 Task: Explore historical homes and inns , known for its witch trials history and preserved architecture.
Action: Mouse moved to (529, 78)
Screenshot: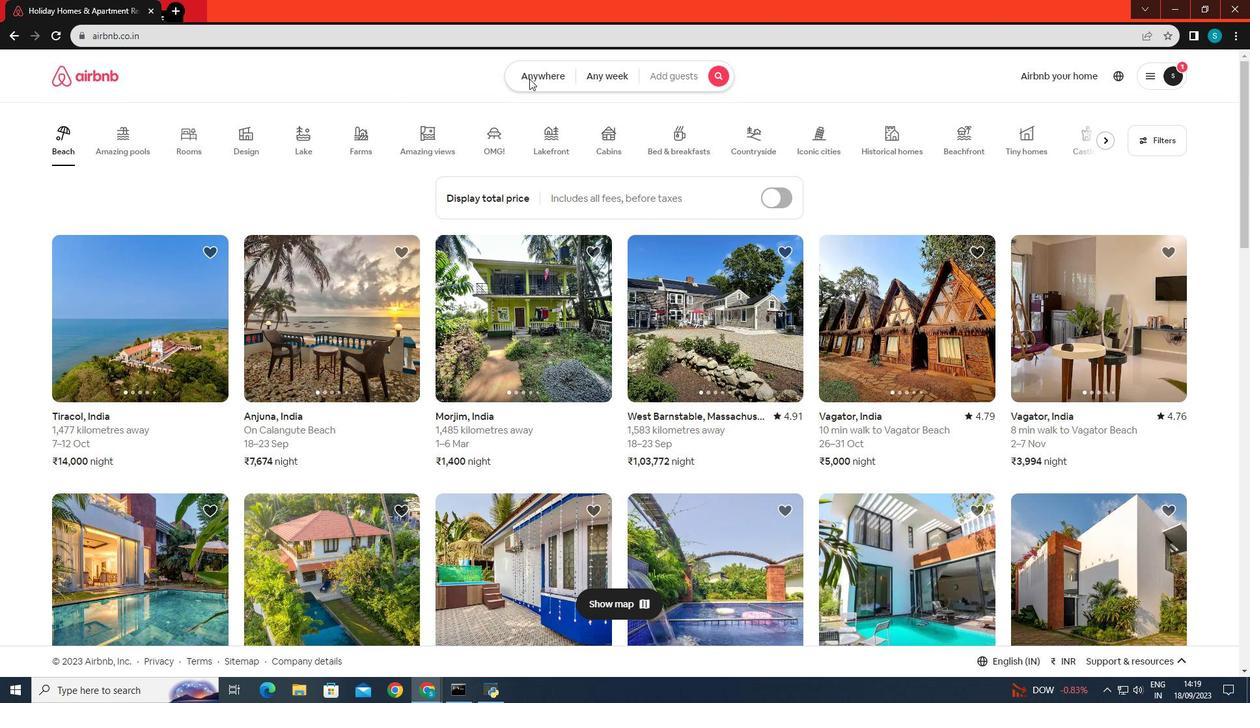 
Action: Mouse pressed left at (529, 78)
Screenshot: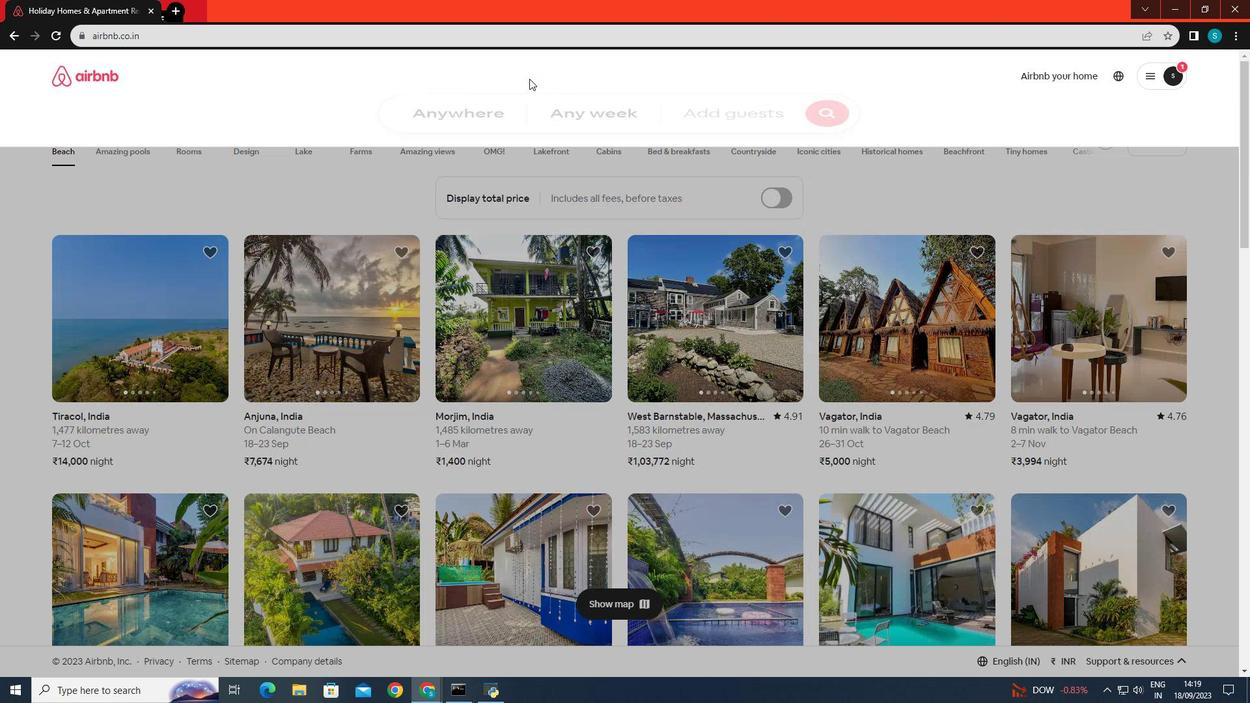 
Action: Mouse moved to (455, 108)
Screenshot: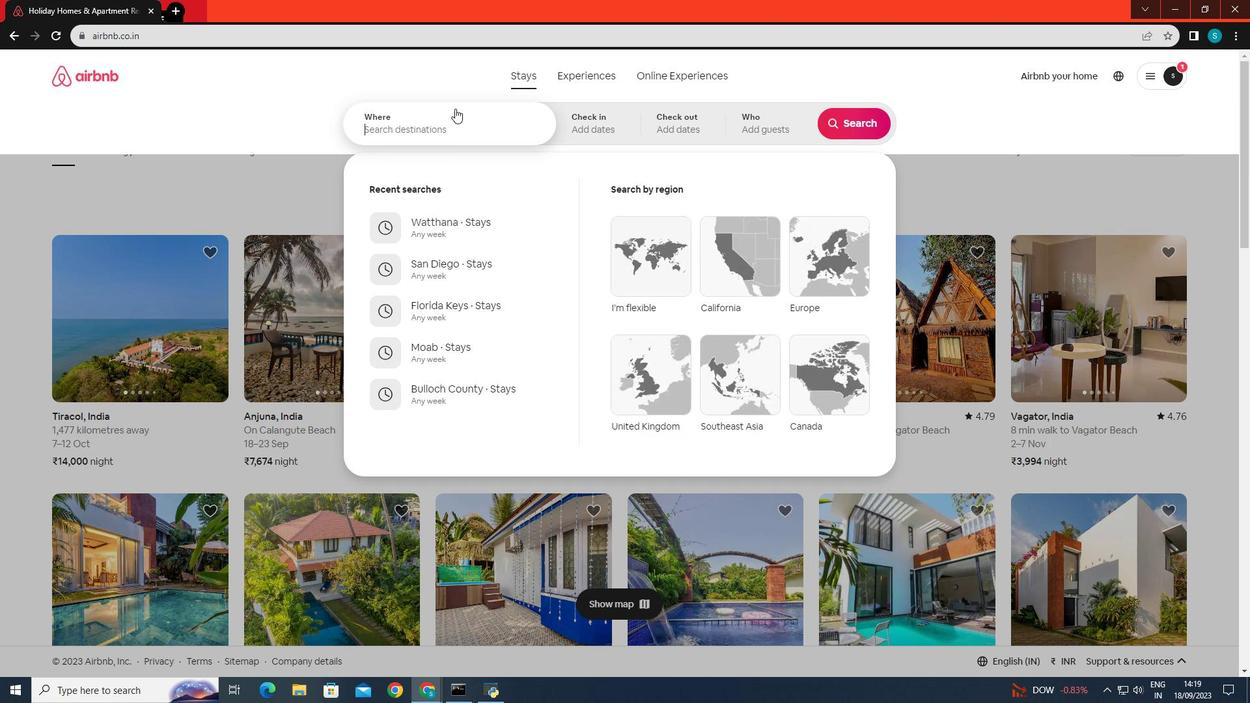 
Action: Mouse pressed left at (455, 108)
Screenshot: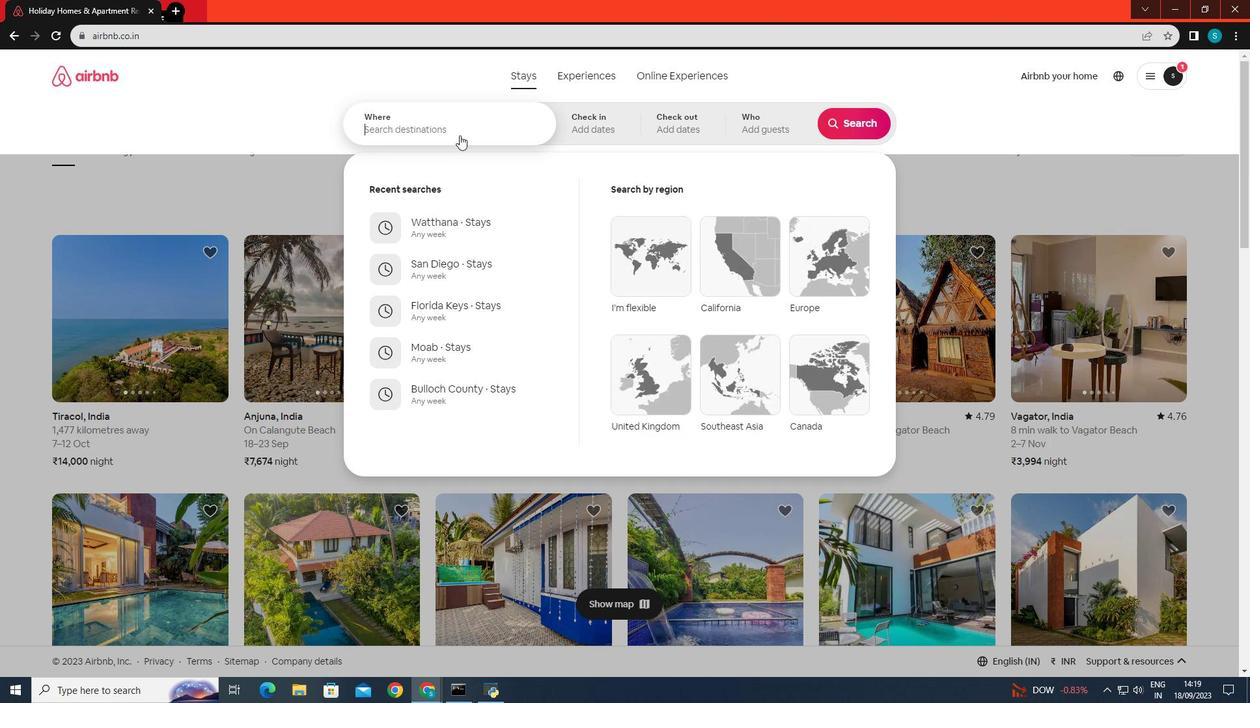 
Action: Mouse moved to (456, 128)
Screenshot: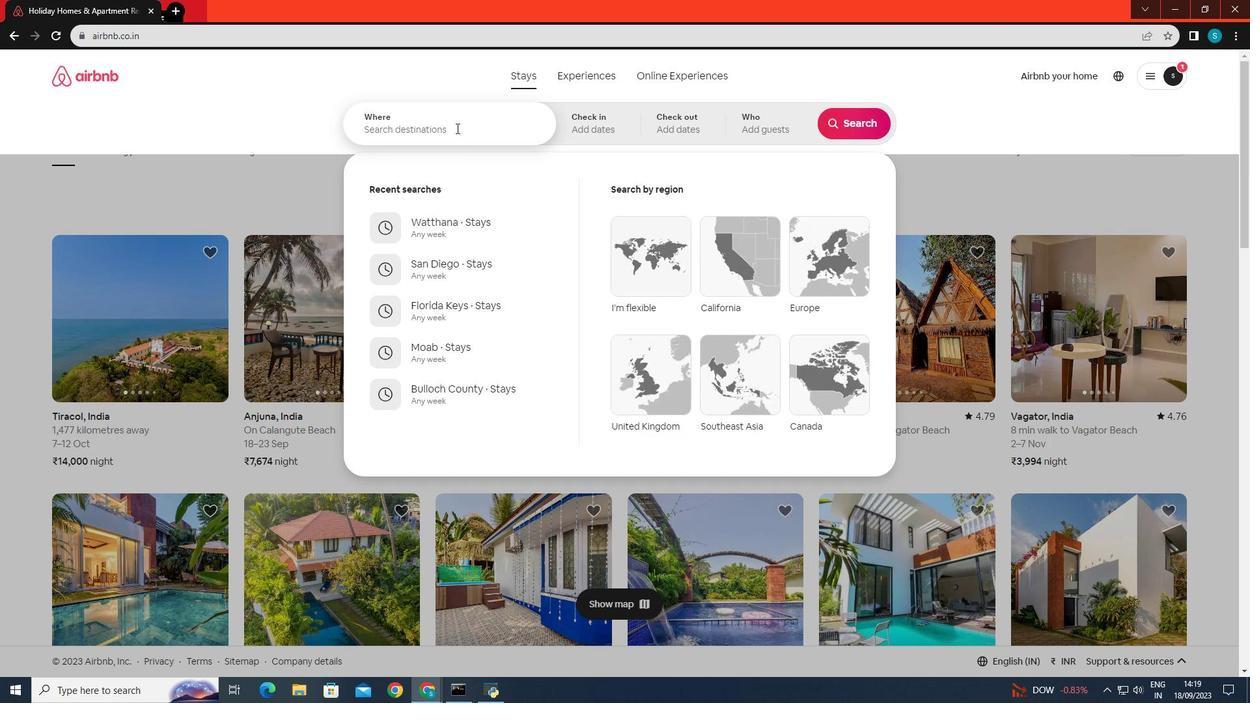 
Action: Mouse pressed left at (456, 128)
Screenshot: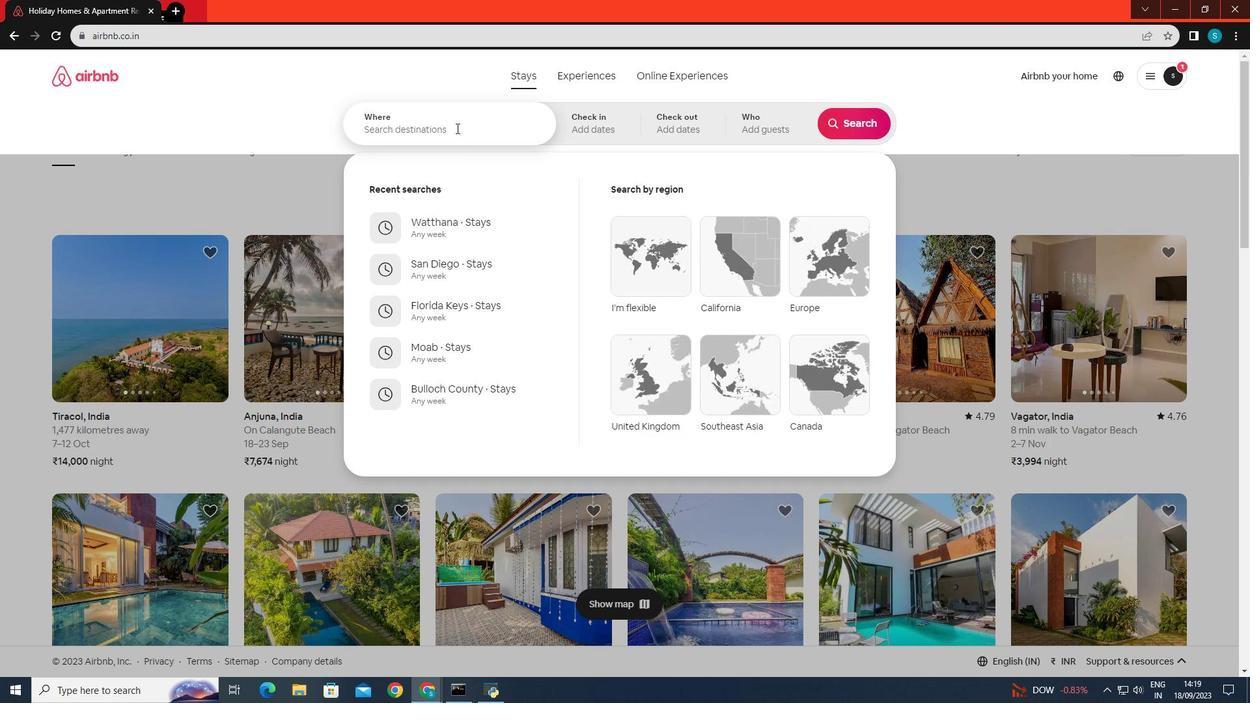 
Action: Key pressed massachusettts<Key.space>sal<Key.backspace><Key.backspace><Key.backspace><Key.backspace><Key.backspace><Key.backspace>s
Screenshot: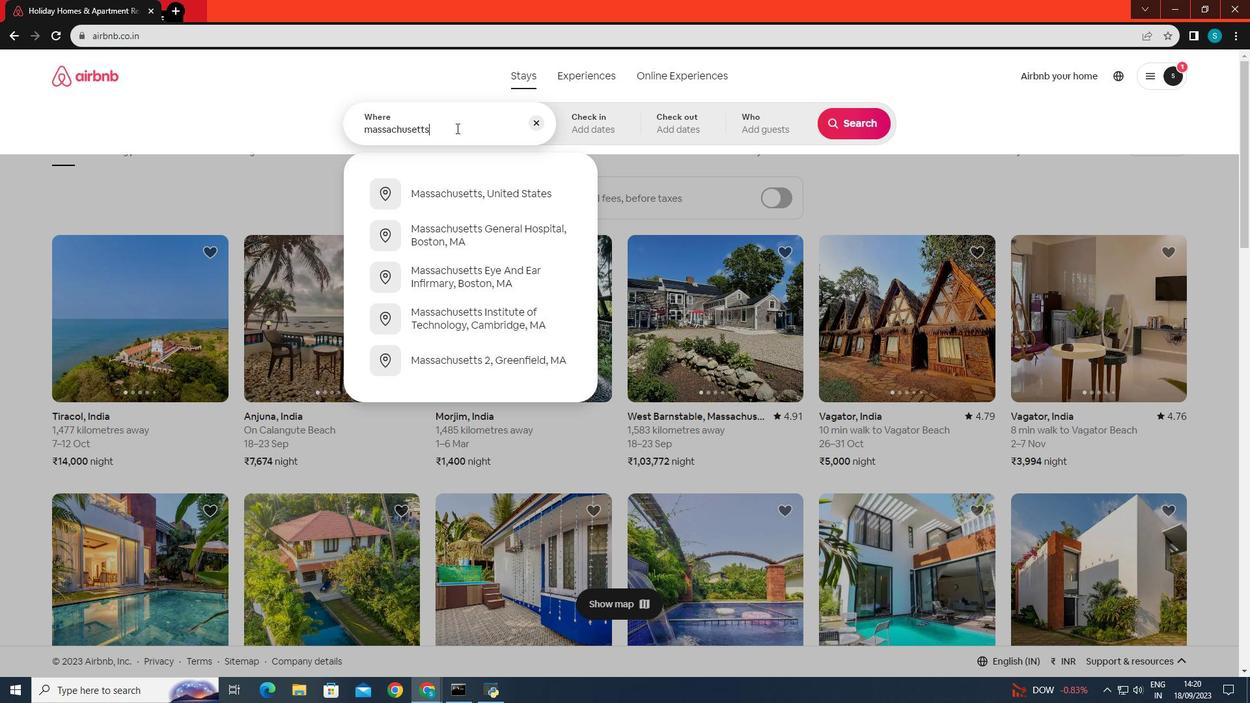 
Action: Mouse moved to (468, 179)
Screenshot: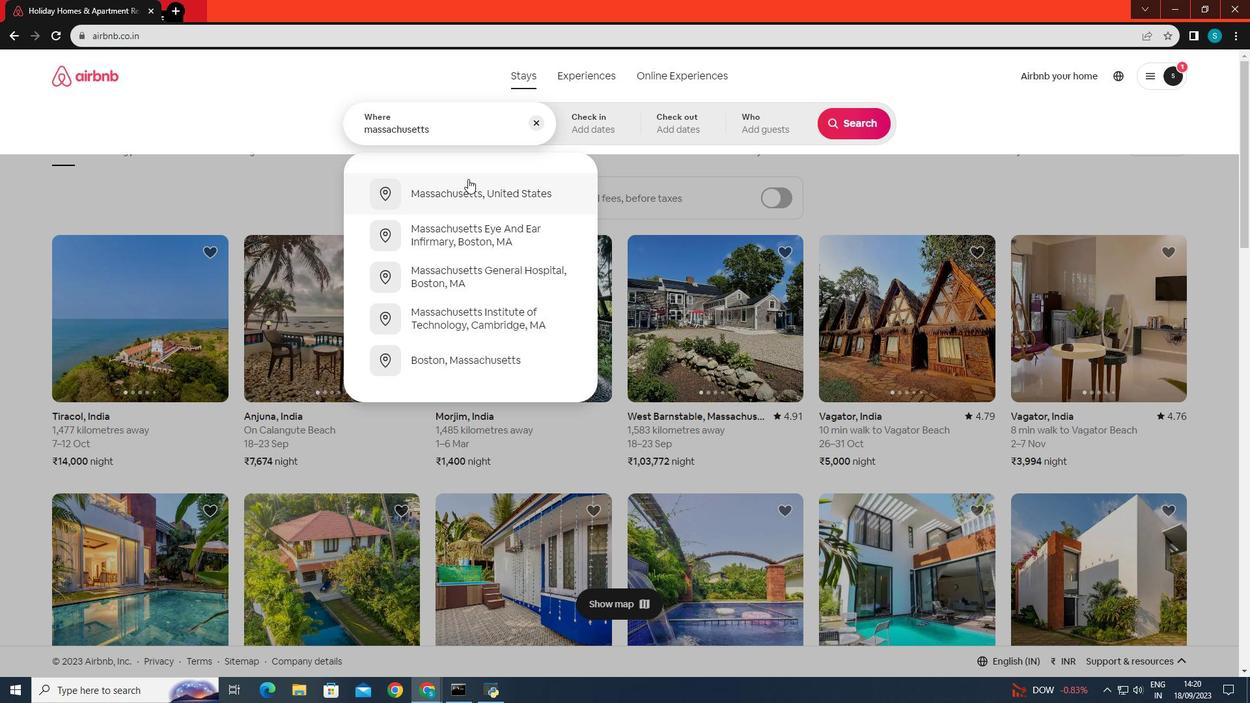 
Action: Mouse pressed left at (468, 179)
Screenshot: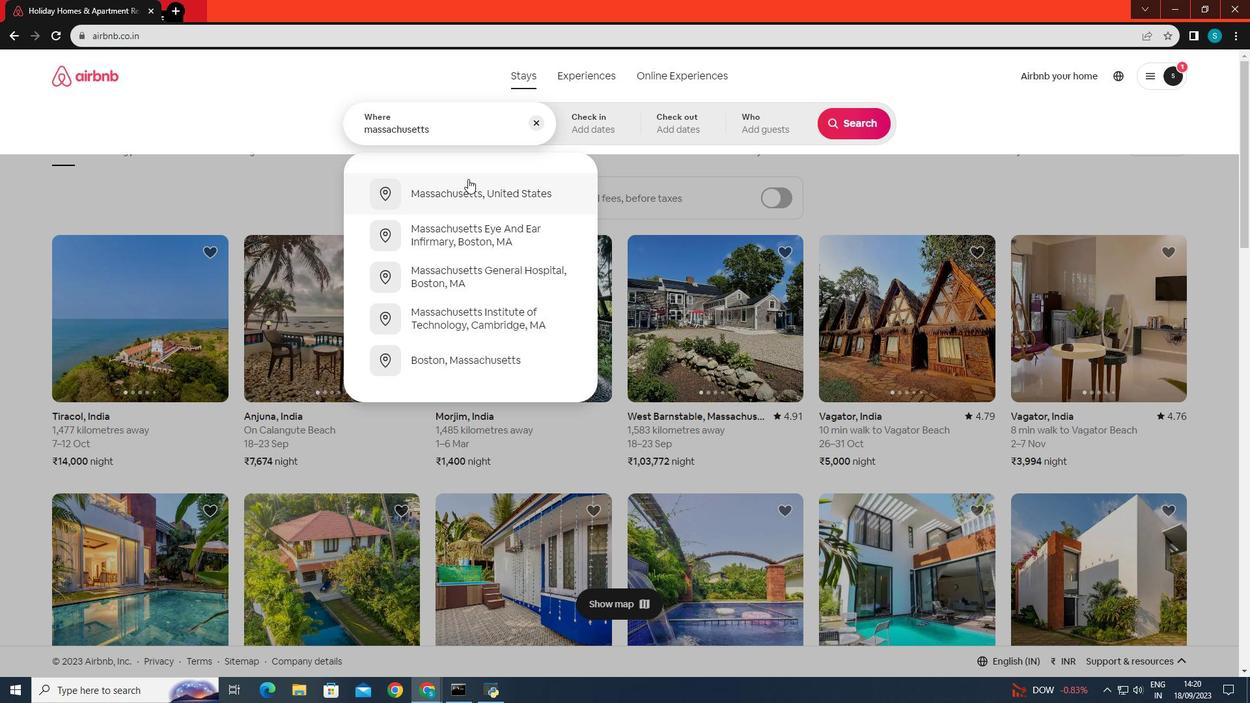 
Action: Mouse moved to (858, 126)
Screenshot: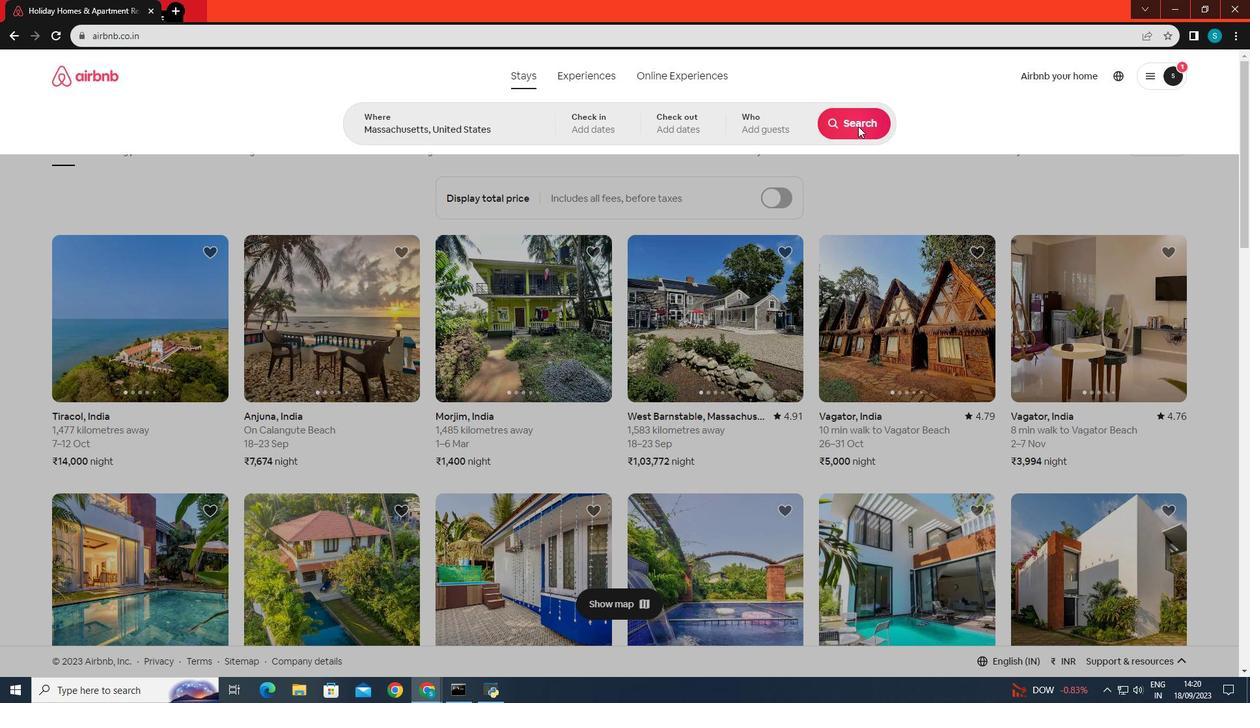 
Action: Mouse pressed left at (858, 126)
Screenshot: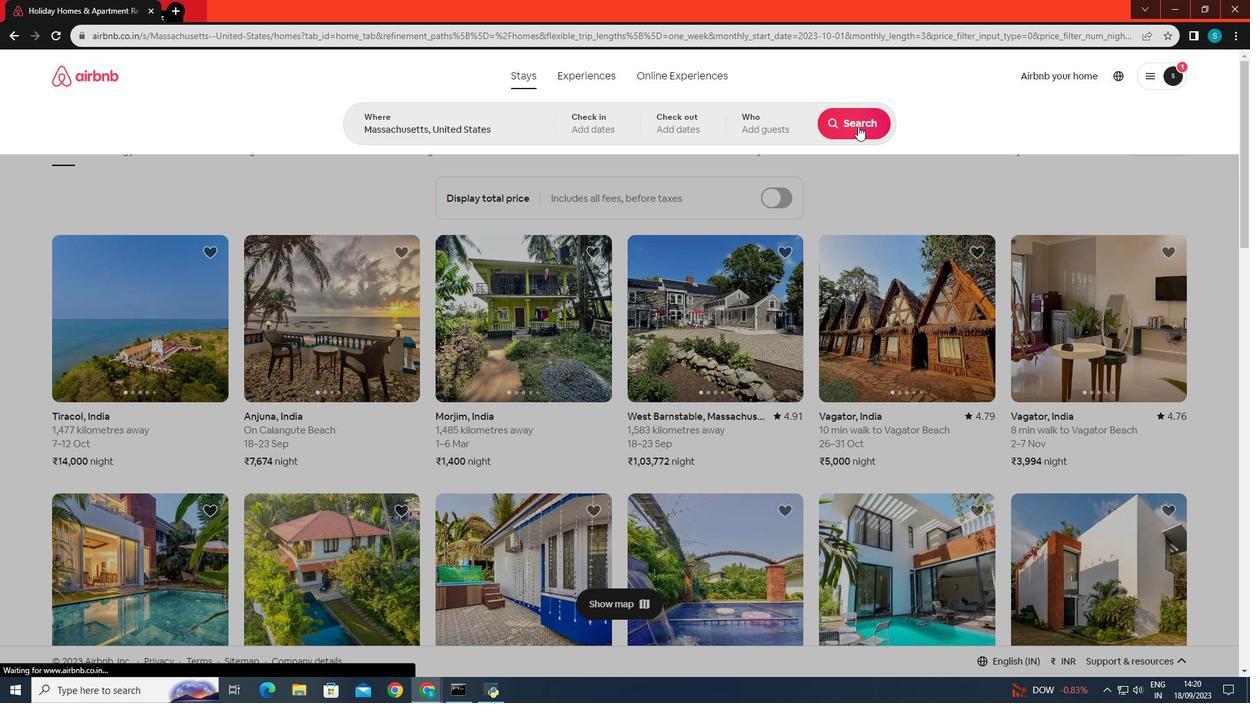 
Action: Mouse moved to (1142, 125)
Screenshot: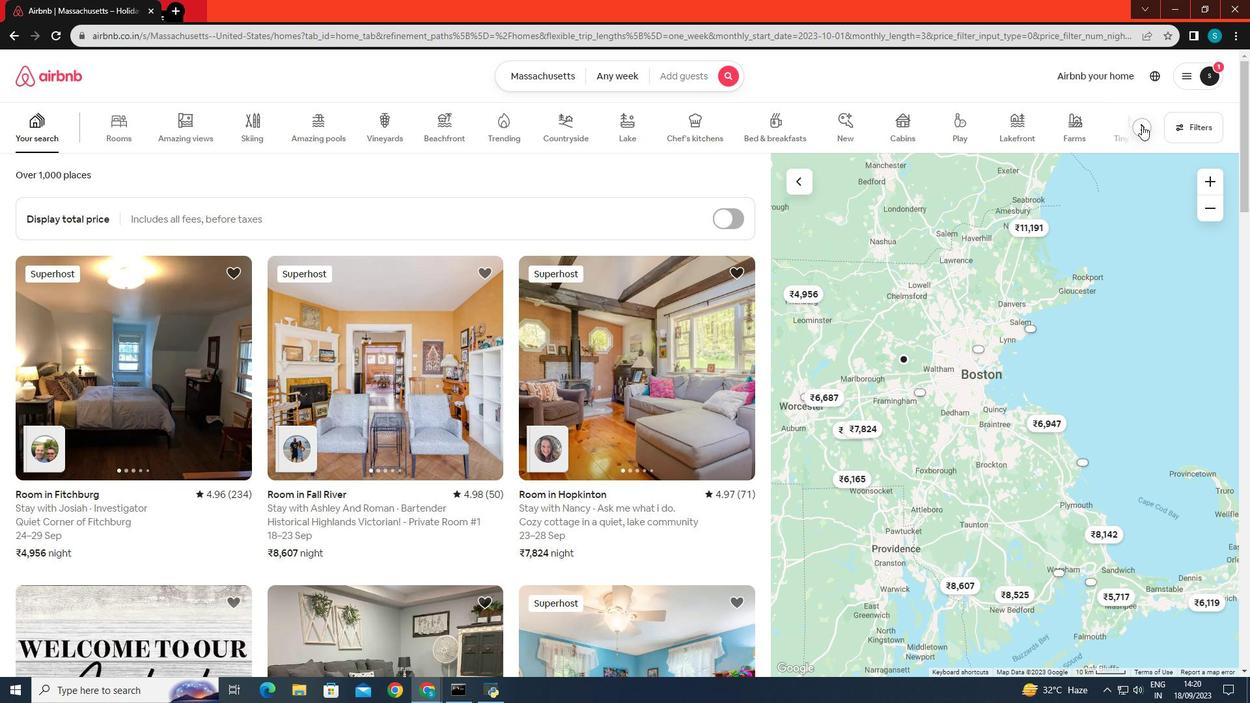 
Action: Mouse pressed left at (1142, 125)
Screenshot: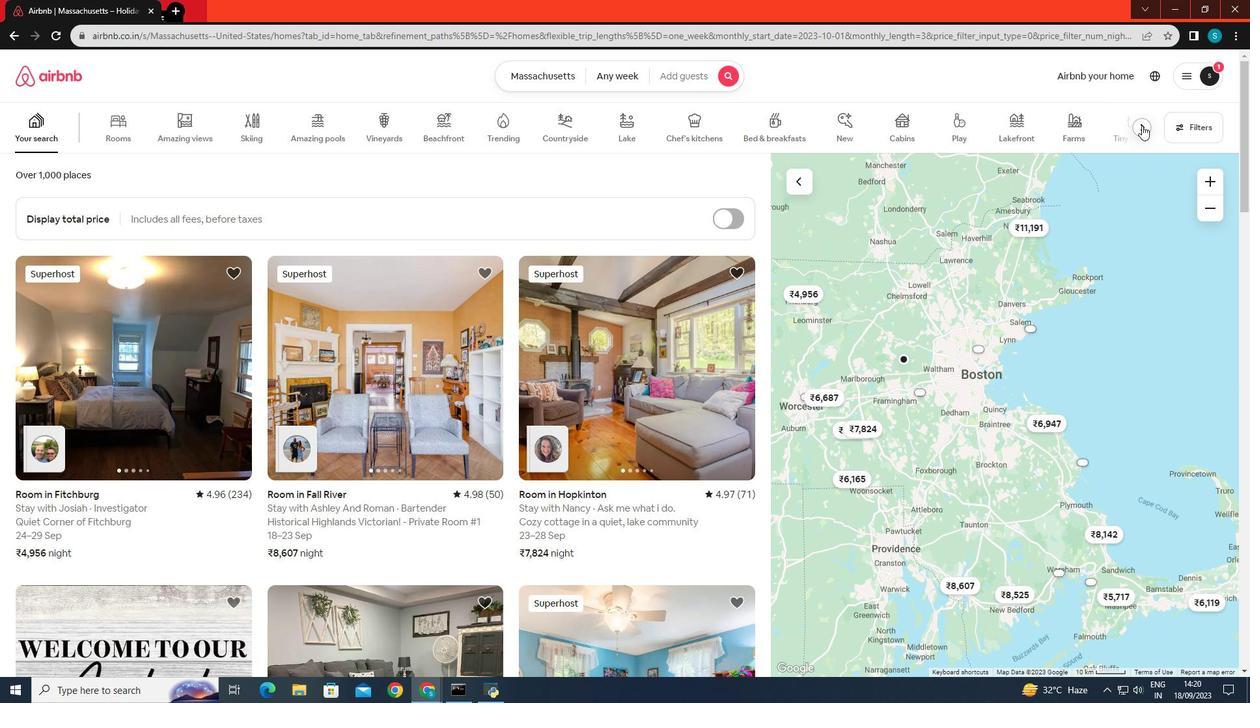 
Action: Mouse moved to (22, 134)
Screenshot: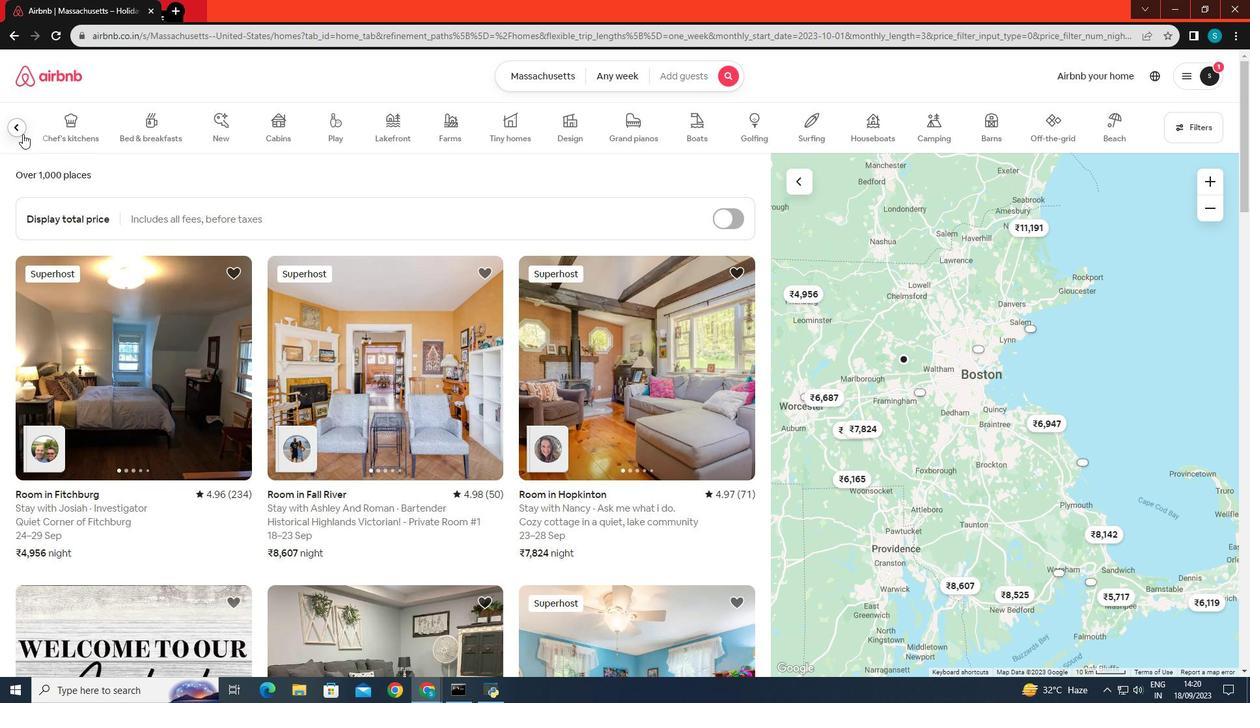 
Action: Mouse pressed left at (22, 134)
Screenshot: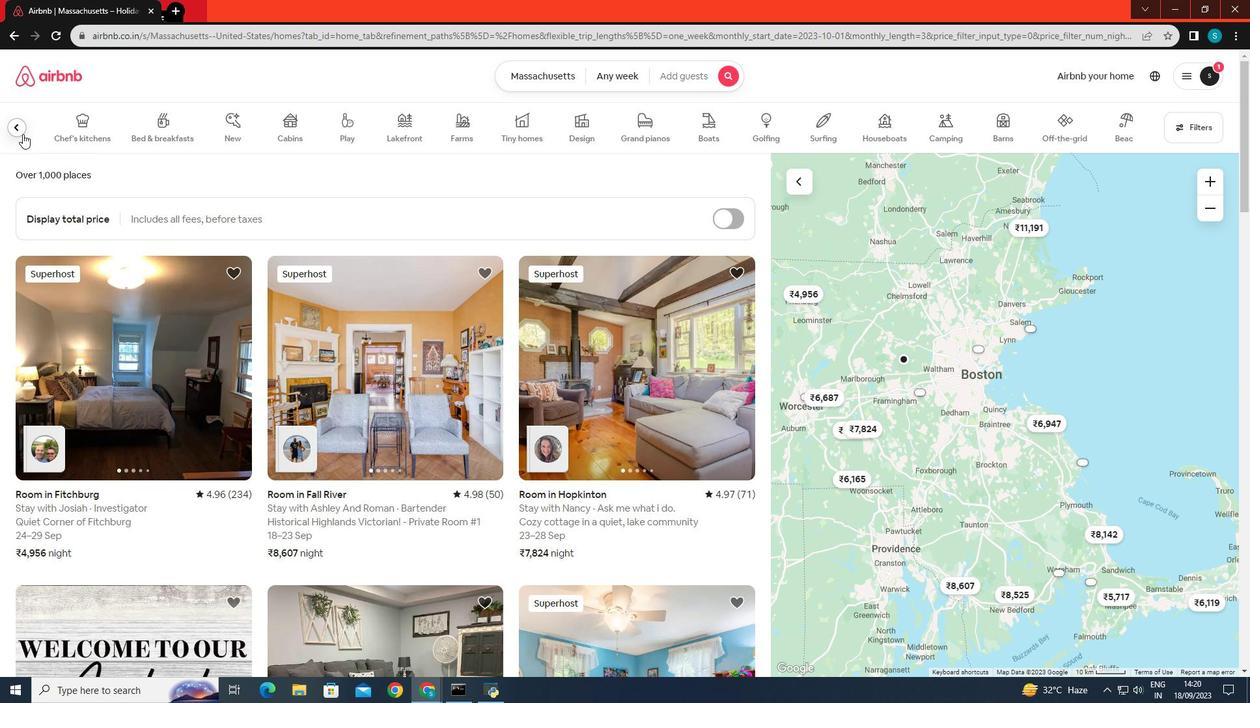 
Action: Mouse moved to (1147, 129)
Screenshot: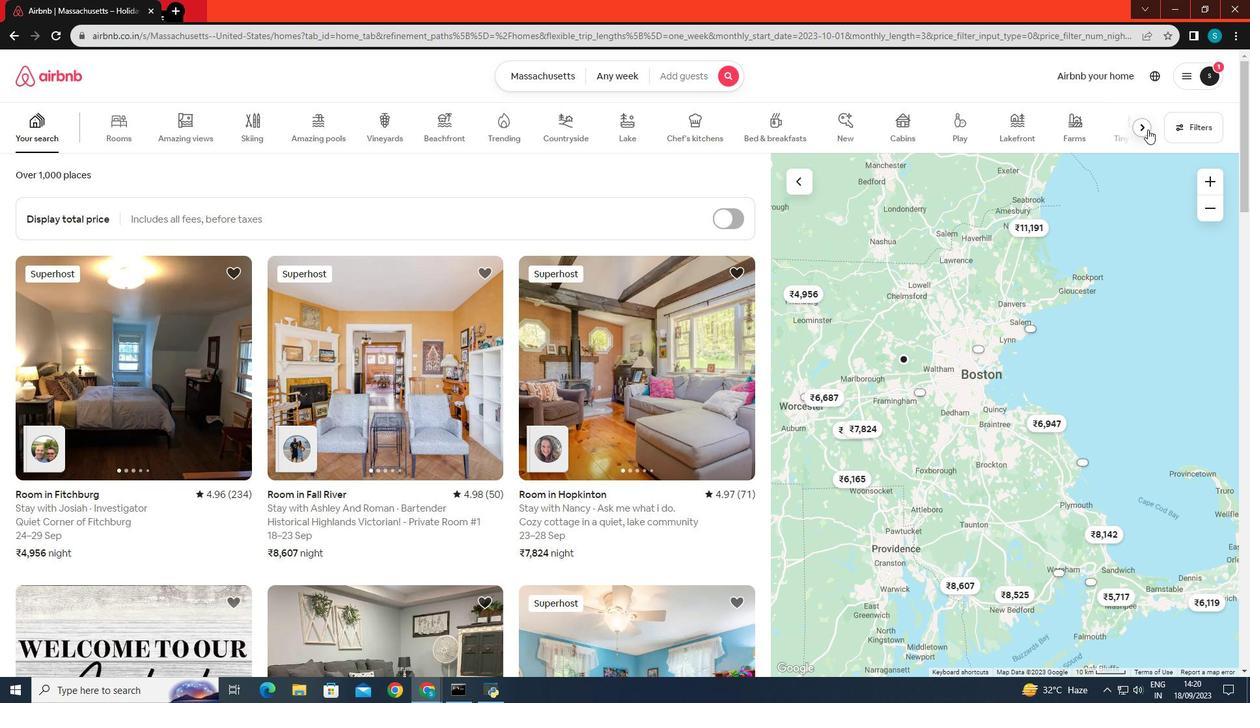 
Action: Mouse pressed left at (1147, 129)
Screenshot: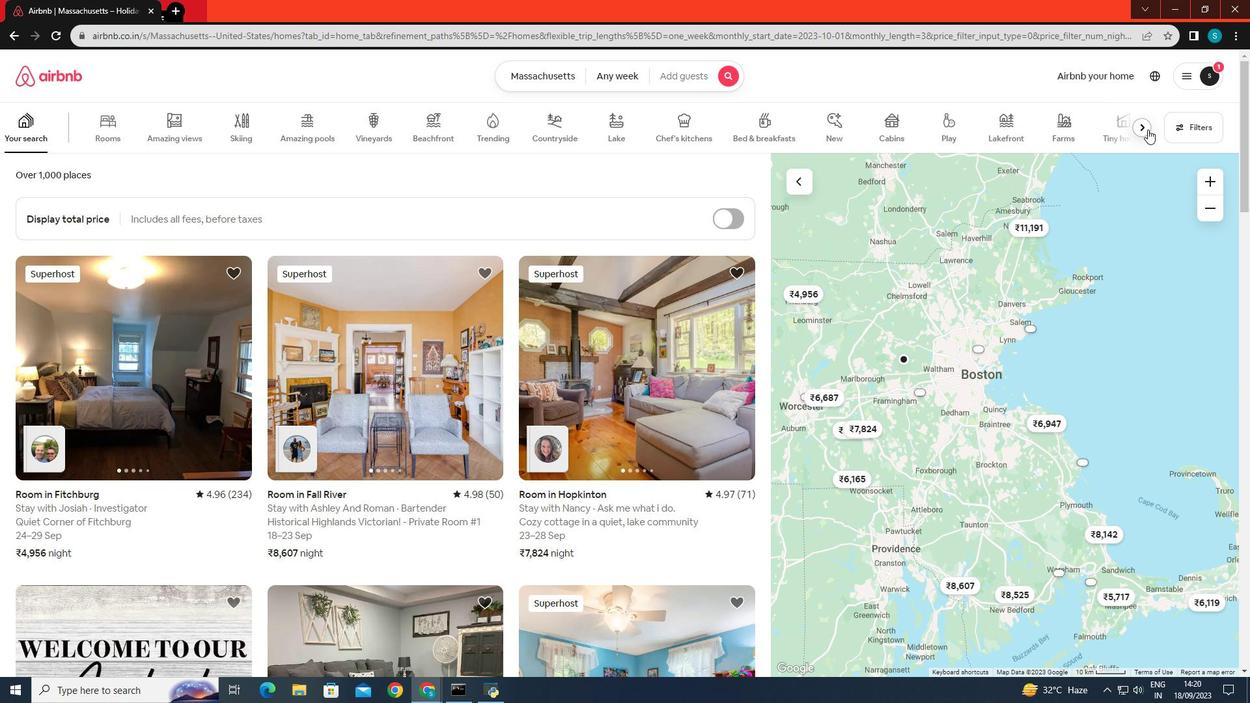 
Action: Mouse moved to (237, 386)
Screenshot: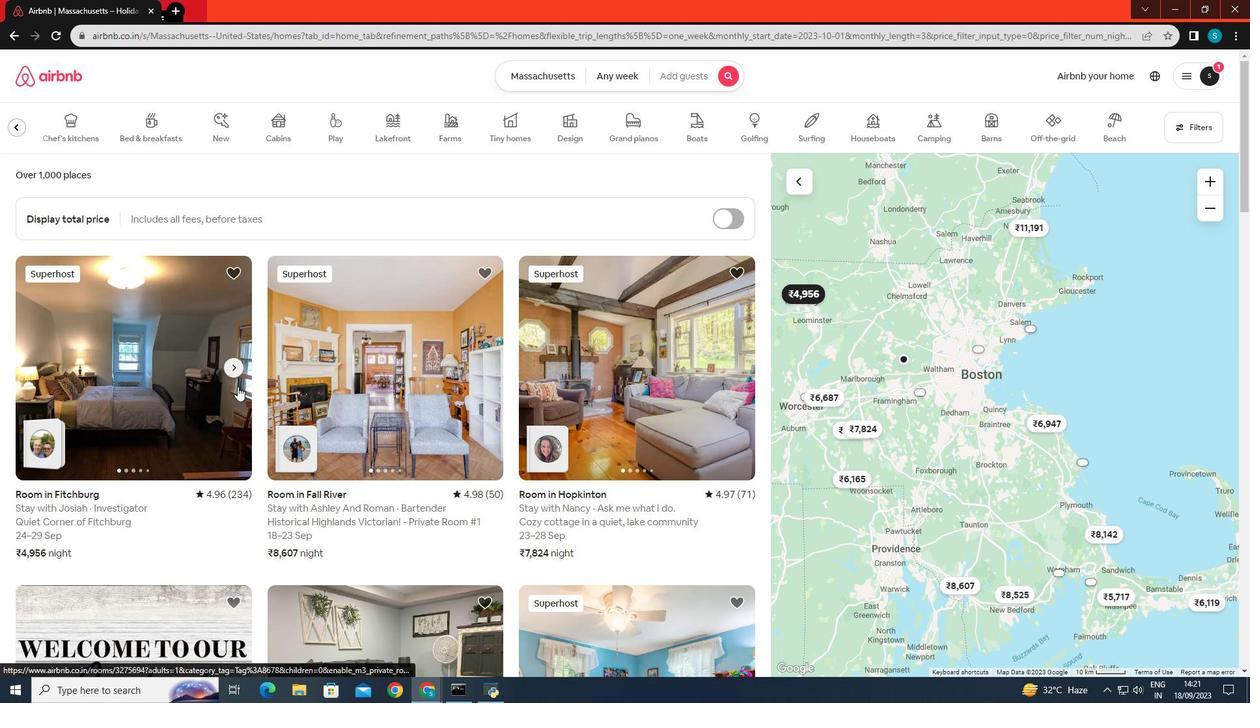 
Action: Mouse scrolled (237, 386) with delta (0, 0)
Screenshot: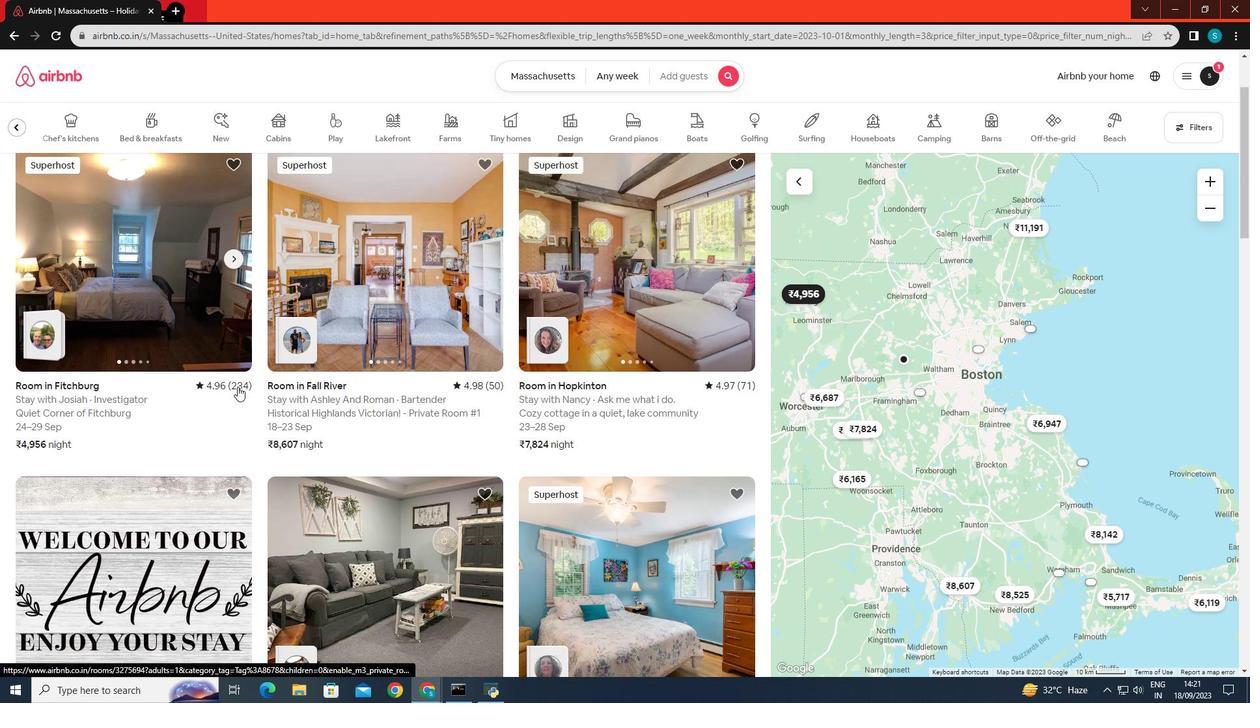 
Action: Mouse scrolled (237, 386) with delta (0, 0)
Screenshot: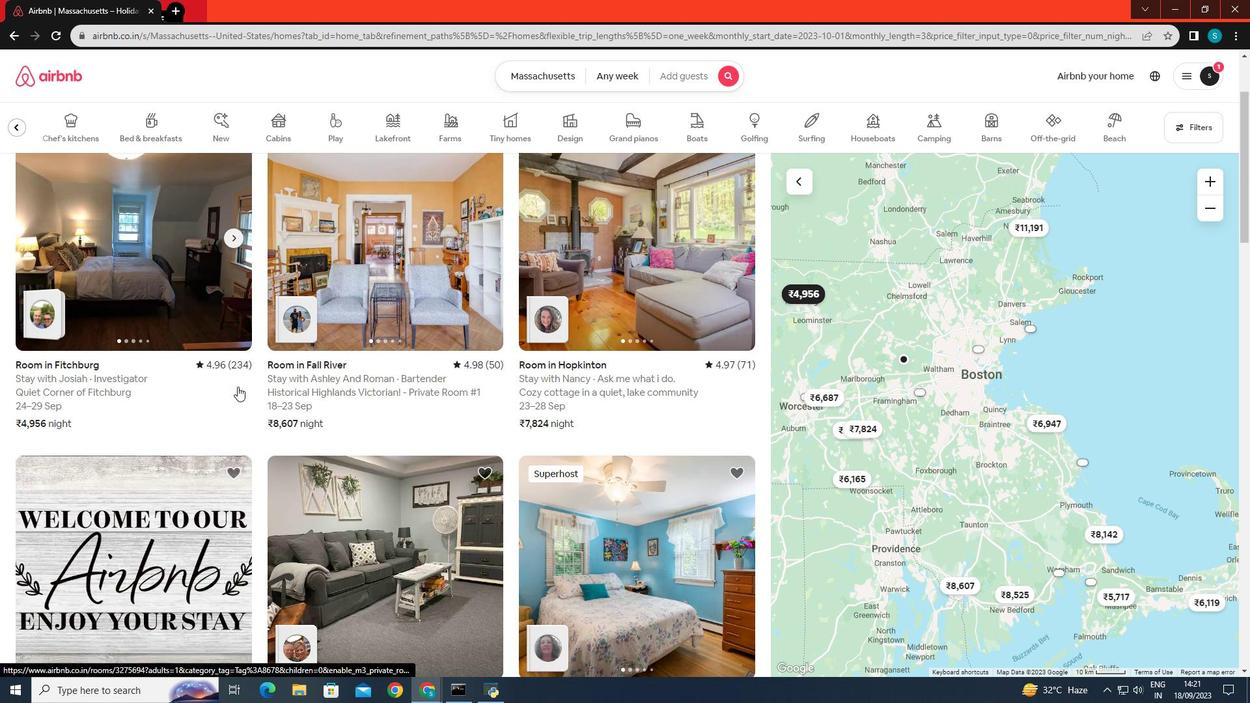 
Action: Mouse scrolled (237, 386) with delta (0, 0)
Screenshot: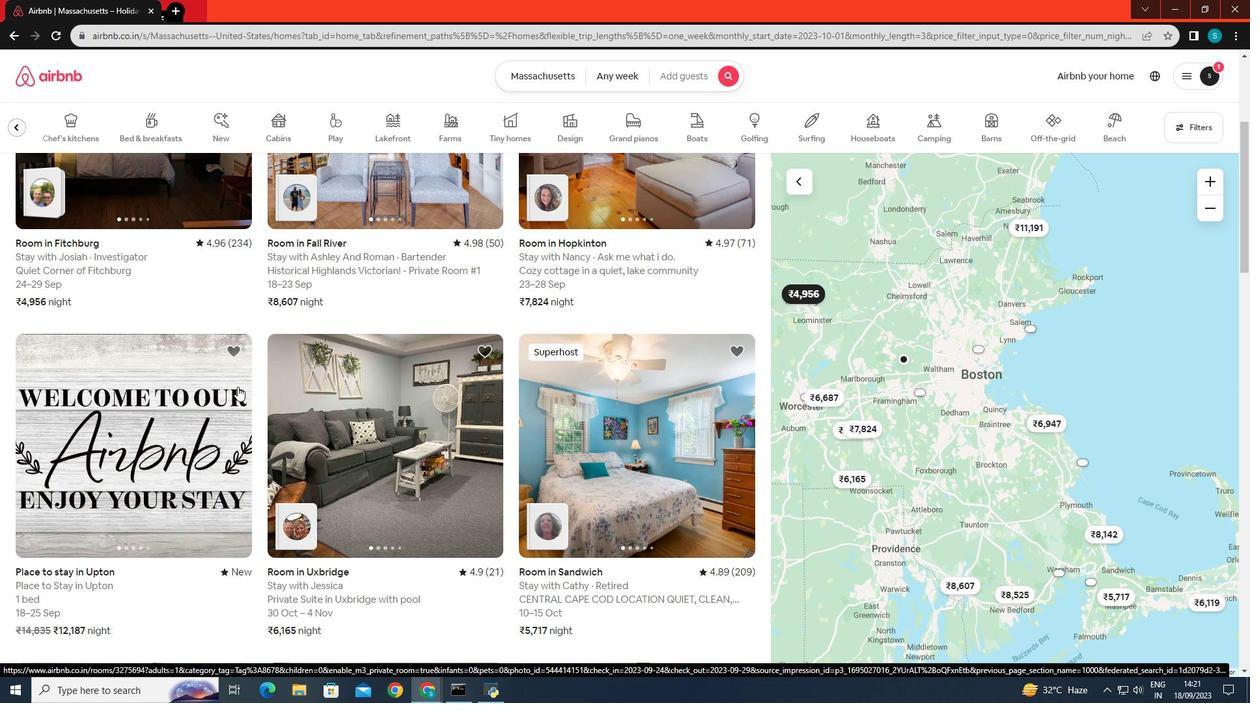 
Action: Mouse scrolled (237, 386) with delta (0, 0)
Screenshot: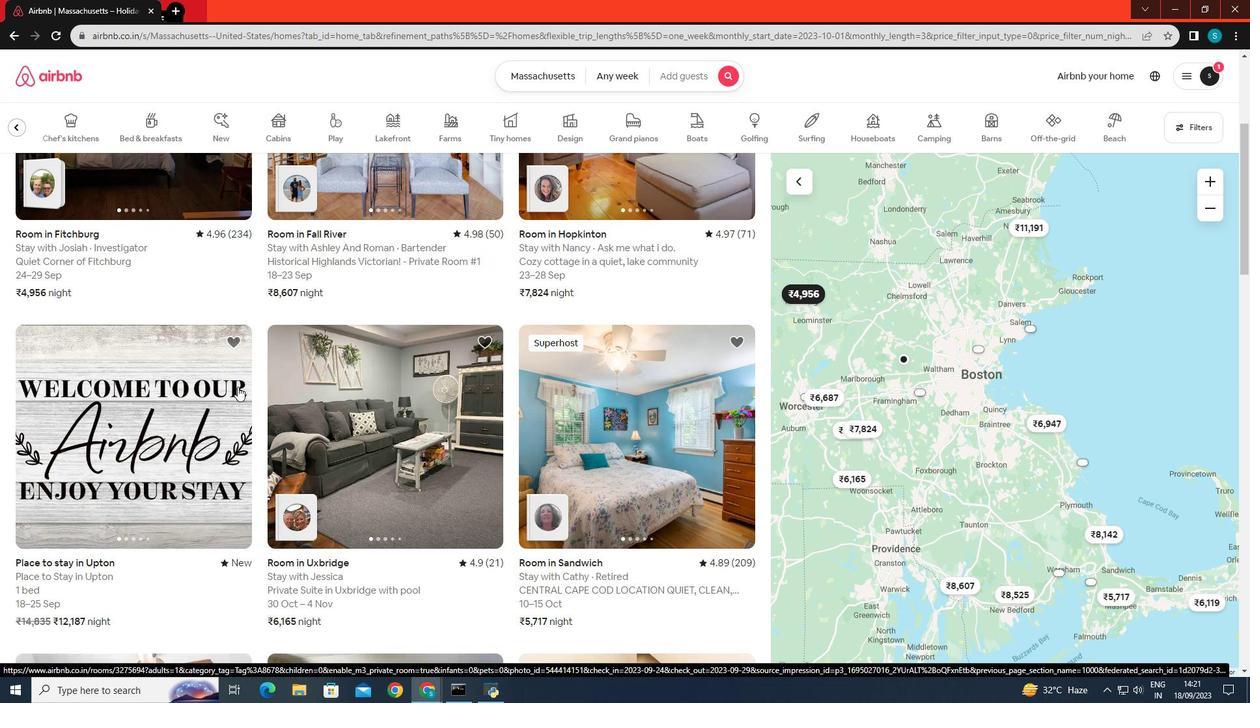 
Action: Mouse scrolled (237, 387) with delta (0, 0)
Screenshot: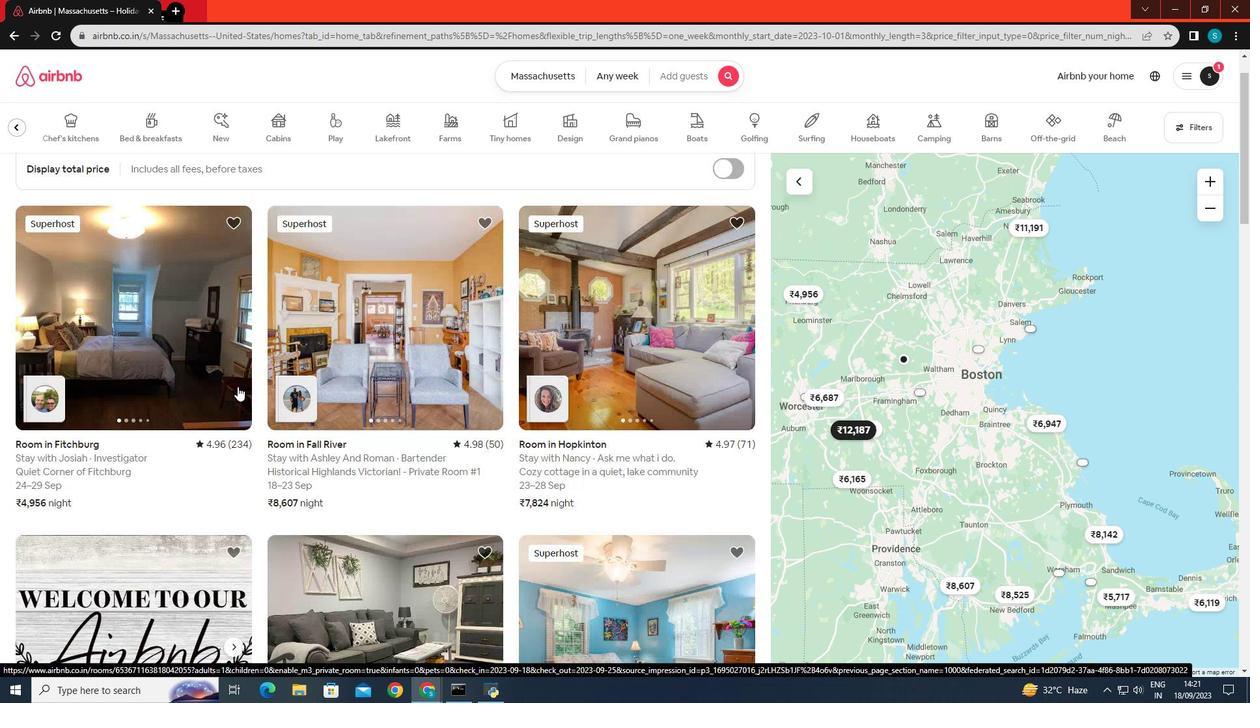 
Action: Mouse scrolled (237, 387) with delta (0, 0)
Screenshot: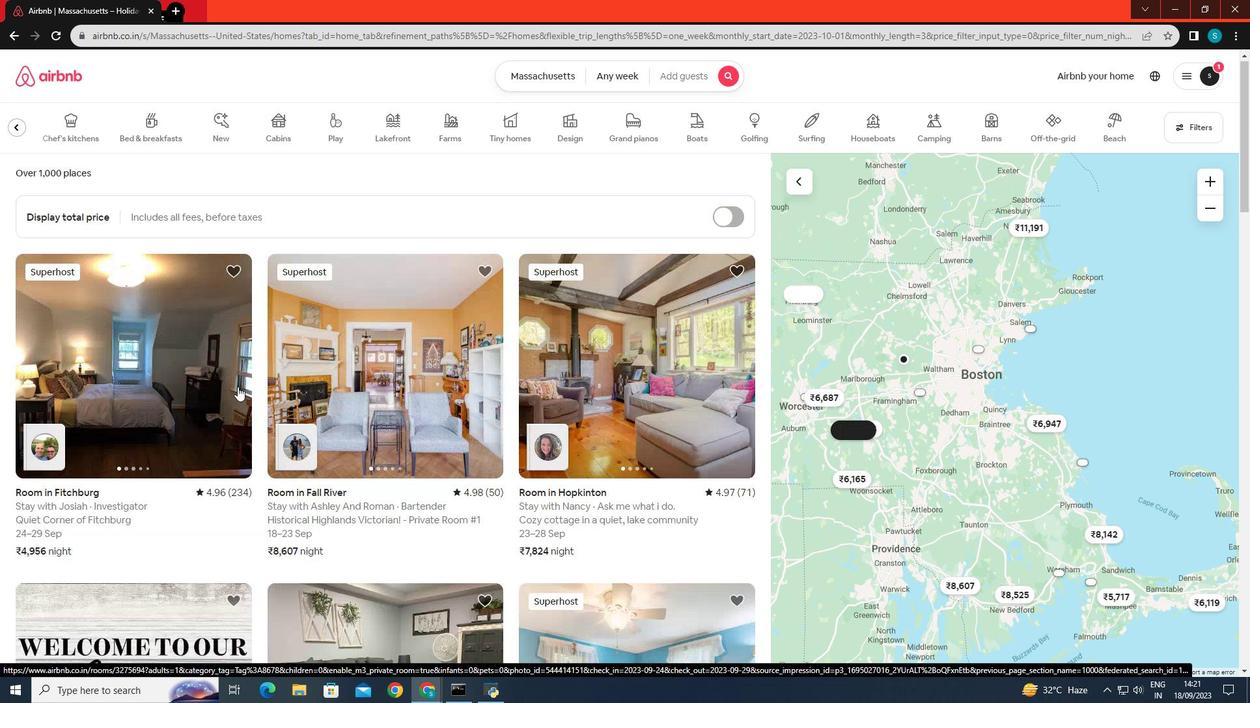 
Action: Mouse scrolled (237, 387) with delta (0, 0)
Screenshot: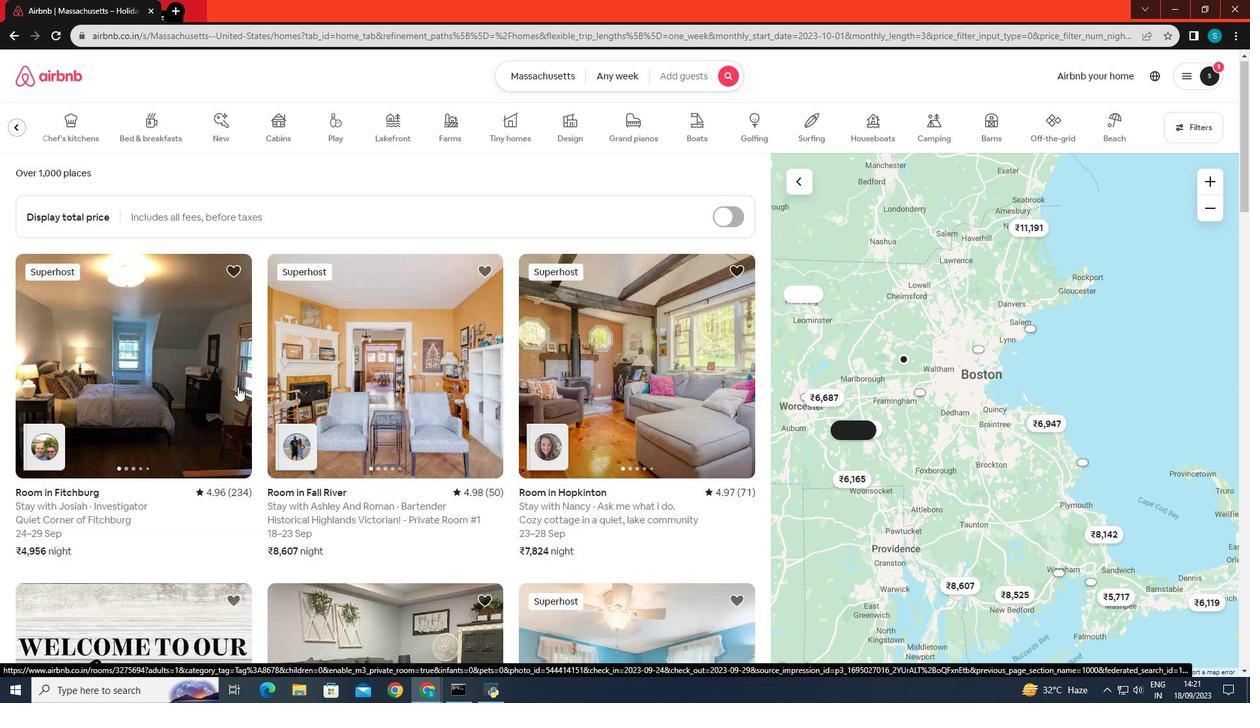 
Action: Mouse scrolled (237, 387) with delta (0, 0)
Screenshot: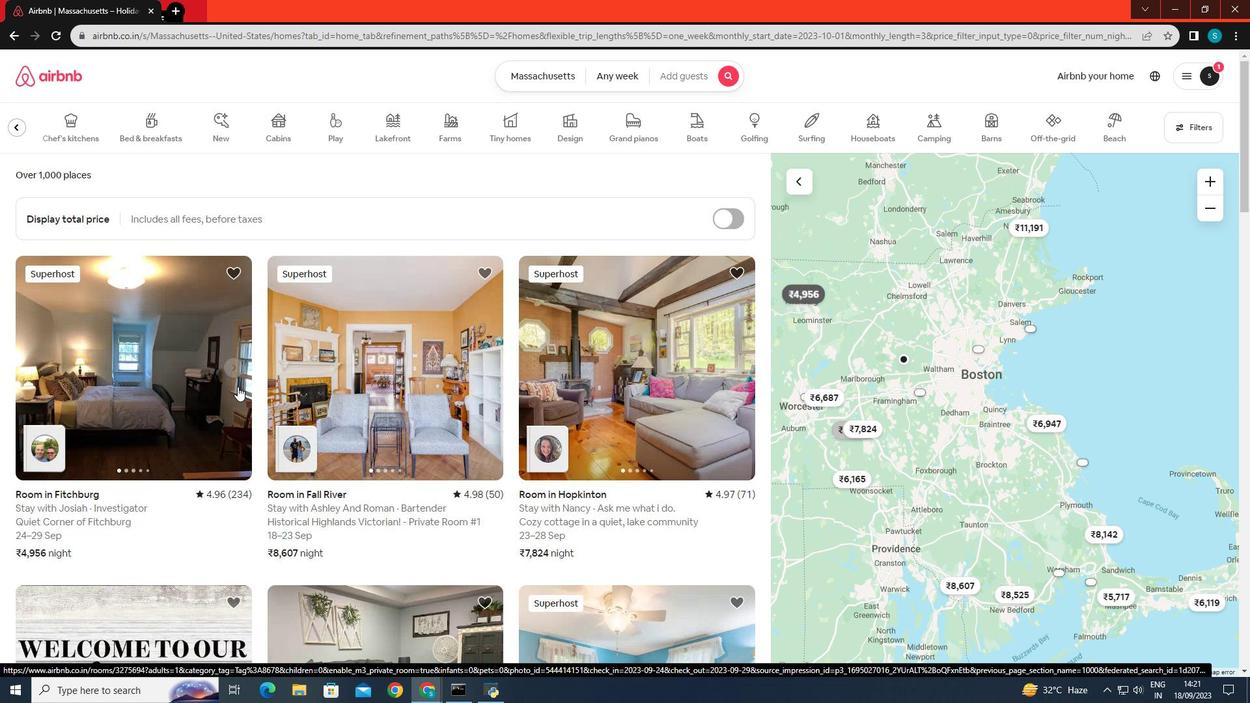 
Action: Mouse scrolled (237, 386) with delta (0, 0)
Screenshot: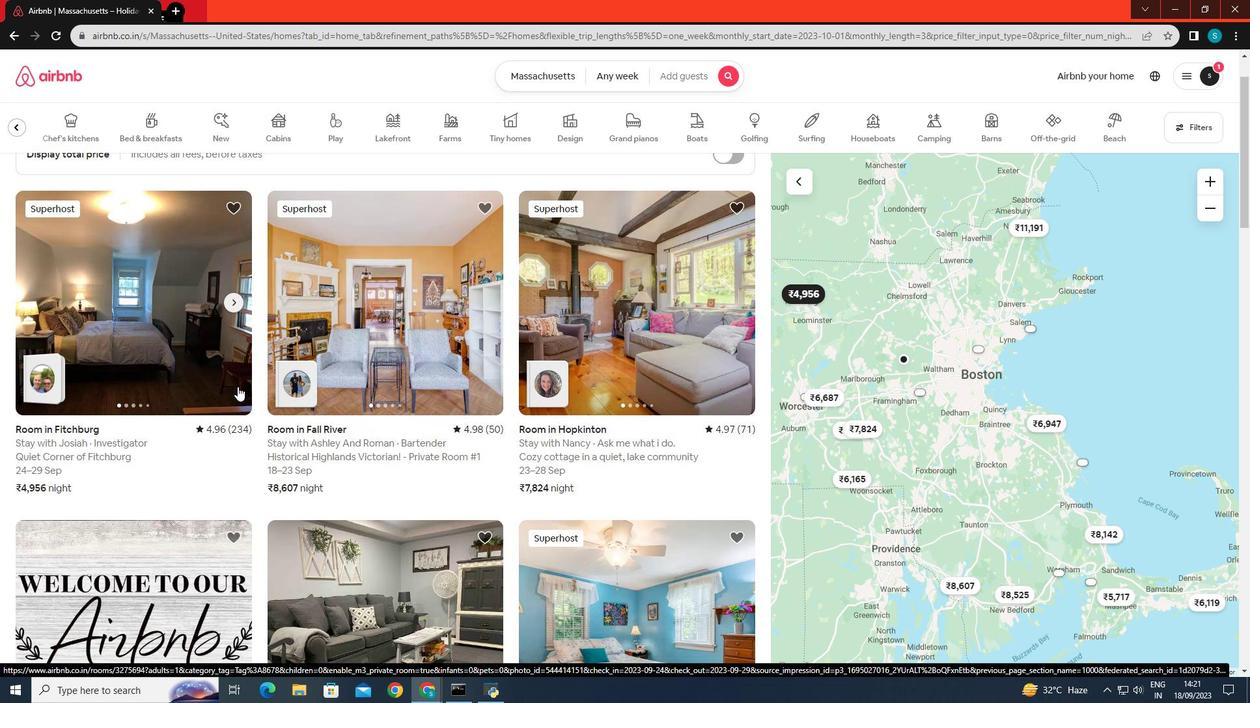 
Action: Mouse moved to (371, 387)
Screenshot: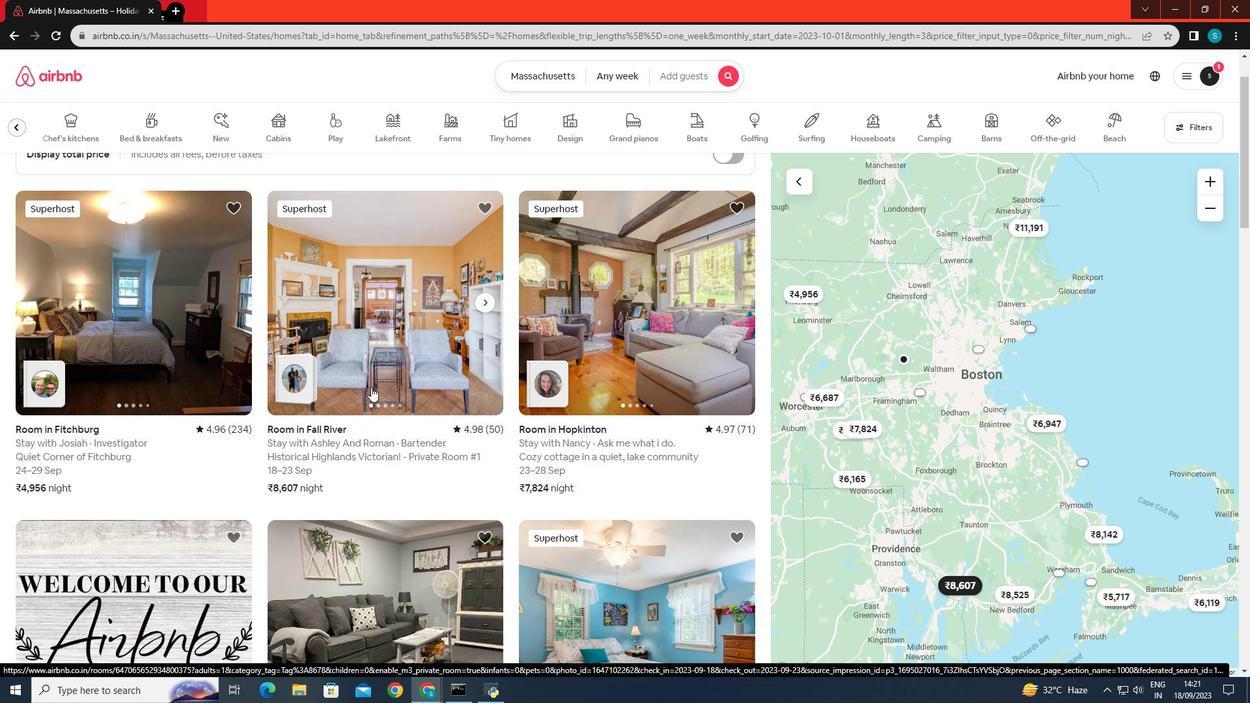
Action: Mouse pressed left at (371, 387)
Screenshot: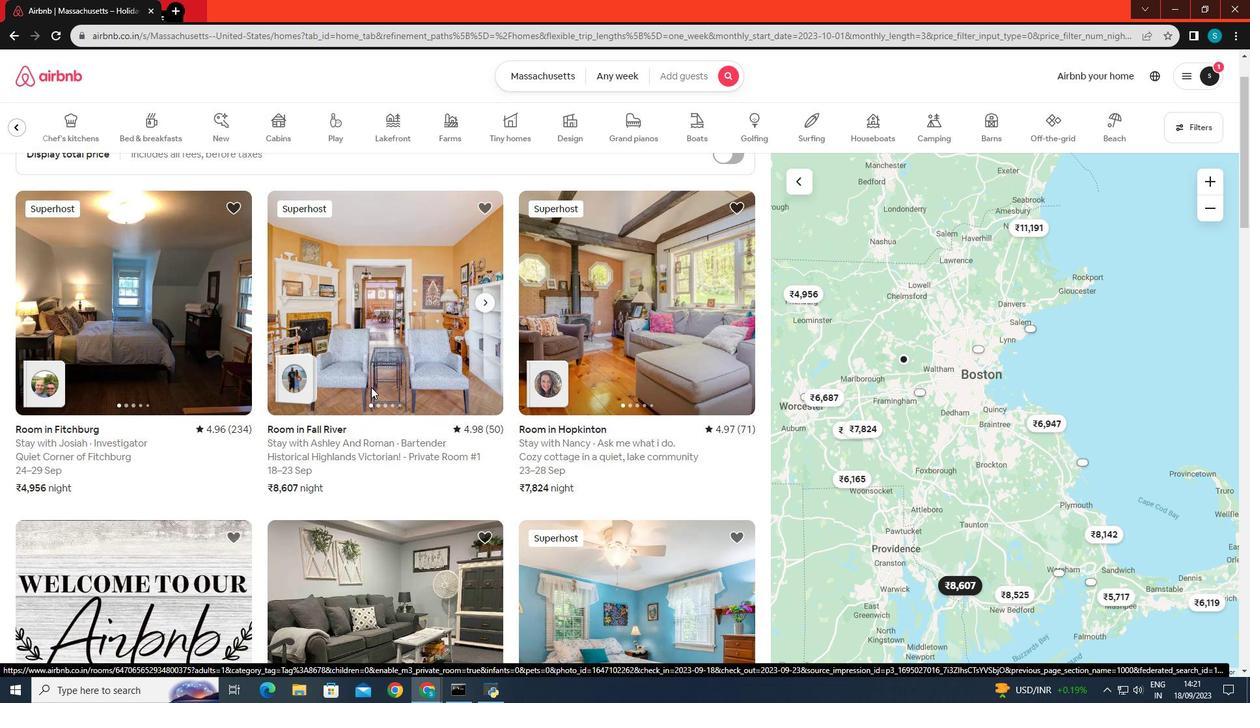 
Action: Mouse moved to (483, 234)
Screenshot: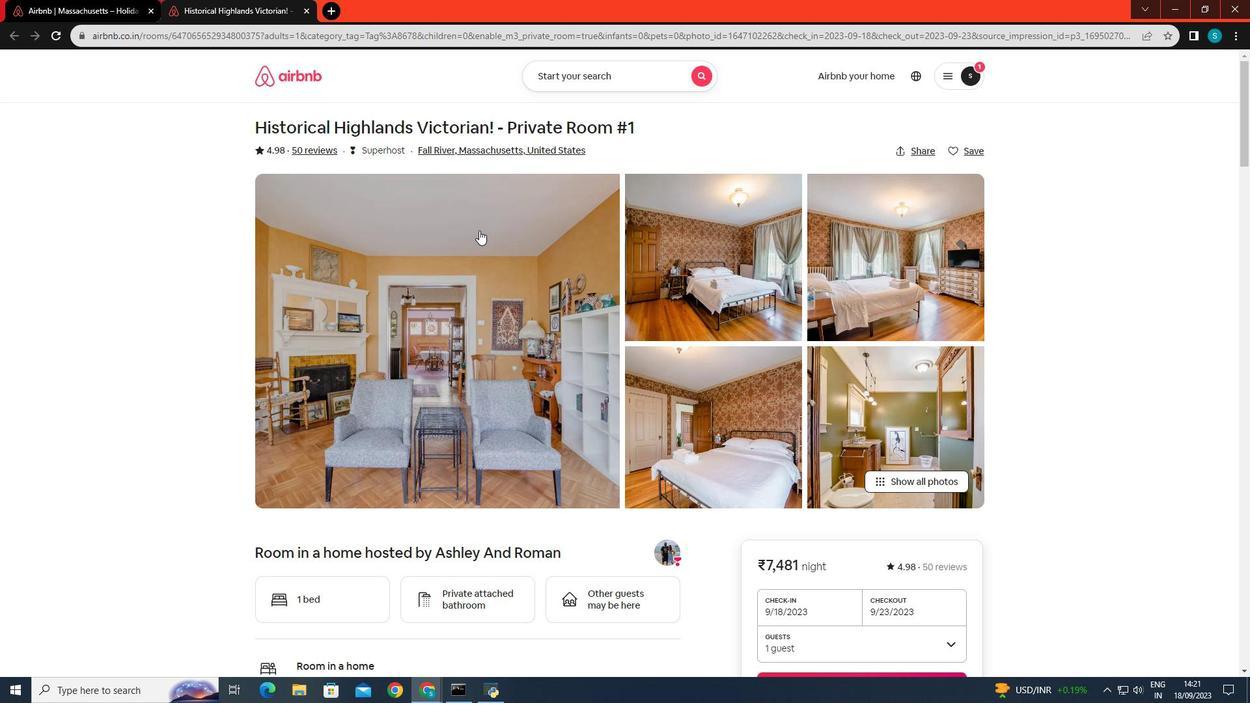 
Action: Mouse scrolled (483, 235) with delta (0, 0)
Screenshot: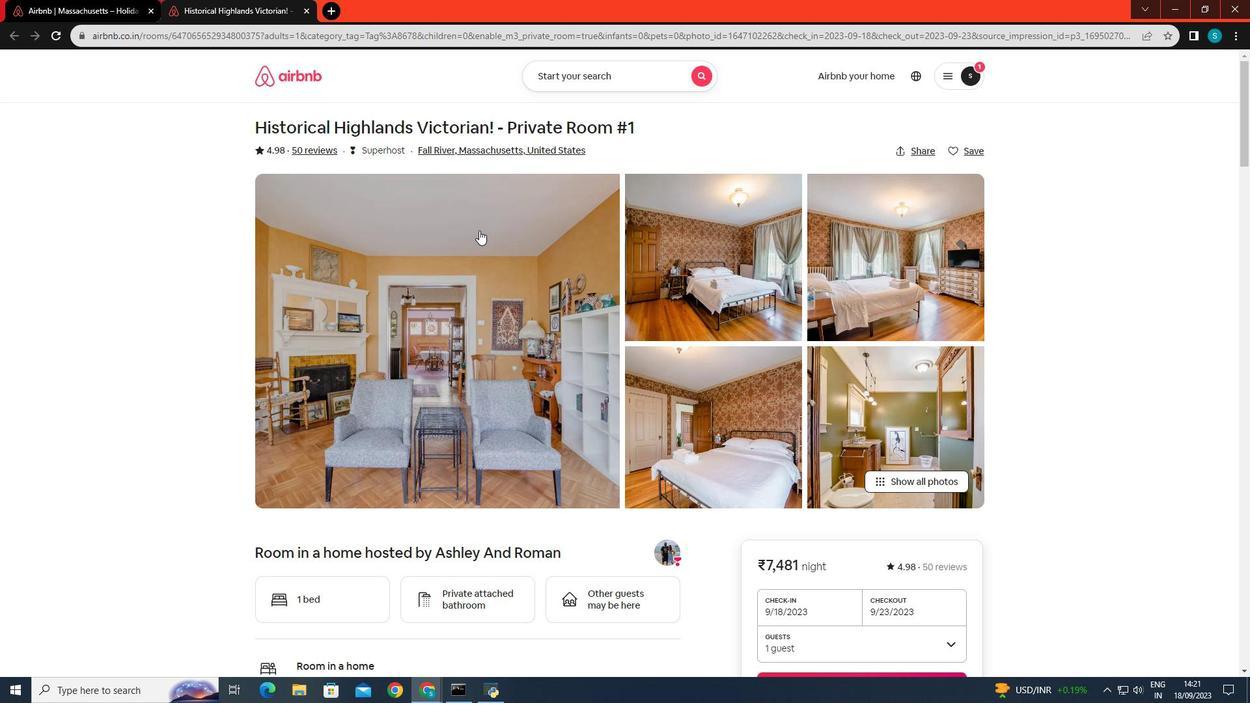 
Action: Mouse scrolled (483, 235) with delta (0, 0)
Screenshot: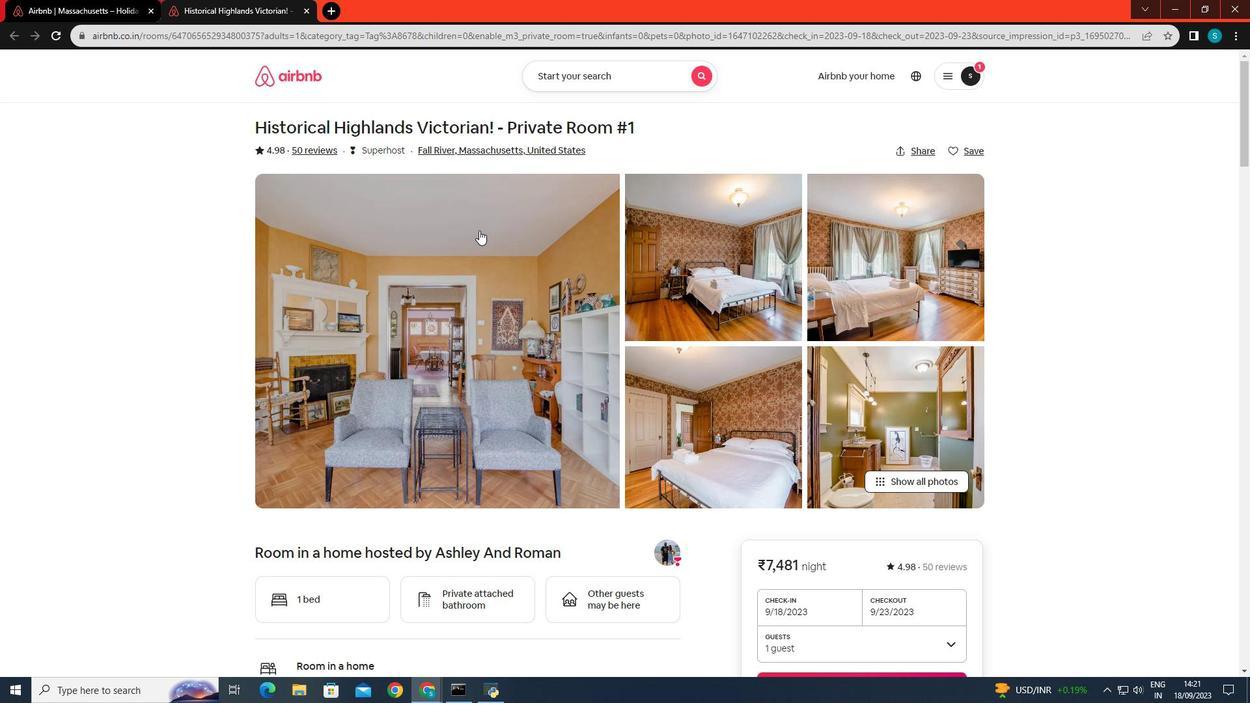 
Action: Mouse scrolled (483, 235) with delta (0, 0)
Screenshot: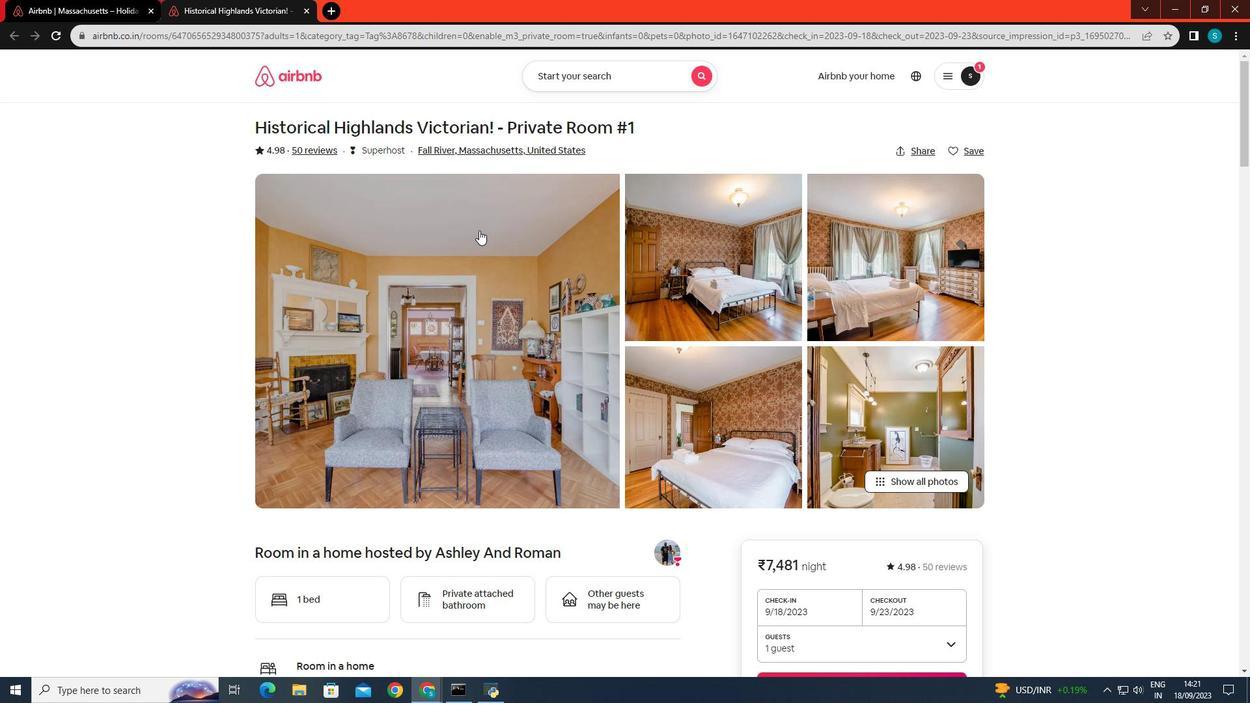 
Action: Mouse scrolled (483, 235) with delta (0, 0)
Screenshot: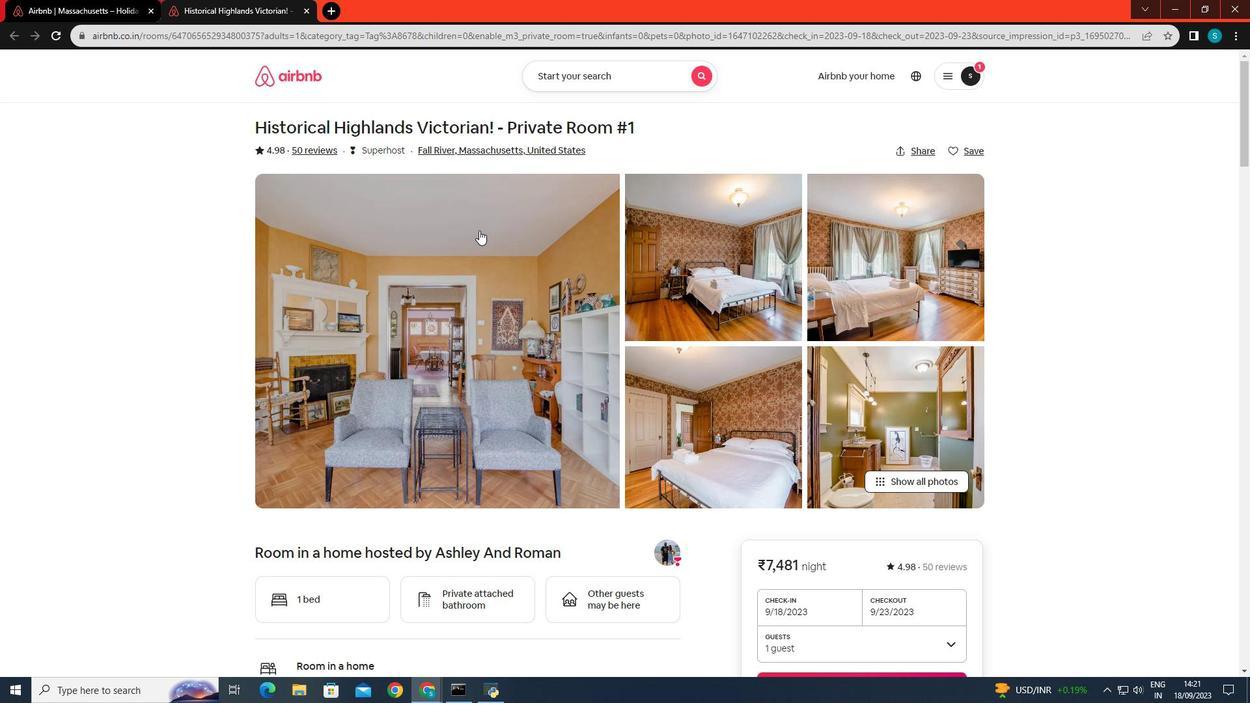 
Action: Mouse moved to (580, 70)
Screenshot: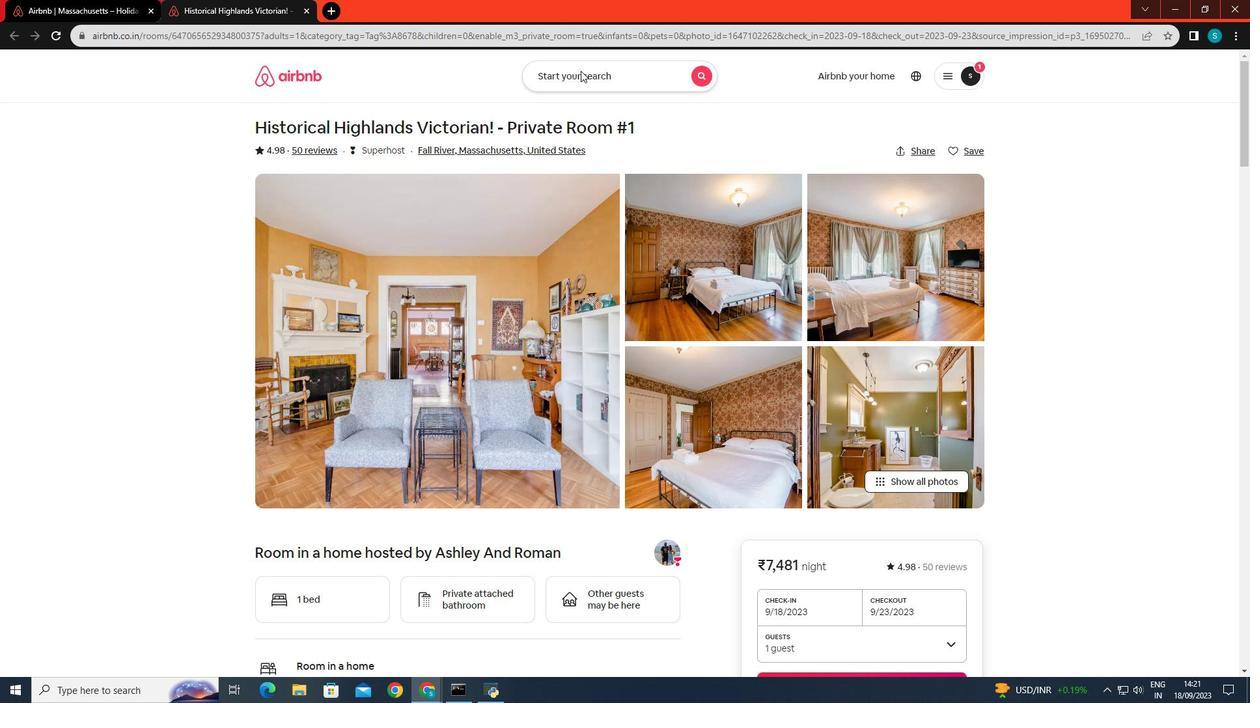 
Action: Mouse pressed left at (580, 70)
Screenshot: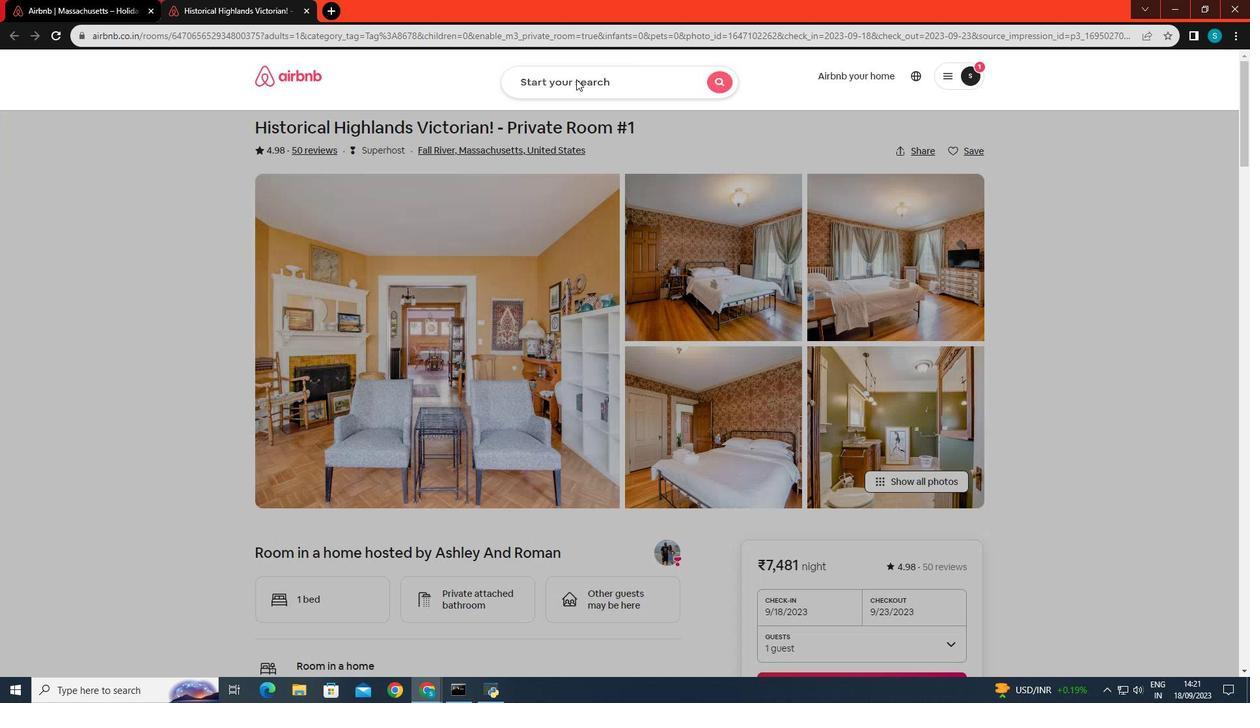 
Action: Mouse moved to (393, 131)
Screenshot: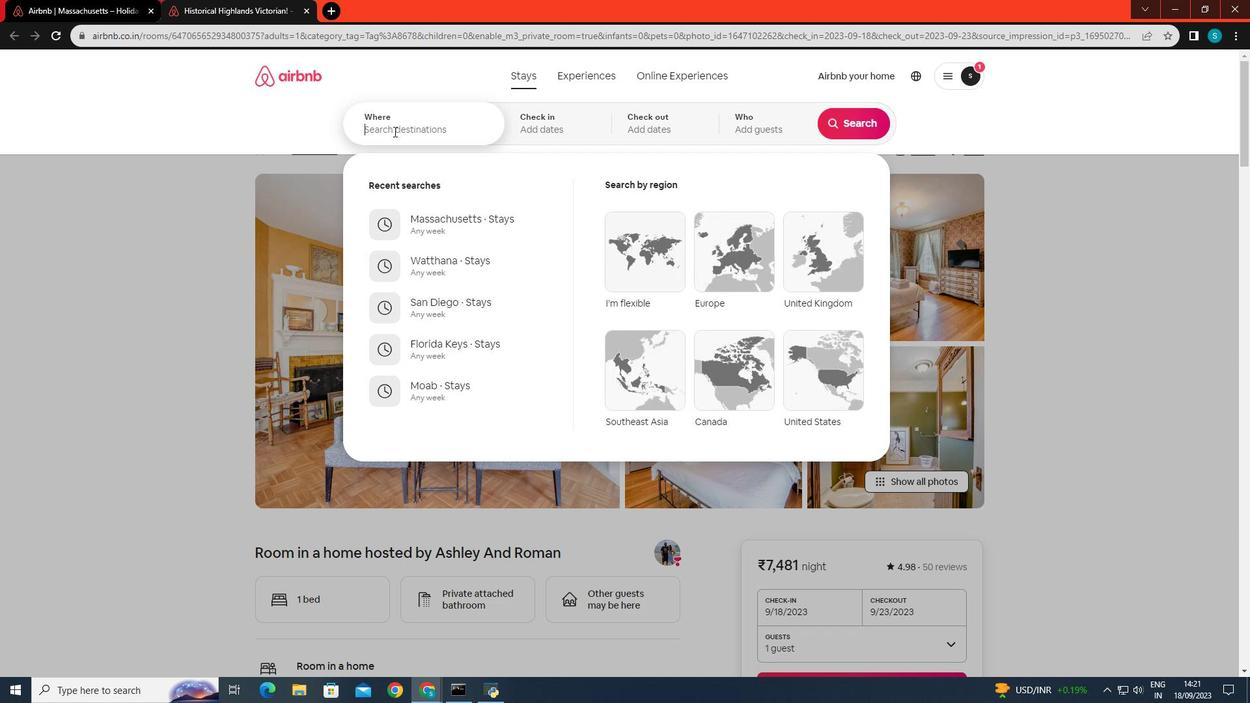 
Action: Mouse pressed left at (393, 131)
Screenshot: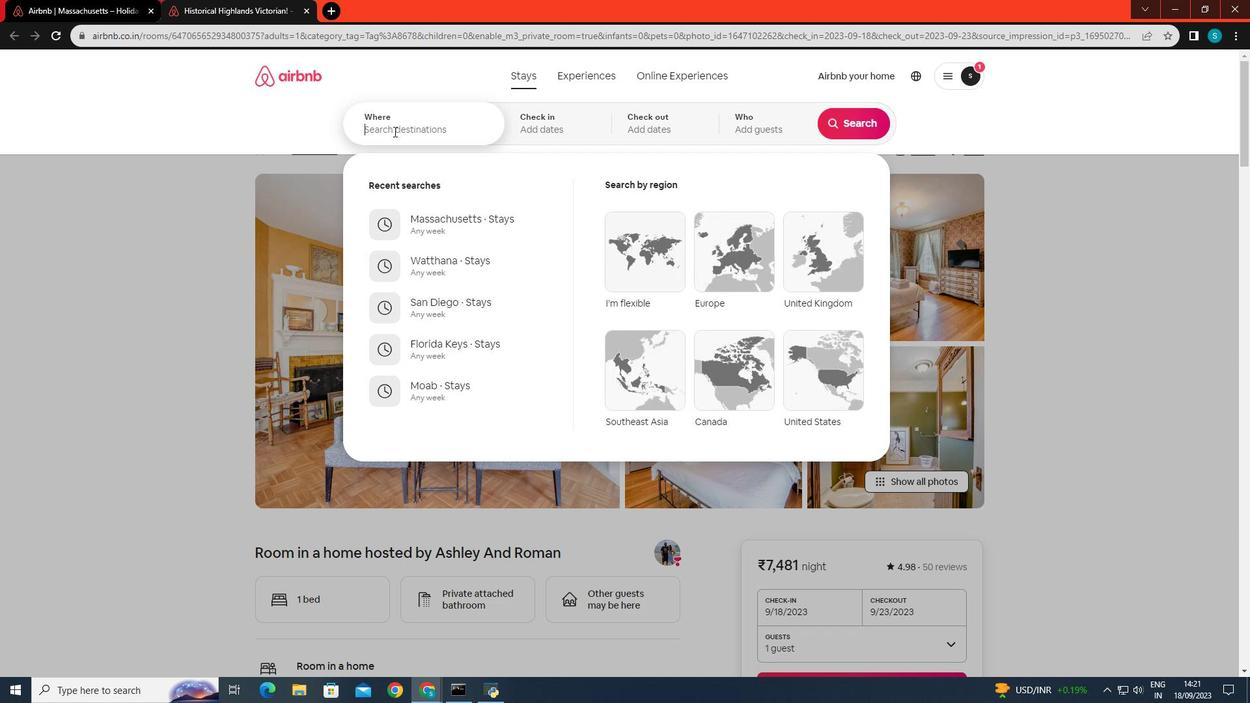 
Action: Key pressed historical<Key.space>home<Key.enter>
Screenshot: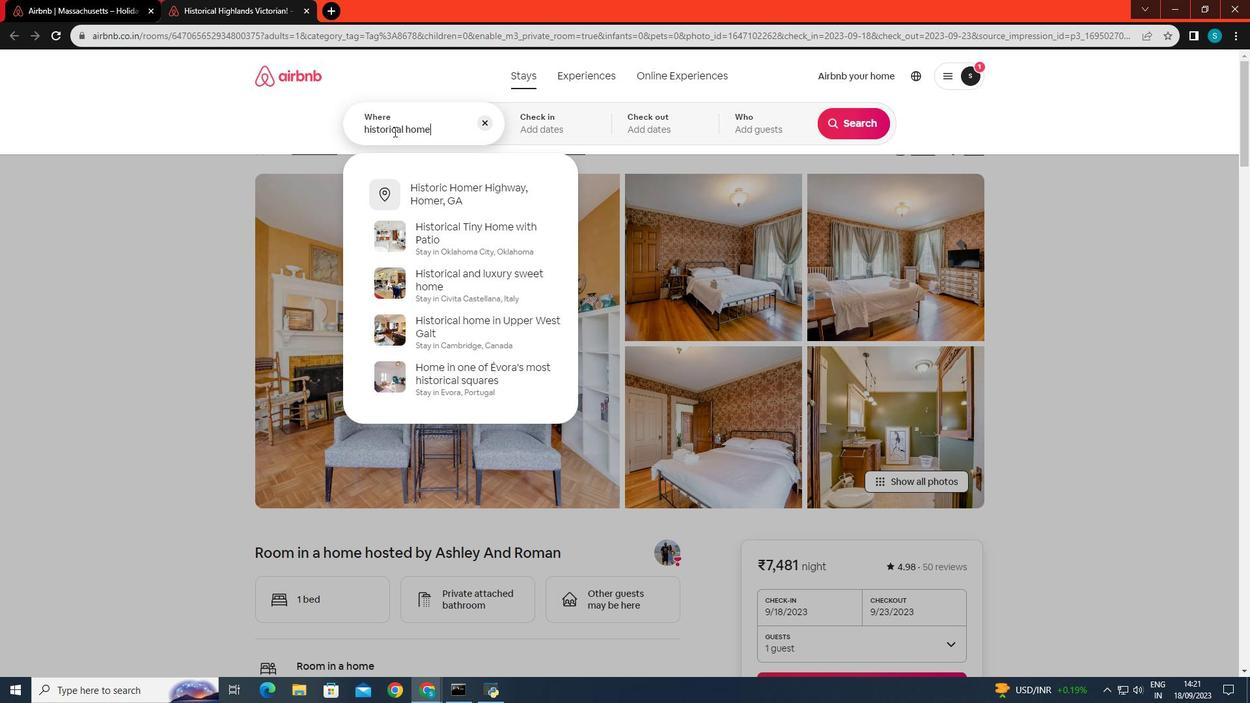 
Action: Mouse moved to (845, 122)
Screenshot: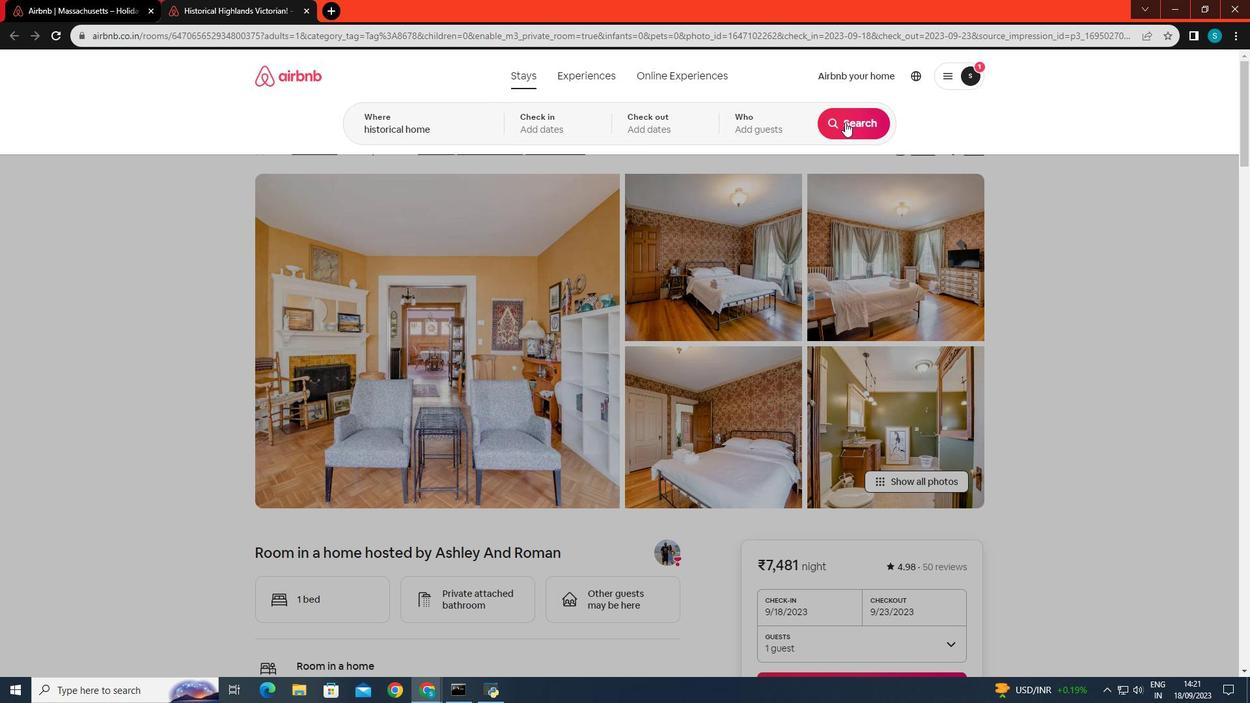 
Action: Mouse pressed left at (845, 122)
Screenshot: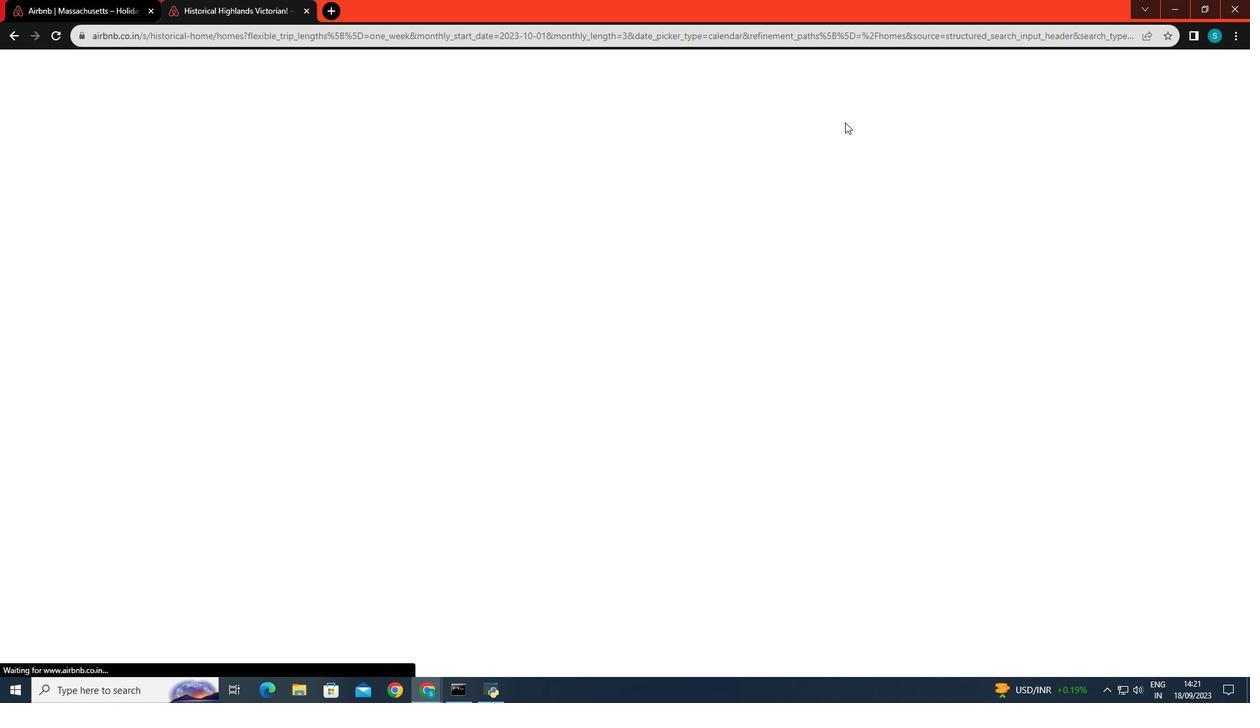 
Action: Mouse moved to (234, 352)
Screenshot: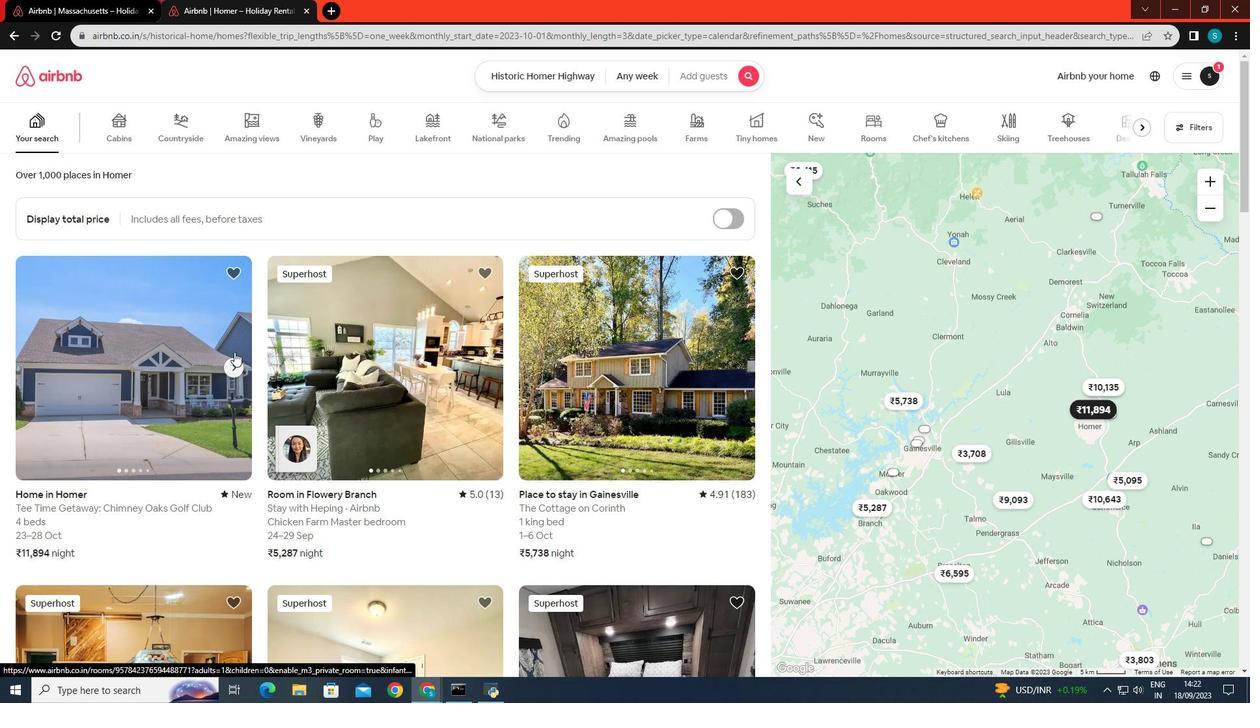 
Action: Mouse scrolled (234, 351) with delta (0, 0)
Screenshot: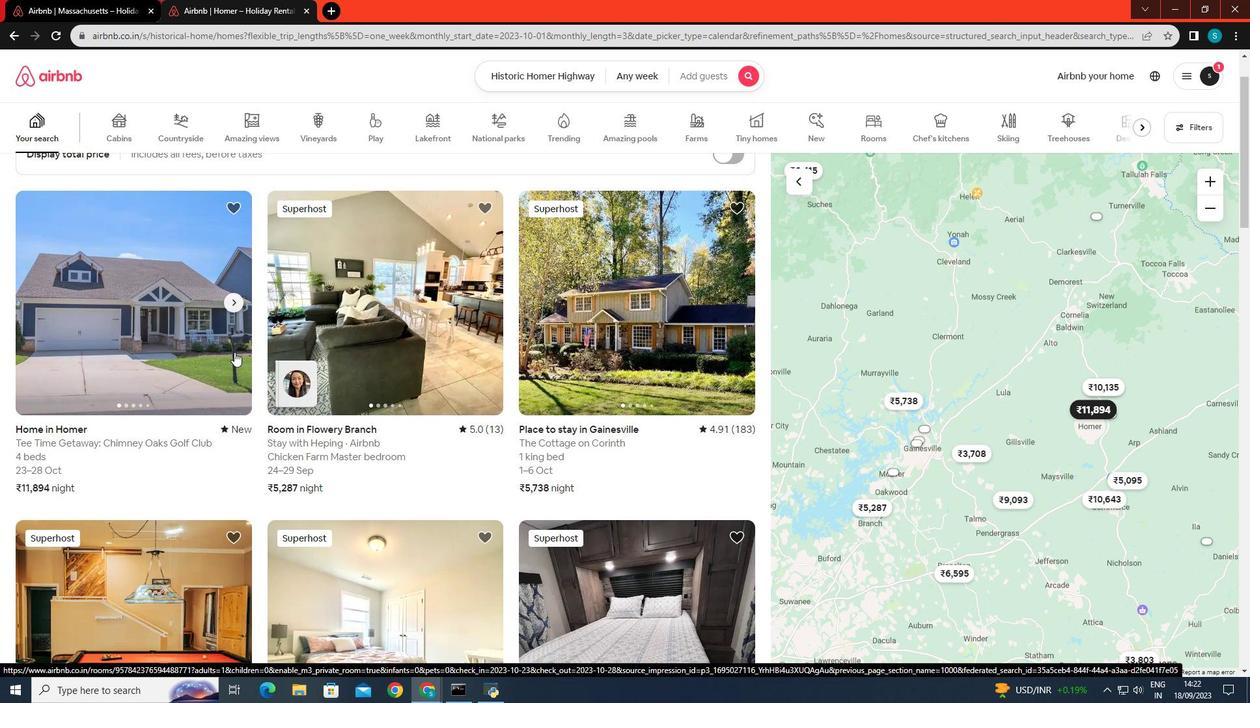 
Action: Mouse moved to (143, 331)
Screenshot: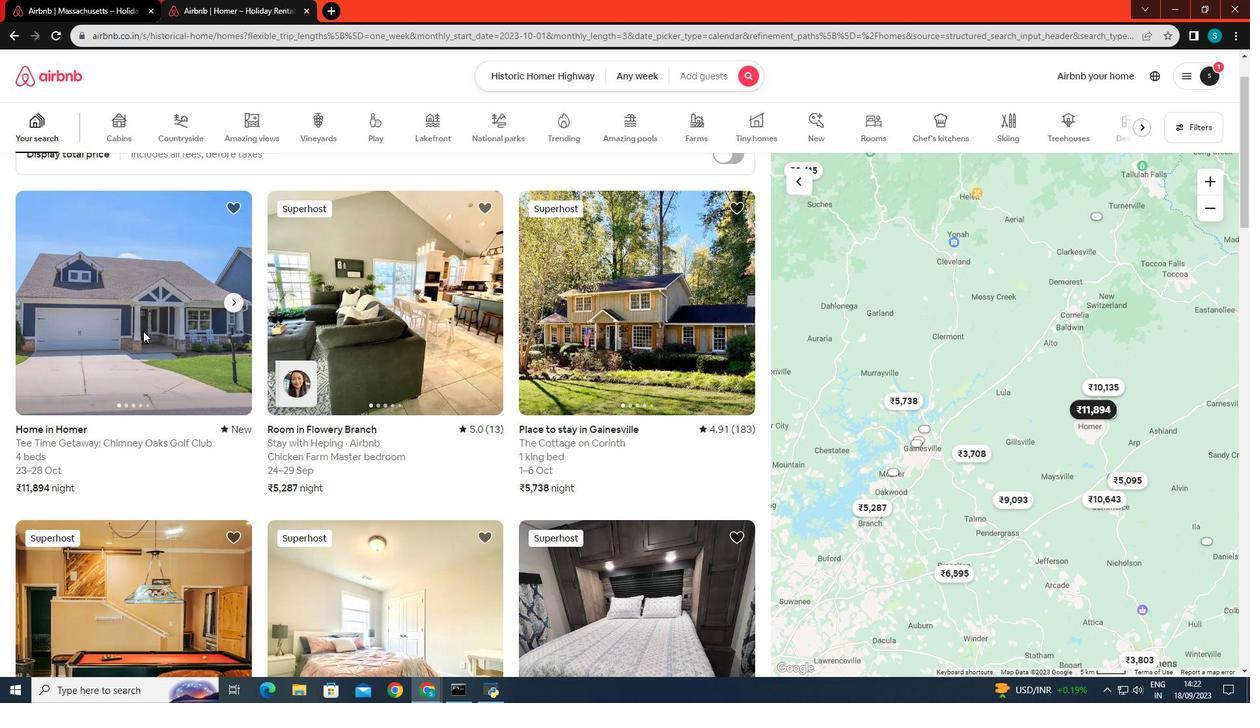 
Action: Mouse pressed left at (143, 331)
Screenshot: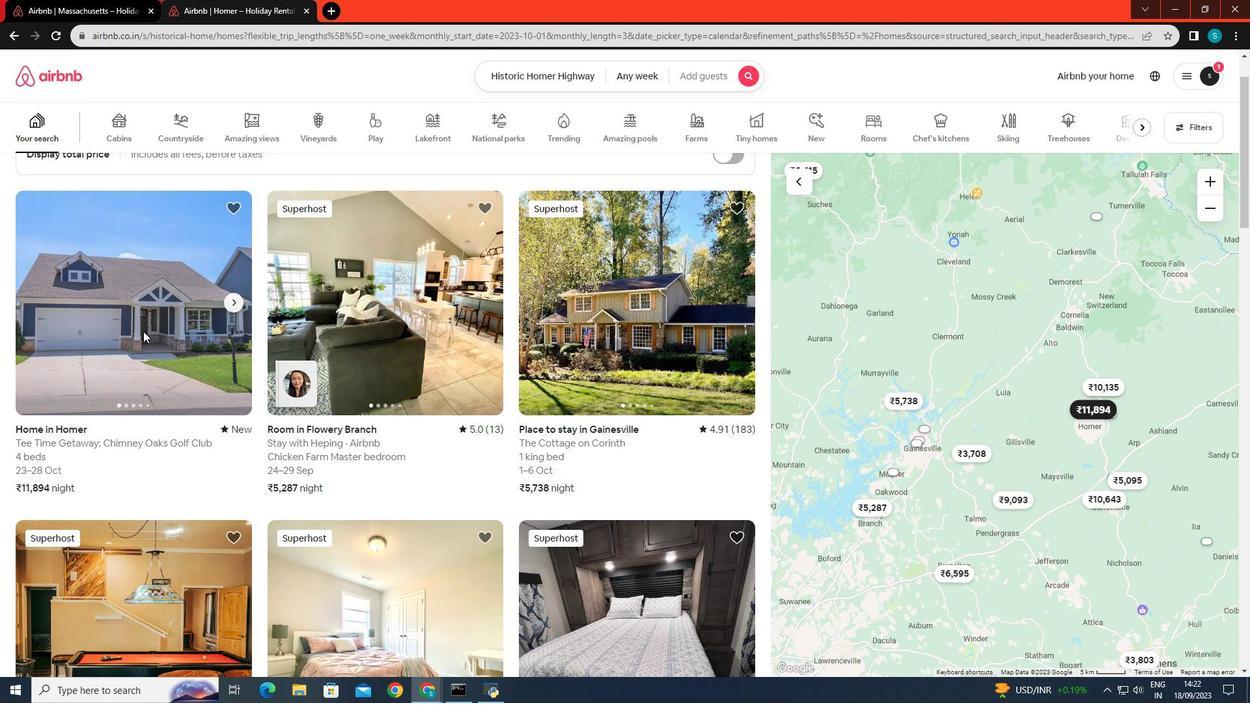 
Action: Mouse moved to (457, 305)
Screenshot: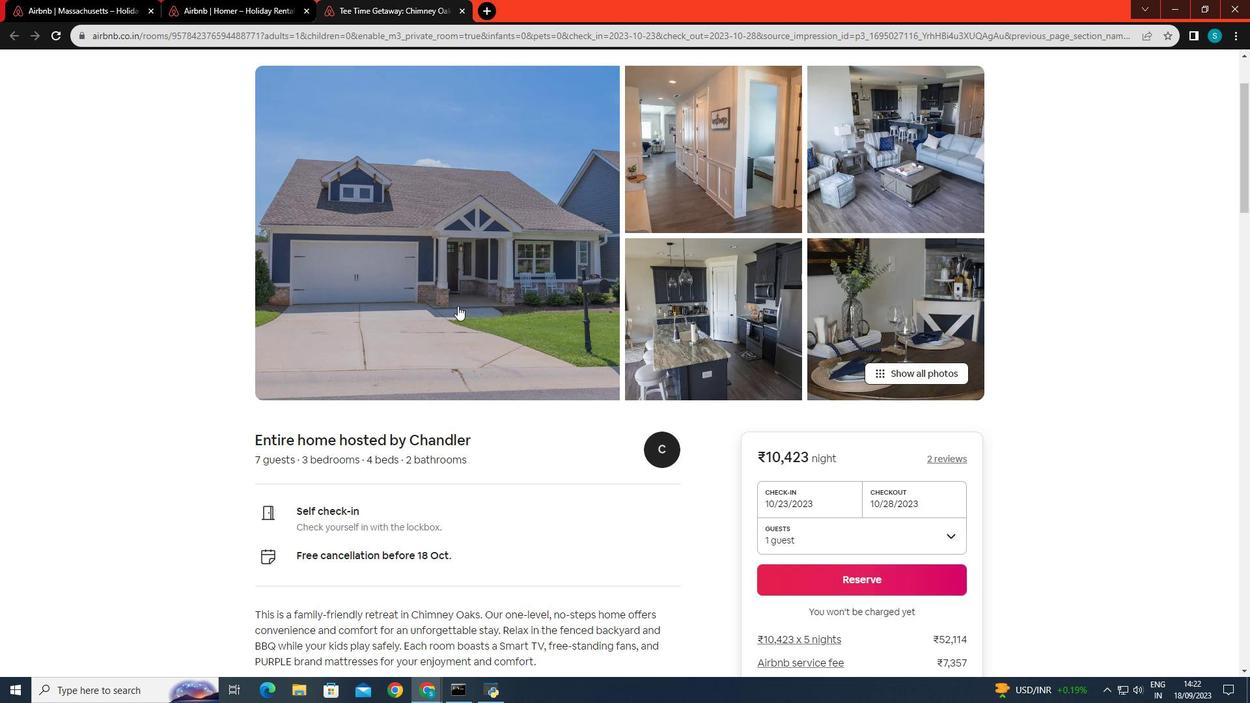 
Action: Mouse scrolled (457, 304) with delta (0, 0)
Screenshot: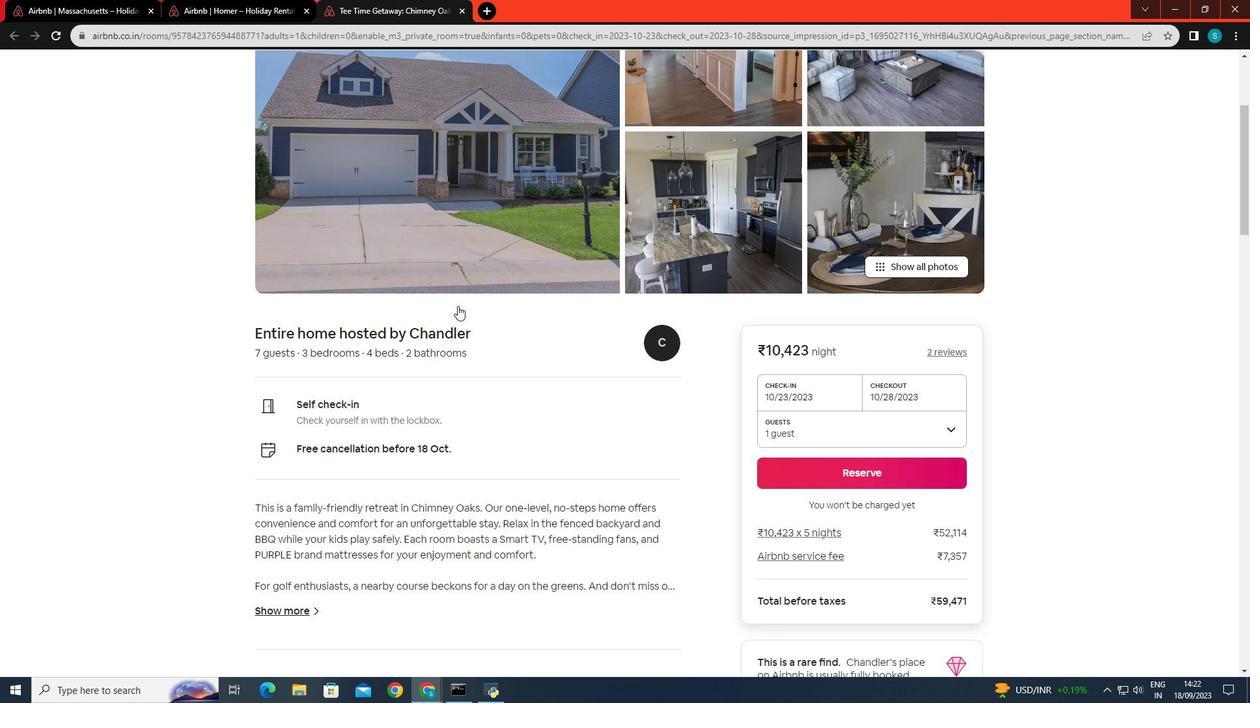 
Action: Mouse scrolled (457, 304) with delta (0, 0)
Screenshot: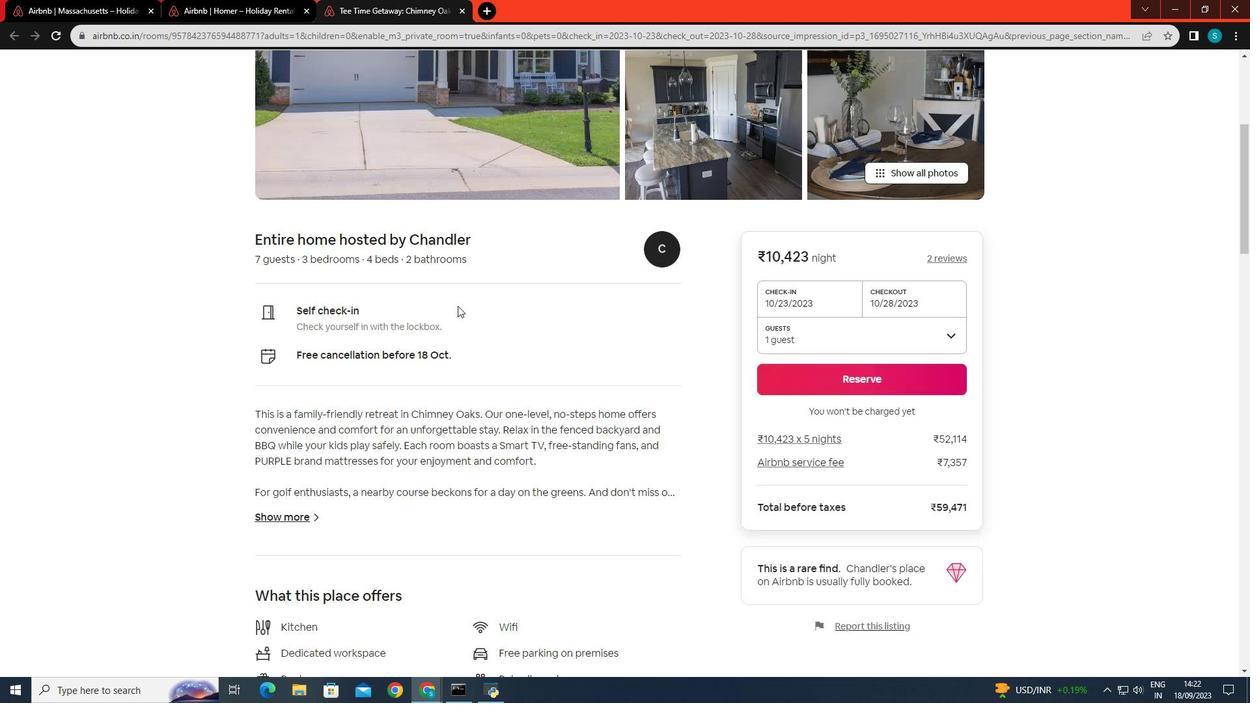 
Action: Mouse moved to (457, 306)
Screenshot: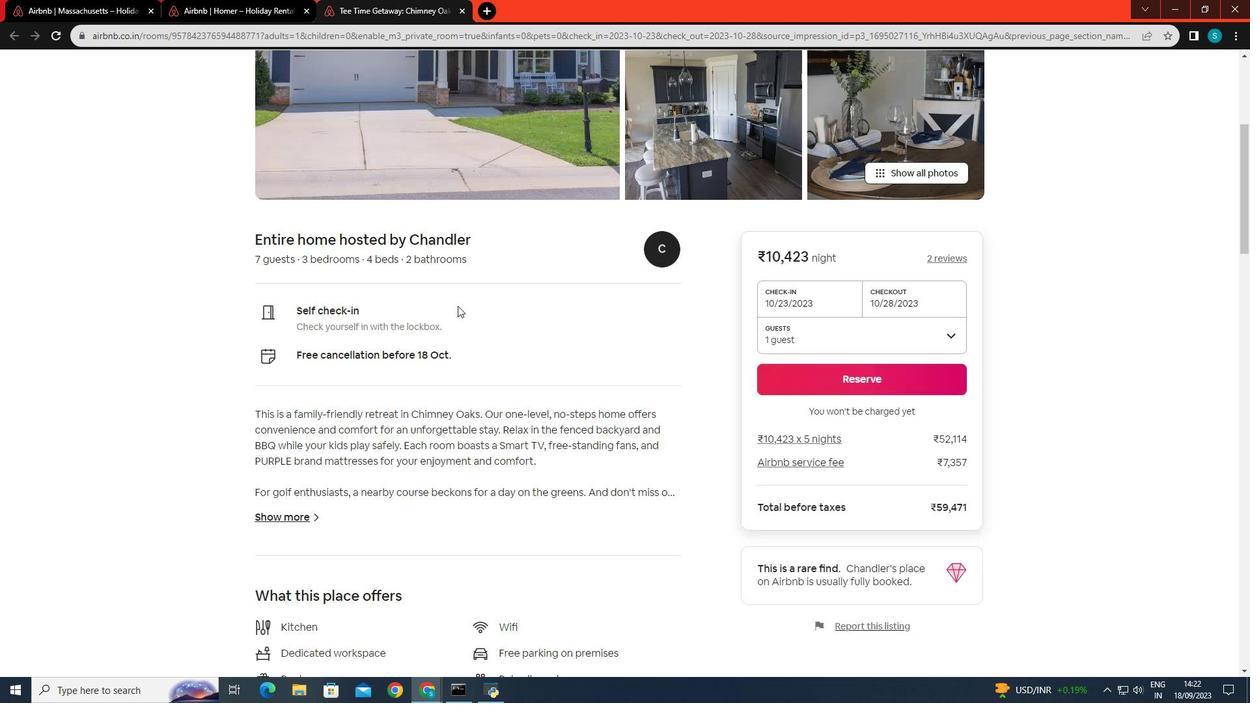 
Action: Mouse scrolled (457, 305) with delta (0, 0)
Screenshot: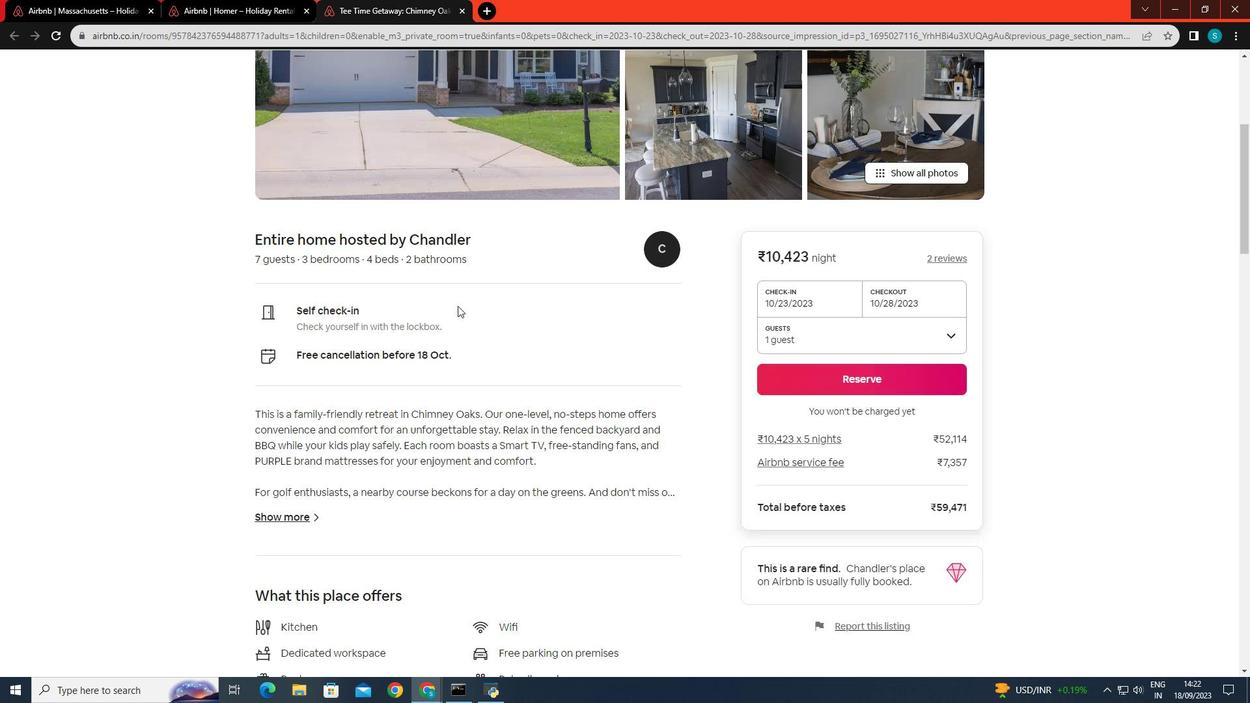 
Action: Mouse scrolled (457, 305) with delta (0, 0)
Screenshot: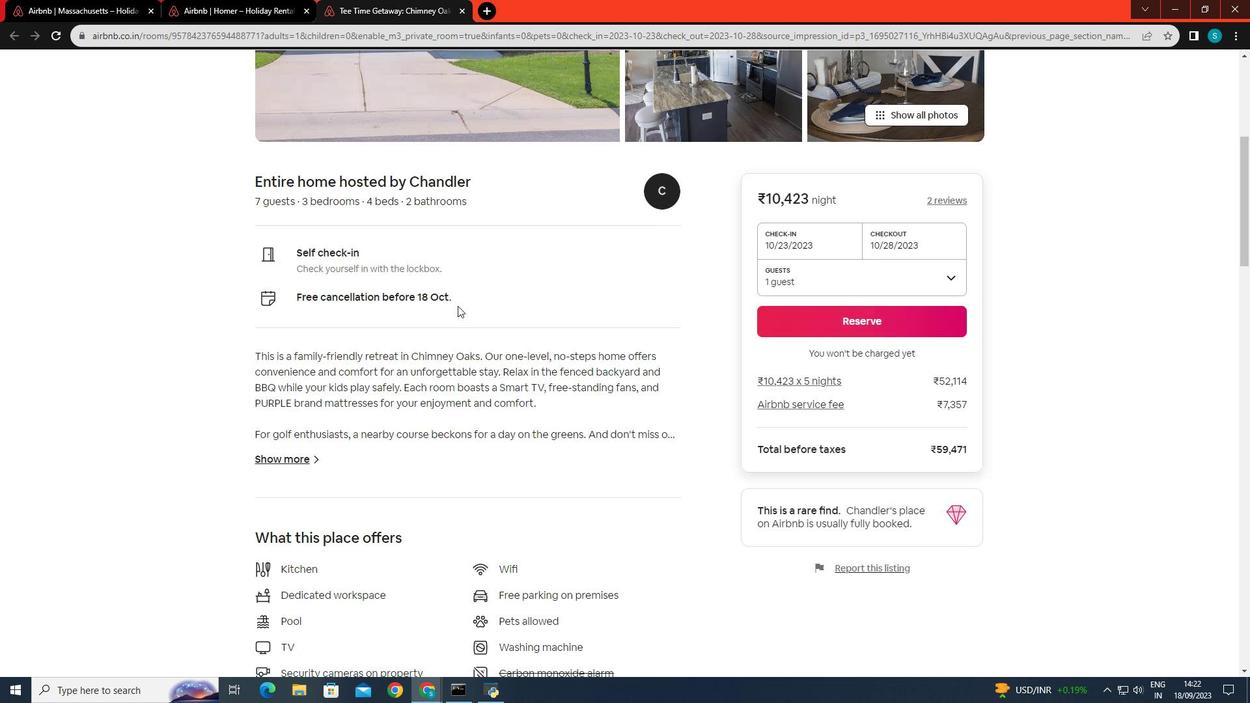 
Action: Mouse scrolled (457, 305) with delta (0, 0)
Screenshot: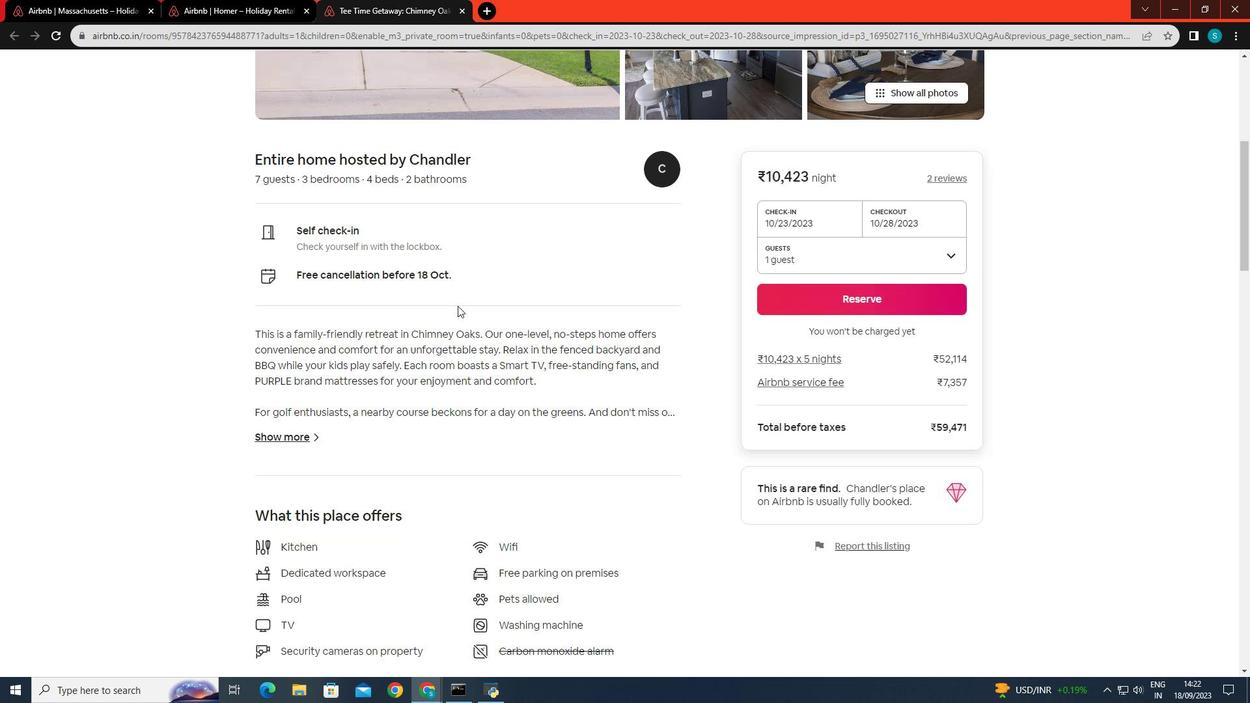 
Action: Mouse scrolled (457, 305) with delta (0, 0)
Screenshot: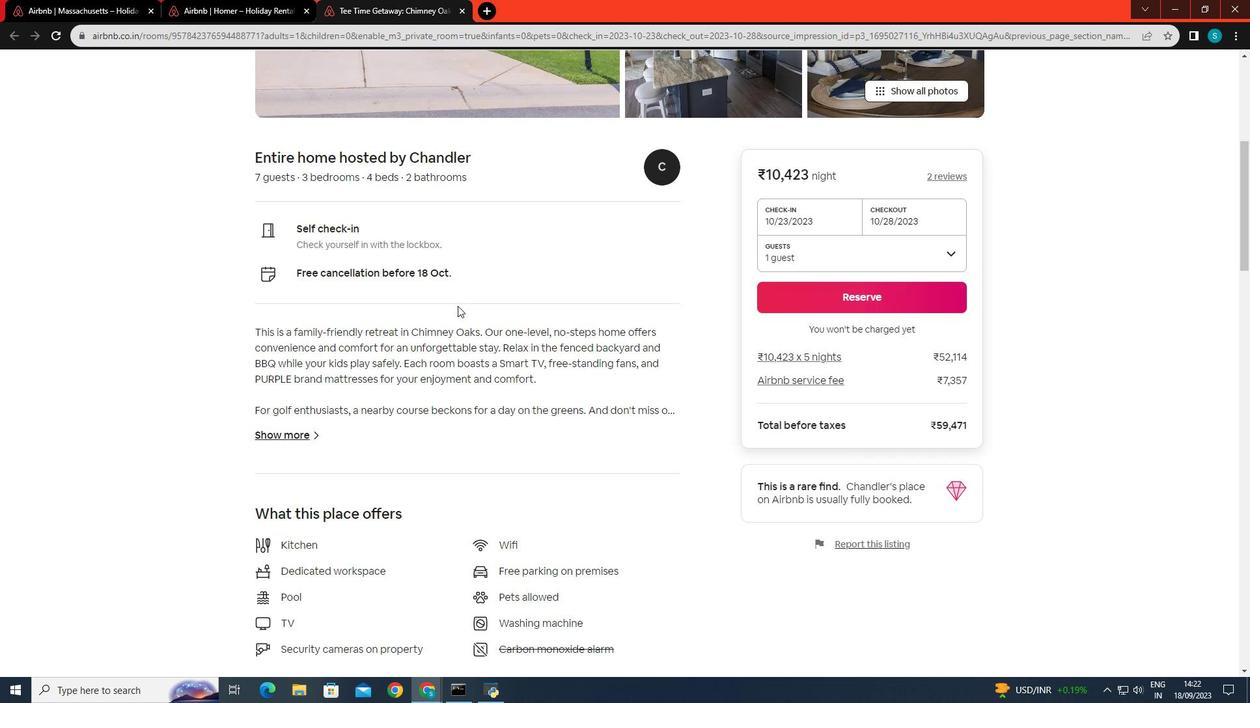 
Action: Mouse scrolled (457, 305) with delta (0, 0)
Screenshot: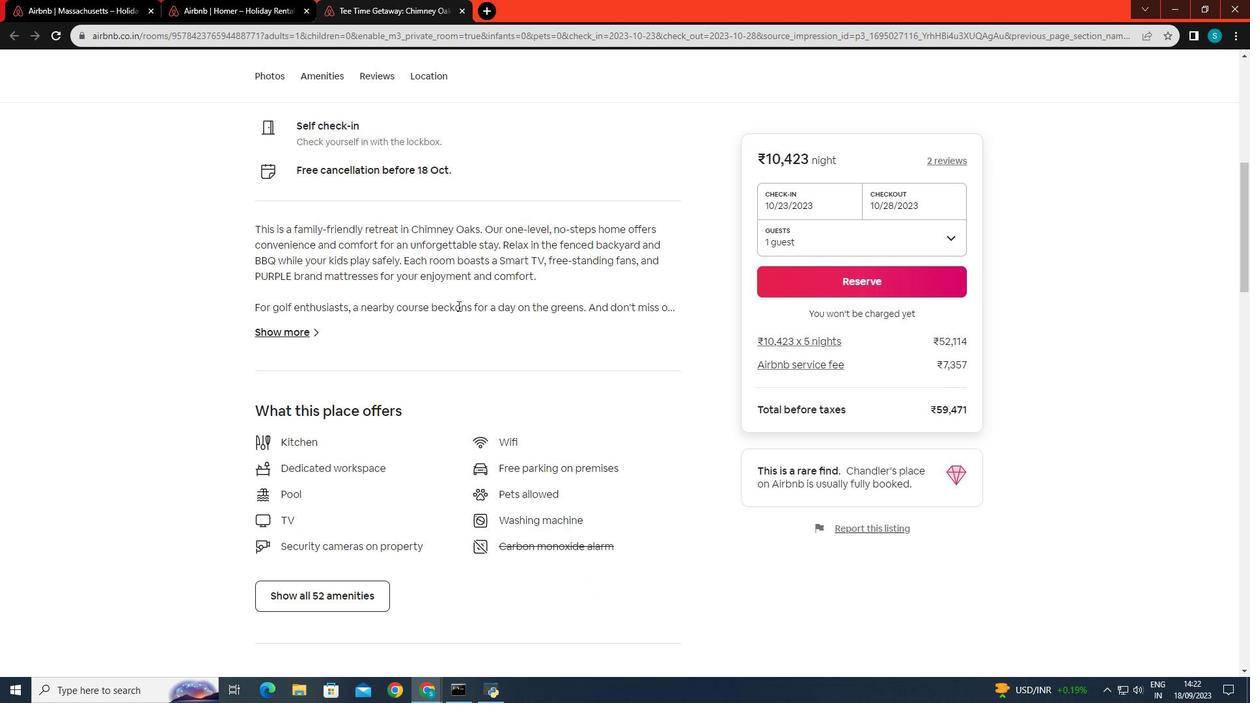 
Action: Mouse scrolled (457, 305) with delta (0, 0)
Screenshot: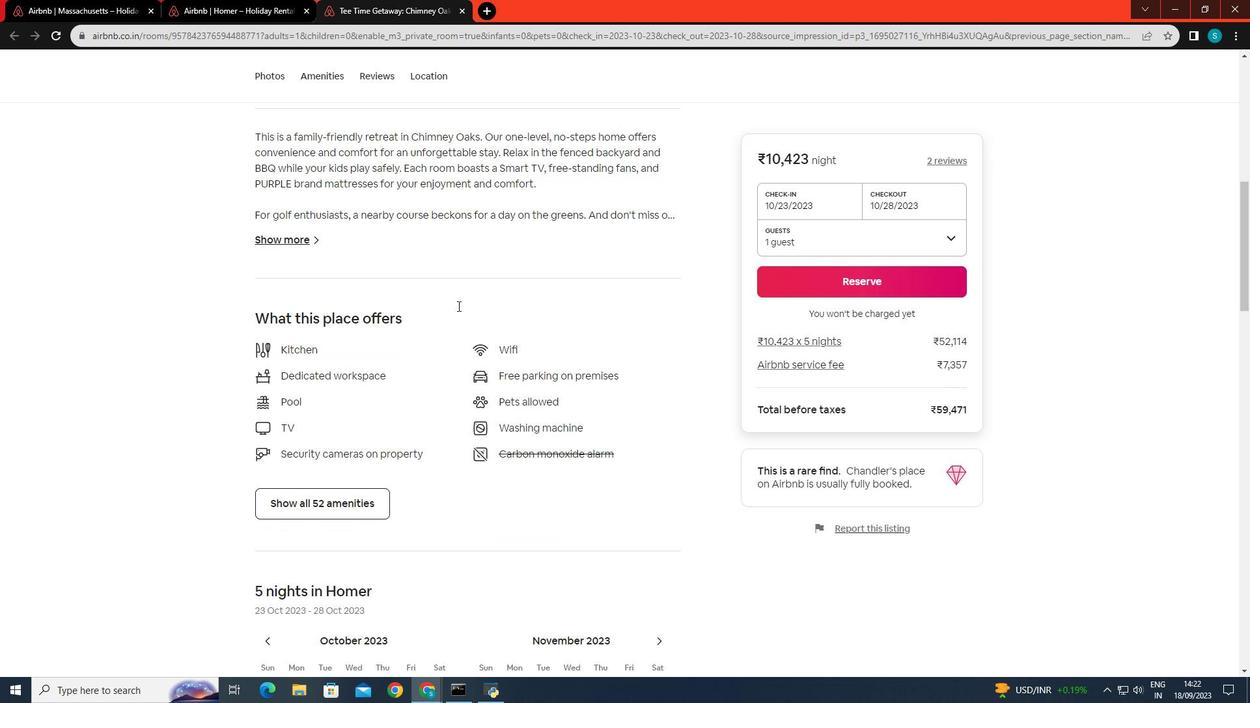 
Action: Mouse scrolled (457, 305) with delta (0, 0)
Screenshot: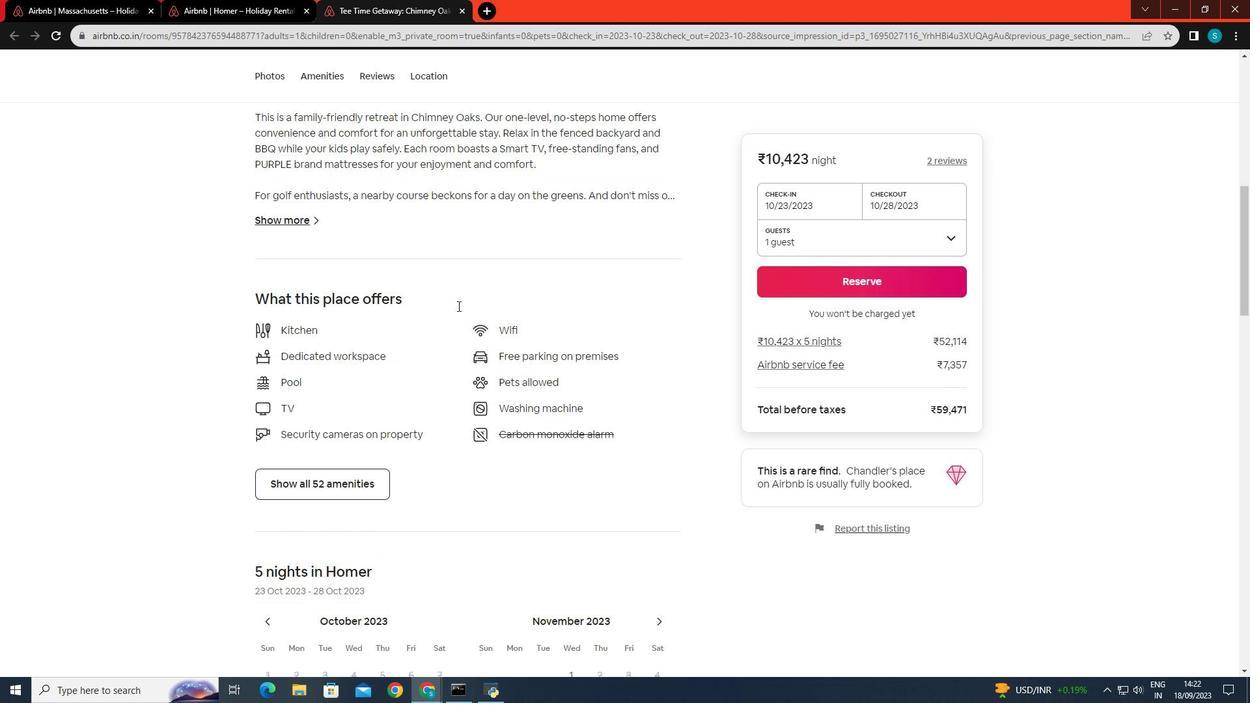 
Action: Mouse scrolled (457, 305) with delta (0, 0)
Screenshot: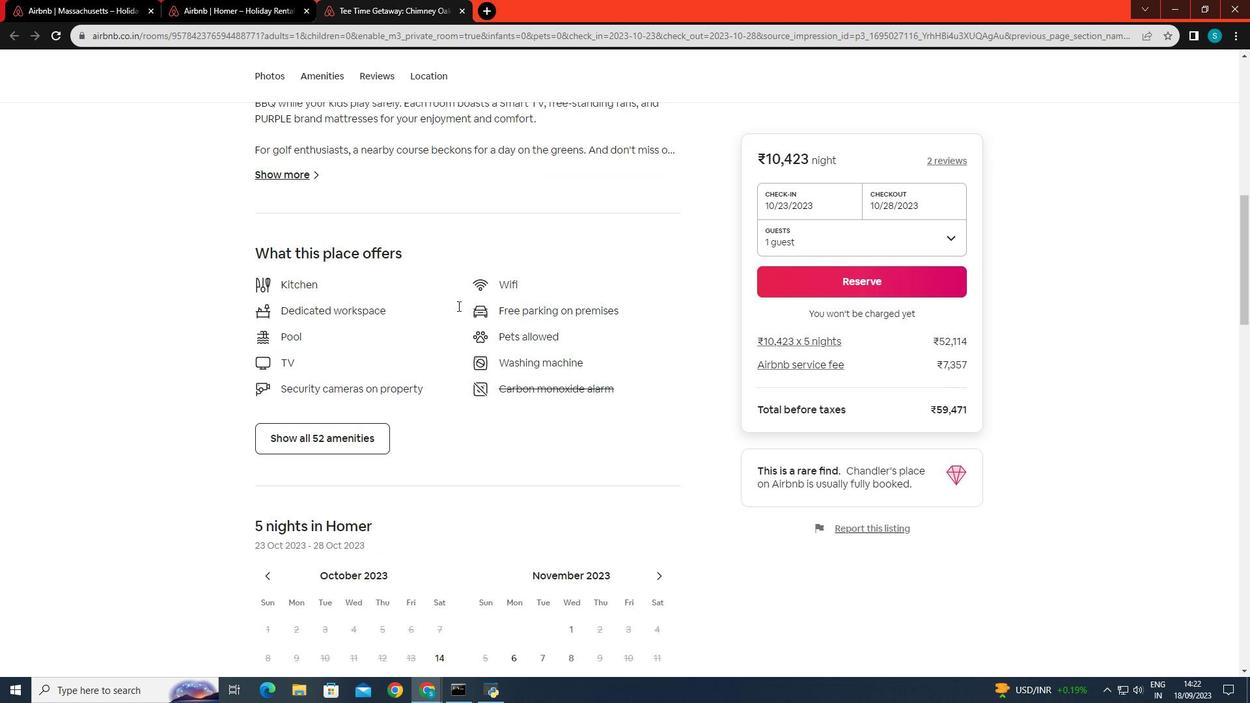 
Action: Mouse scrolled (457, 305) with delta (0, 0)
Screenshot: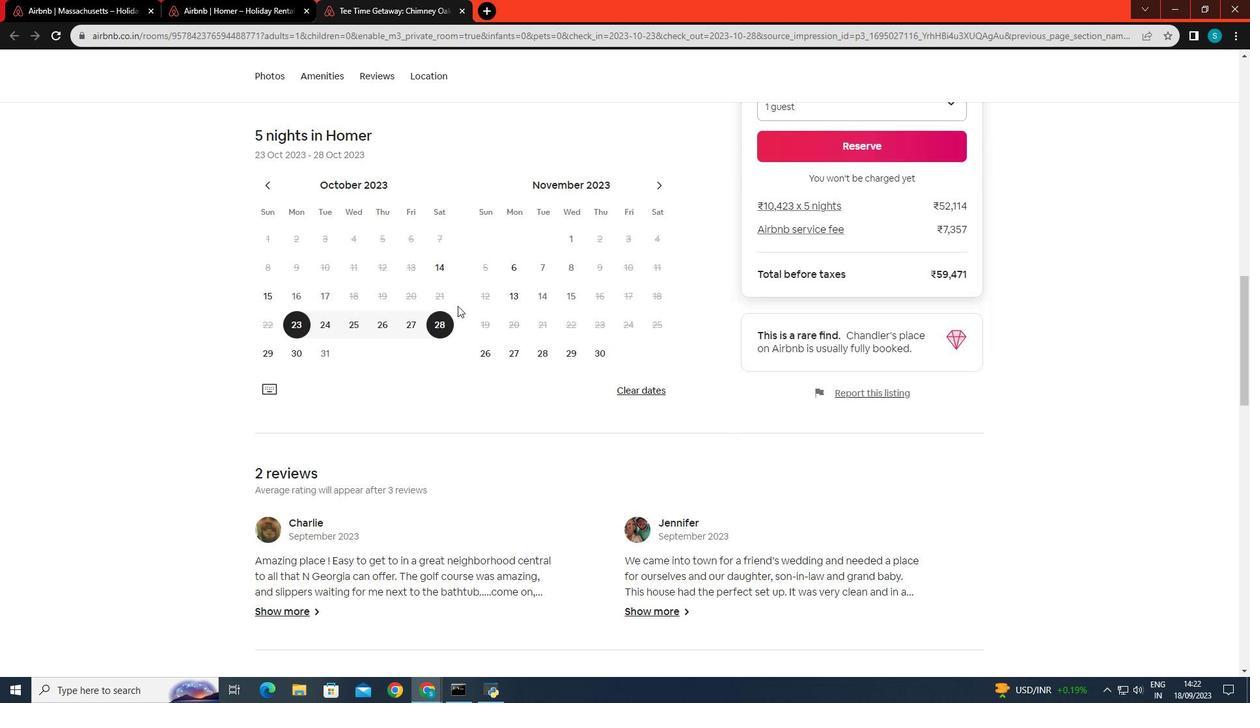 
Action: Mouse scrolled (457, 305) with delta (0, 0)
Screenshot: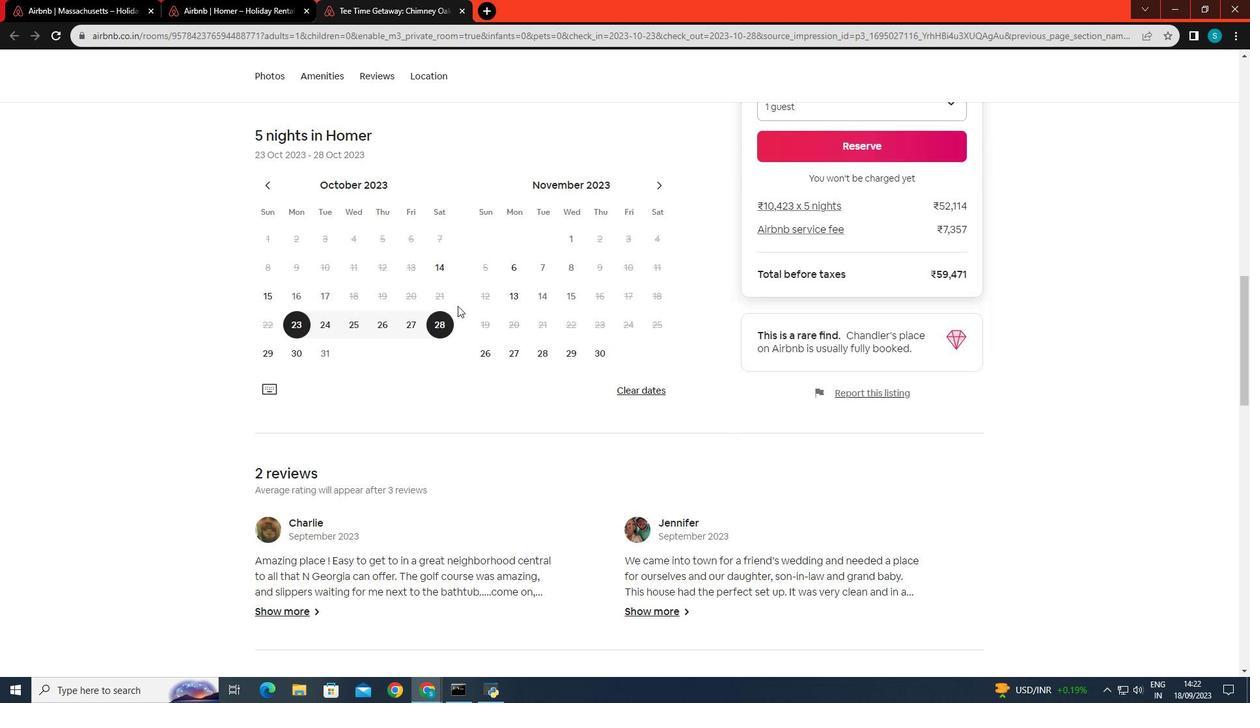 
Action: Mouse scrolled (457, 305) with delta (0, 0)
Screenshot: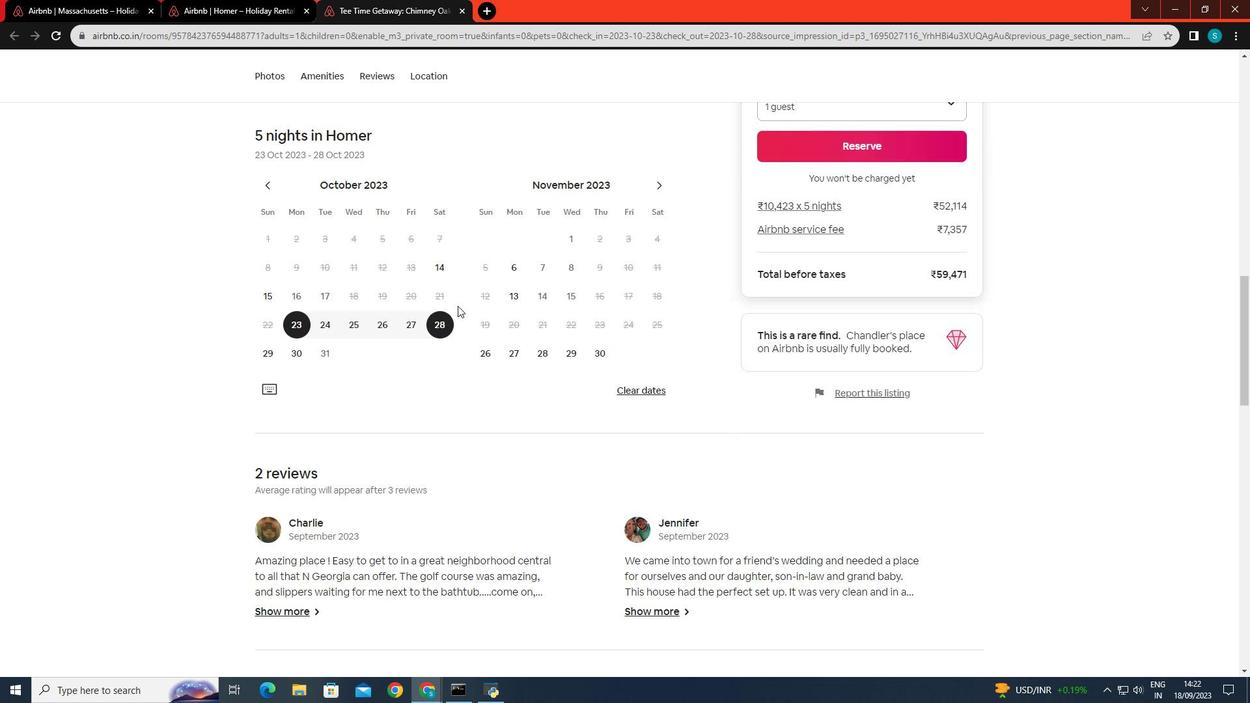 
Action: Mouse scrolled (457, 305) with delta (0, 0)
Screenshot: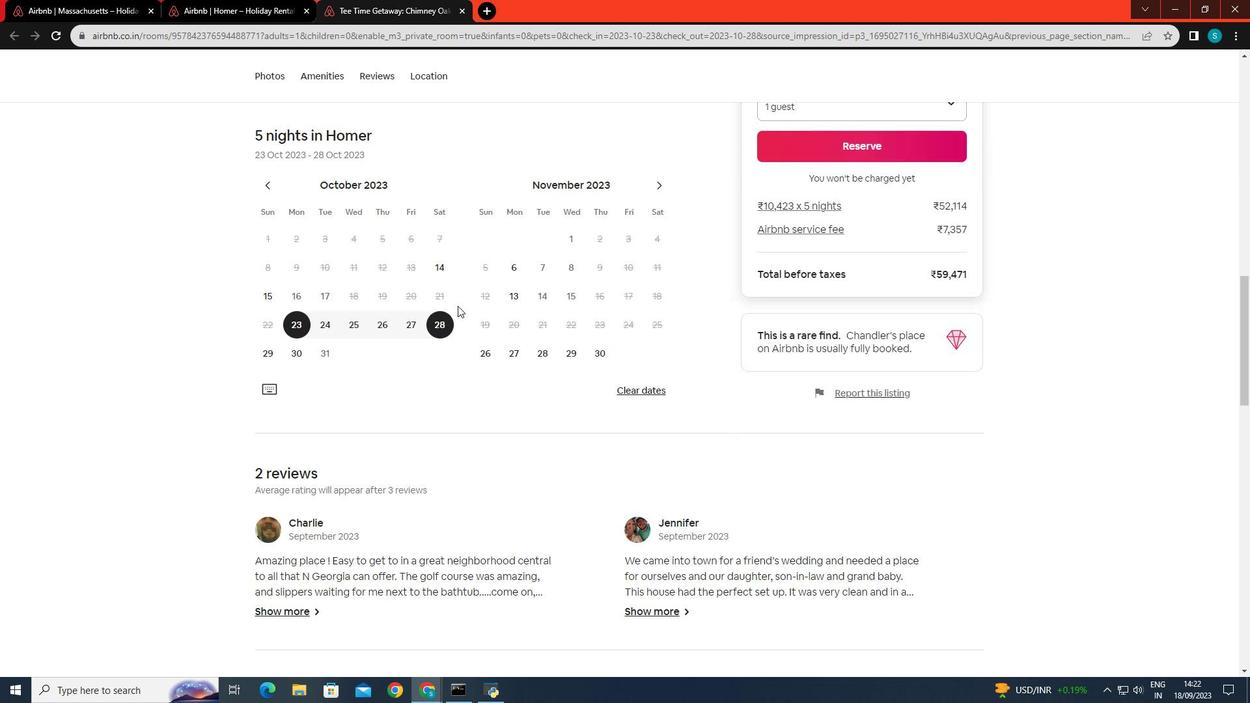 
Action: Mouse scrolled (457, 305) with delta (0, 0)
Screenshot: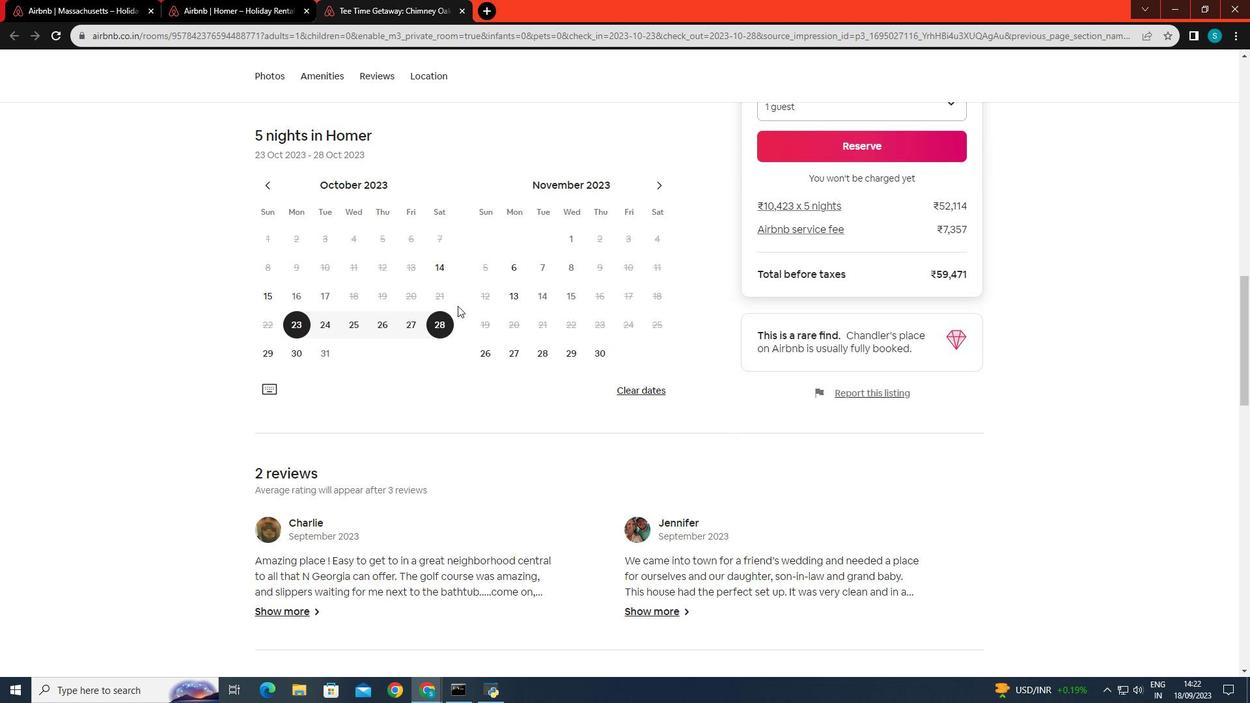 
Action: Mouse scrolled (457, 305) with delta (0, 0)
Screenshot: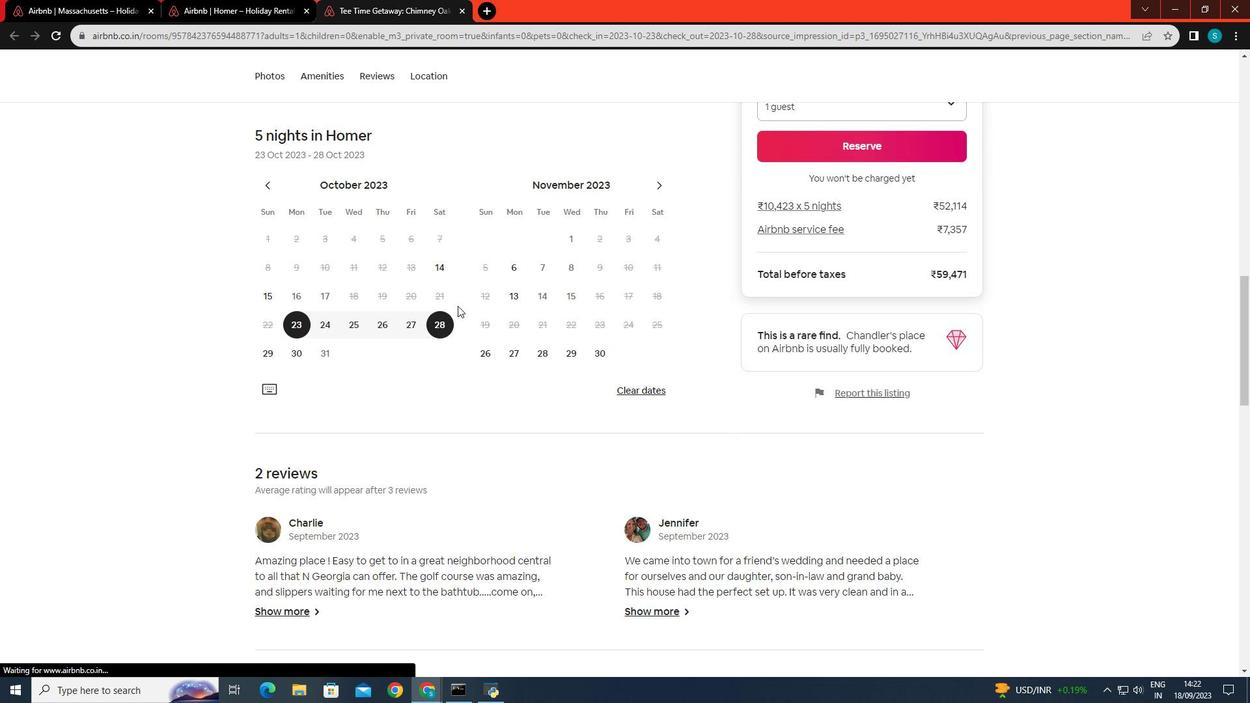 
Action: Mouse scrolled (457, 305) with delta (0, 0)
Screenshot: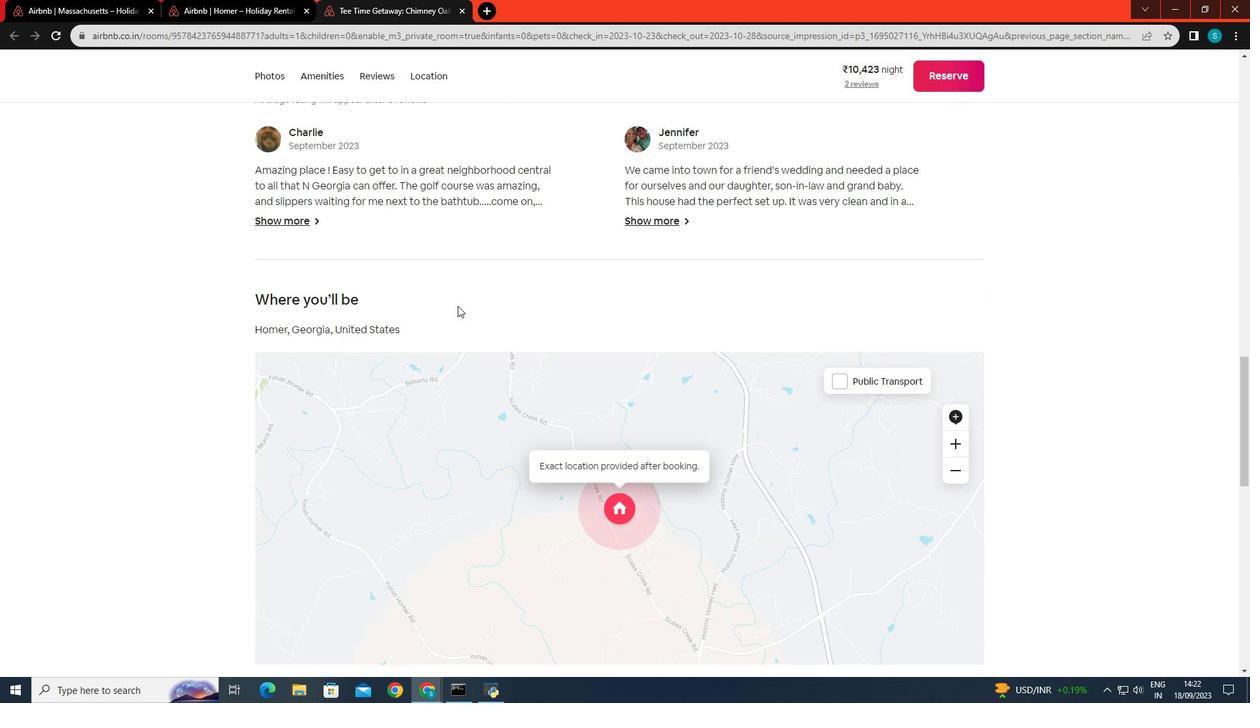 
Action: Mouse scrolled (457, 305) with delta (0, 0)
Screenshot: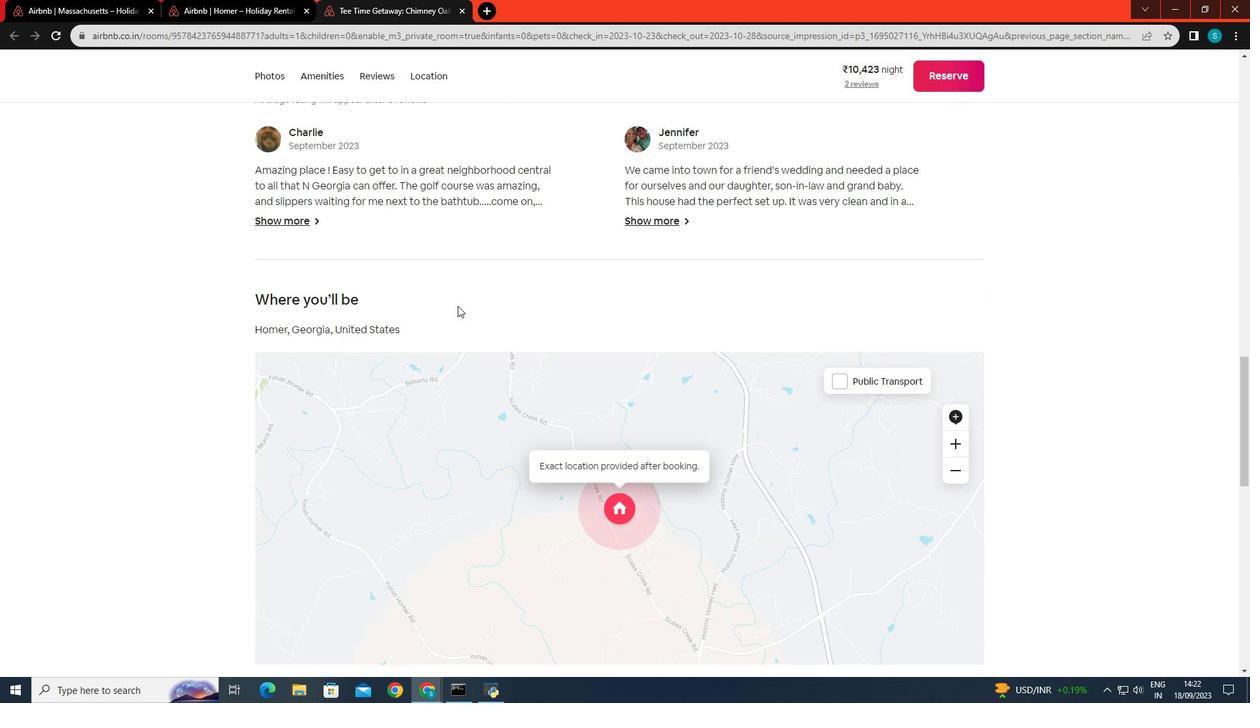 
Action: Mouse scrolled (457, 305) with delta (0, 0)
Screenshot: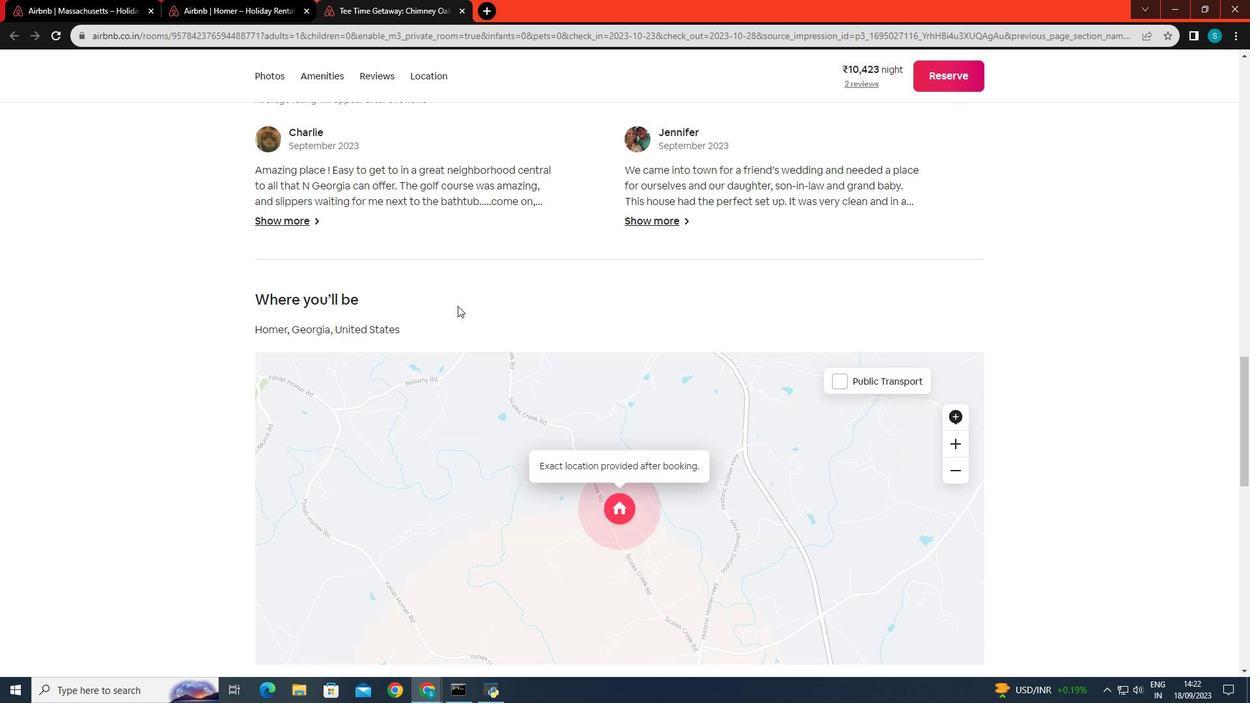 
Action: Mouse scrolled (457, 305) with delta (0, 0)
Screenshot: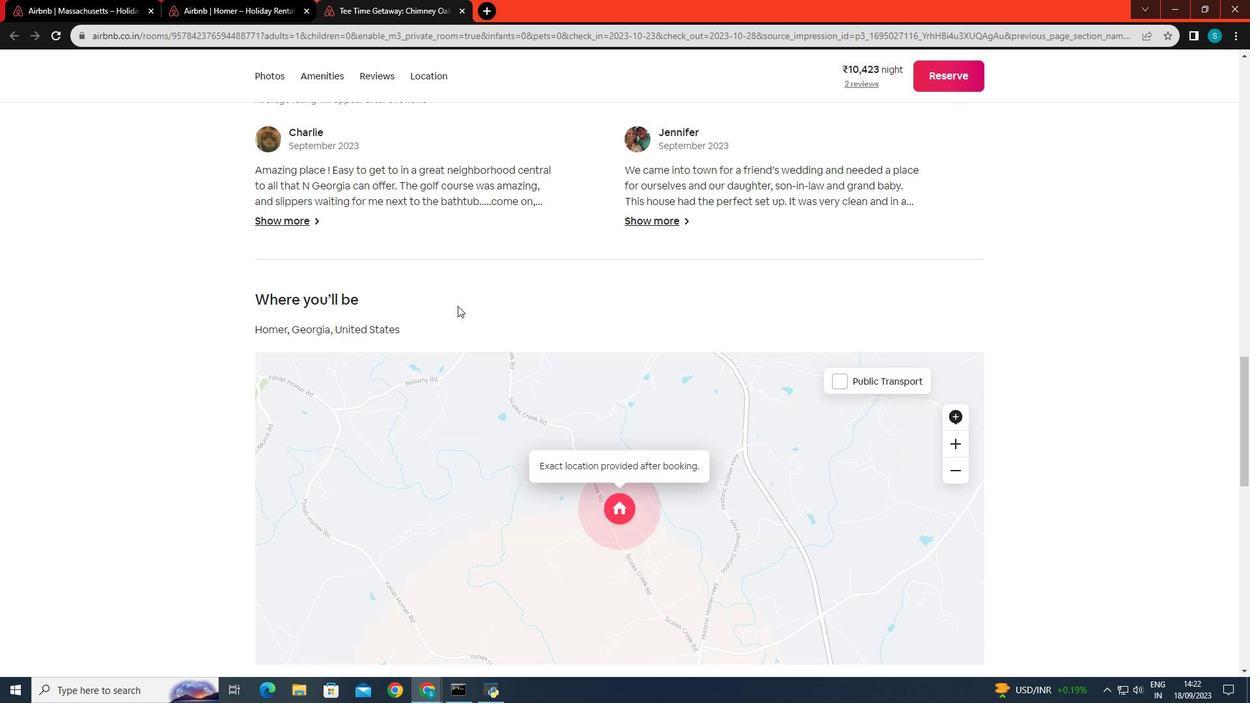 
Action: Mouse scrolled (457, 305) with delta (0, 0)
Screenshot: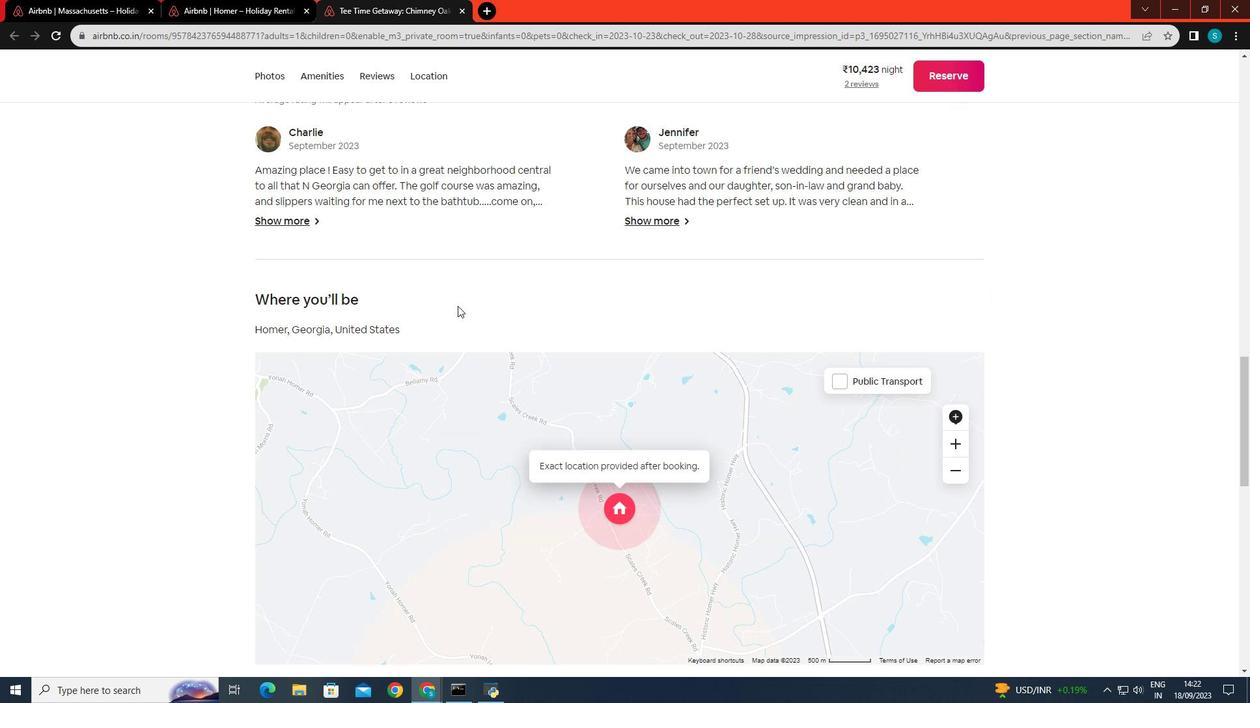 
Action: Mouse scrolled (457, 305) with delta (0, 0)
Screenshot: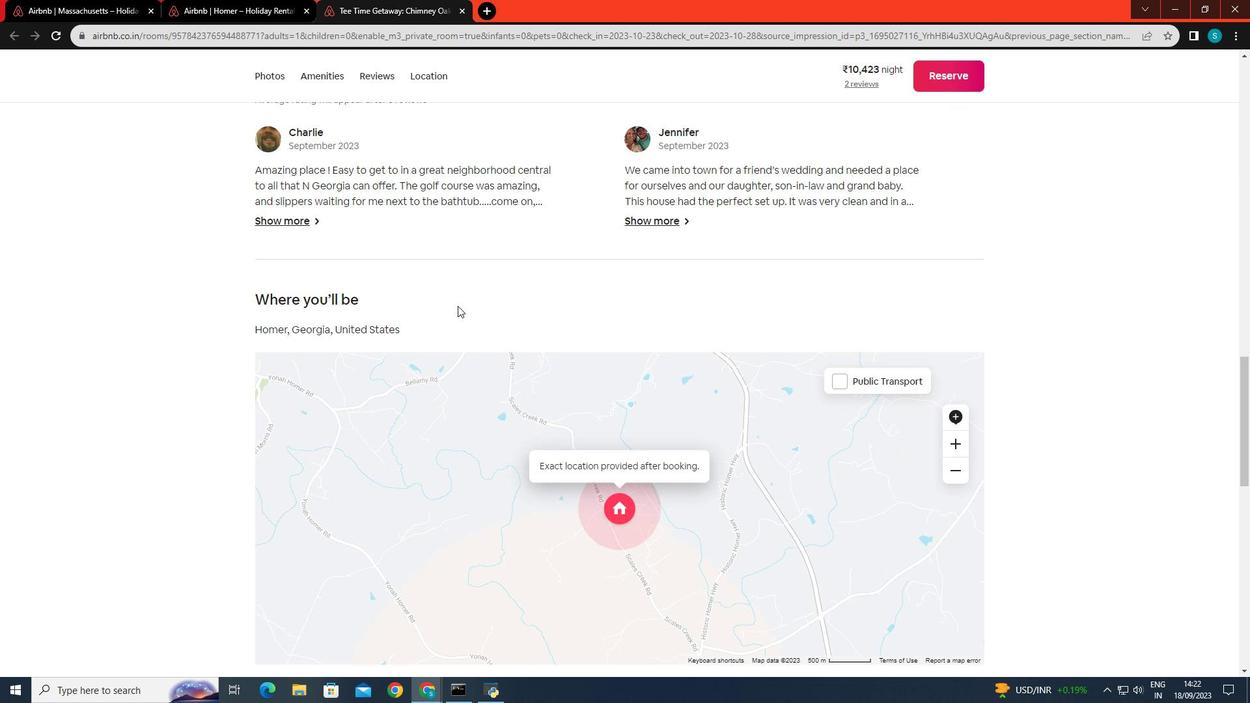 
Action: Mouse scrolled (457, 306) with delta (0, 0)
Screenshot: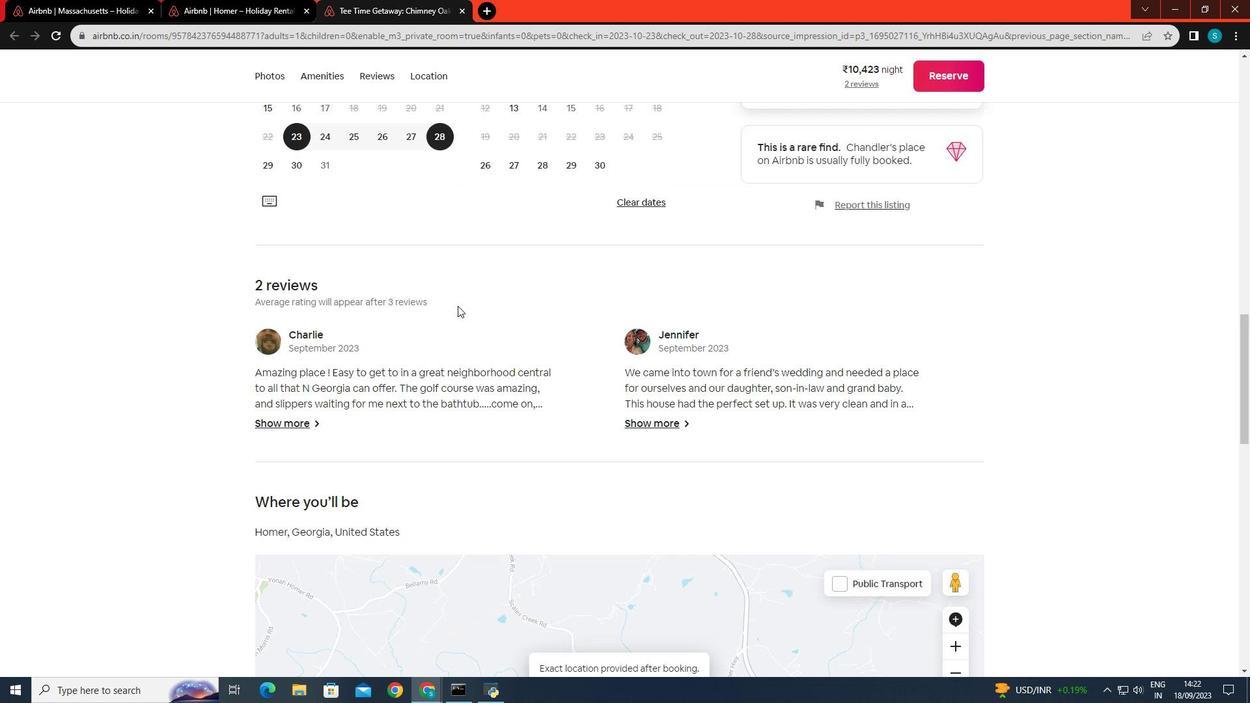 
Action: Mouse scrolled (457, 306) with delta (0, 0)
Screenshot: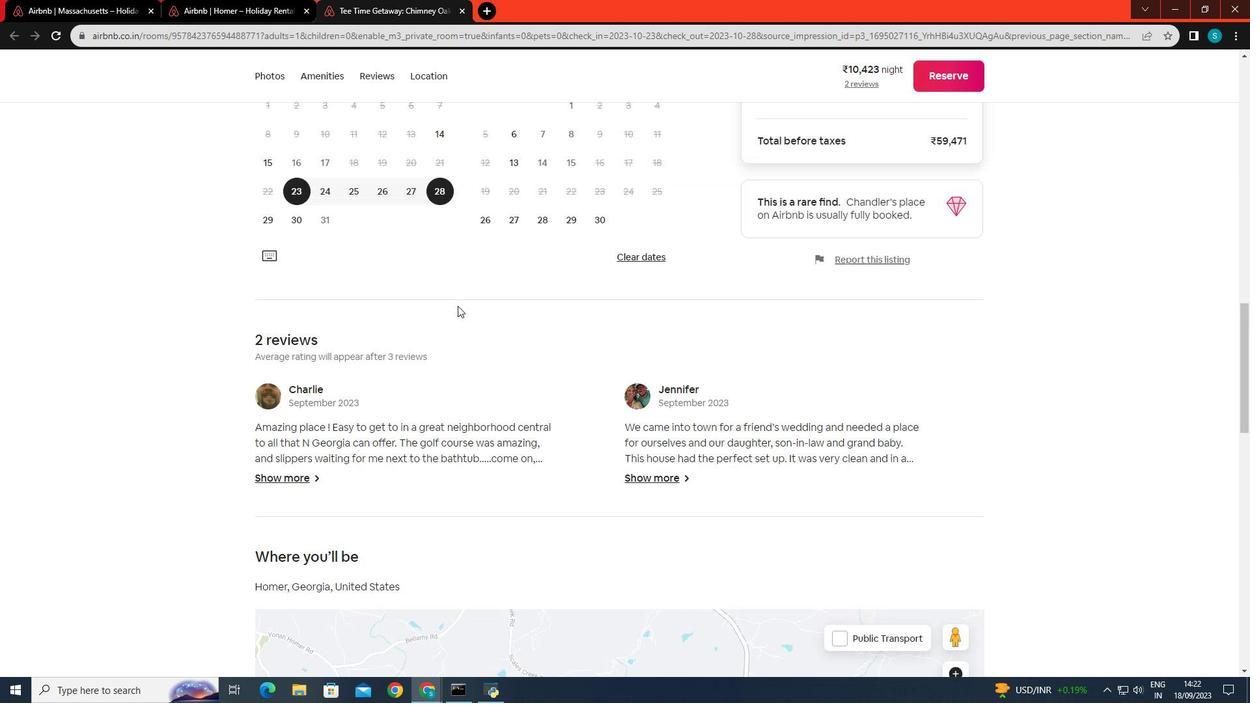
Action: Mouse scrolled (457, 306) with delta (0, 0)
Screenshot: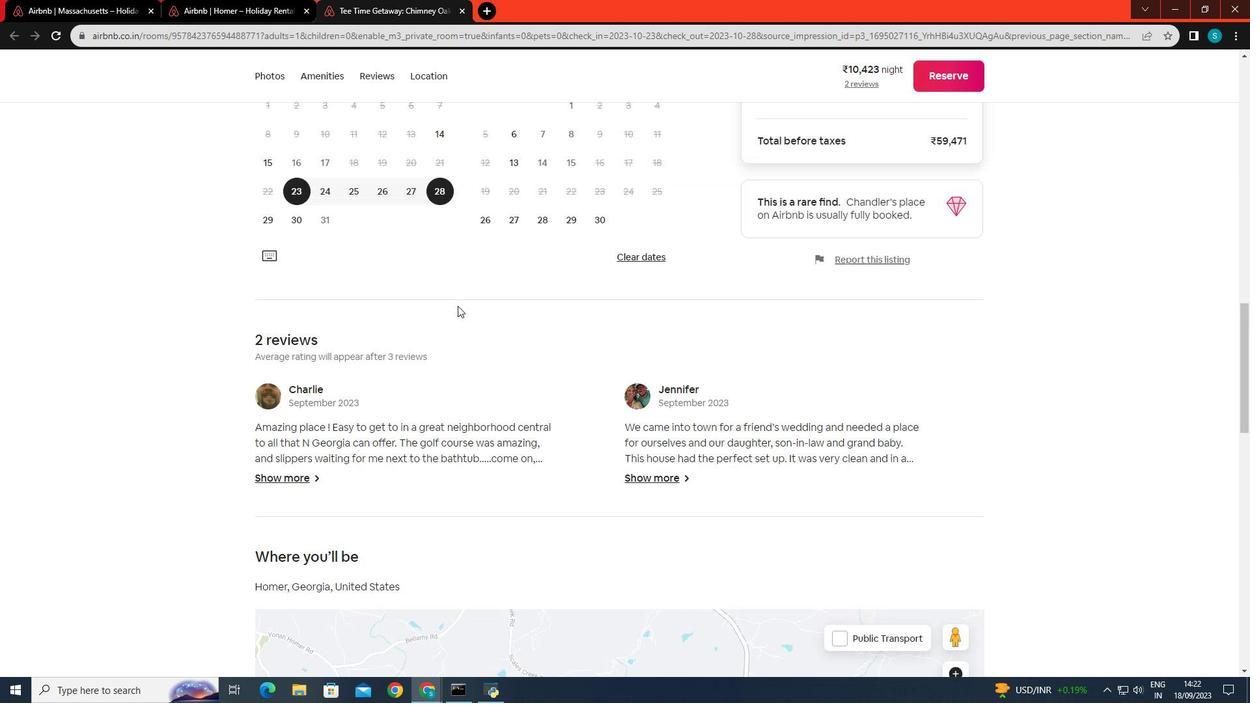 
Action: Mouse scrolled (457, 306) with delta (0, 0)
Screenshot: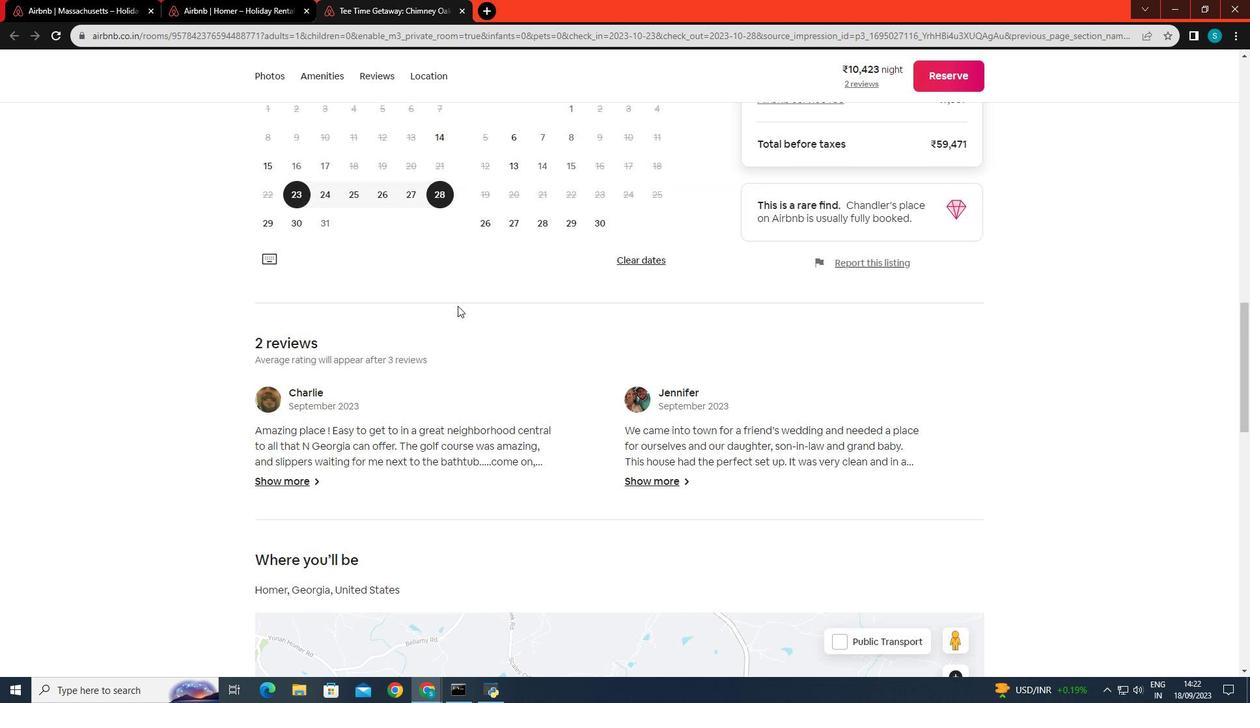 
Action: Mouse scrolled (457, 305) with delta (0, 0)
Screenshot: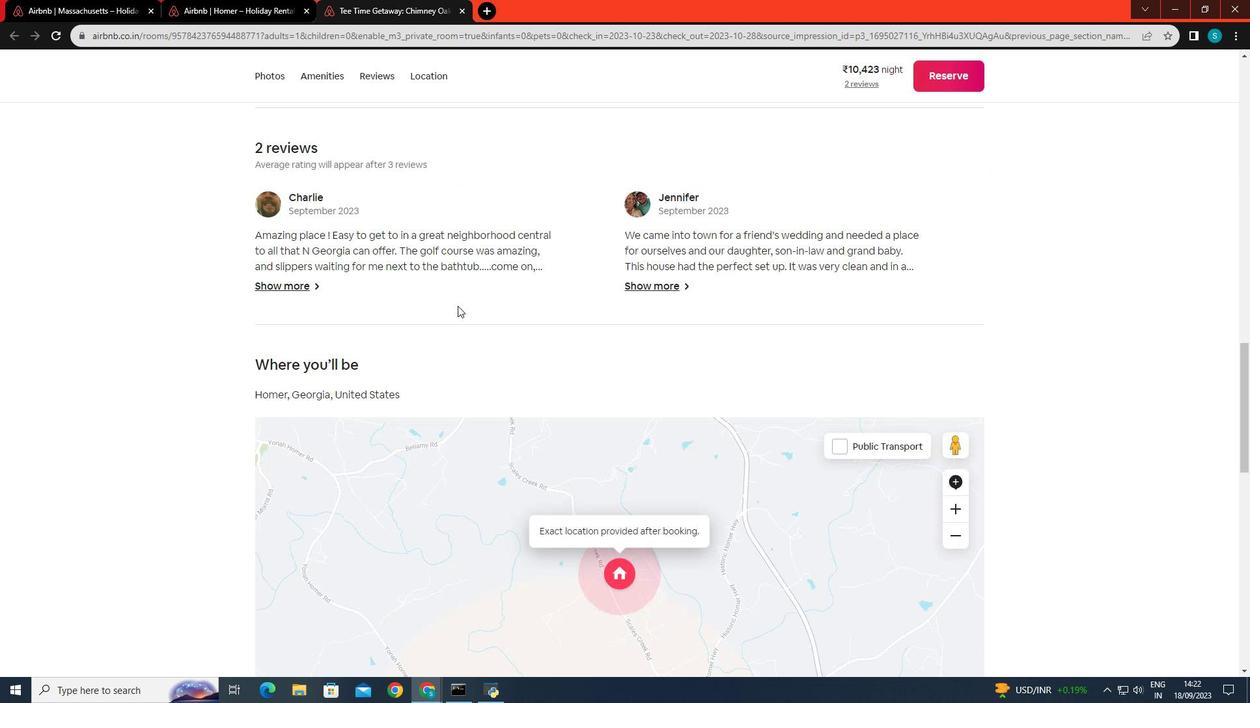 
Action: Mouse scrolled (457, 305) with delta (0, 0)
Screenshot: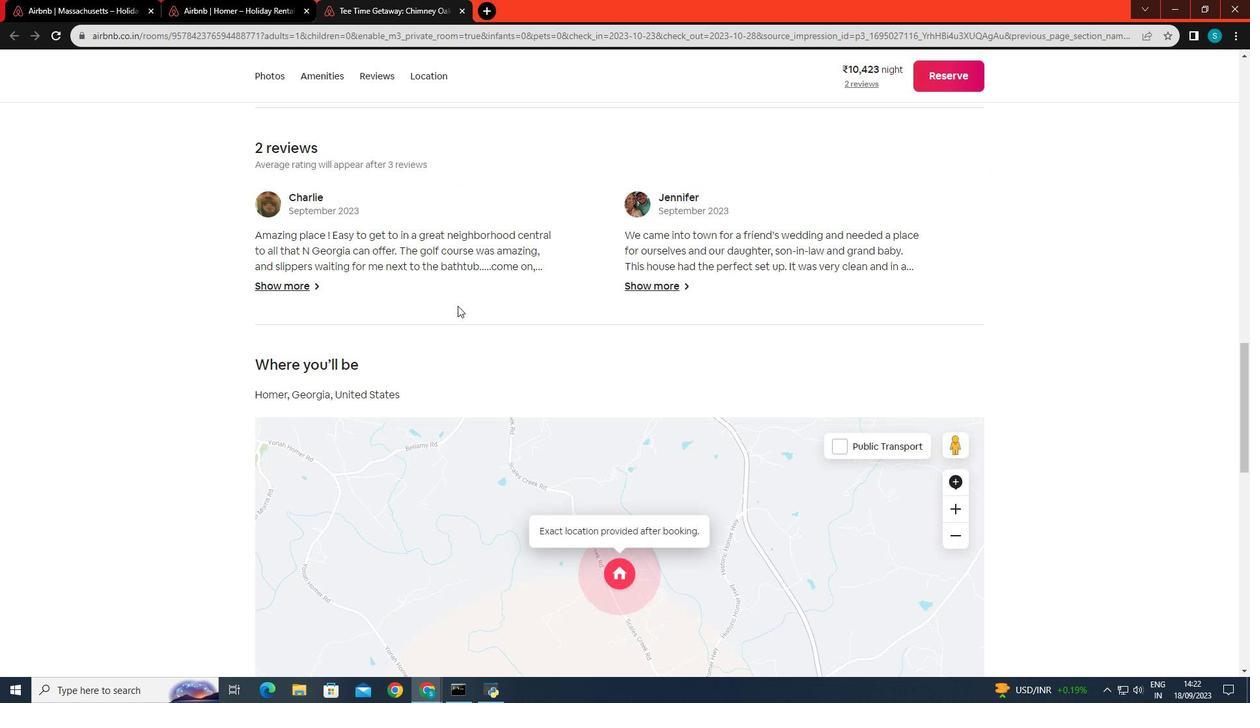 
Action: Mouse scrolled (457, 305) with delta (0, 0)
Screenshot: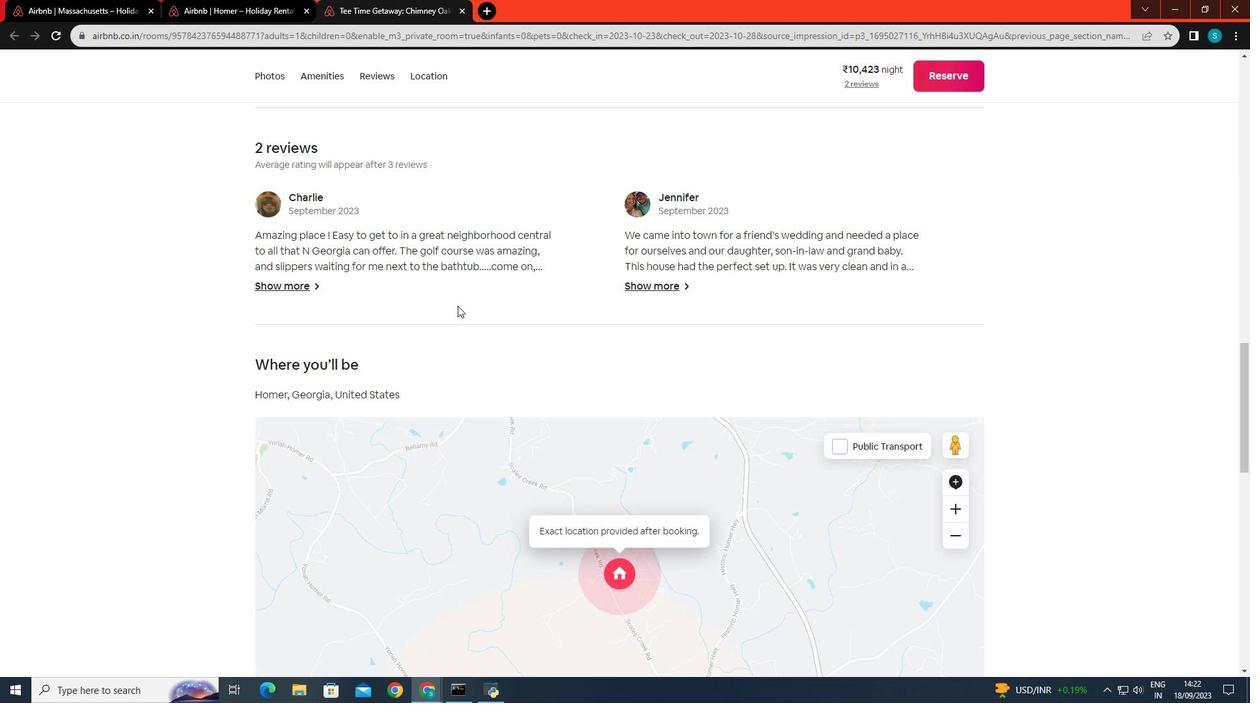 
Action: Mouse scrolled (457, 305) with delta (0, 0)
Screenshot: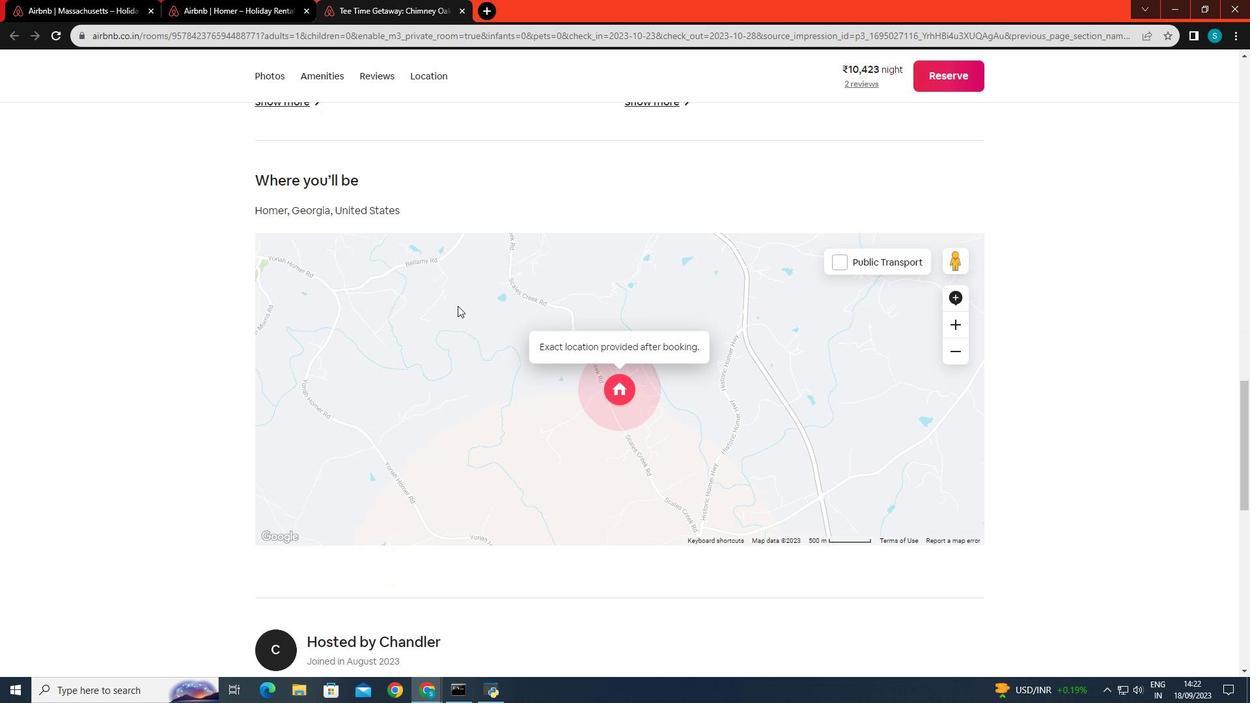 
Action: Mouse scrolled (457, 305) with delta (0, 0)
Screenshot: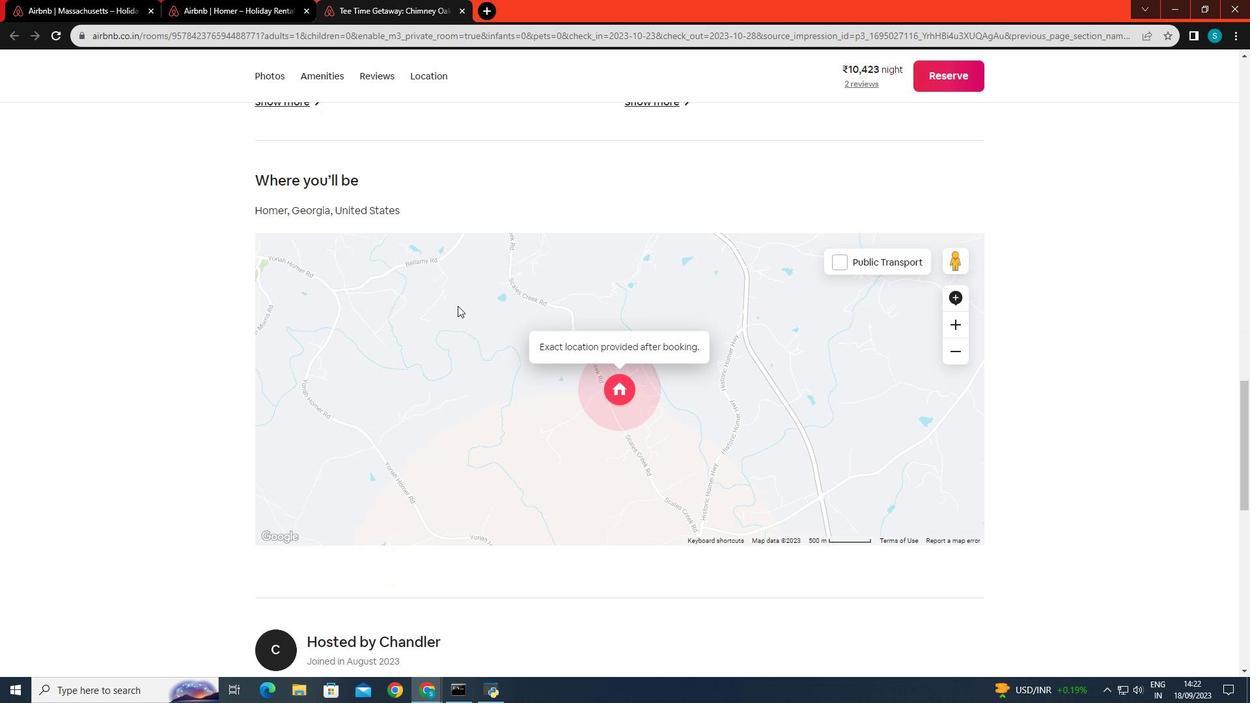 
Action: Mouse scrolled (457, 305) with delta (0, 0)
Screenshot: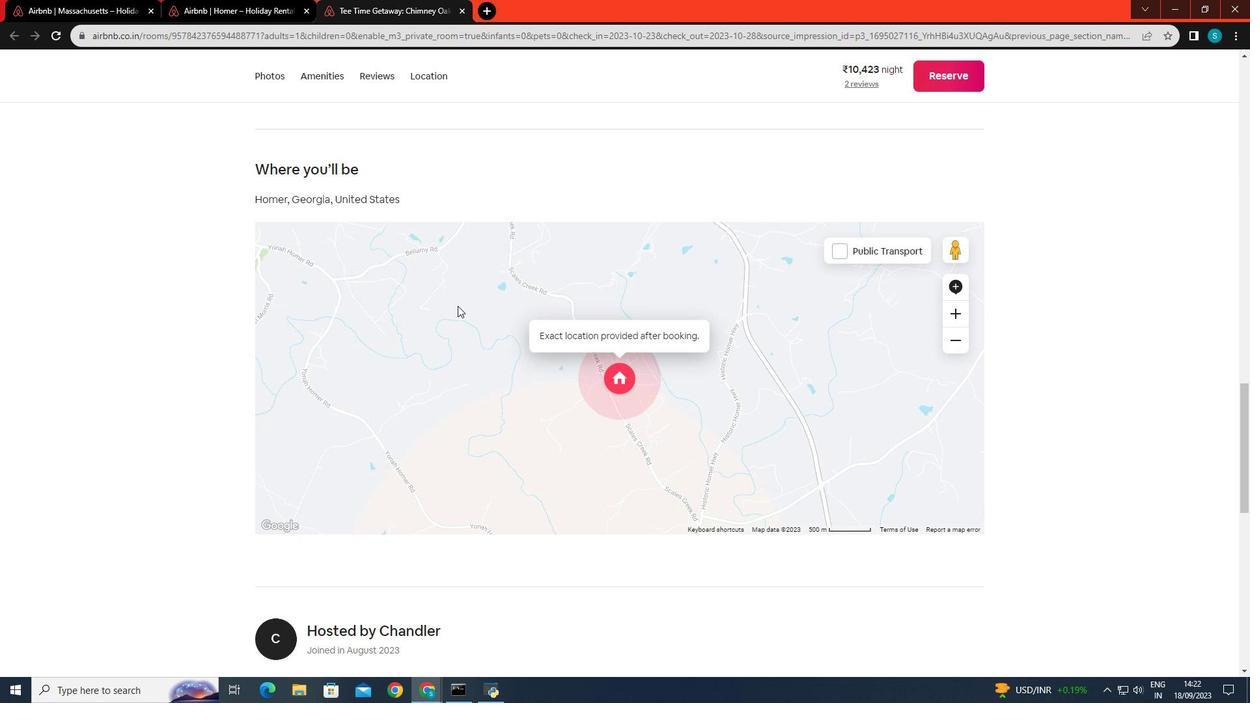
Action: Mouse scrolled (457, 305) with delta (0, 0)
Screenshot: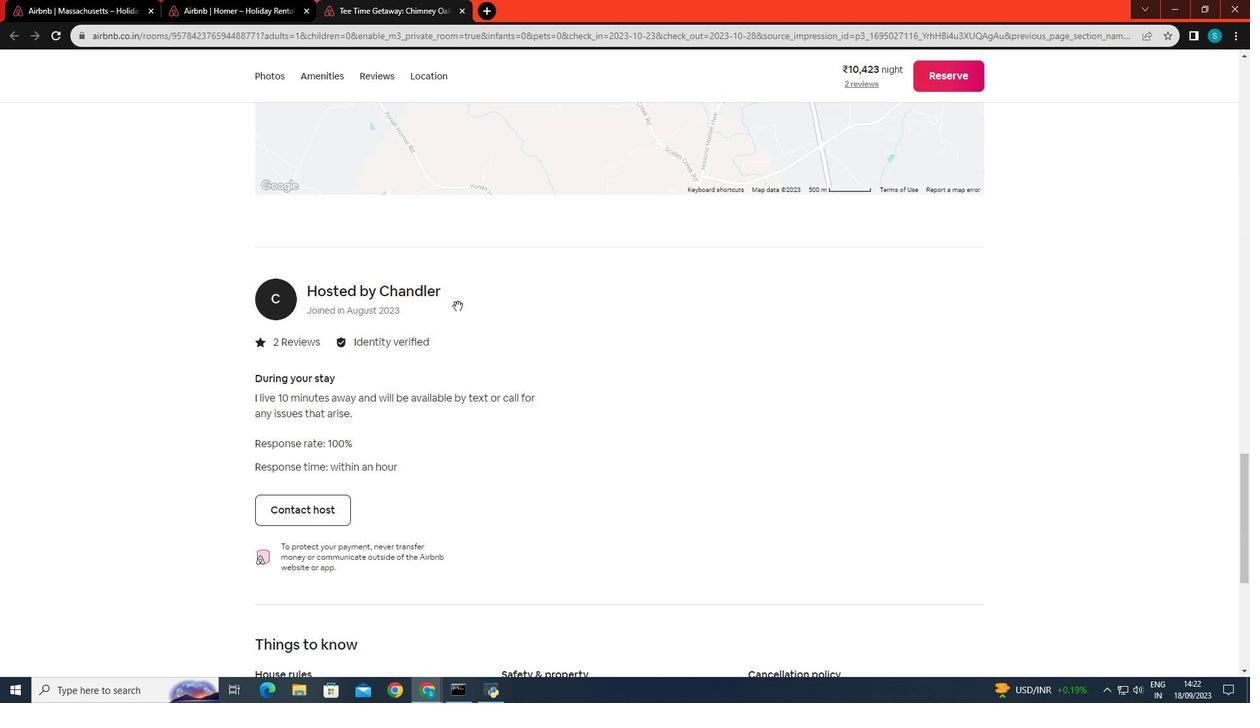 
Action: Mouse scrolled (457, 305) with delta (0, 0)
Screenshot: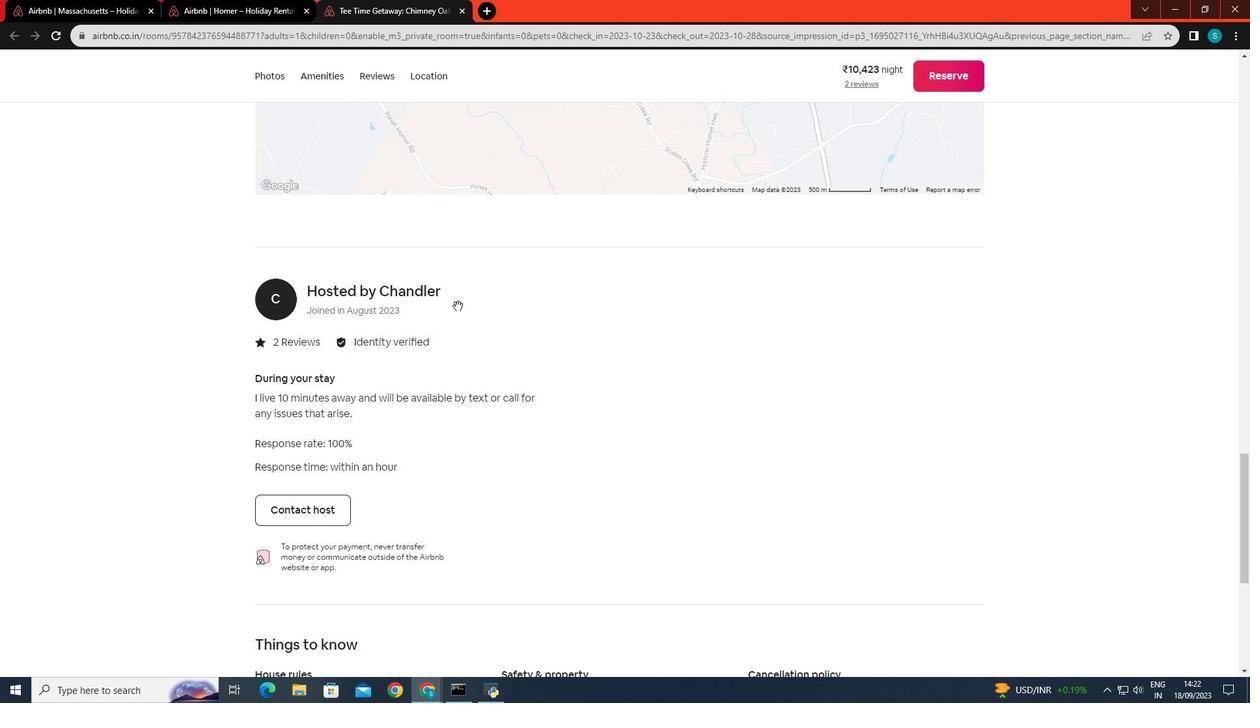
Action: Mouse scrolled (457, 305) with delta (0, 0)
Screenshot: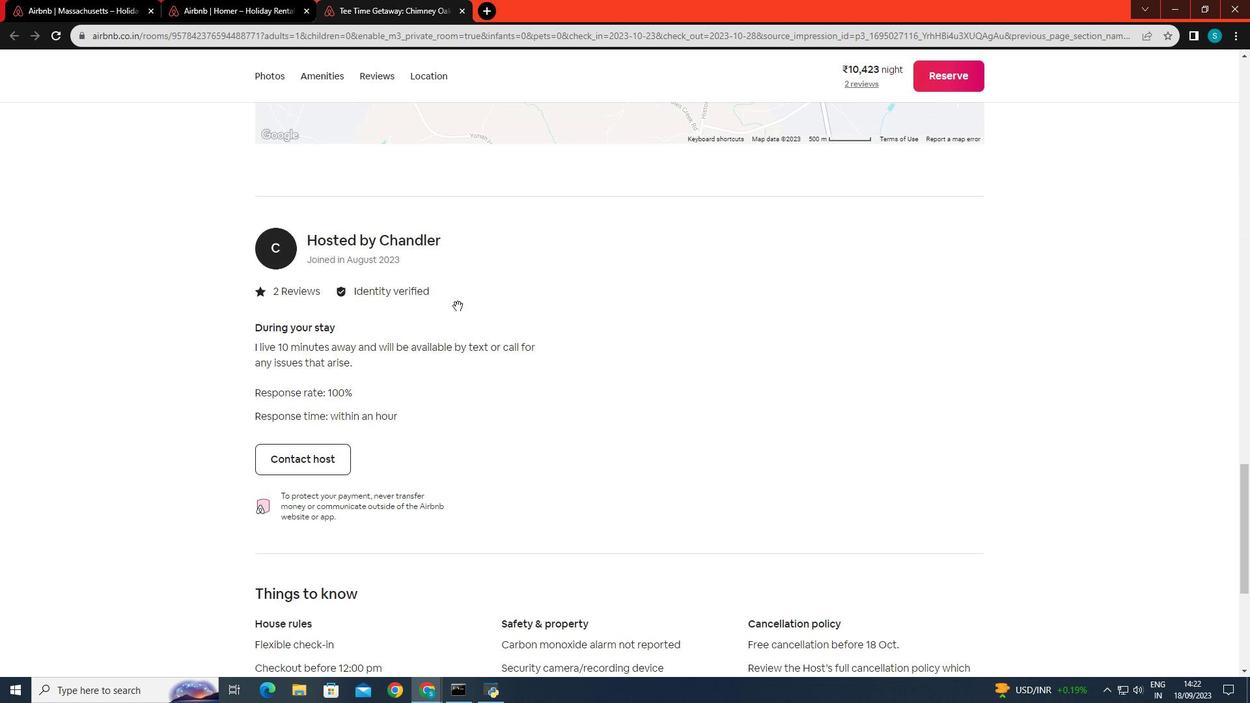 
Action: Mouse scrolled (457, 305) with delta (0, 0)
Screenshot: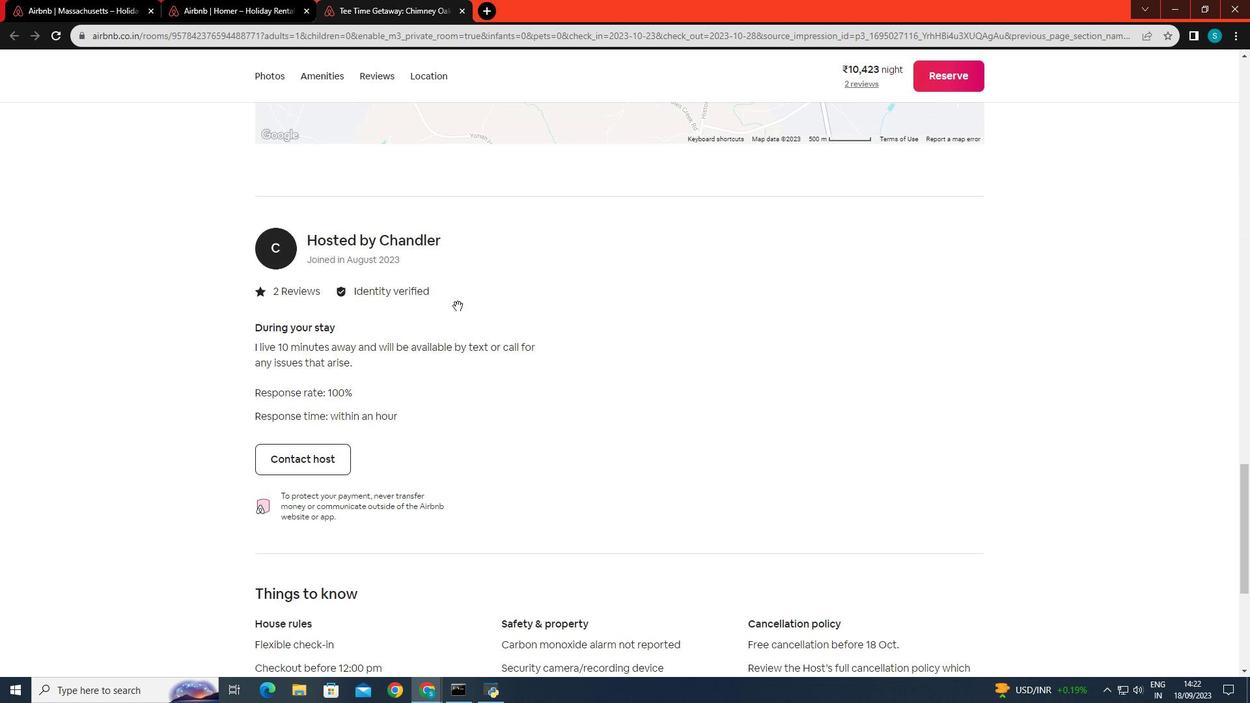 
Action: Mouse scrolled (457, 305) with delta (0, 0)
Screenshot: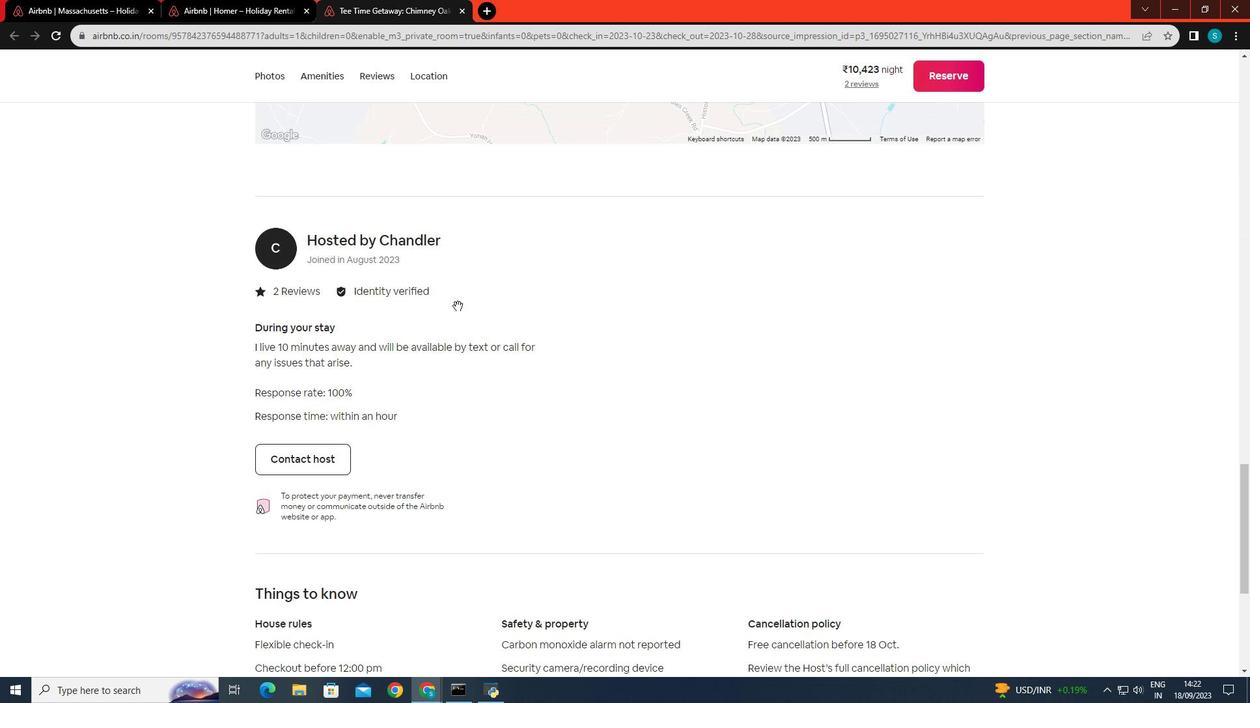 
Action: Mouse scrolled (457, 305) with delta (0, 0)
Screenshot: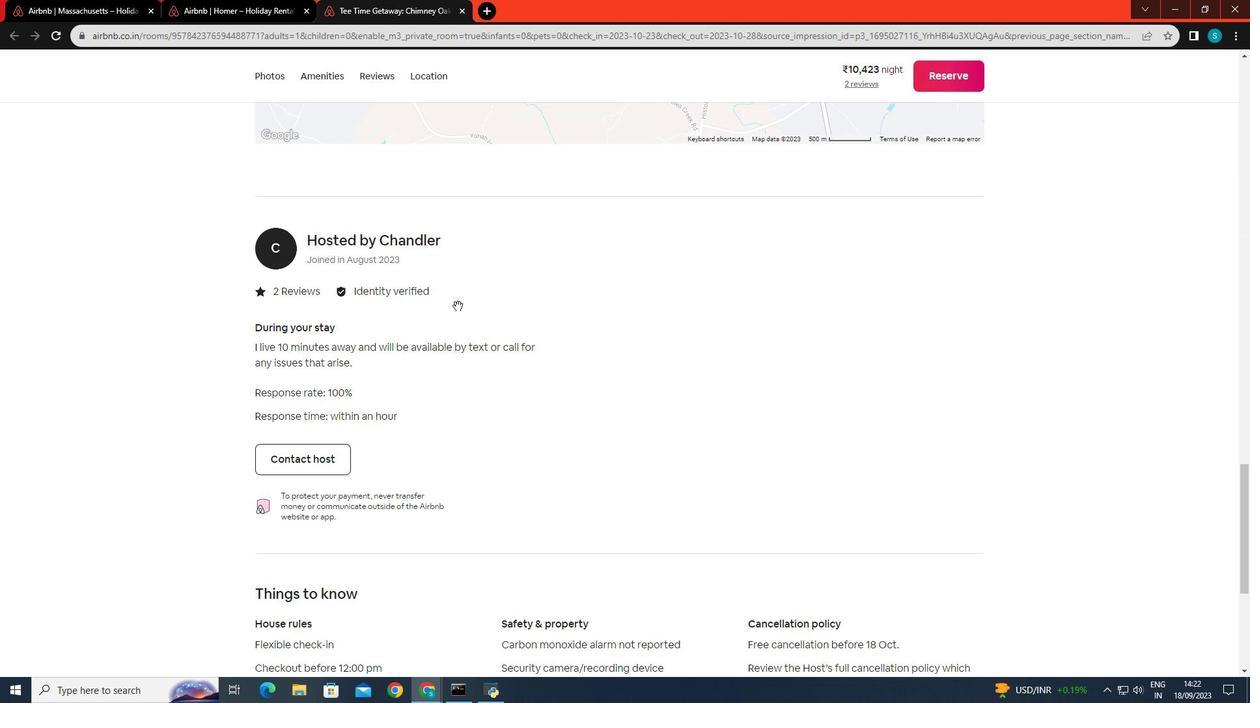 
Action: Mouse scrolled (457, 306) with delta (0, 0)
Screenshot: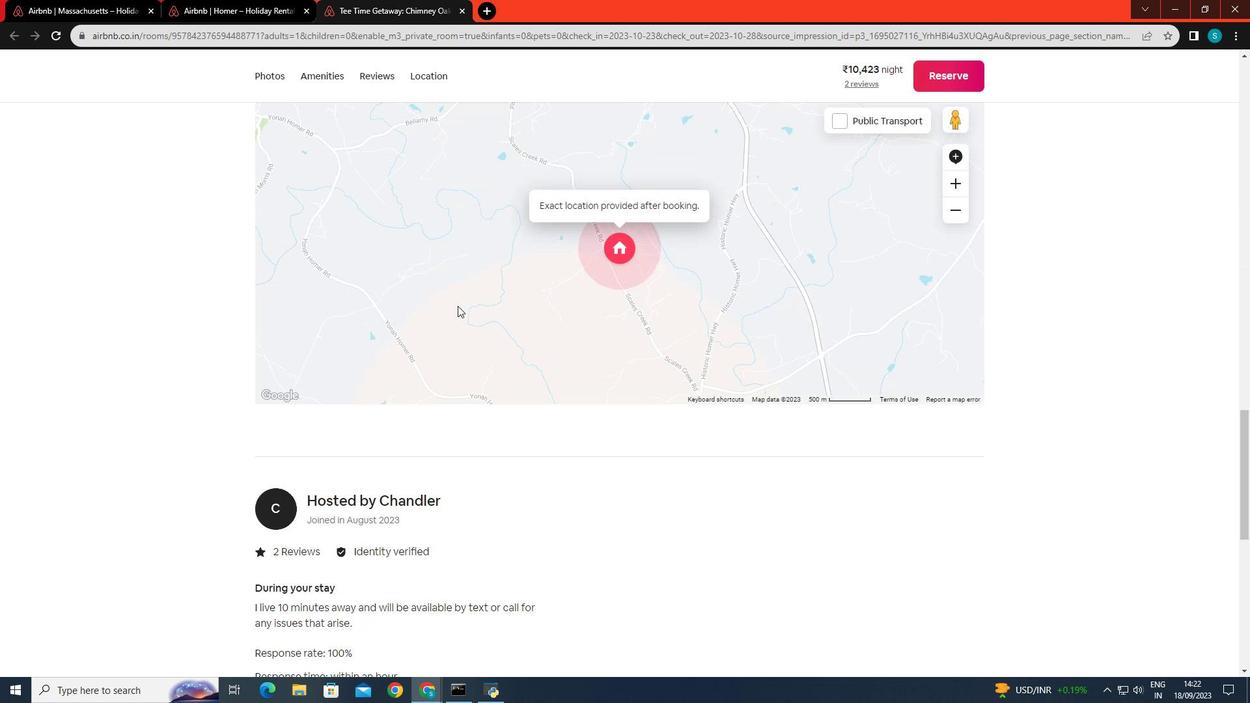 
Action: Mouse scrolled (457, 306) with delta (0, 0)
Screenshot: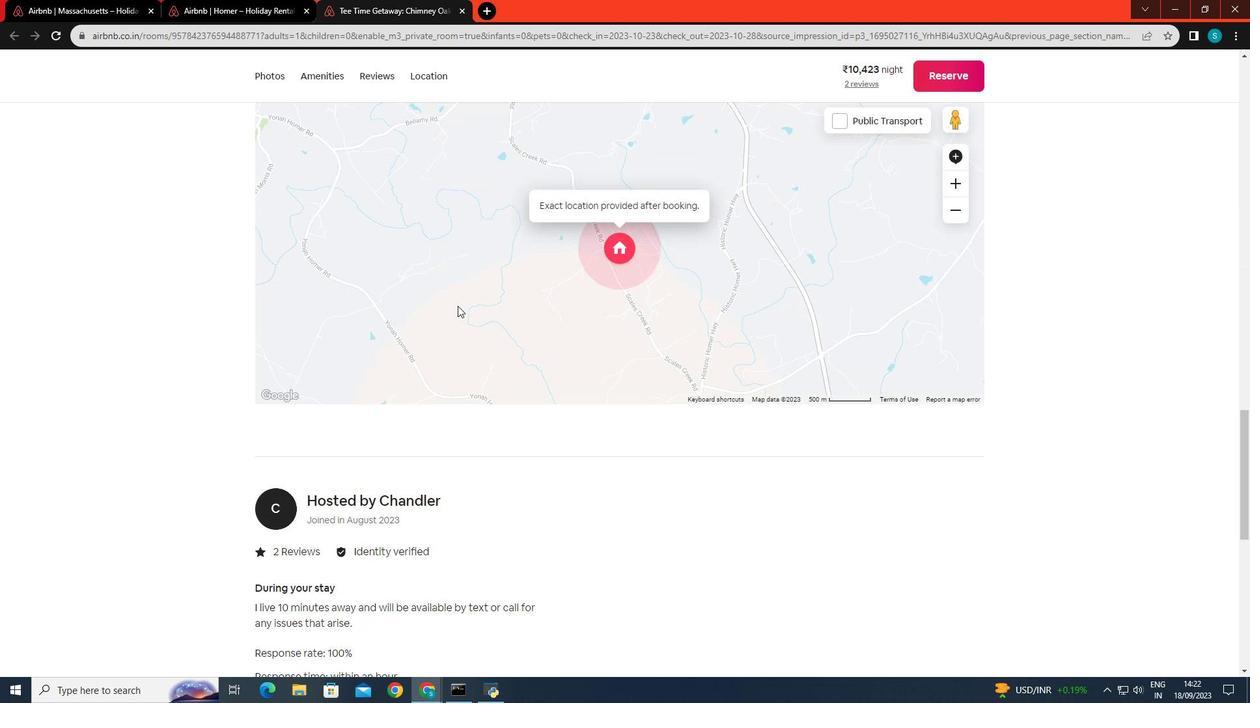 
Action: Mouse scrolled (457, 306) with delta (0, 0)
Screenshot: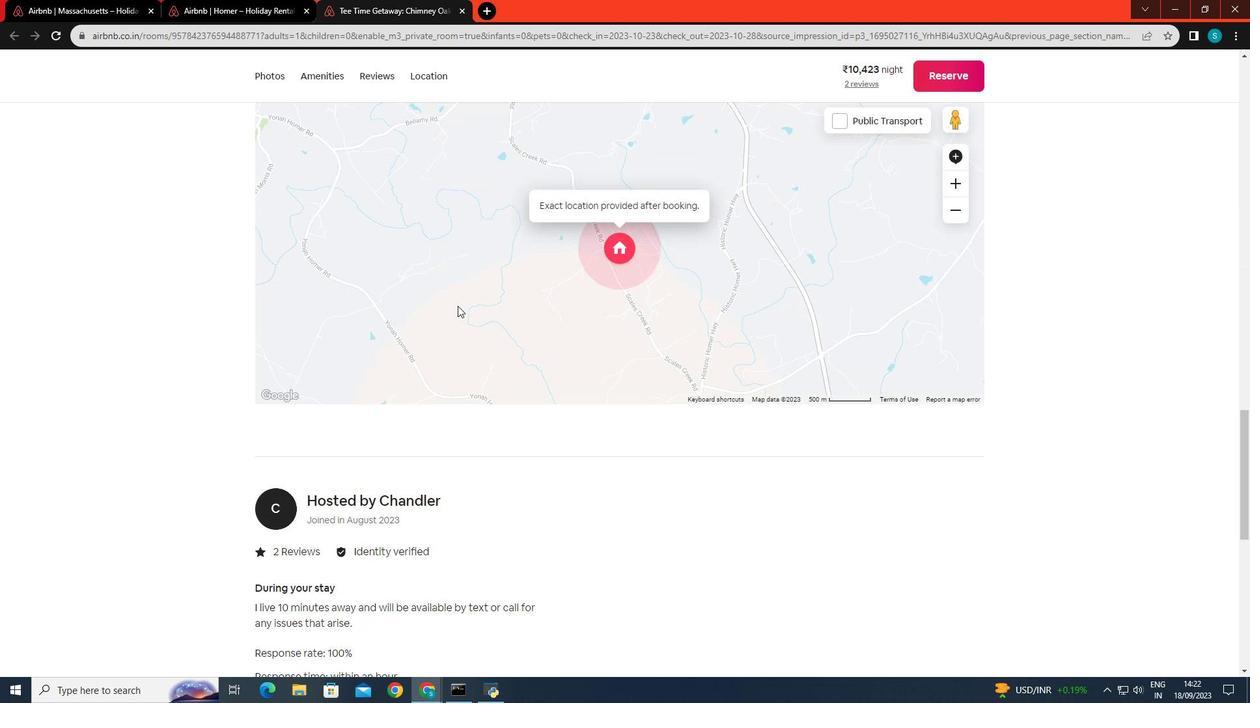 
Action: Mouse scrolled (457, 306) with delta (0, 0)
Screenshot: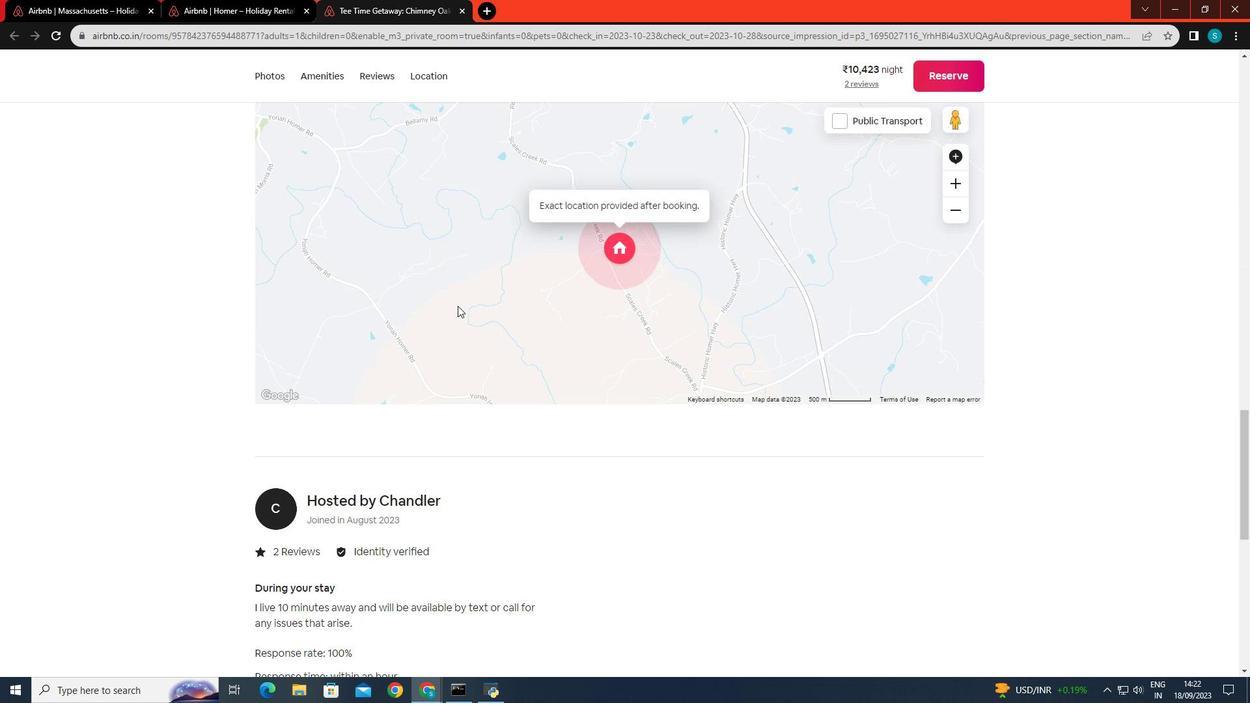 
Action: Mouse scrolled (457, 306) with delta (0, 0)
Screenshot: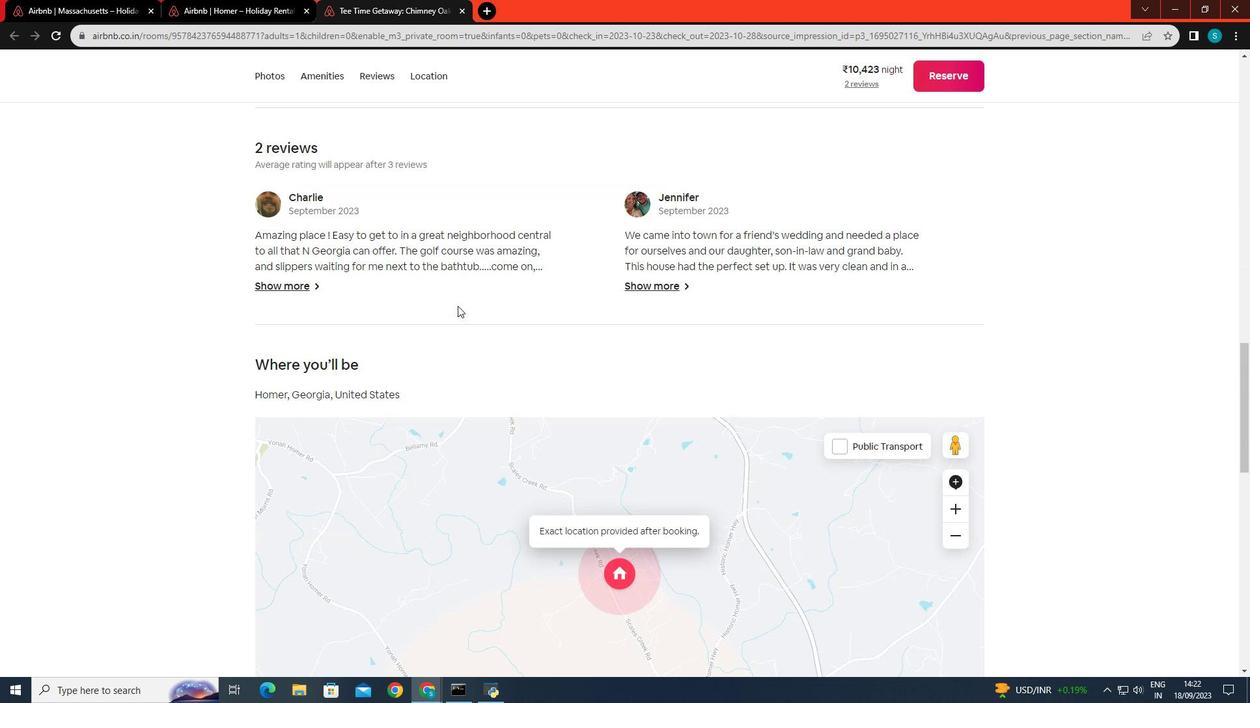 
Action: Mouse scrolled (457, 306) with delta (0, 0)
Screenshot: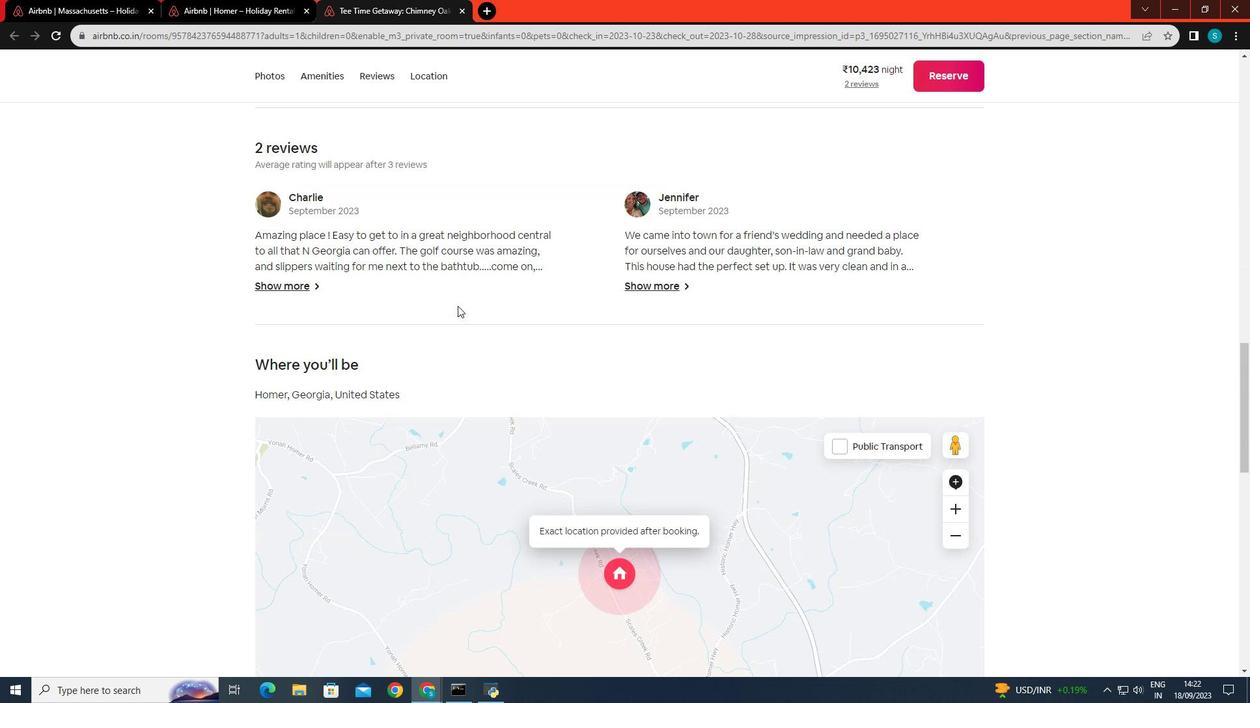 
Action: Mouse scrolled (457, 306) with delta (0, 0)
Screenshot: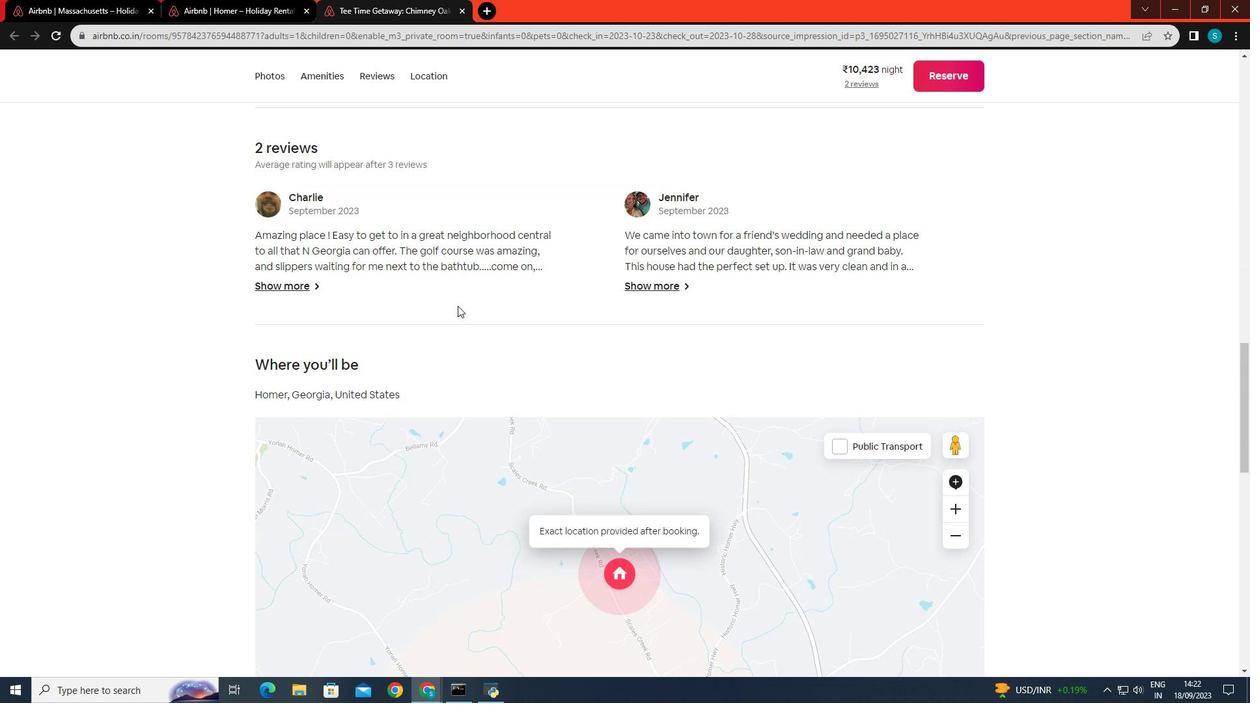 
Action: Mouse scrolled (457, 306) with delta (0, 0)
Screenshot: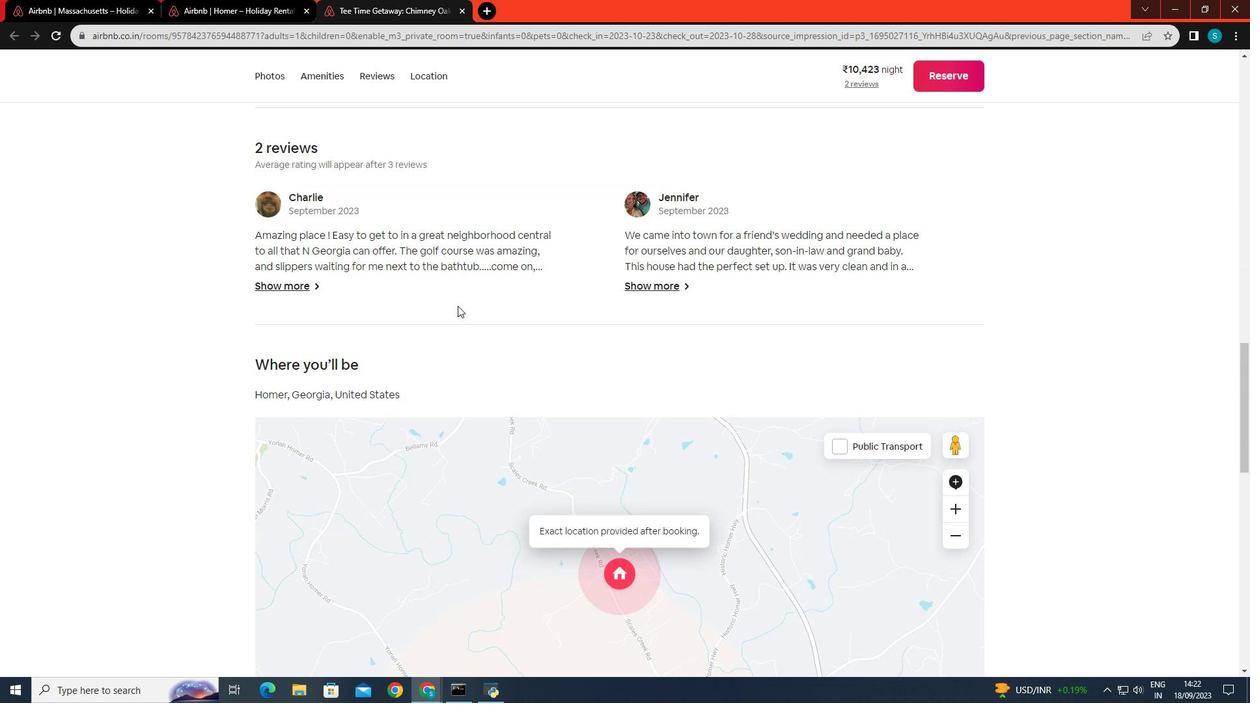 
Action: Mouse scrolled (457, 306) with delta (0, 0)
Screenshot: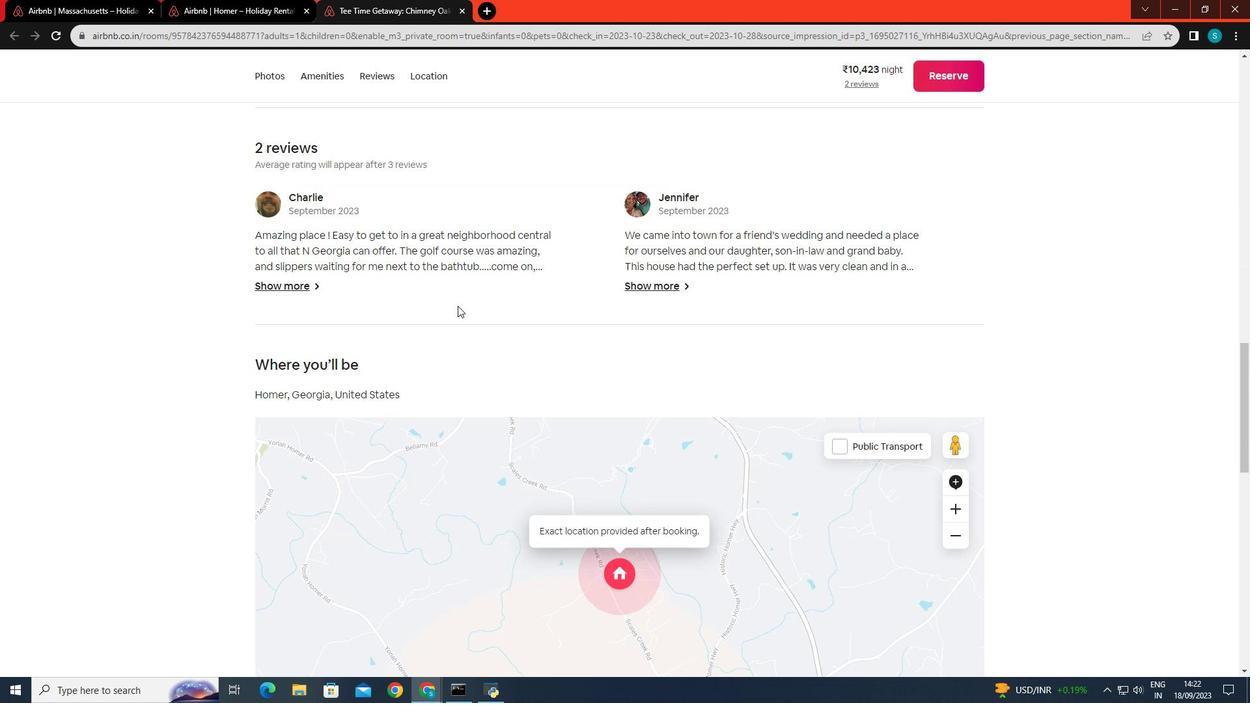 
Action: Mouse scrolled (457, 306) with delta (0, 0)
Screenshot: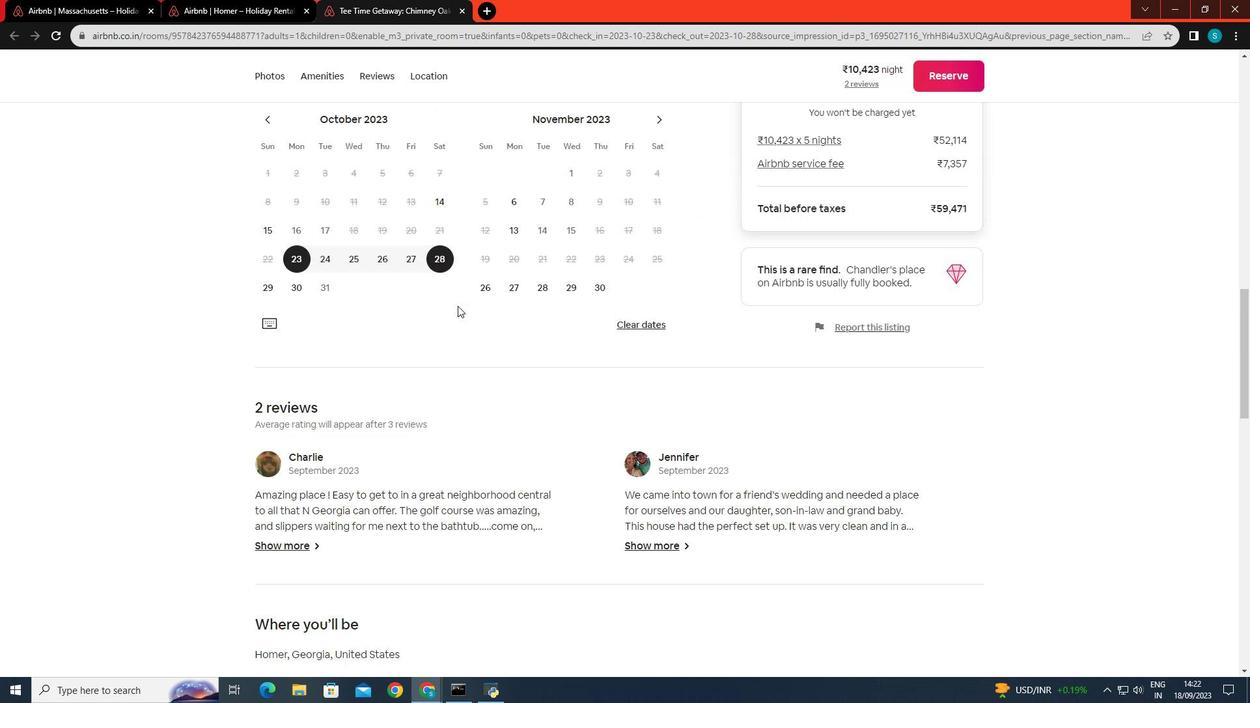 
Action: Mouse scrolled (457, 306) with delta (0, 0)
Screenshot: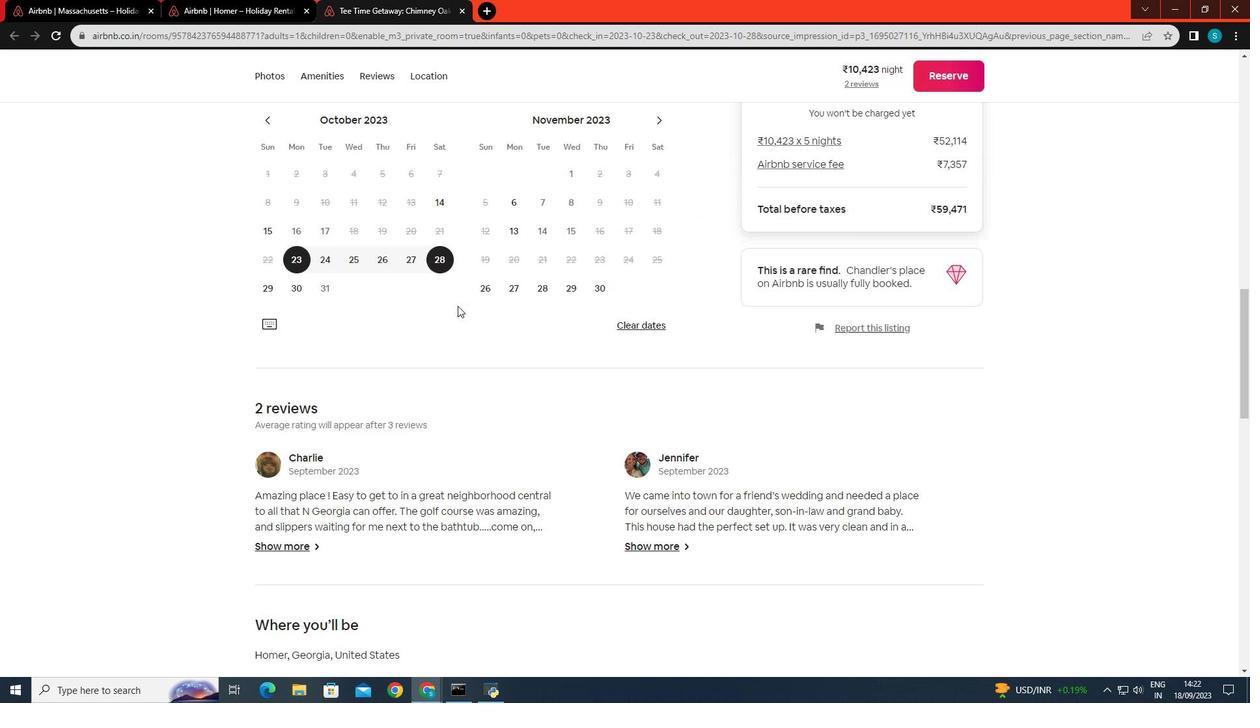 
Action: Mouse scrolled (457, 306) with delta (0, 0)
Screenshot: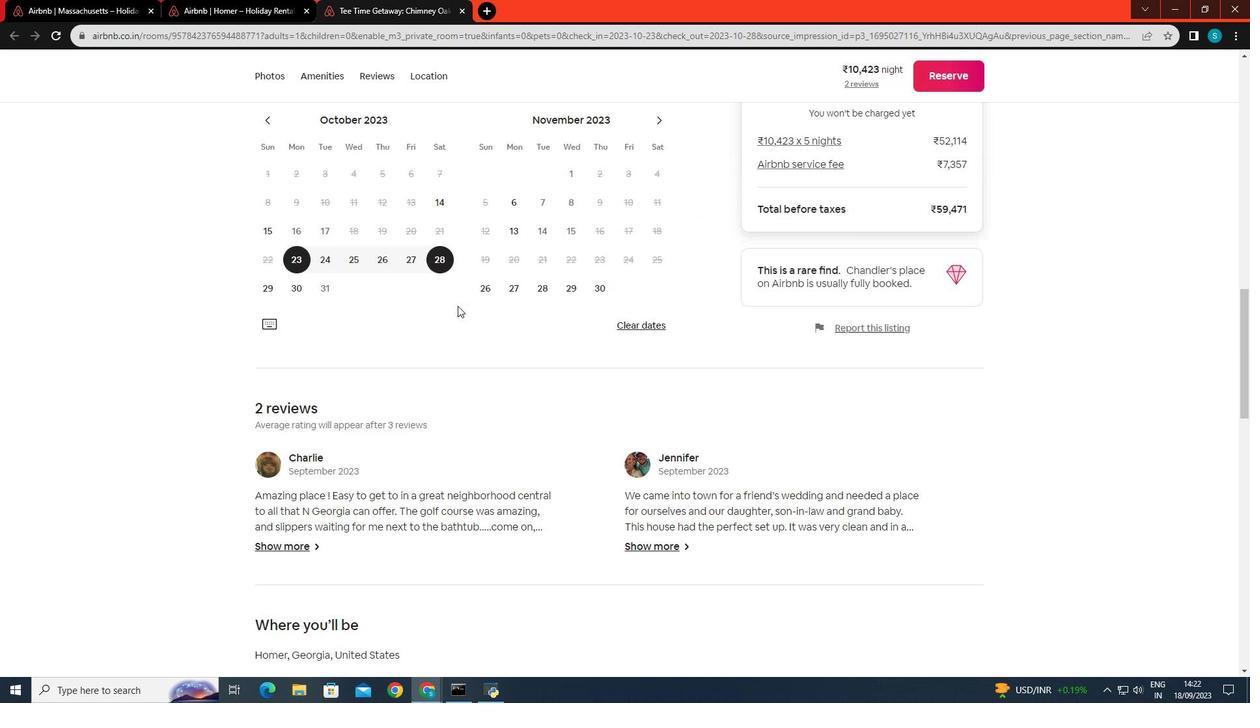
Action: Mouse scrolled (457, 306) with delta (0, 0)
Screenshot: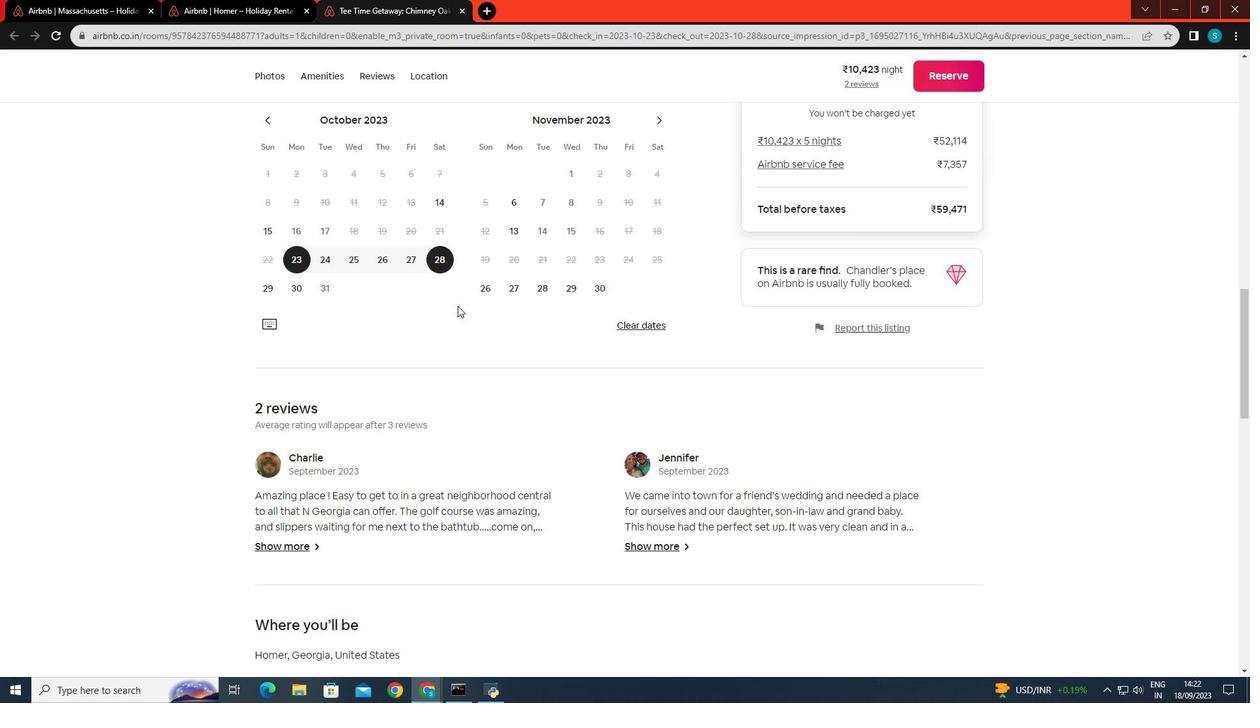 
Action: Mouse scrolled (457, 306) with delta (0, 0)
Screenshot: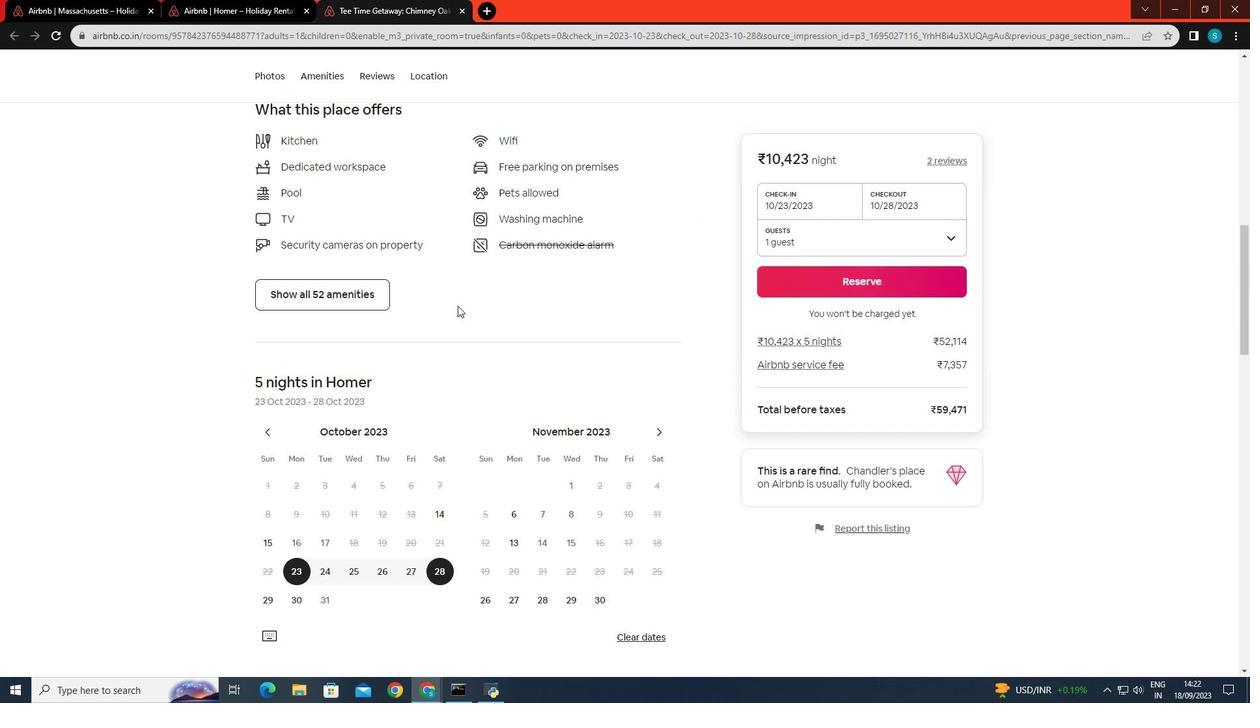 
Action: Mouse scrolled (457, 306) with delta (0, 0)
Screenshot: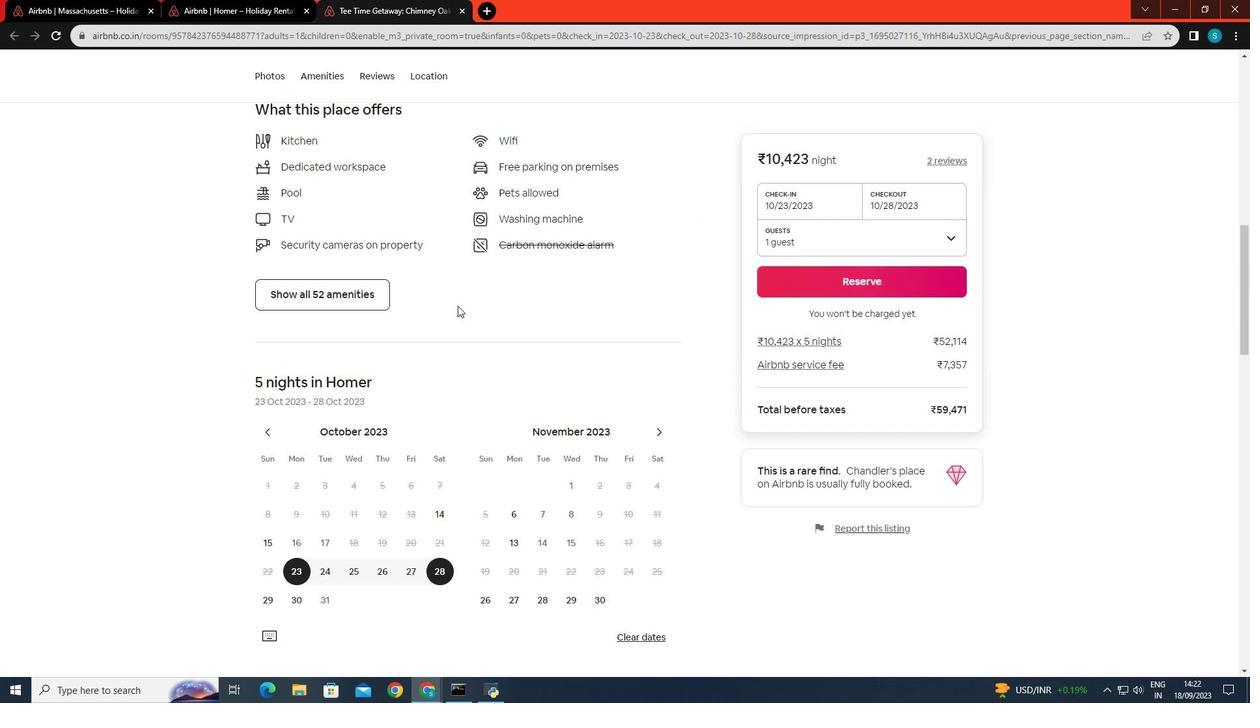
Action: Mouse scrolled (457, 306) with delta (0, 0)
Screenshot: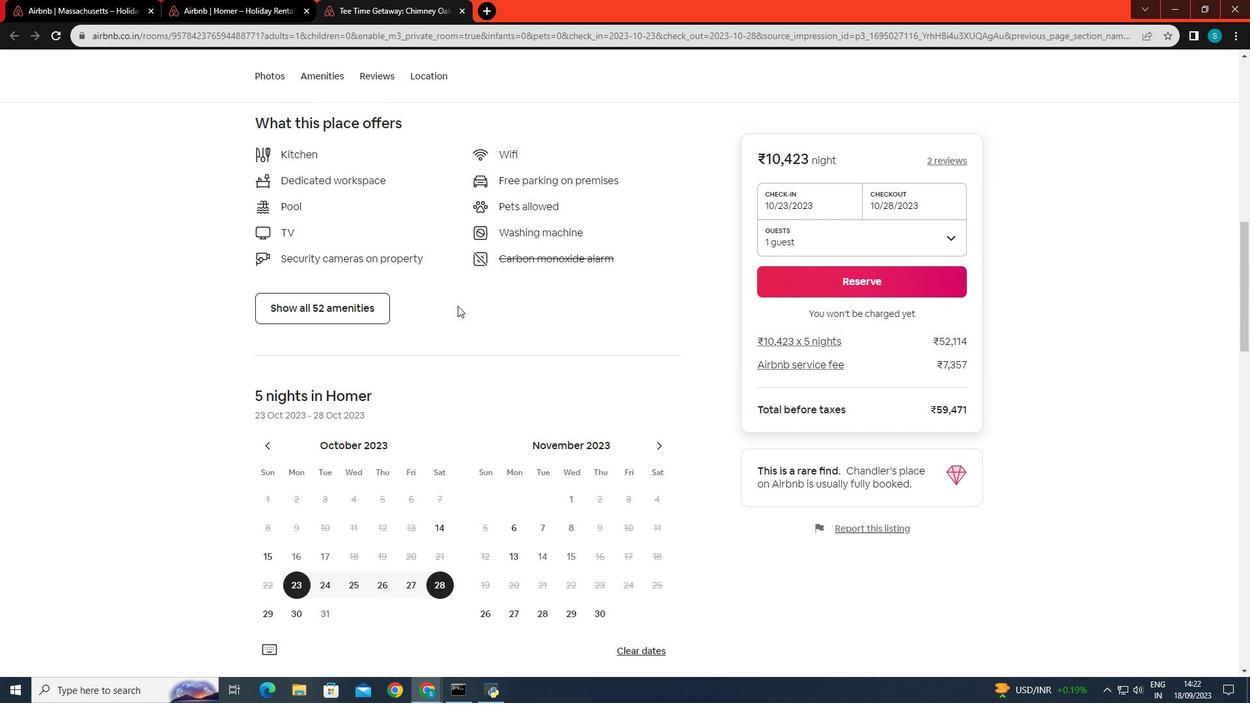 
Action: Mouse scrolled (457, 306) with delta (0, 0)
Screenshot: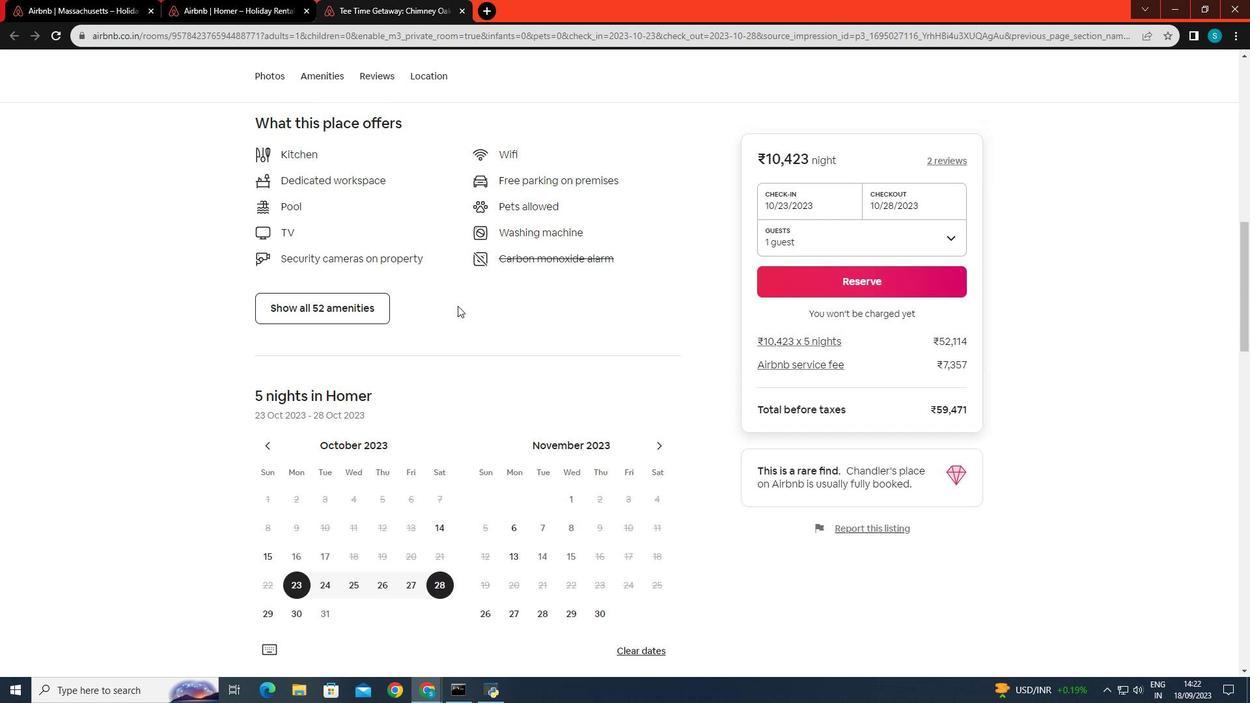 
Action: Mouse scrolled (457, 306) with delta (0, 0)
Screenshot: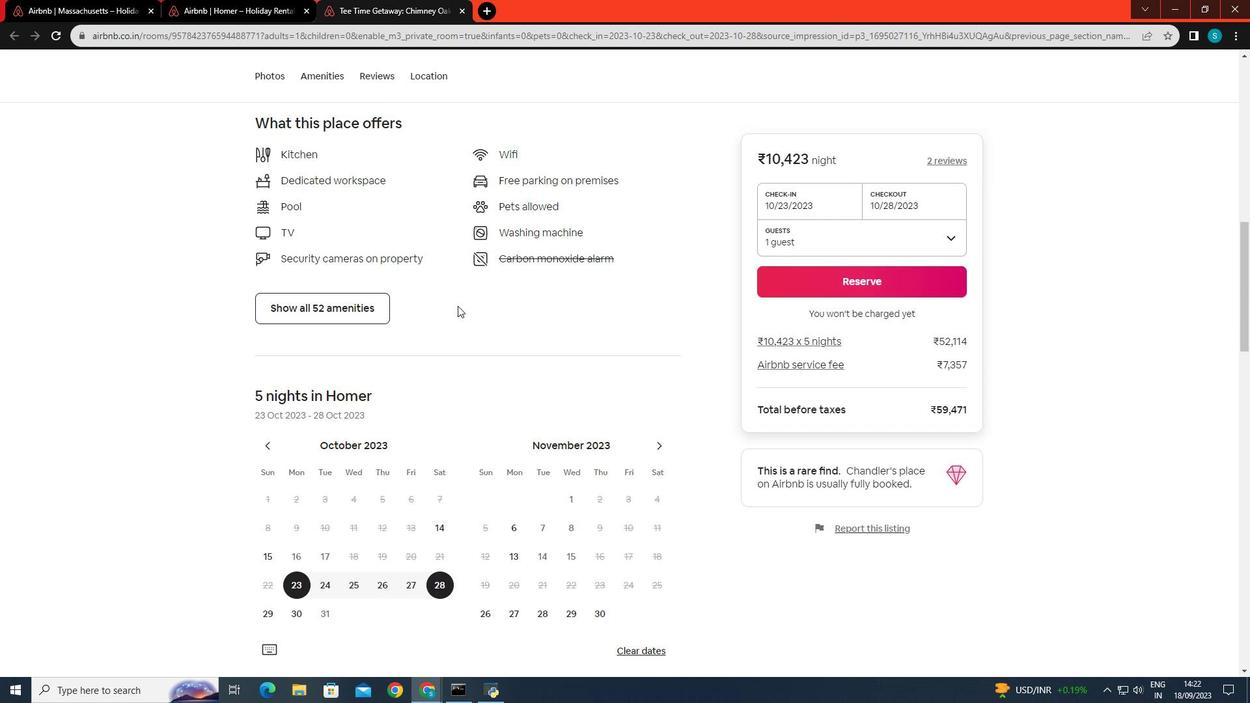 
Action: Mouse scrolled (457, 306) with delta (0, 0)
Screenshot: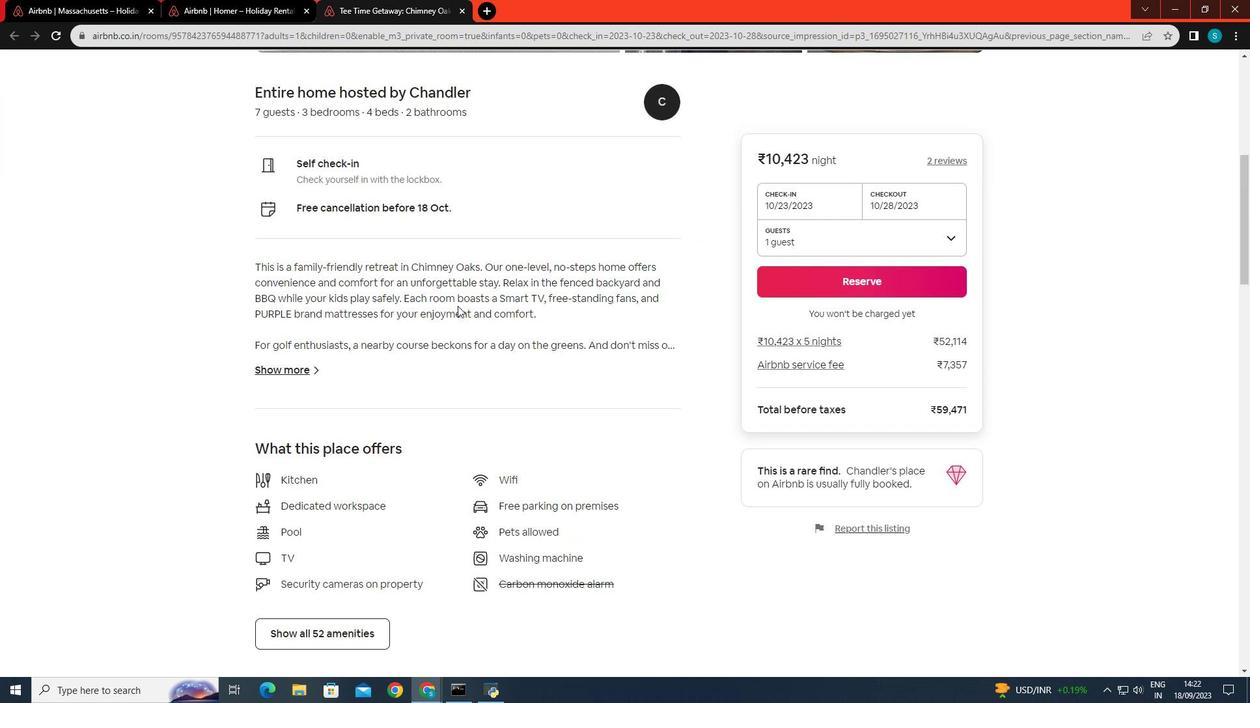 
Action: Mouse scrolled (457, 306) with delta (0, 0)
Screenshot: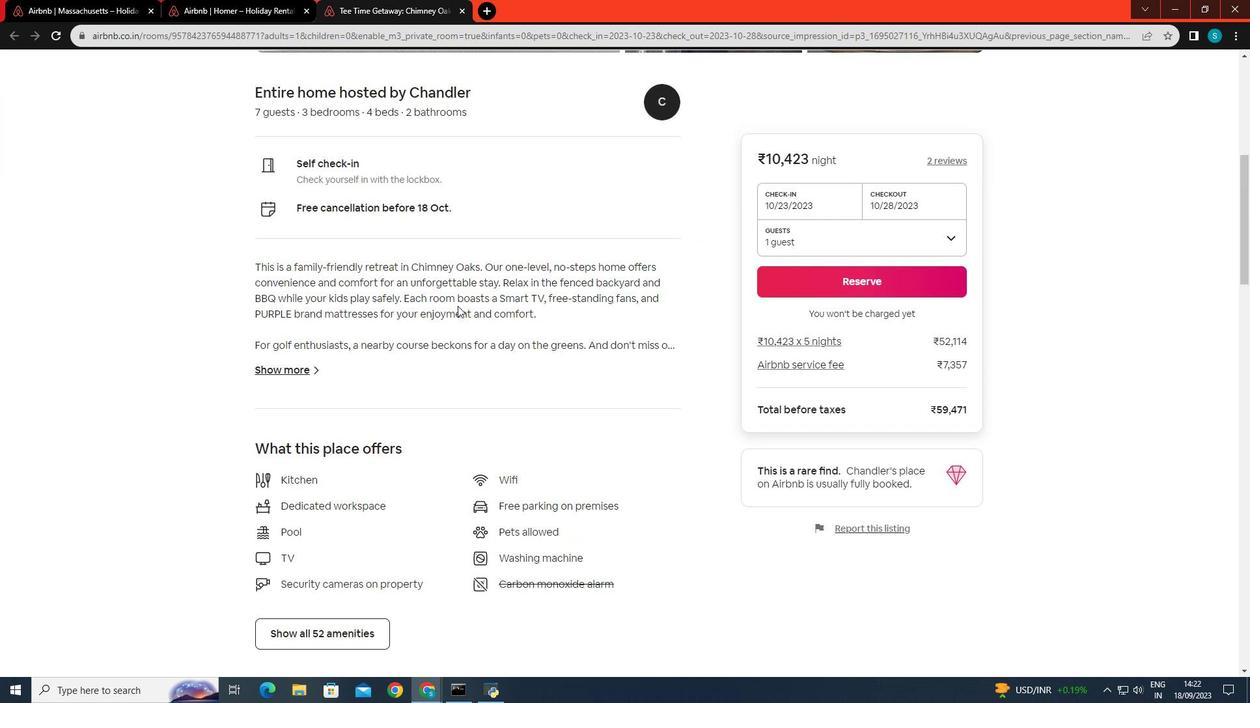 
Action: Mouse scrolled (457, 306) with delta (0, 0)
Screenshot: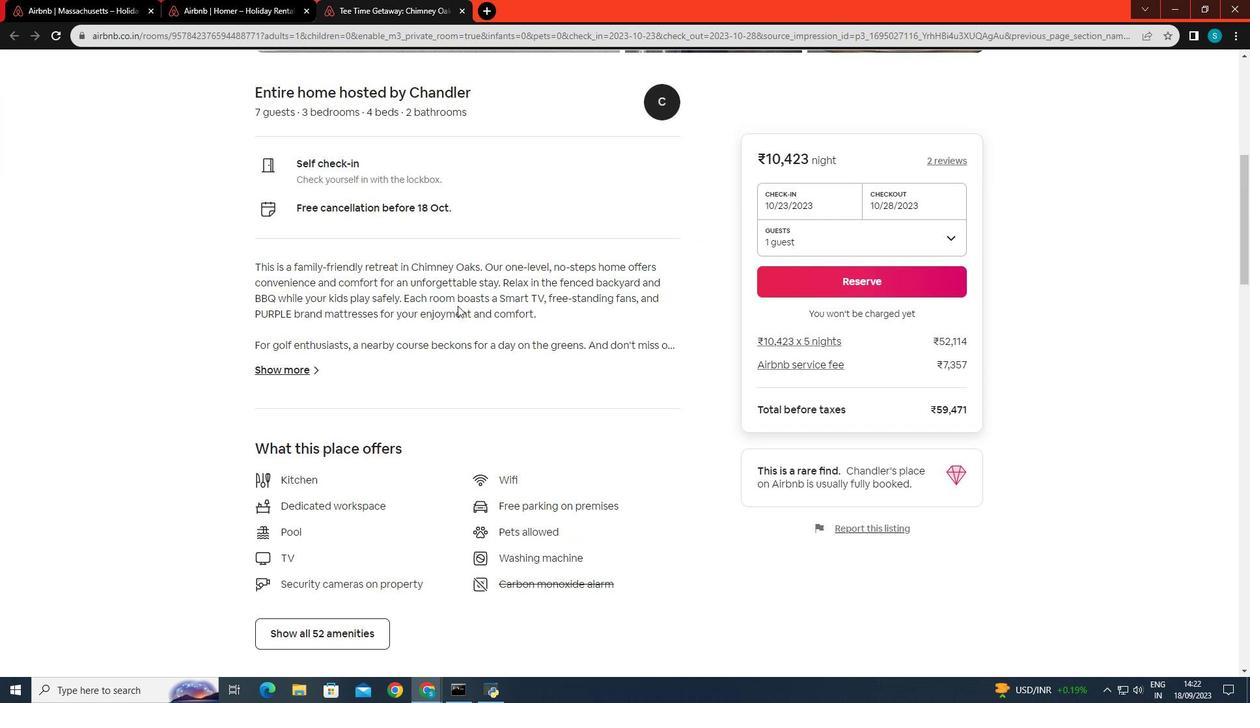 
Action: Mouse scrolled (457, 306) with delta (0, 0)
Screenshot: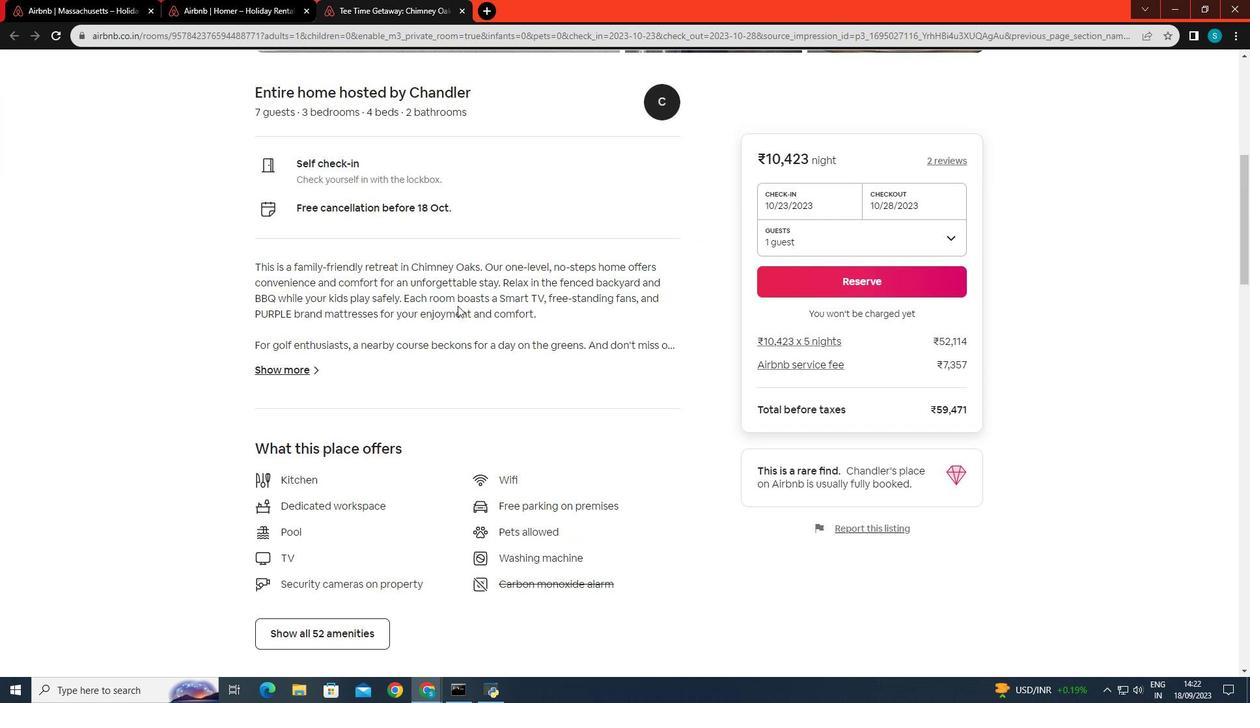 
Action: Mouse scrolled (457, 306) with delta (0, 0)
Screenshot: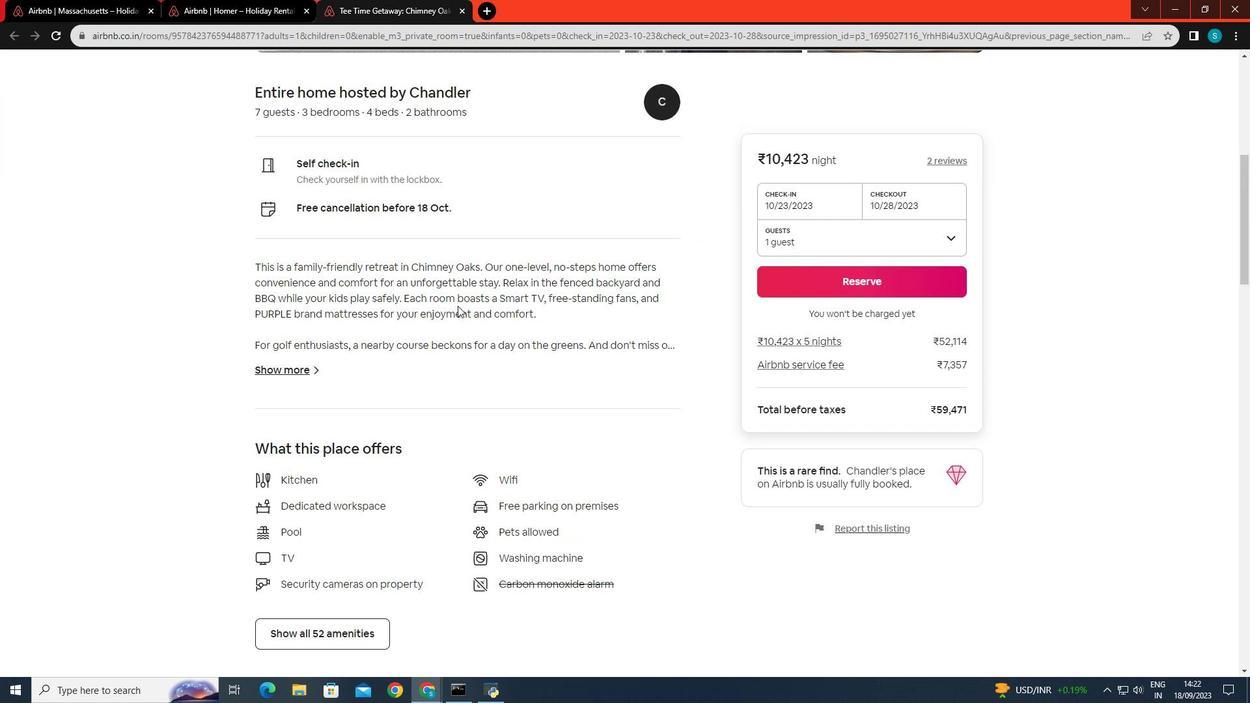 
Action: Mouse scrolled (457, 306) with delta (0, 0)
Screenshot: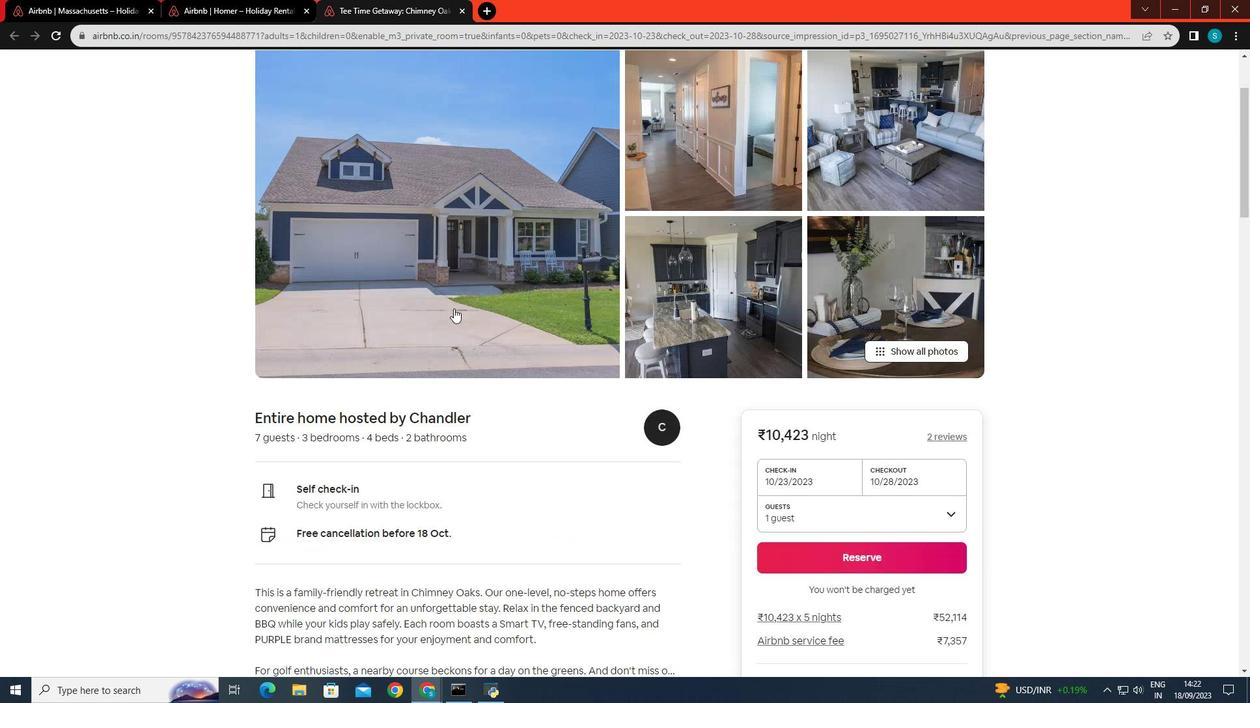 
Action: Mouse scrolled (457, 306) with delta (0, 0)
Screenshot: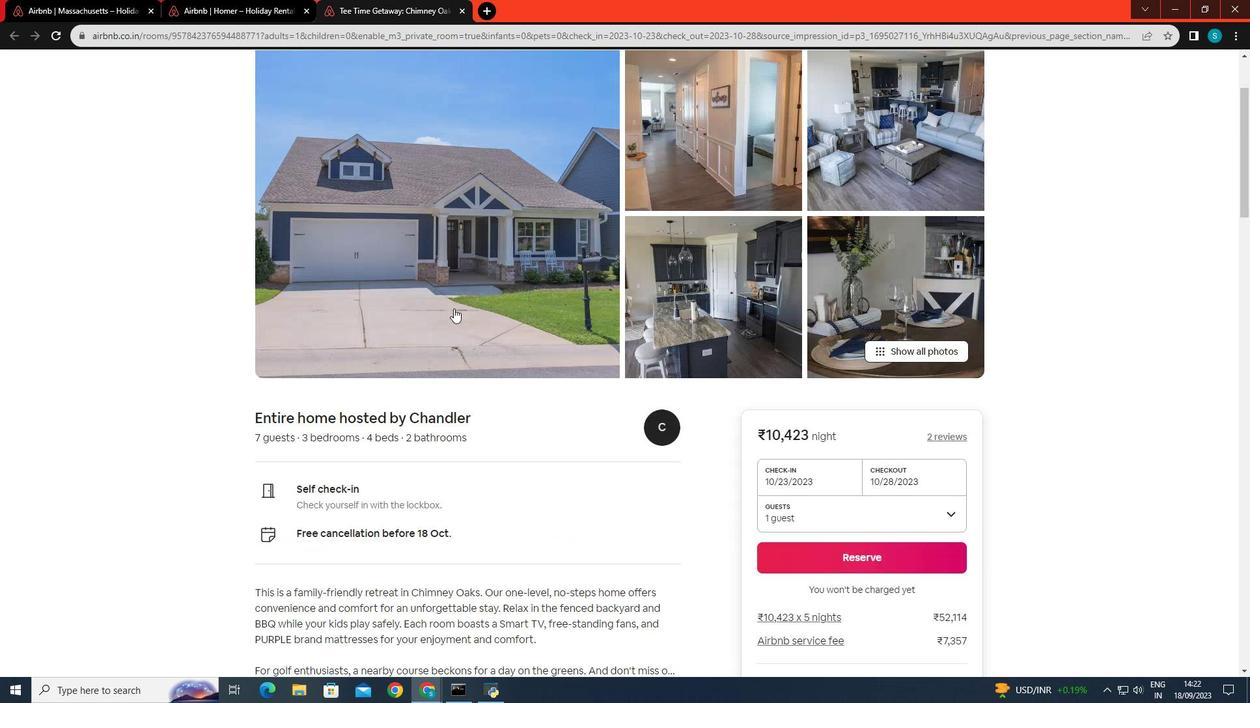 
Action: Mouse scrolled (457, 306) with delta (0, 0)
Screenshot: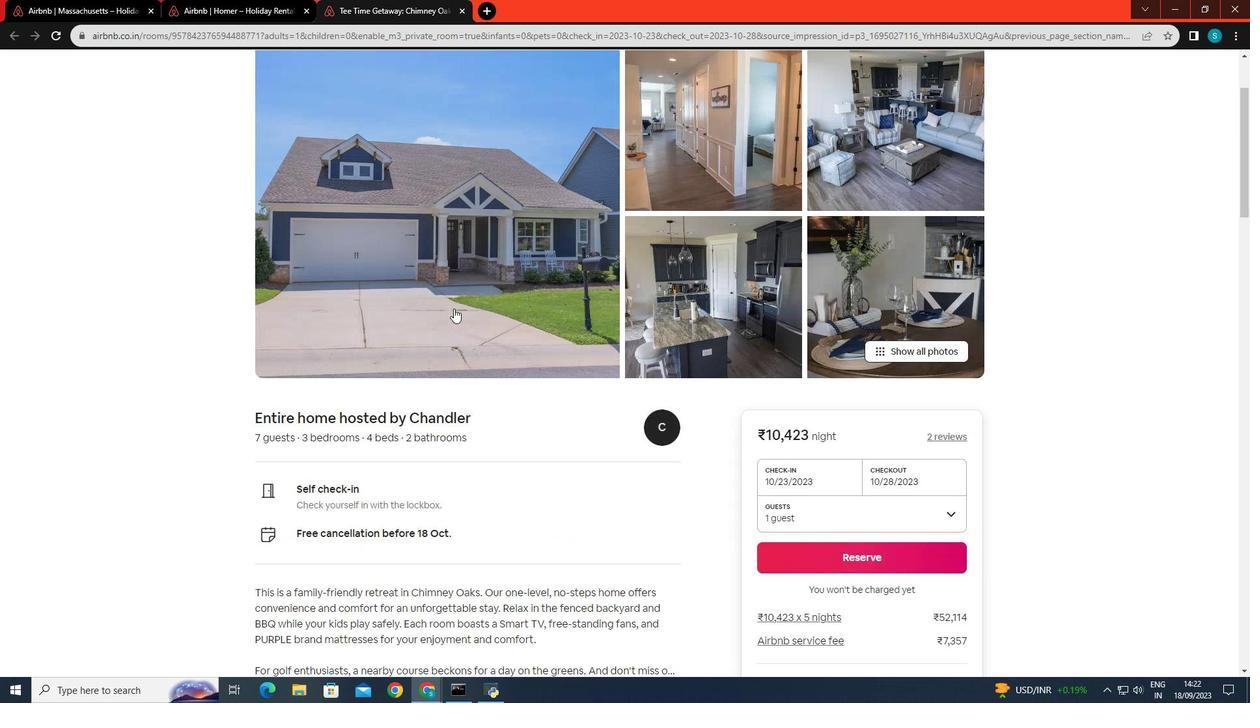 
Action: Mouse scrolled (457, 306) with delta (0, 0)
Screenshot: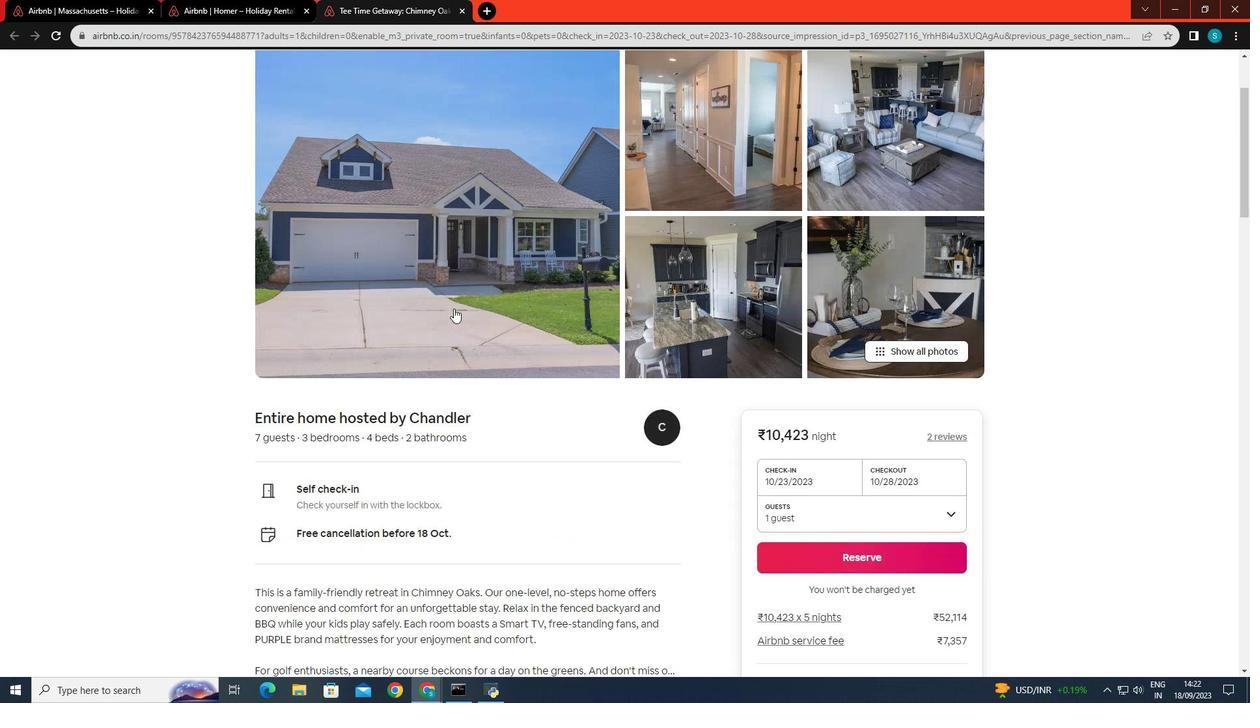 
Action: Mouse scrolled (457, 306) with delta (0, 0)
Screenshot: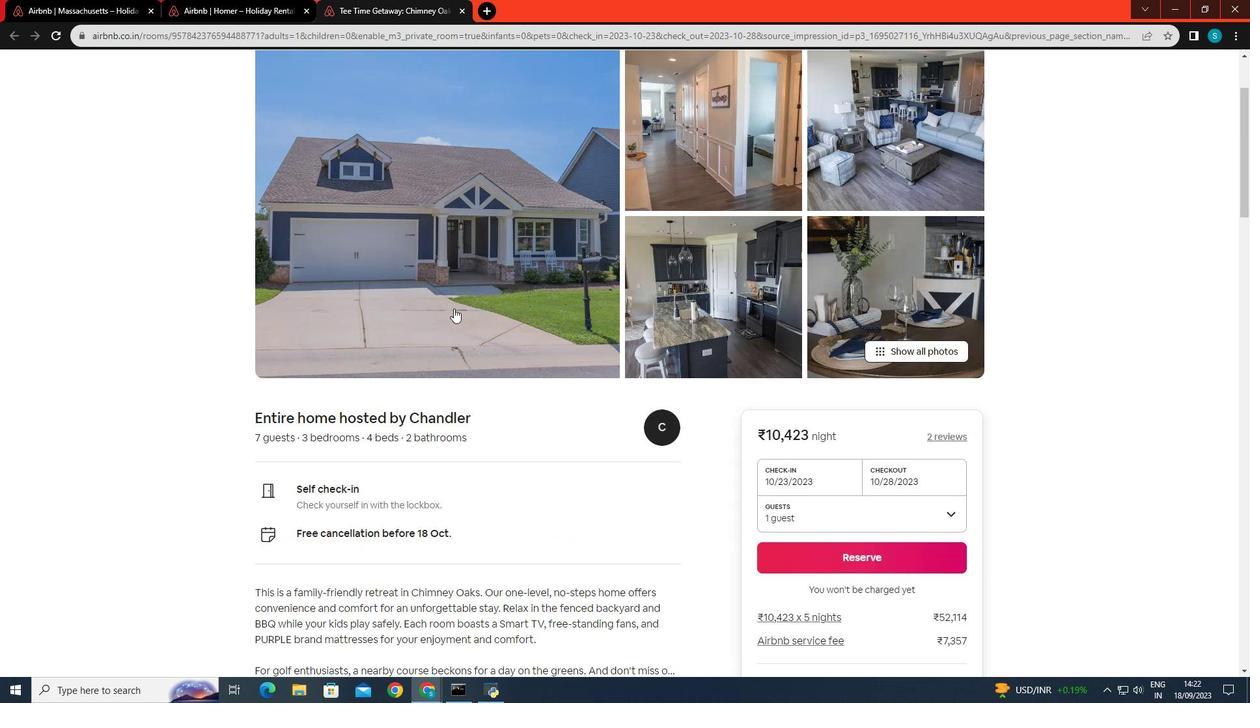 
Action: Mouse moved to (453, 308)
Screenshot: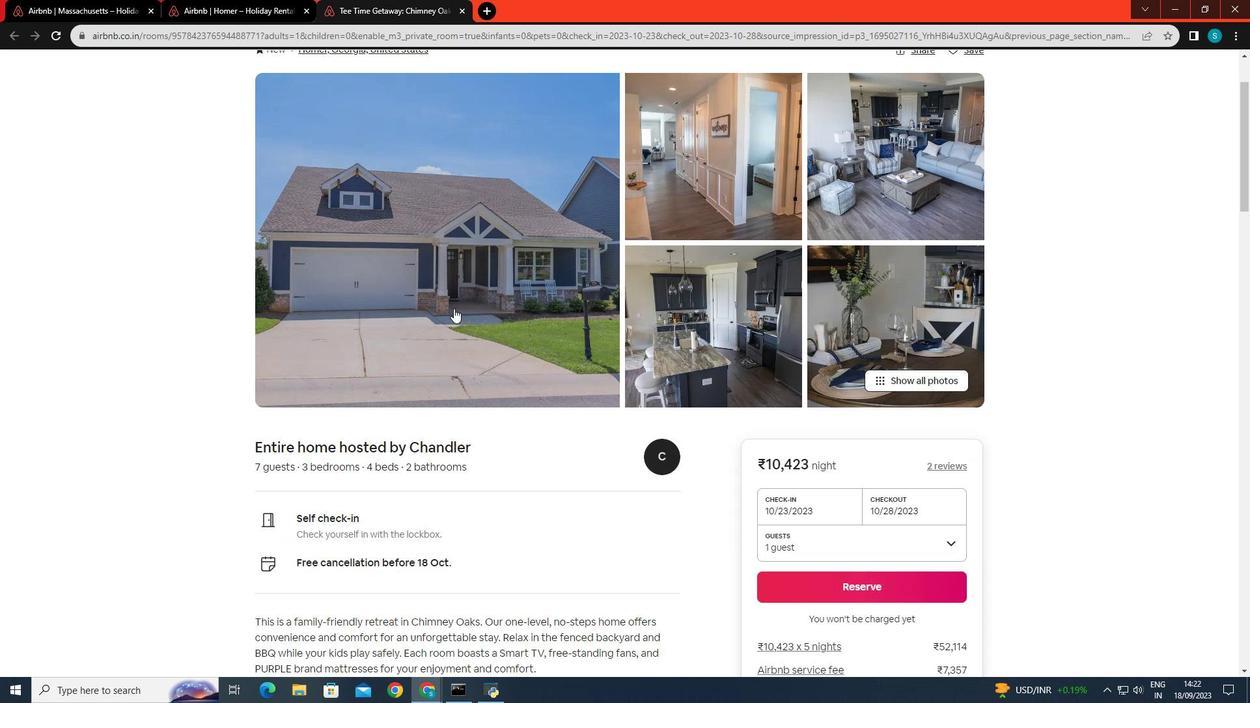 
Action: Mouse scrolled (453, 309) with delta (0, 0)
Screenshot: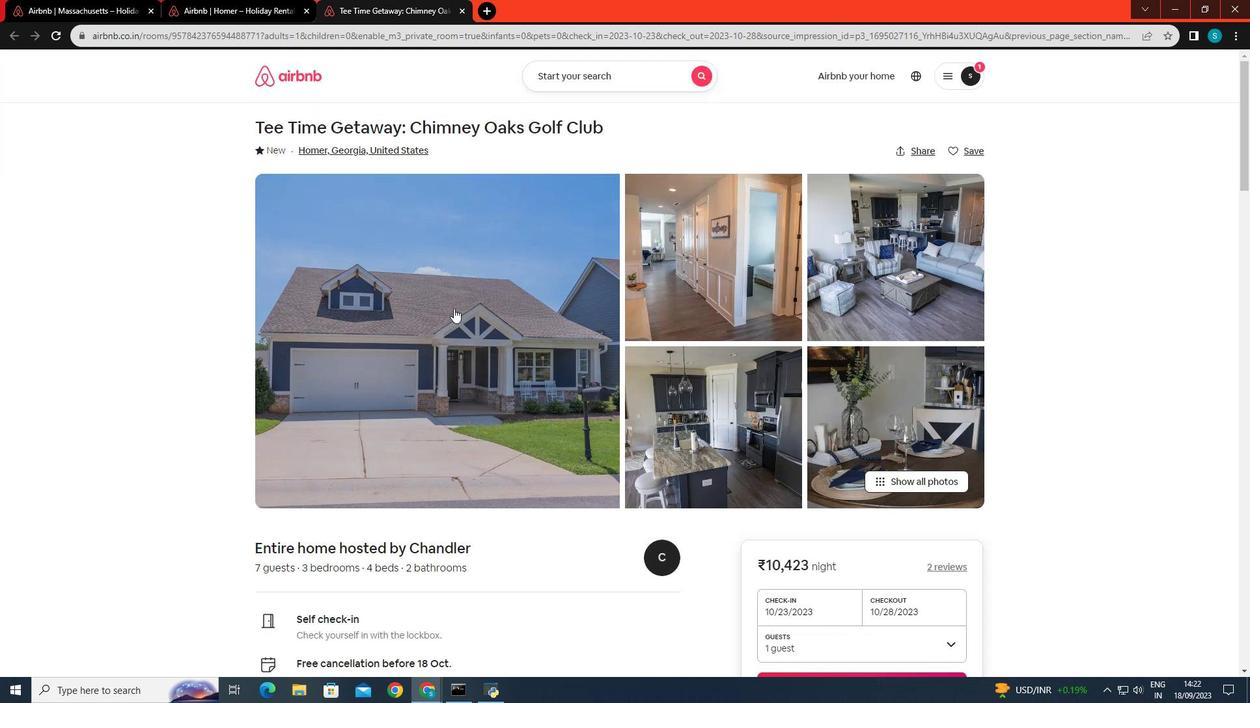 
Action: Mouse scrolled (453, 309) with delta (0, 0)
Screenshot: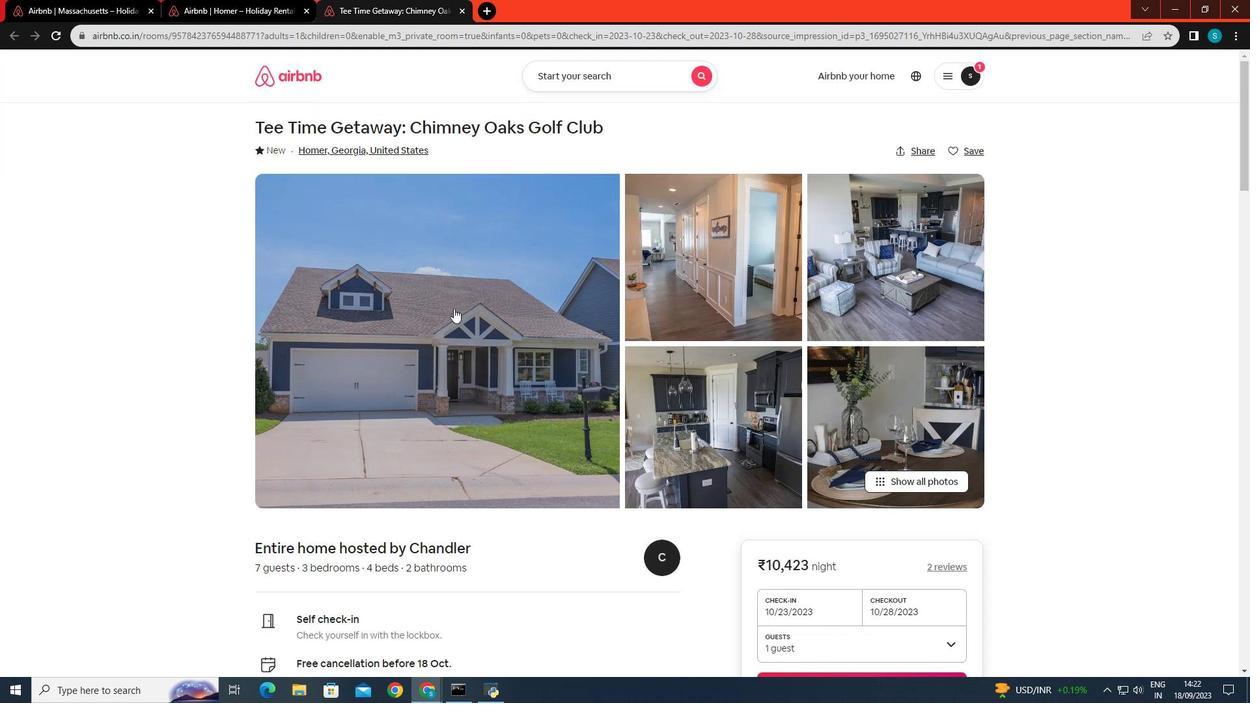 
Action: Mouse scrolled (453, 309) with delta (0, 0)
Screenshot: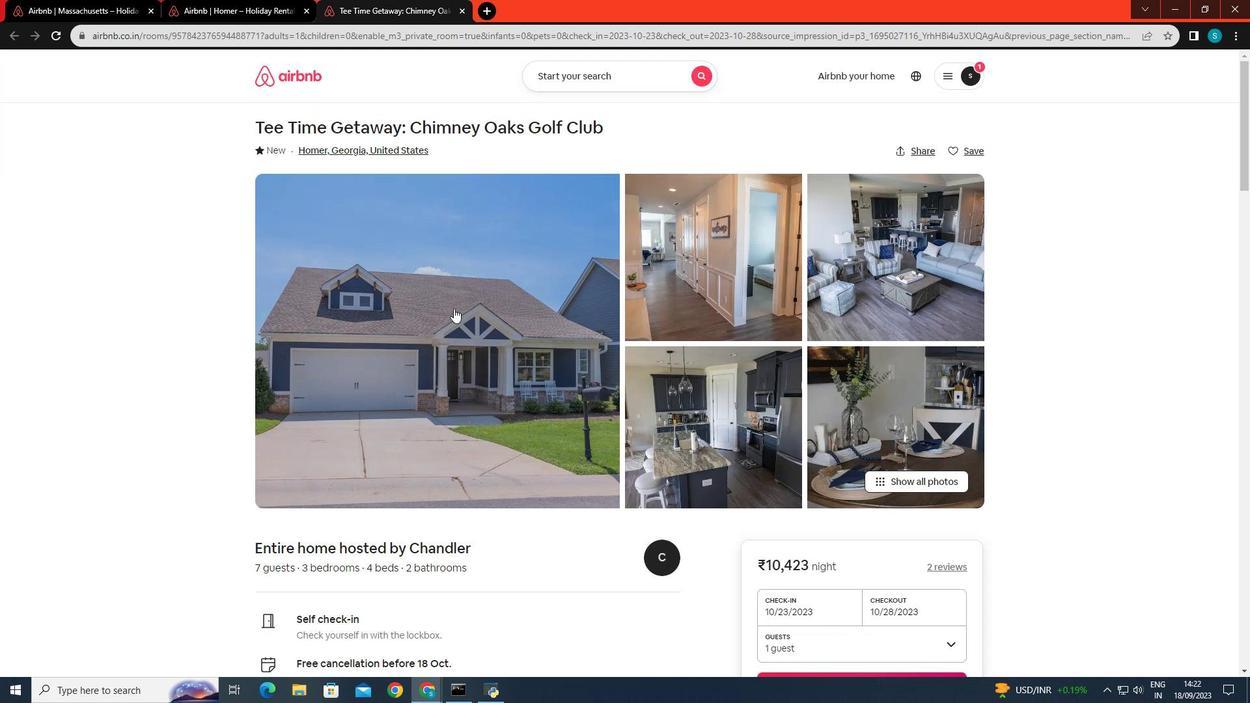 
Action: Mouse moved to (884, 486)
Screenshot: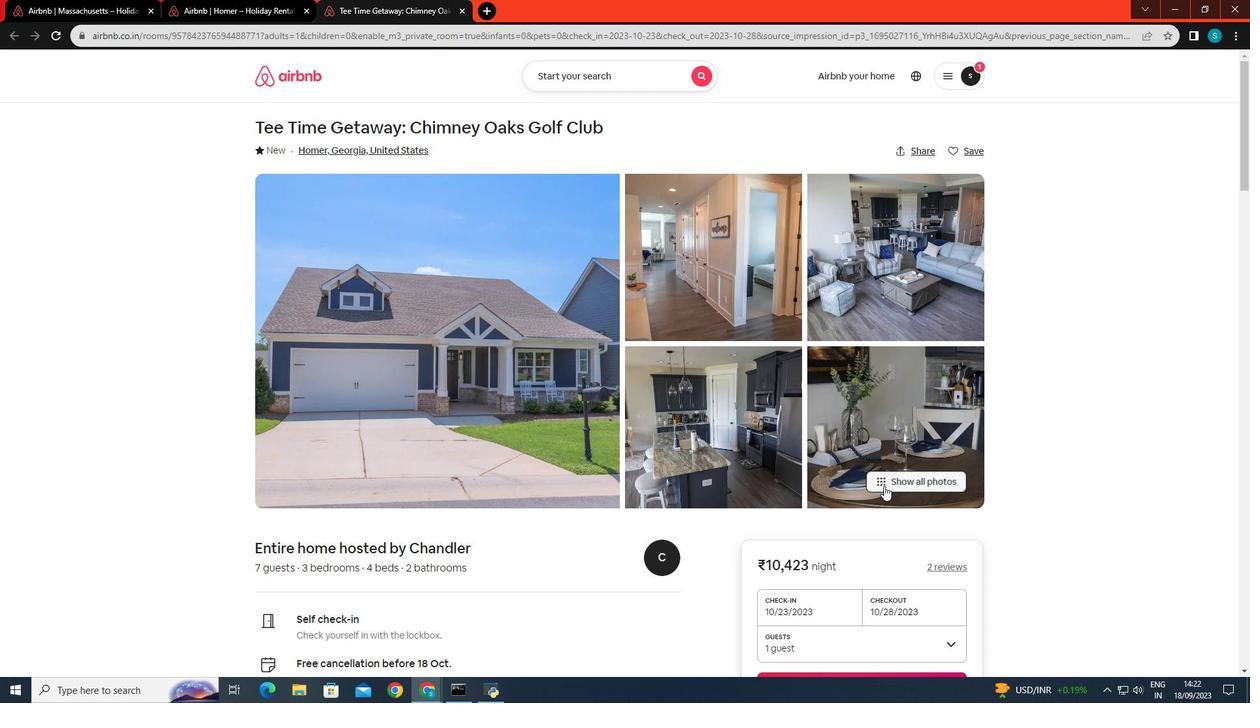 
Action: Mouse pressed left at (884, 486)
Screenshot: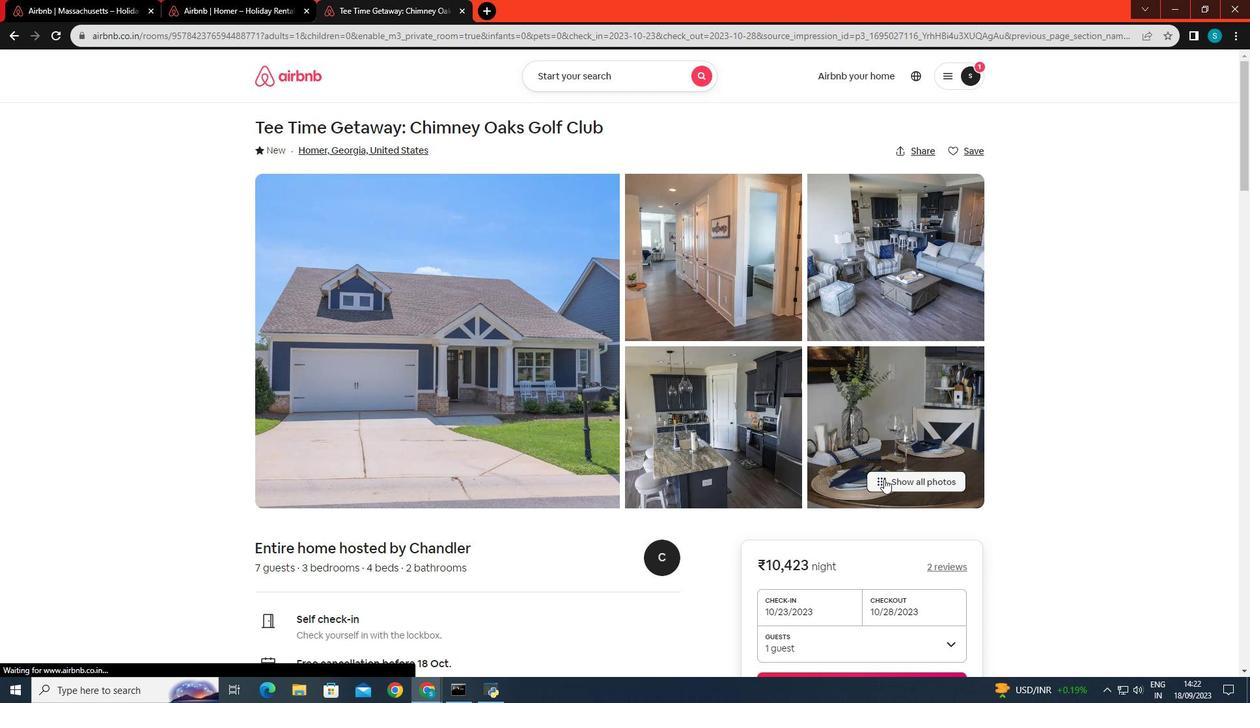 
Action: Mouse moved to (461, 393)
Screenshot: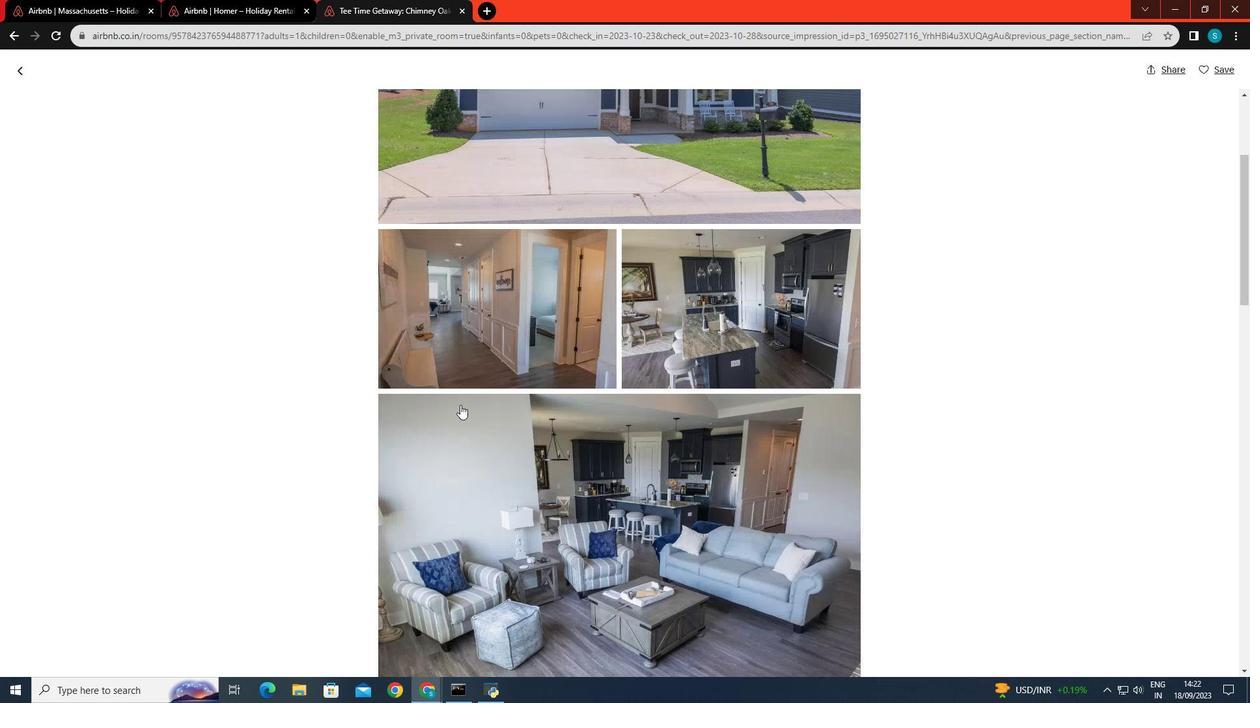 
Action: Mouse scrolled (461, 393) with delta (0, 0)
Screenshot: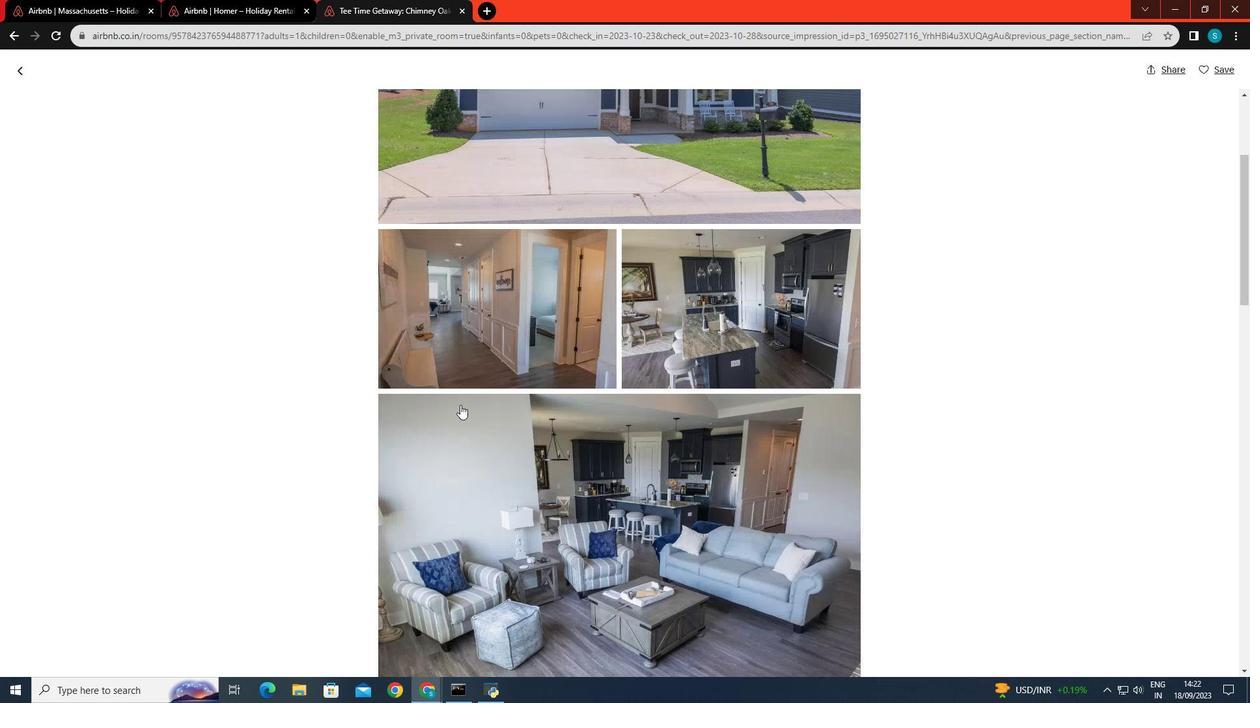 
Action: Mouse moved to (461, 401)
Screenshot: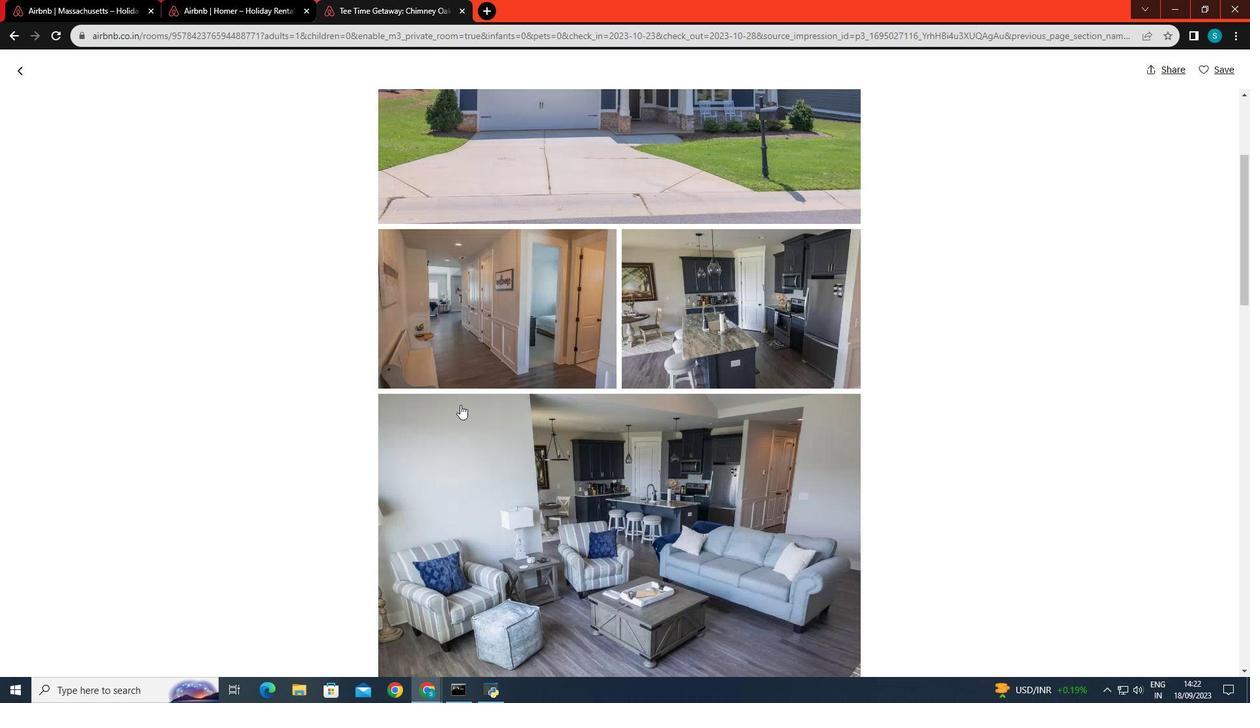 
Action: Mouse scrolled (461, 401) with delta (0, 0)
Screenshot: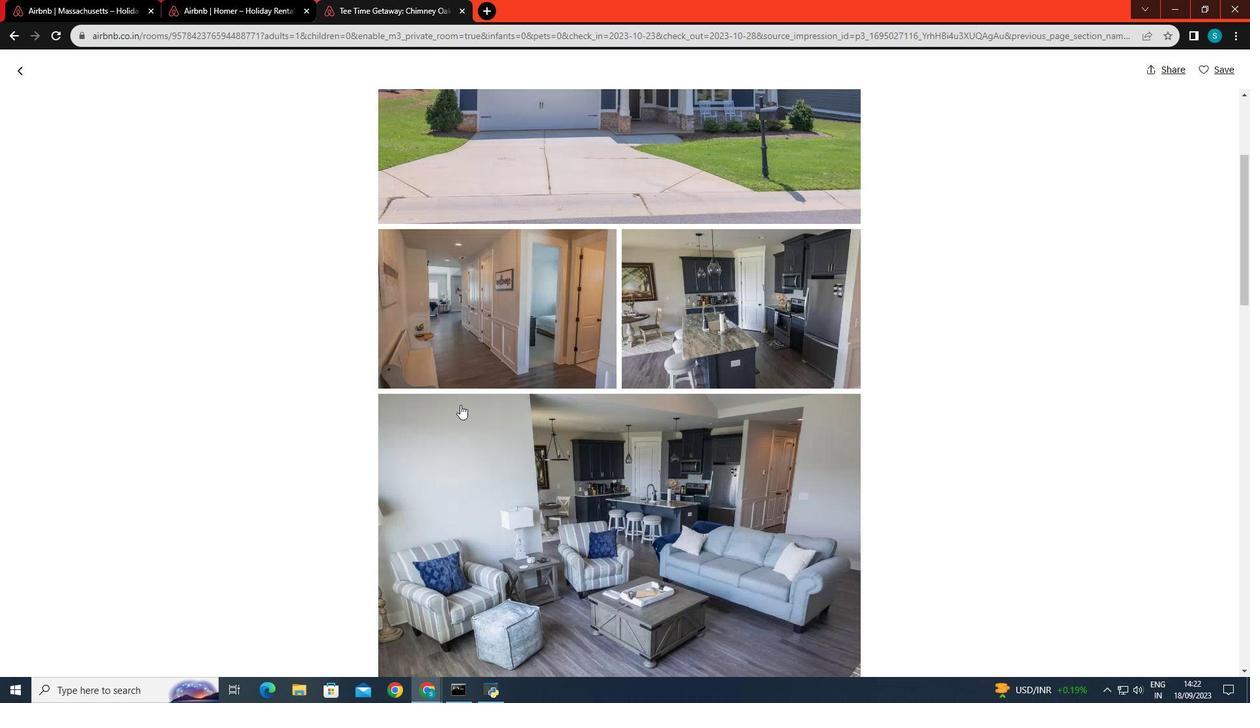 
Action: Mouse moved to (460, 404)
Screenshot: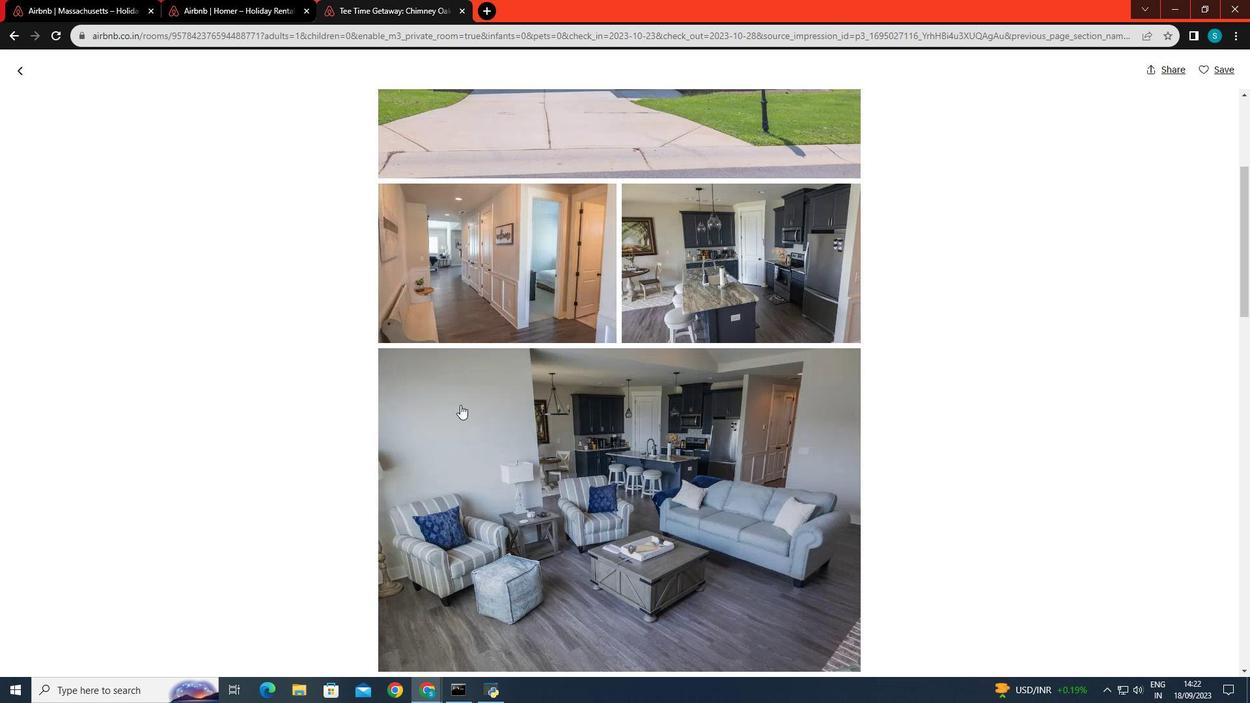 
Action: Mouse scrolled (460, 404) with delta (0, 0)
Screenshot: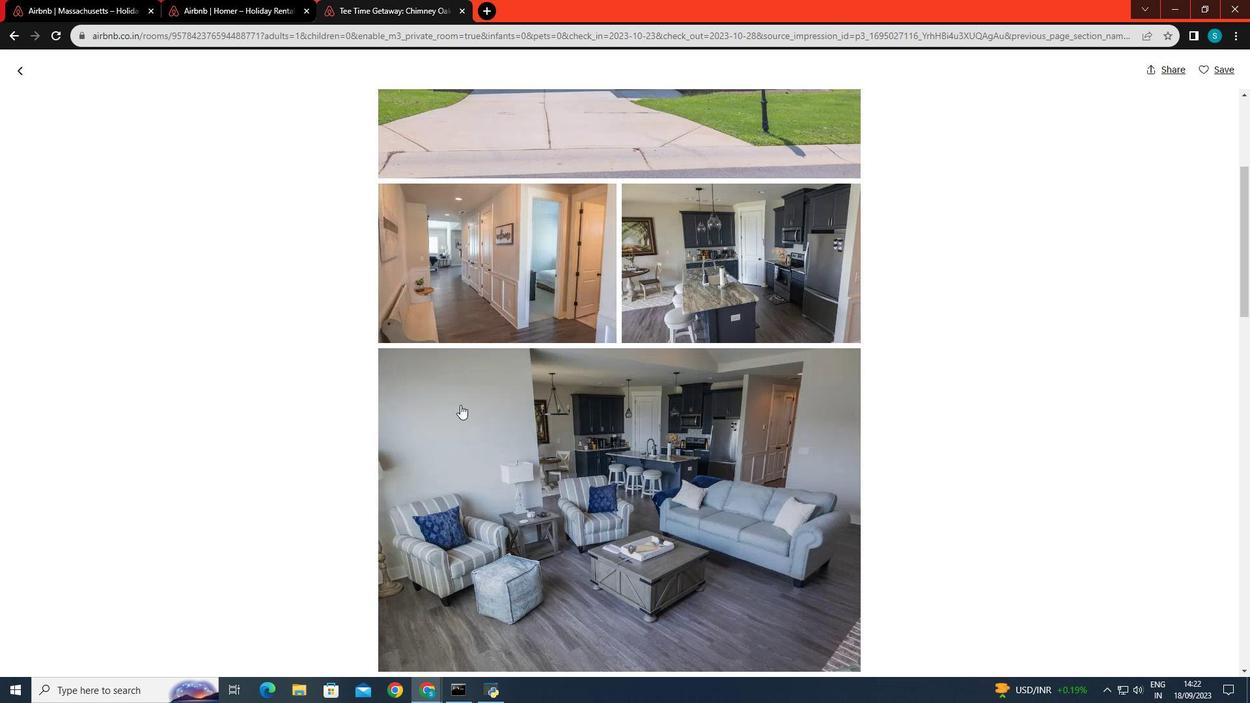 
Action: Mouse scrolled (460, 404) with delta (0, 0)
Screenshot: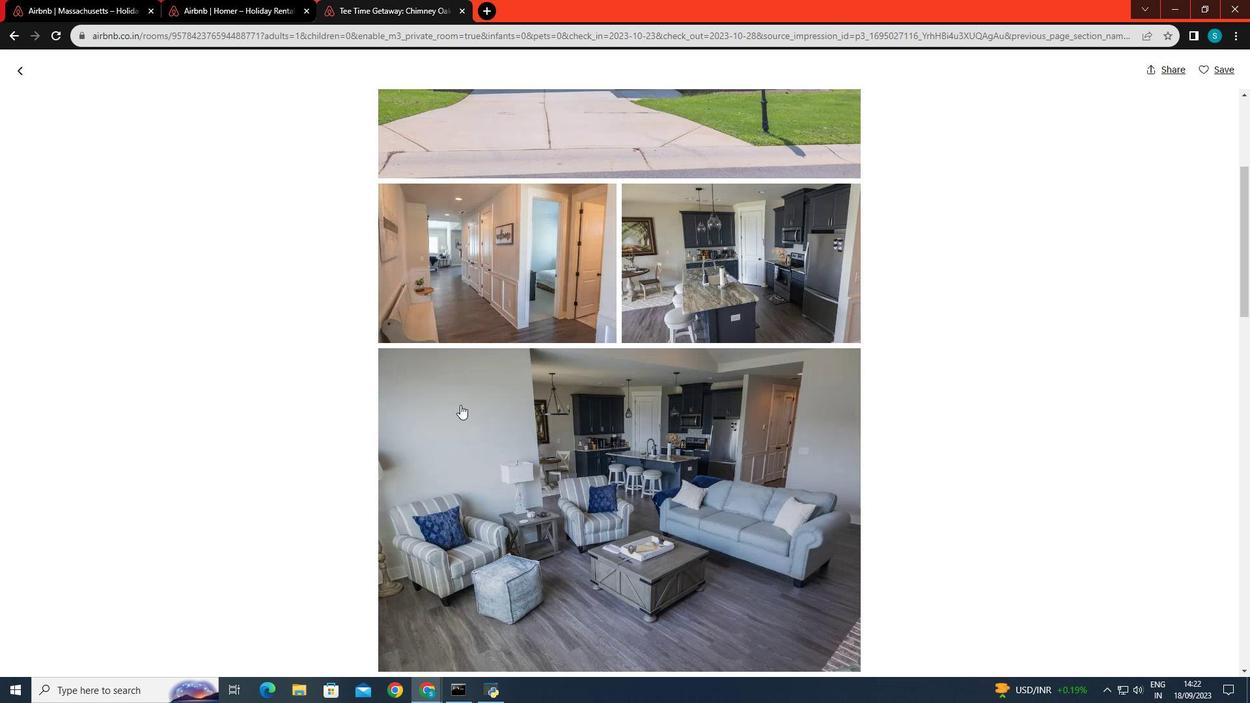 
Action: Mouse scrolled (460, 404) with delta (0, 0)
Screenshot: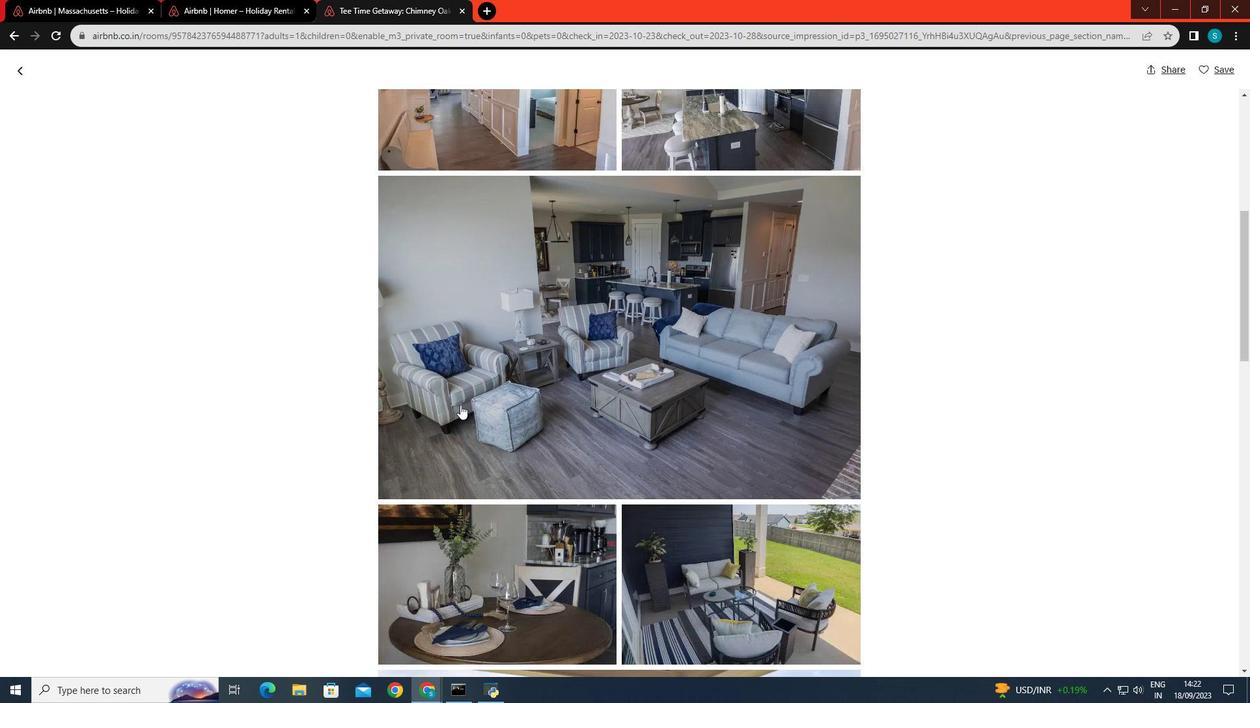 
Action: Mouse scrolled (460, 404) with delta (0, 0)
Screenshot: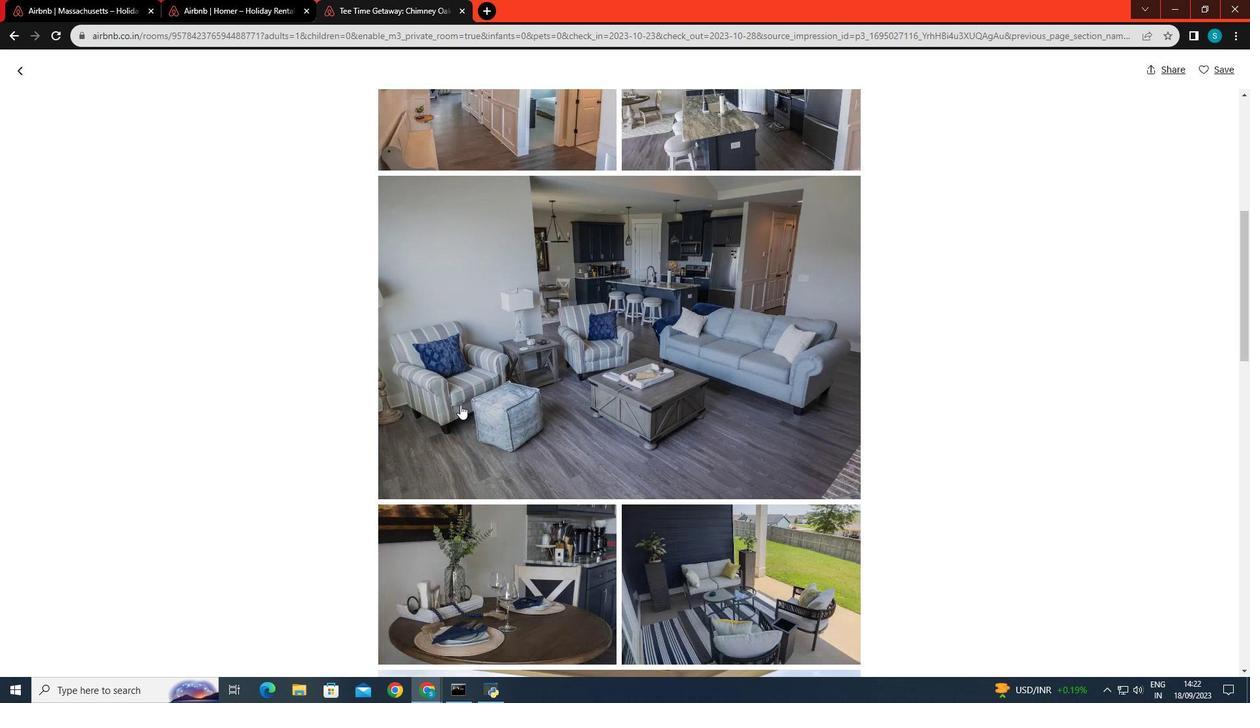 
Action: Mouse scrolled (460, 404) with delta (0, 0)
Screenshot: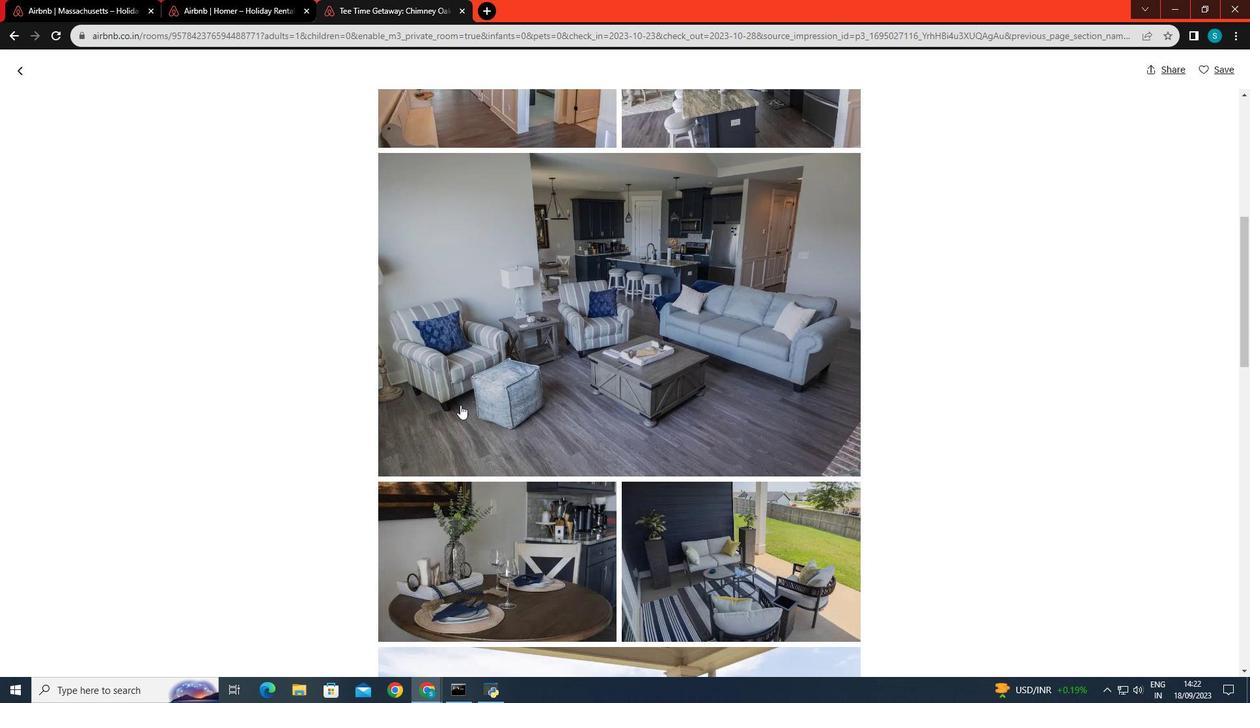 
Action: Mouse scrolled (460, 404) with delta (0, 0)
Screenshot: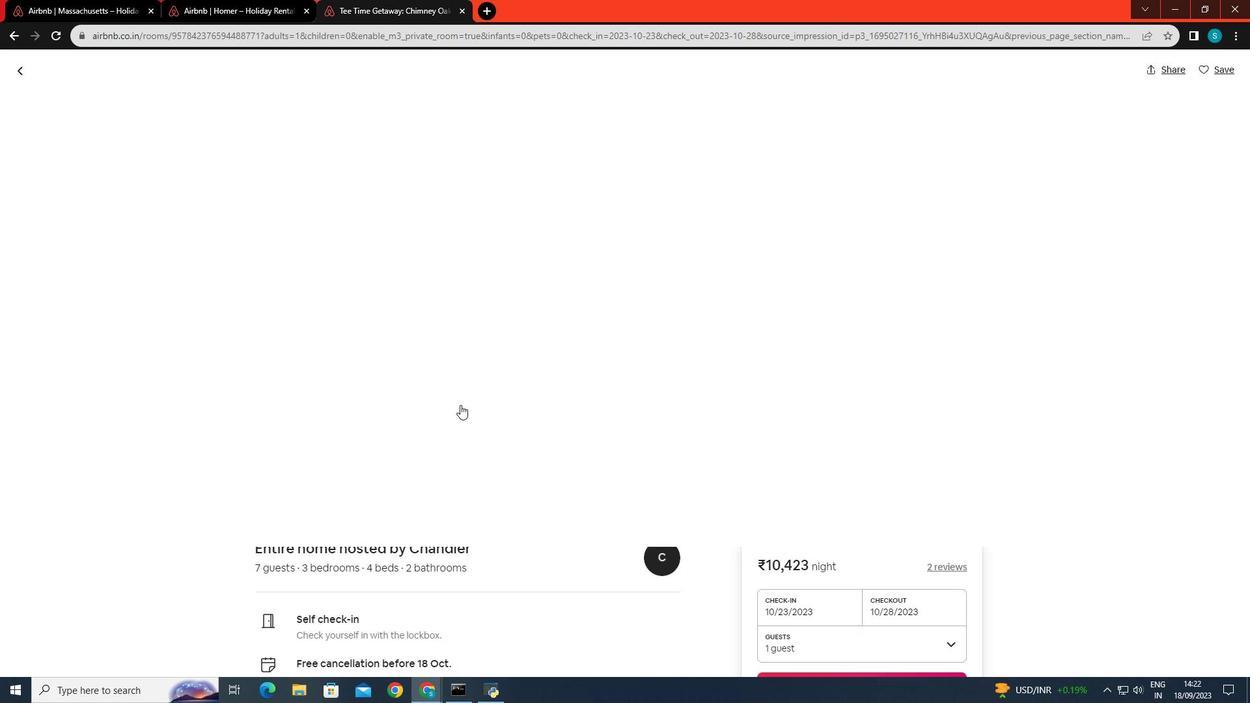 
Action: Mouse scrolled (460, 404) with delta (0, 0)
Screenshot: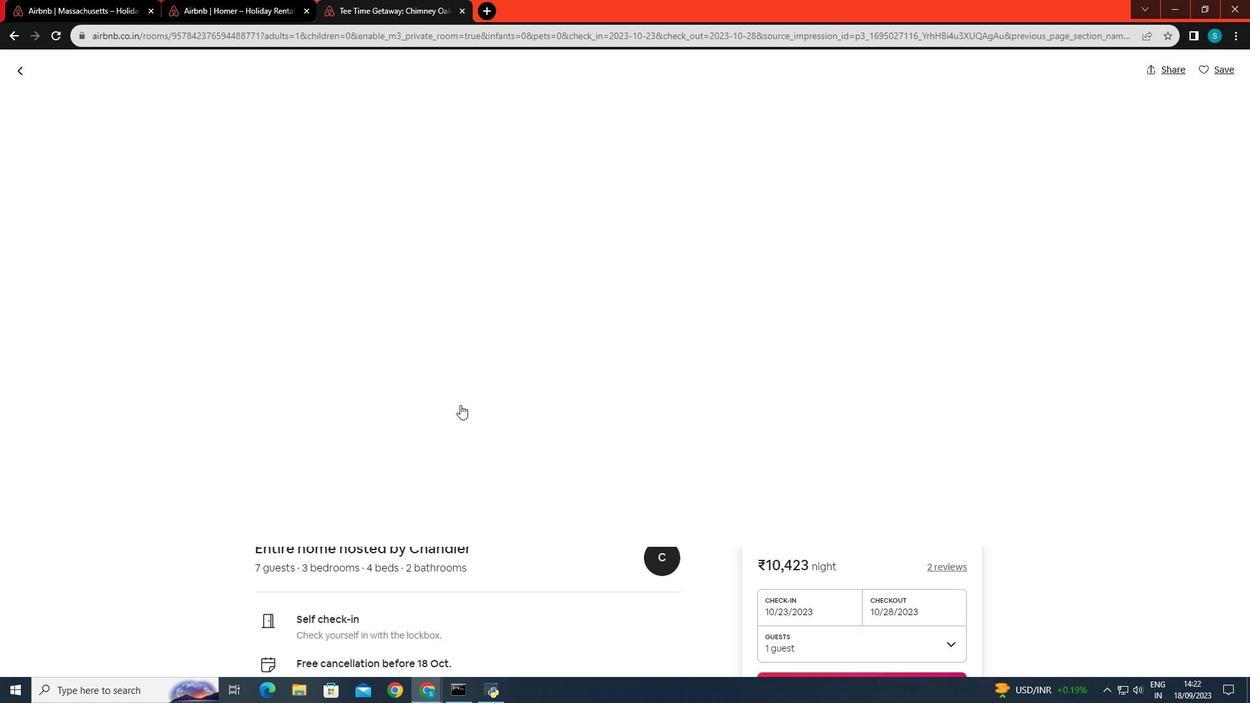 
Action: Mouse scrolled (460, 404) with delta (0, 0)
Screenshot: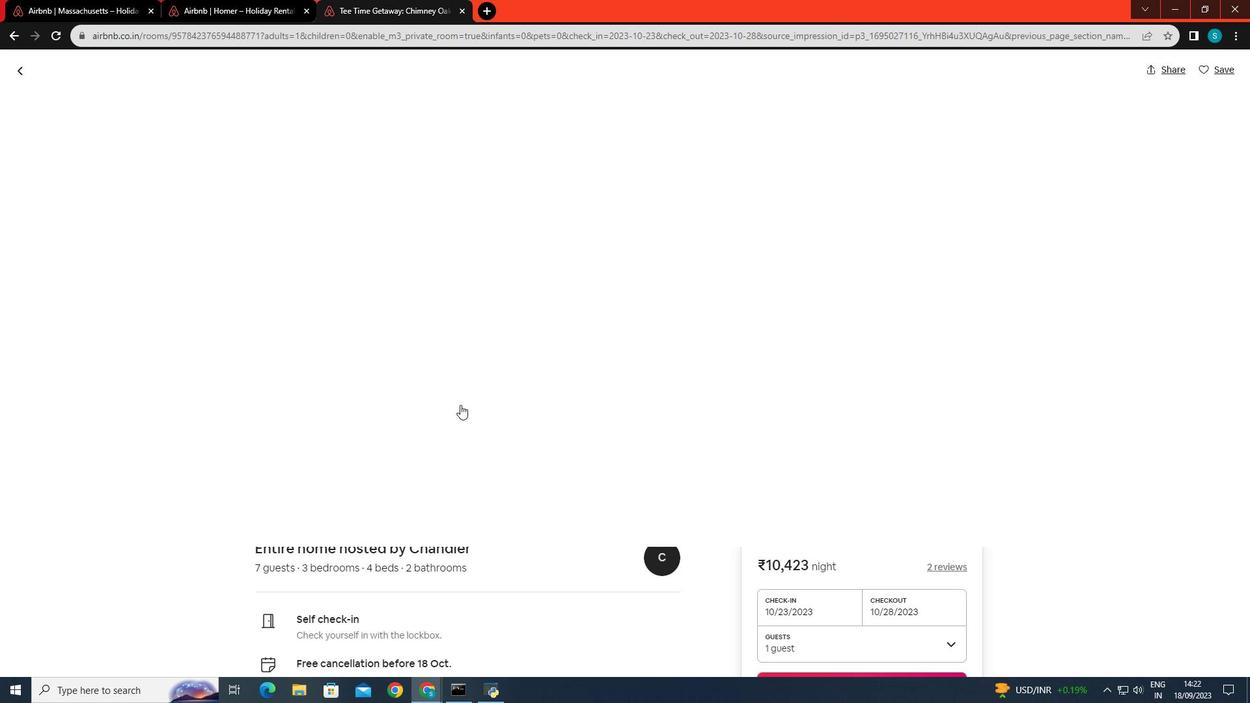 
Action: Mouse scrolled (460, 404) with delta (0, 0)
Screenshot: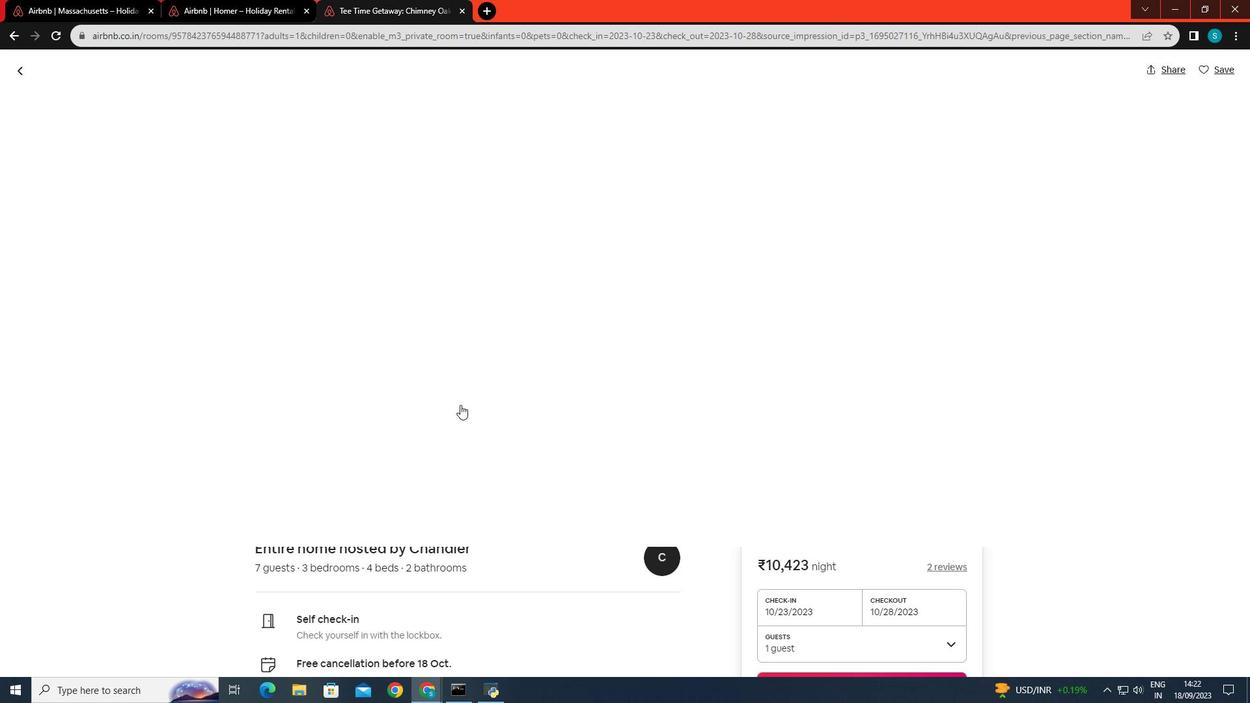 
Action: Mouse scrolled (460, 404) with delta (0, 0)
Screenshot: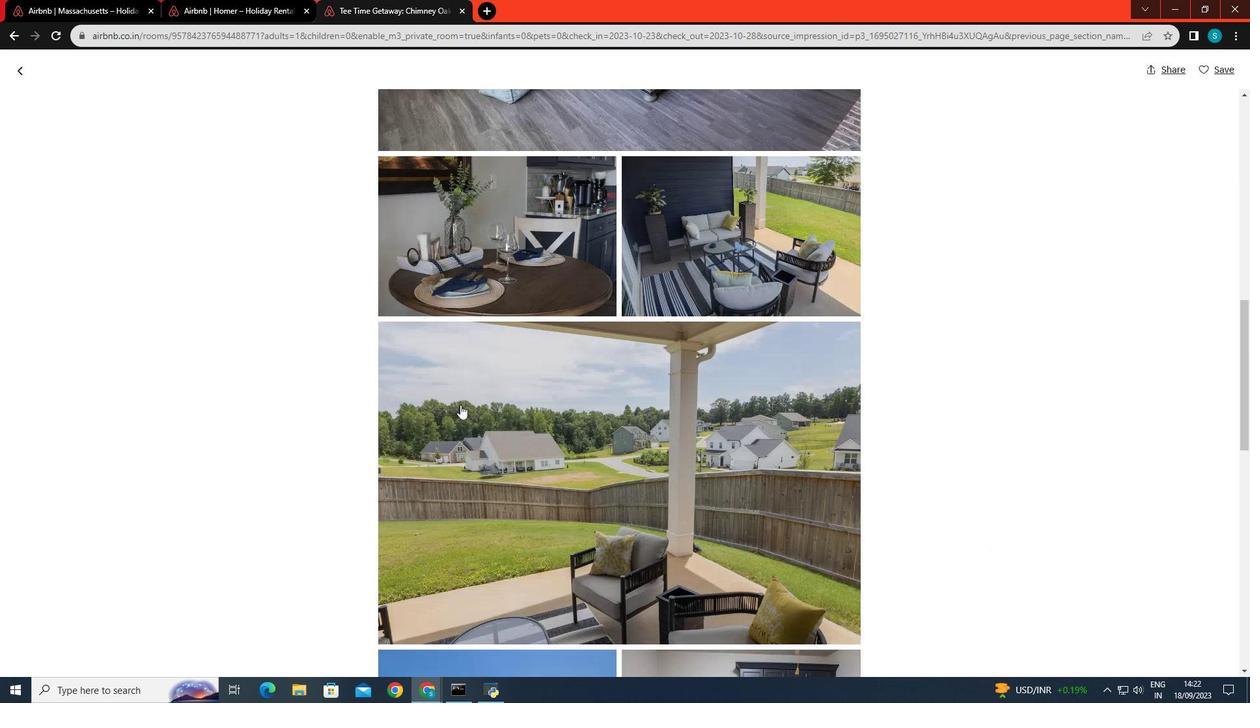 
Action: Mouse scrolled (460, 404) with delta (0, 0)
Screenshot: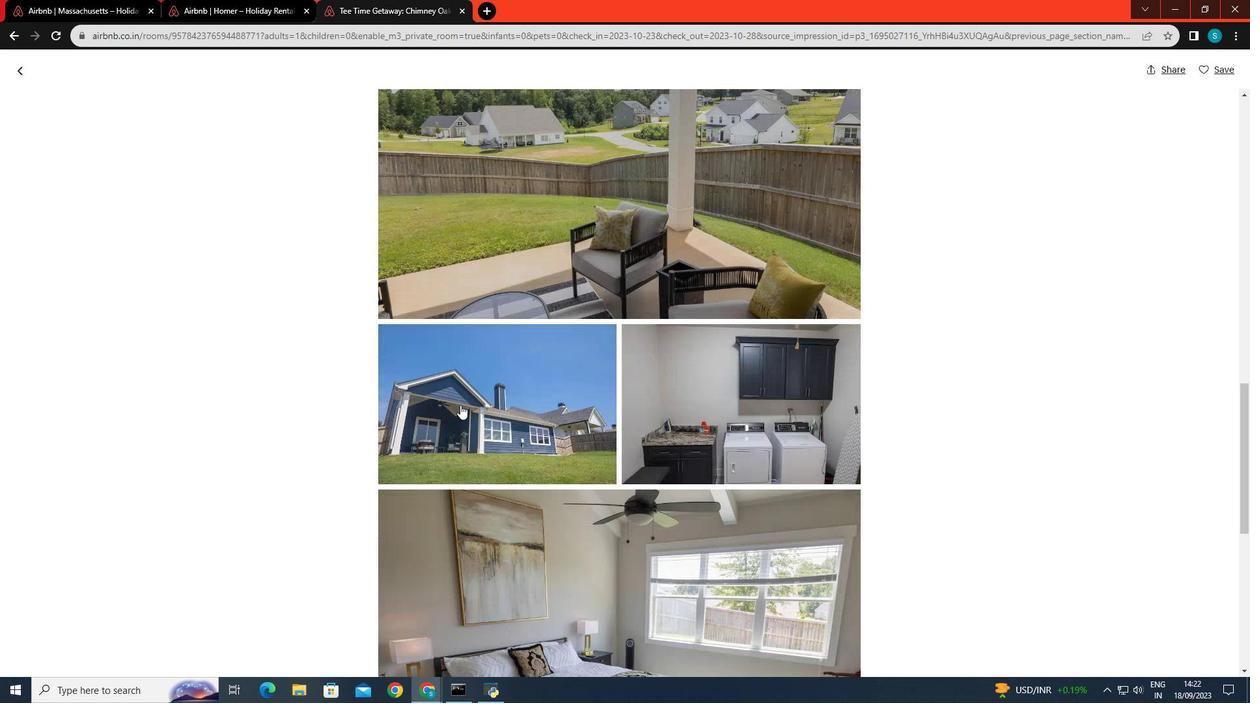 
Action: Mouse scrolled (460, 404) with delta (0, 0)
Screenshot: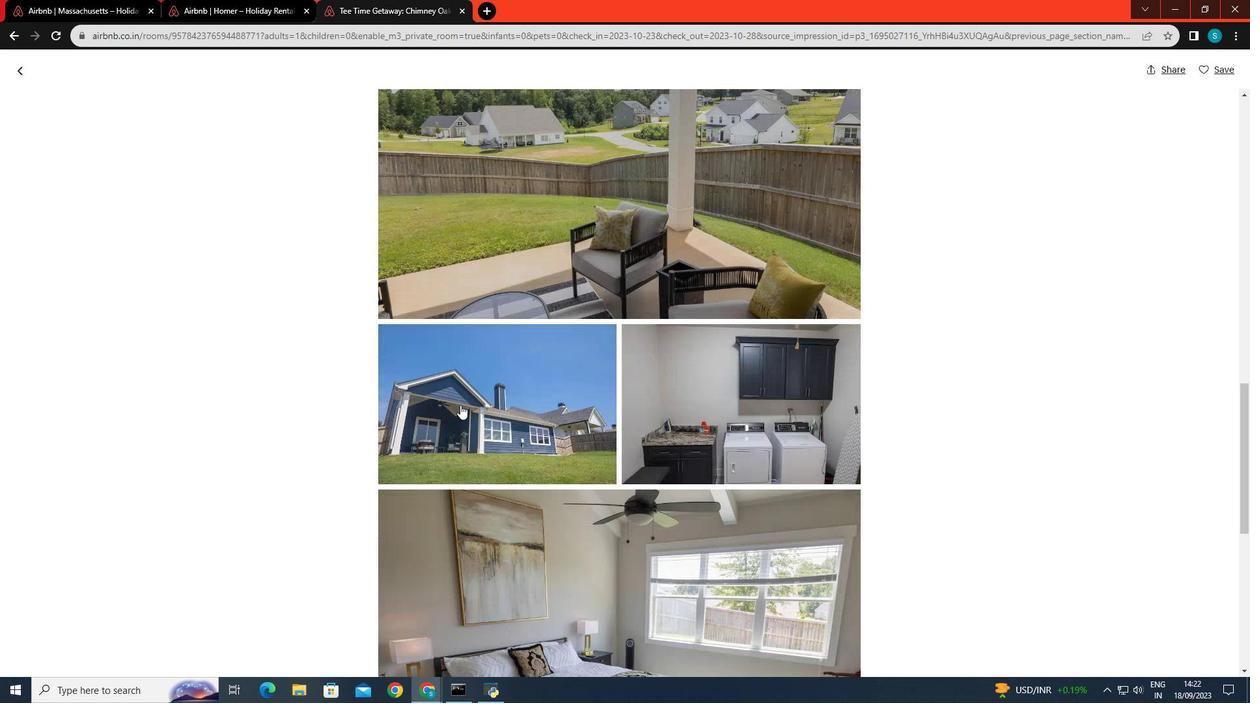 
Action: Mouse scrolled (460, 404) with delta (0, 0)
Screenshot: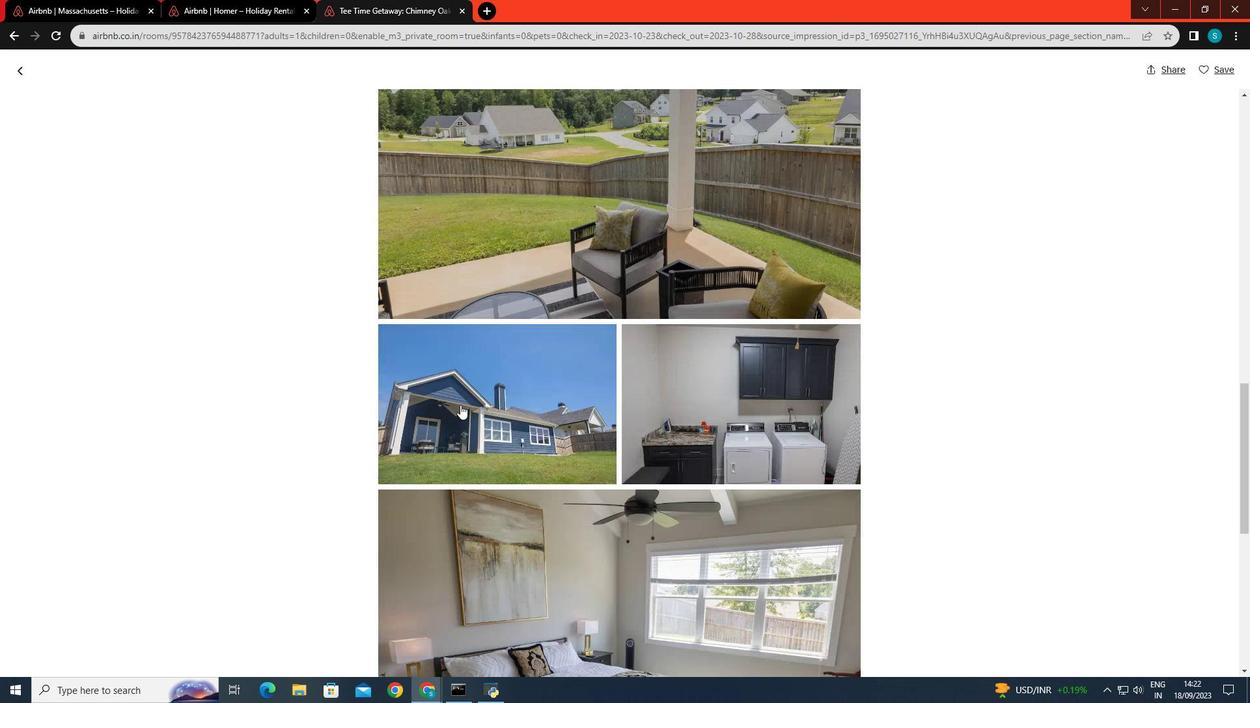 
Action: Mouse scrolled (460, 404) with delta (0, 0)
Screenshot: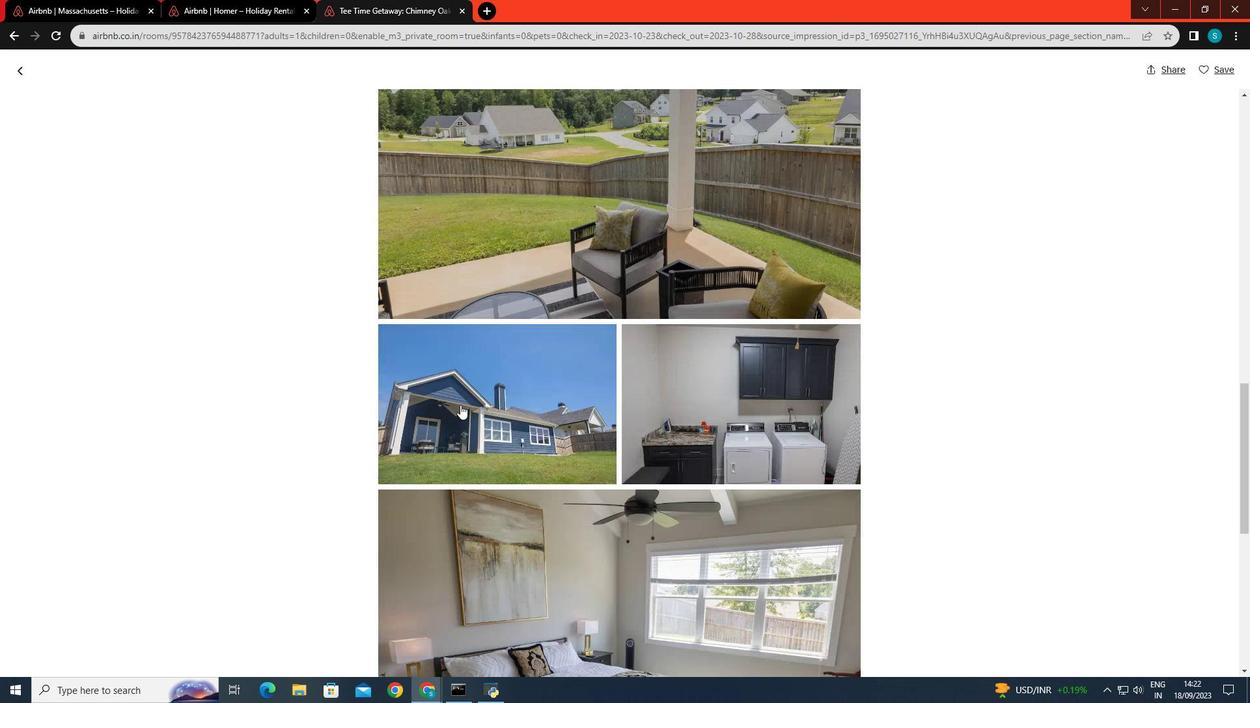 
Action: Mouse scrolled (460, 404) with delta (0, 0)
Screenshot: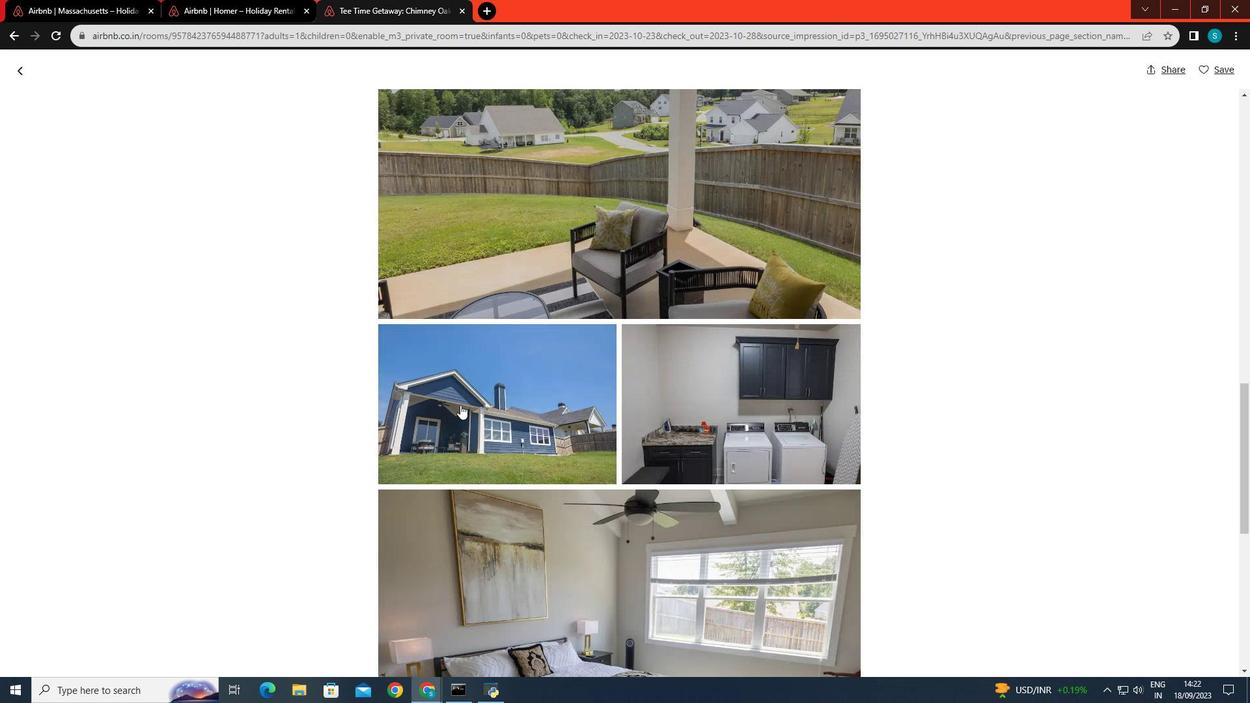 
Action: Mouse scrolled (460, 404) with delta (0, 0)
Screenshot: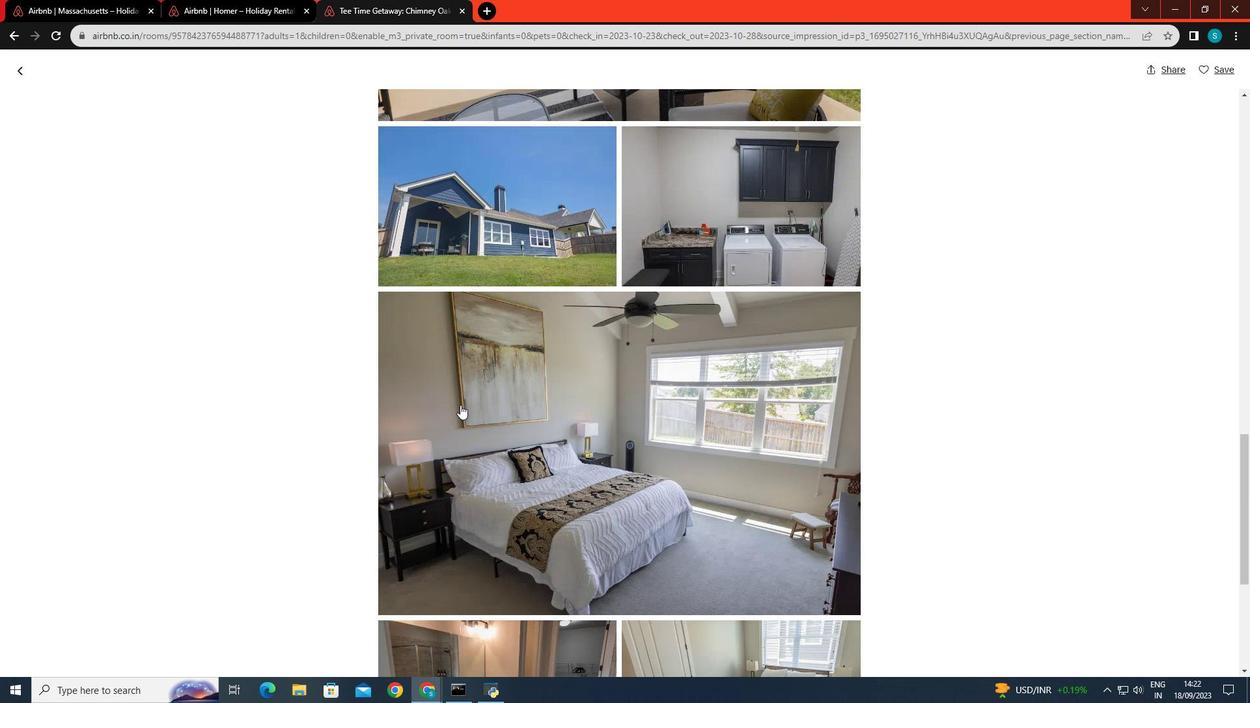 
Action: Mouse scrolled (460, 404) with delta (0, 0)
Screenshot: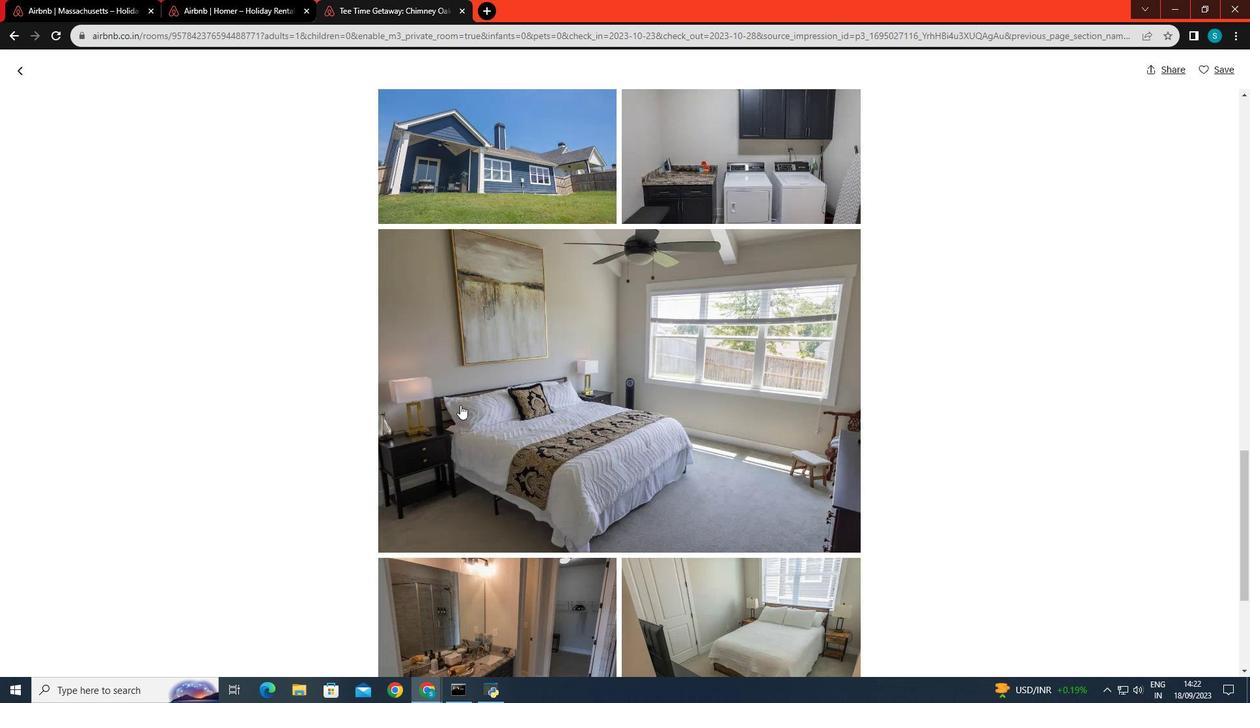 
Action: Mouse scrolled (460, 404) with delta (0, 0)
Screenshot: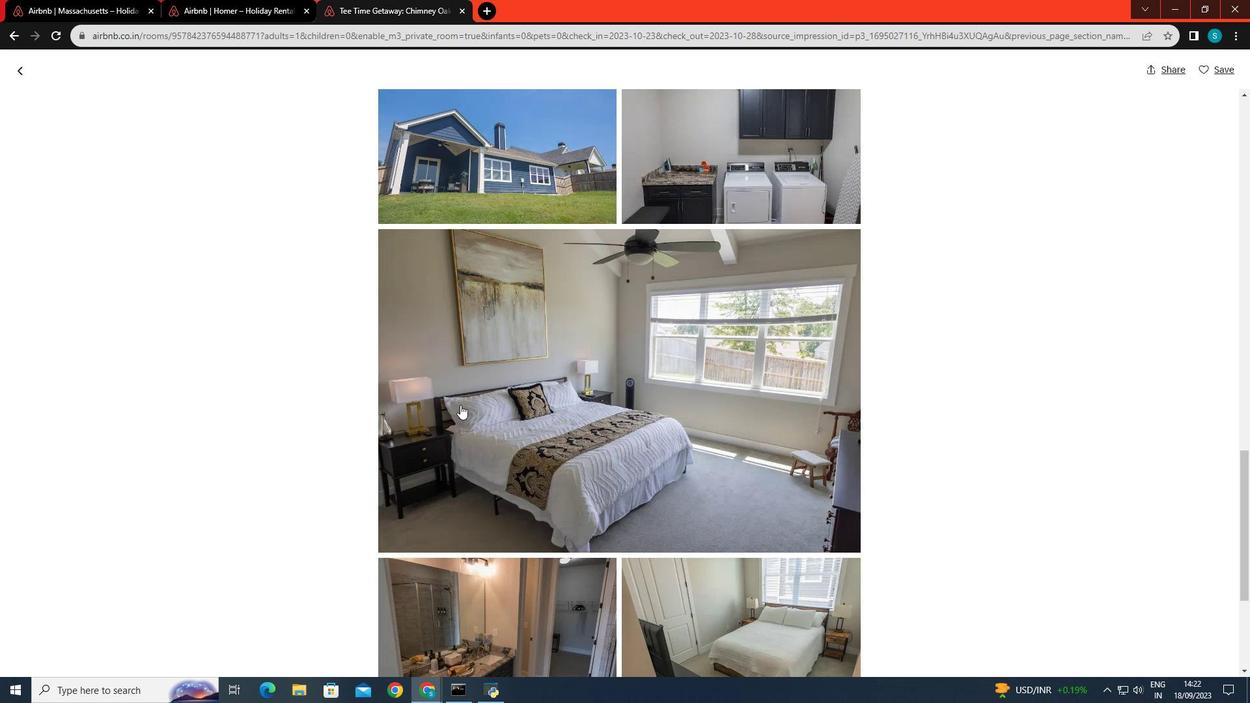 
Action: Mouse scrolled (460, 404) with delta (0, 0)
Screenshot: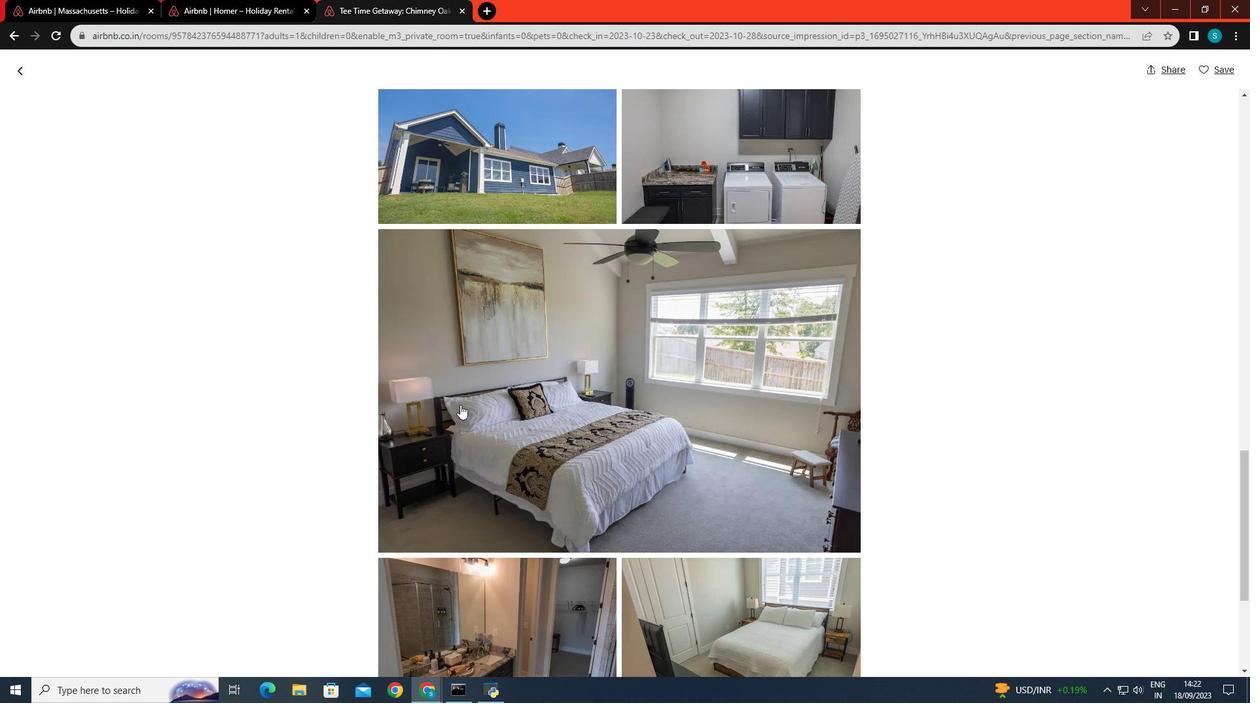 
Action: Mouse scrolled (460, 404) with delta (0, 0)
Screenshot: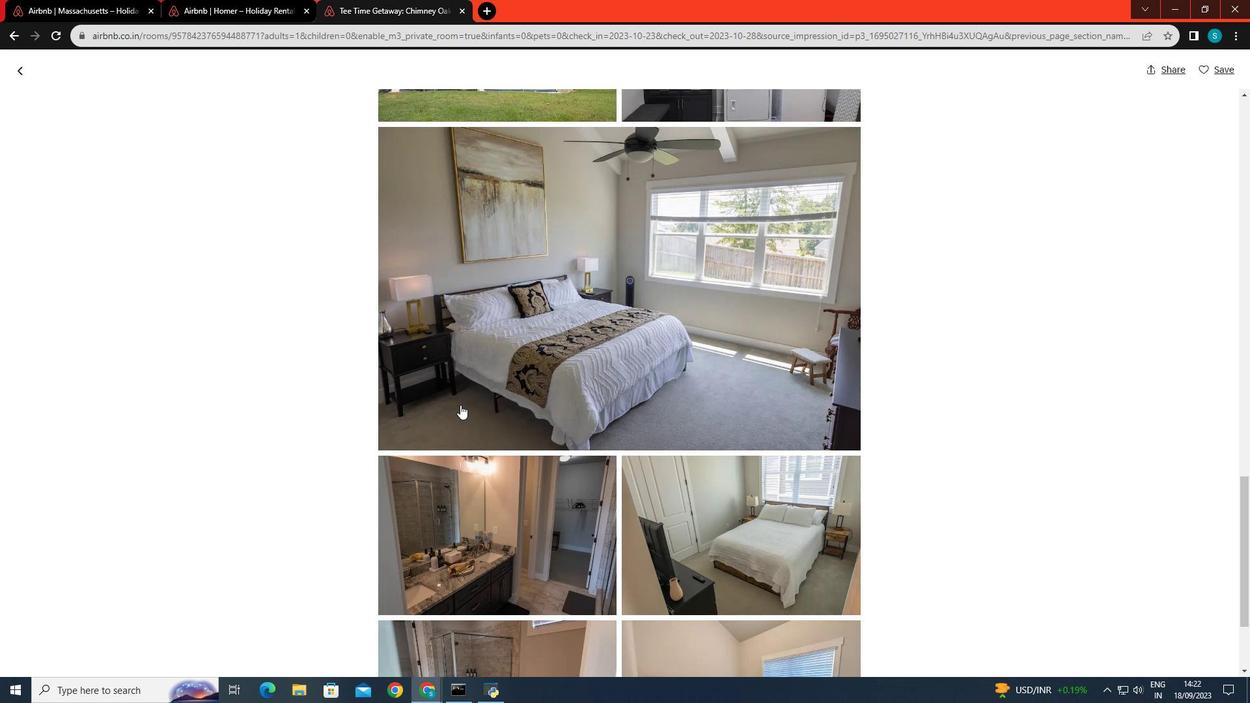 
Action: Mouse scrolled (460, 404) with delta (0, 0)
Screenshot: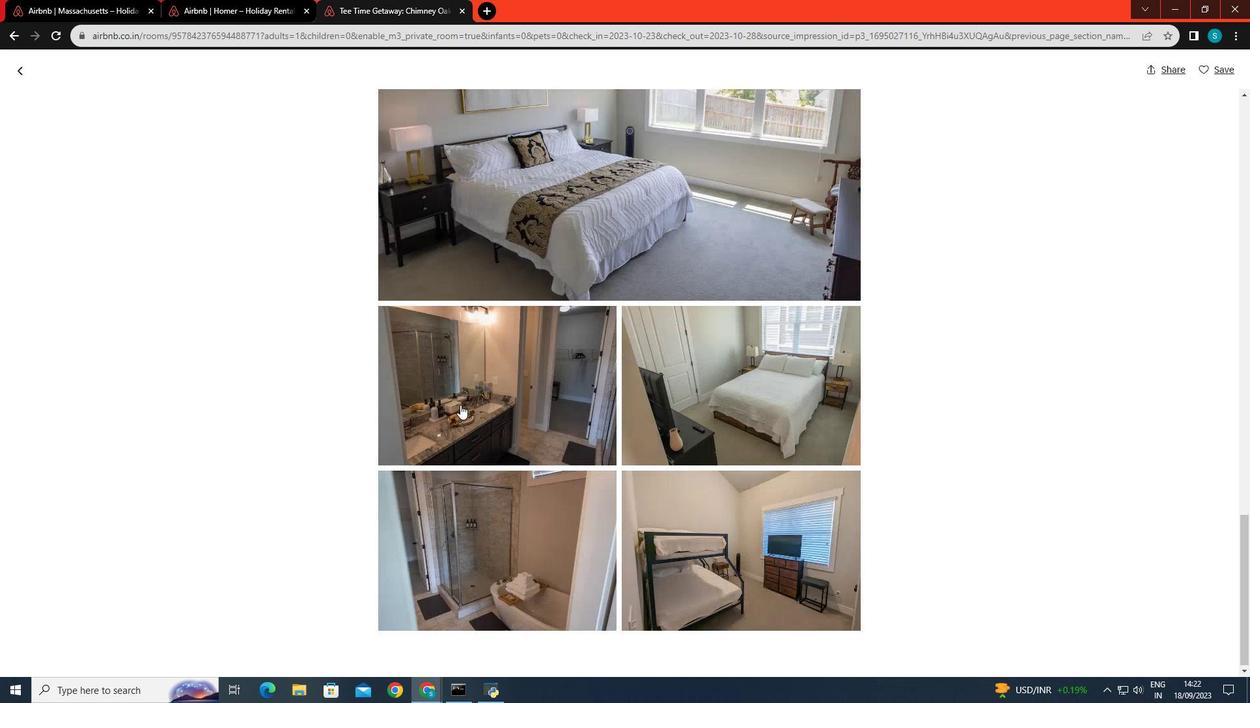 
Action: Mouse scrolled (460, 404) with delta (0, 0)
Screenshot: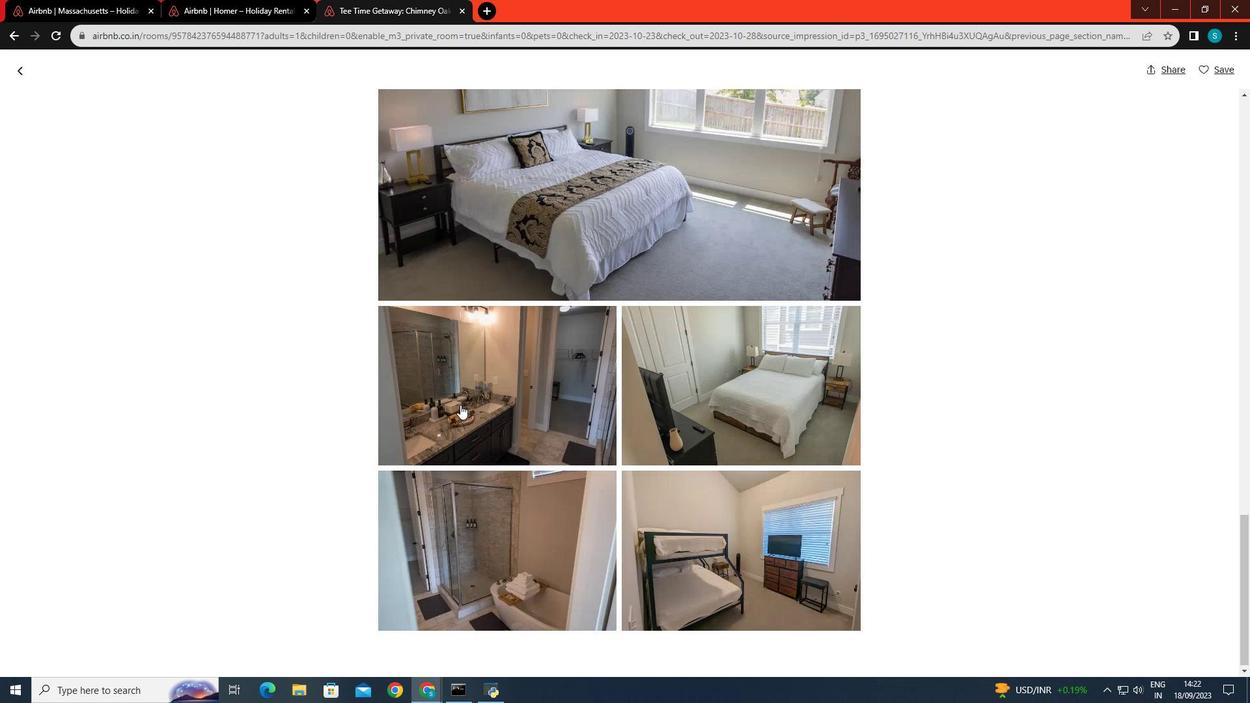 
Action: Mouse scrolled (460, 404) with delta (0, 0)
Screenshot: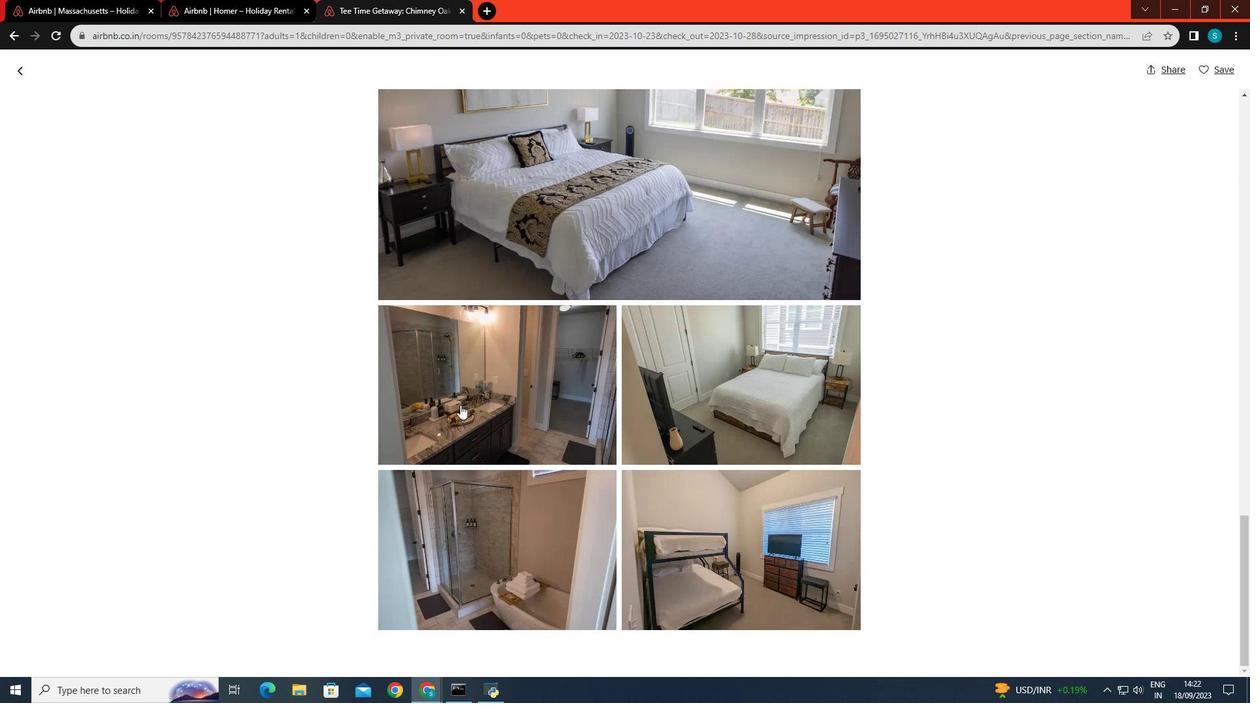 
Action: Mouse scrolled (460, 404) with delta (0, 0)
Screenshot: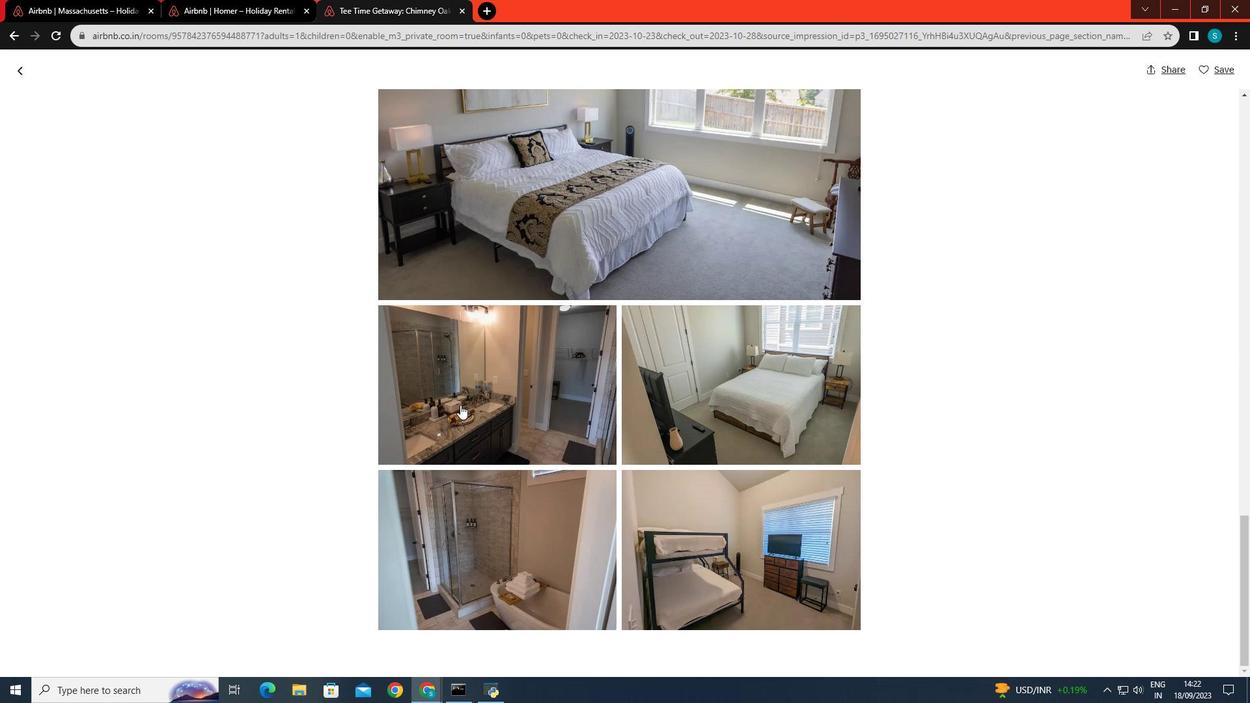 
Action: Mouse scrolled (460, 404) with delta (0, 0)
Screenshot: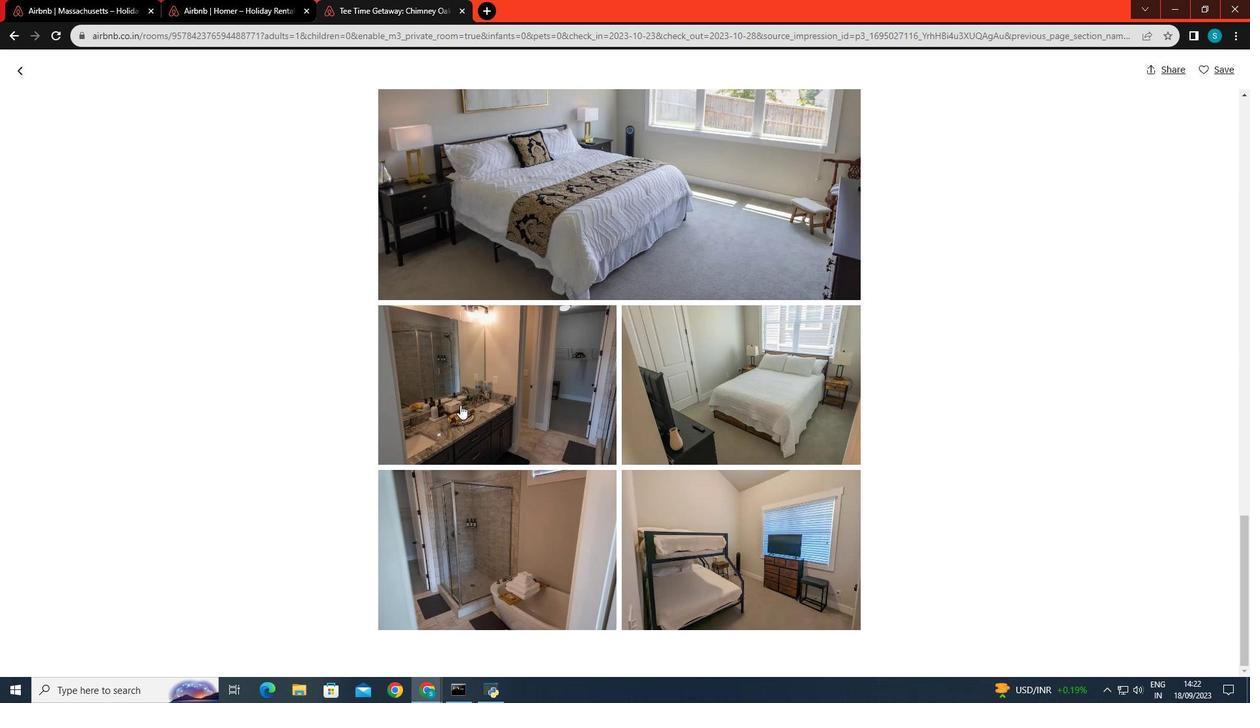 
Action: Mouse scrolled (460, 404) with delta (0, 0)
Screenshot: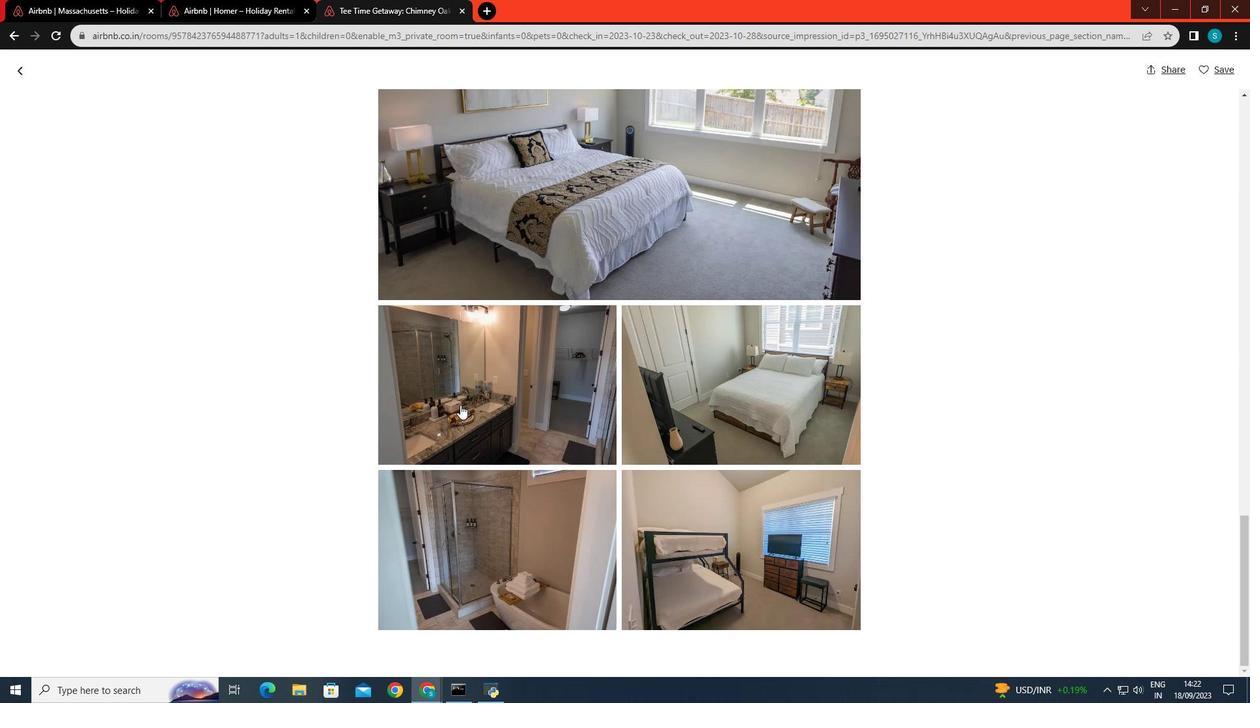 
Action: Mouse scrolled (460, 404) with delta (0, 0)
Screenshot: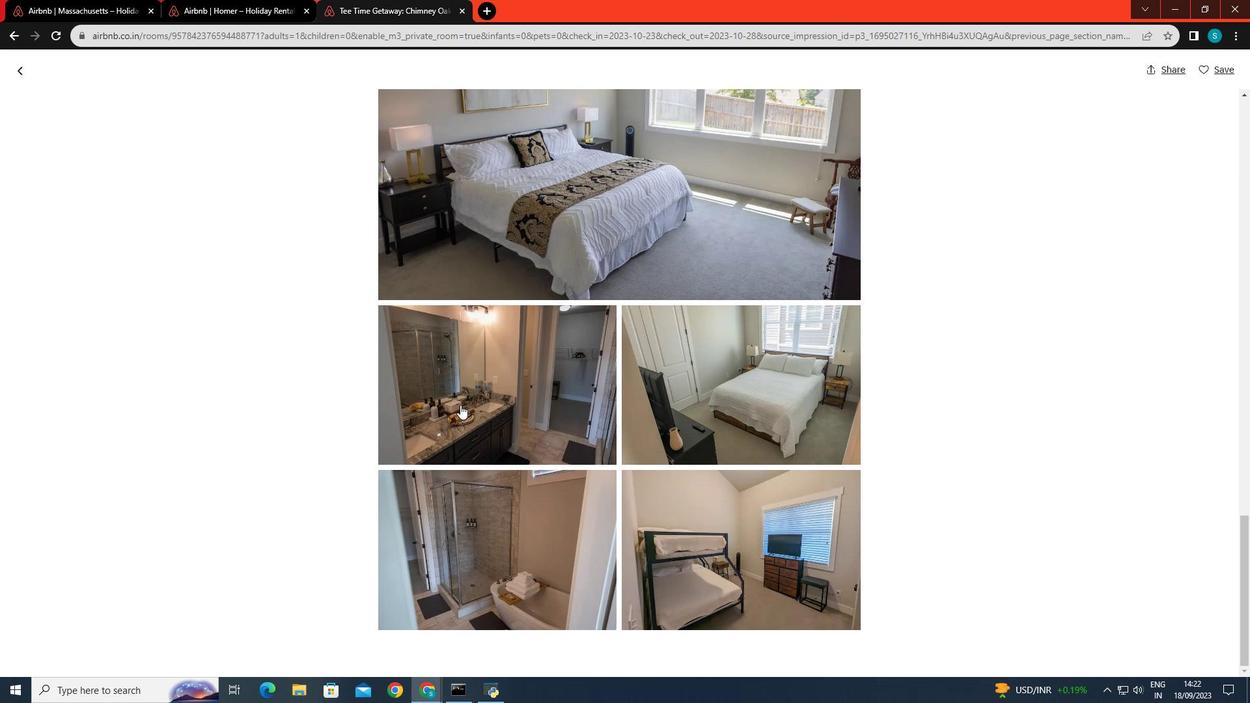 
Action: Mouse scrolled (460, 404) with delta (0, 0)
Screenshot: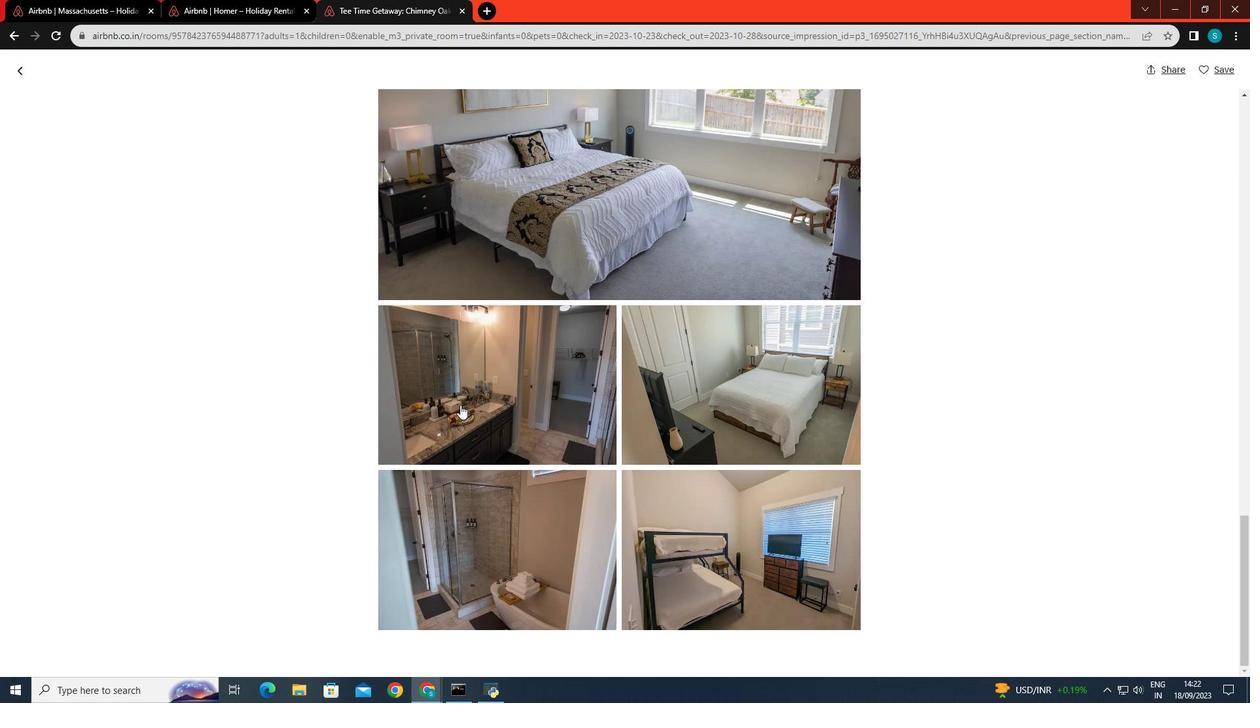 
Action: Mouse scrolled (460, 404) with delta (0, 0)
Screenshot: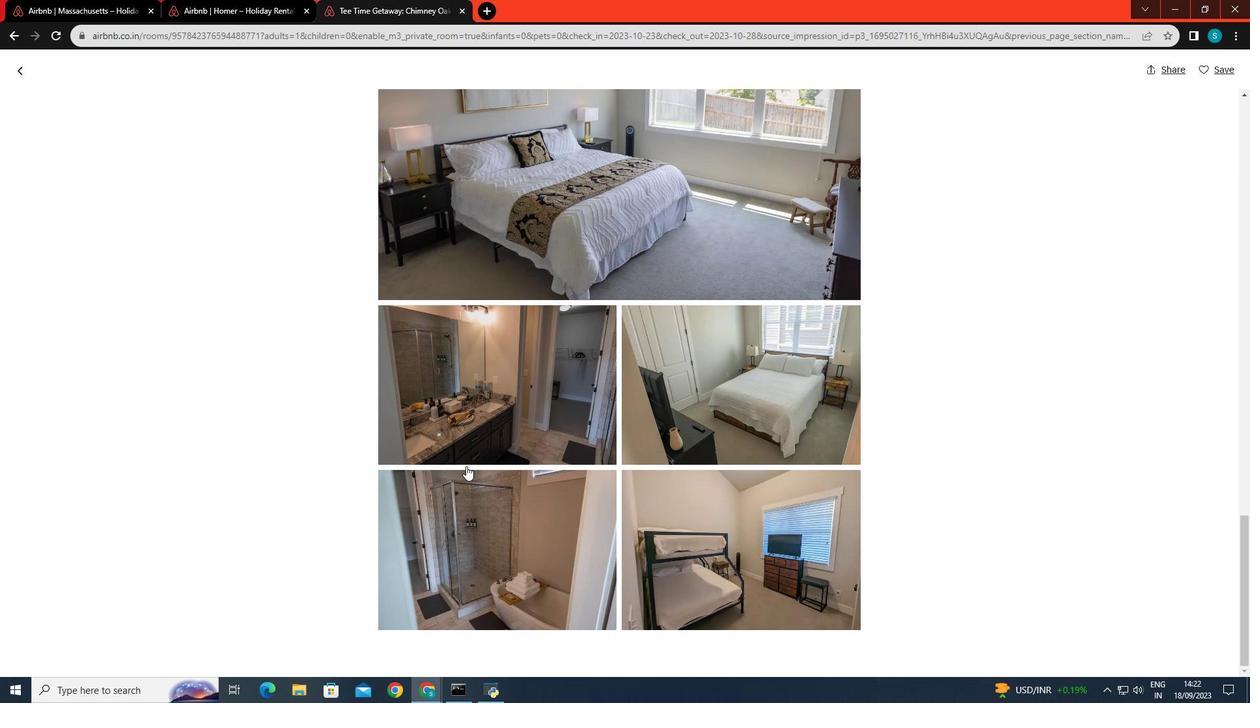 
Action: Mouse scrolled (460, 404) with delta (0, 0)
Screenshot: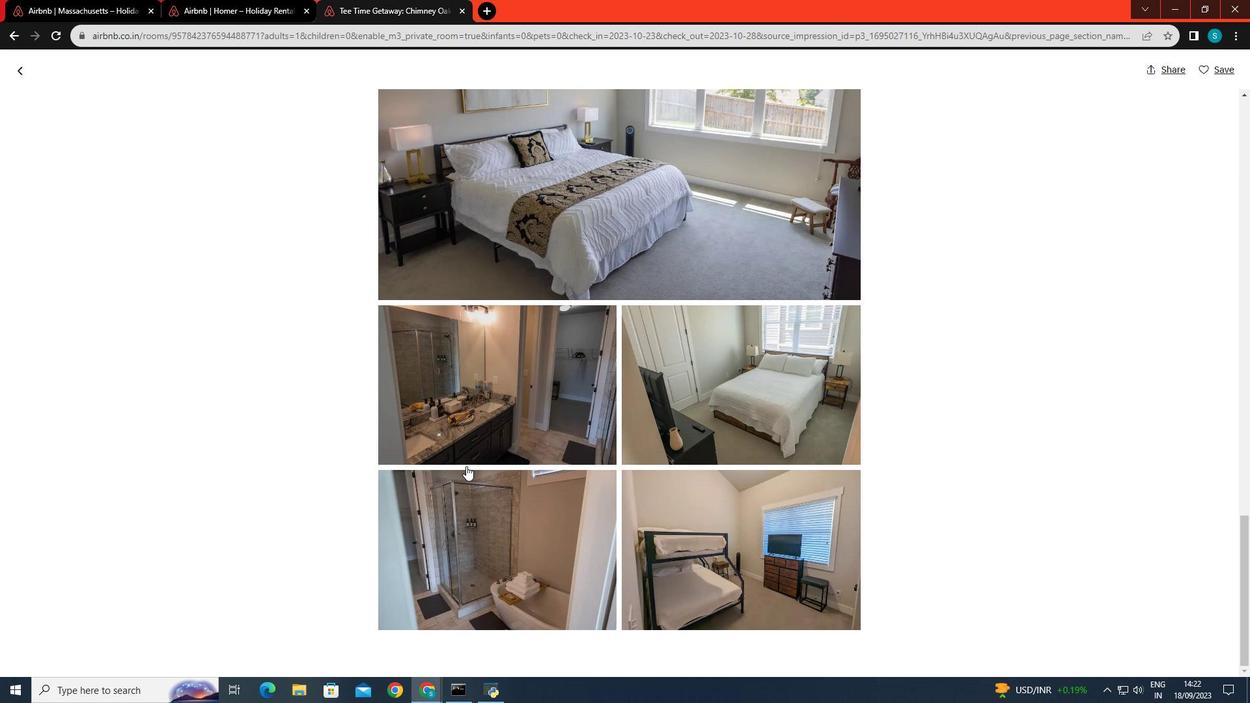 
Action: Mouse scrolled (460, 404) with delta (0, 0)
Screenshot: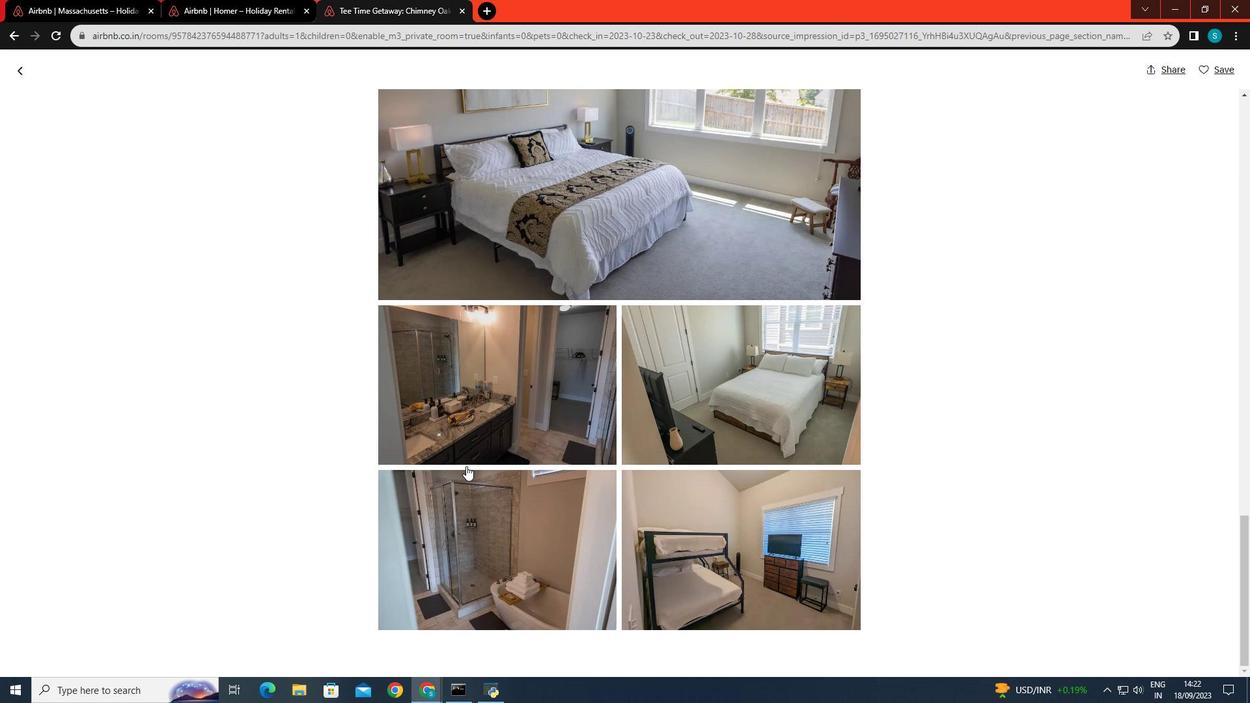 
Action: Mouse scrolled (460, 404) with delta (0, 0)
Screenshot: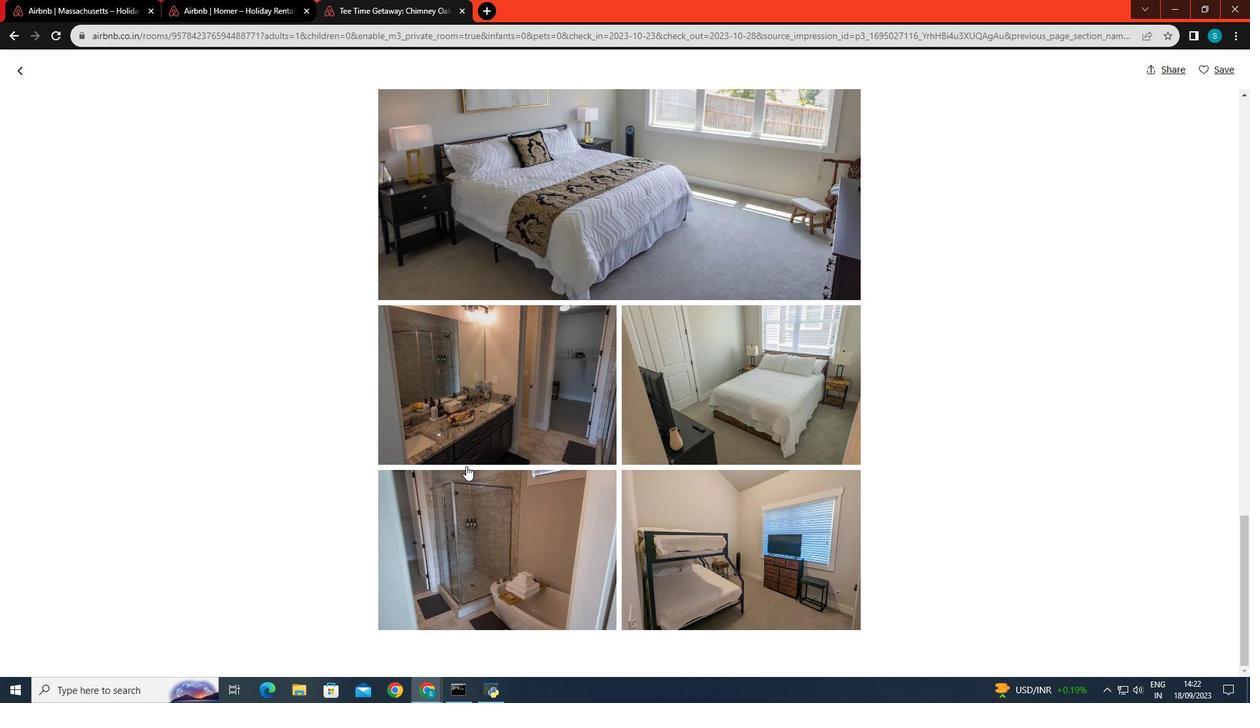
Action: Mouse moved to (480, 496)
Screenshot: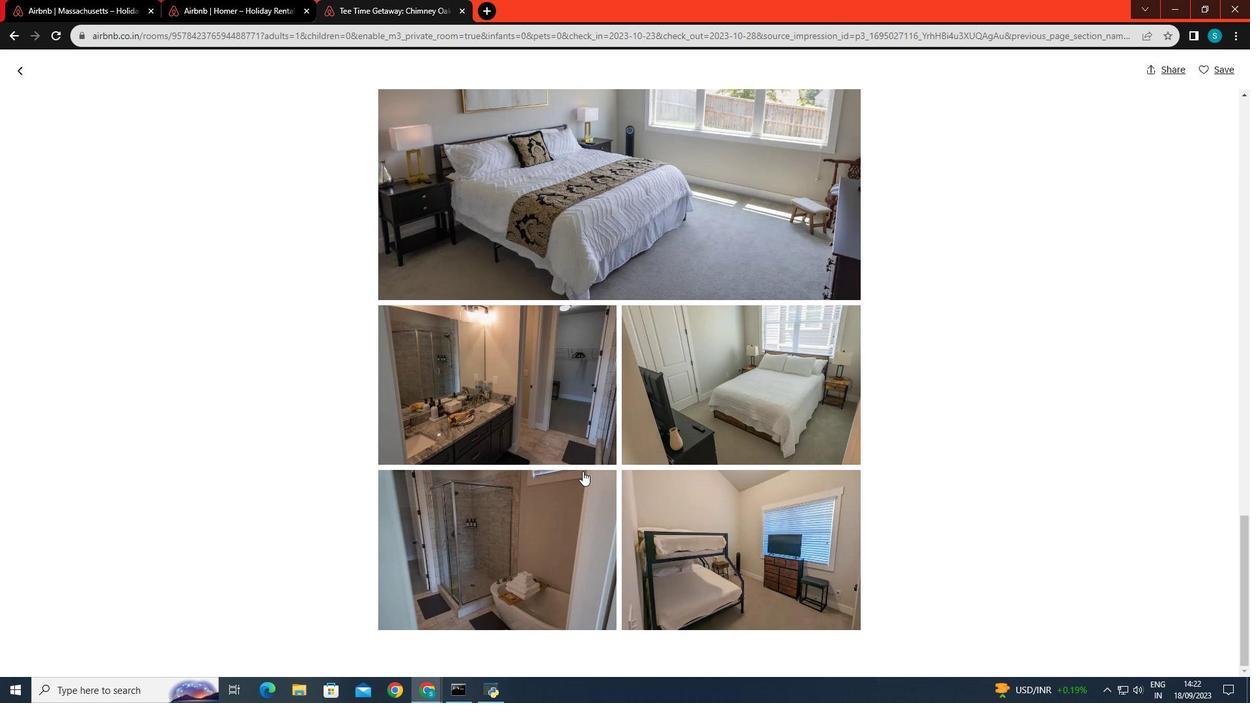 
Action: Mouse scrolled (480, 495) with delta (0, 0)
Screenshot: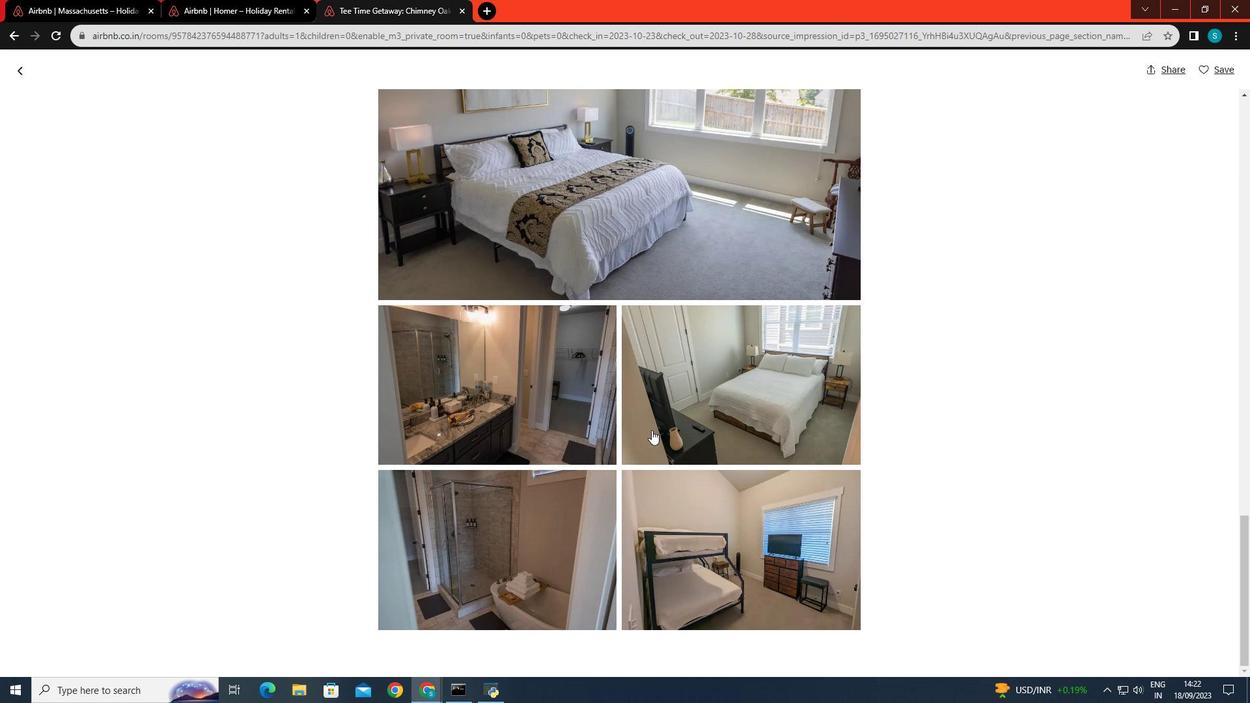 
Action: Mouse scrolled (480, 495) with delta (0, 0)
Screenshot: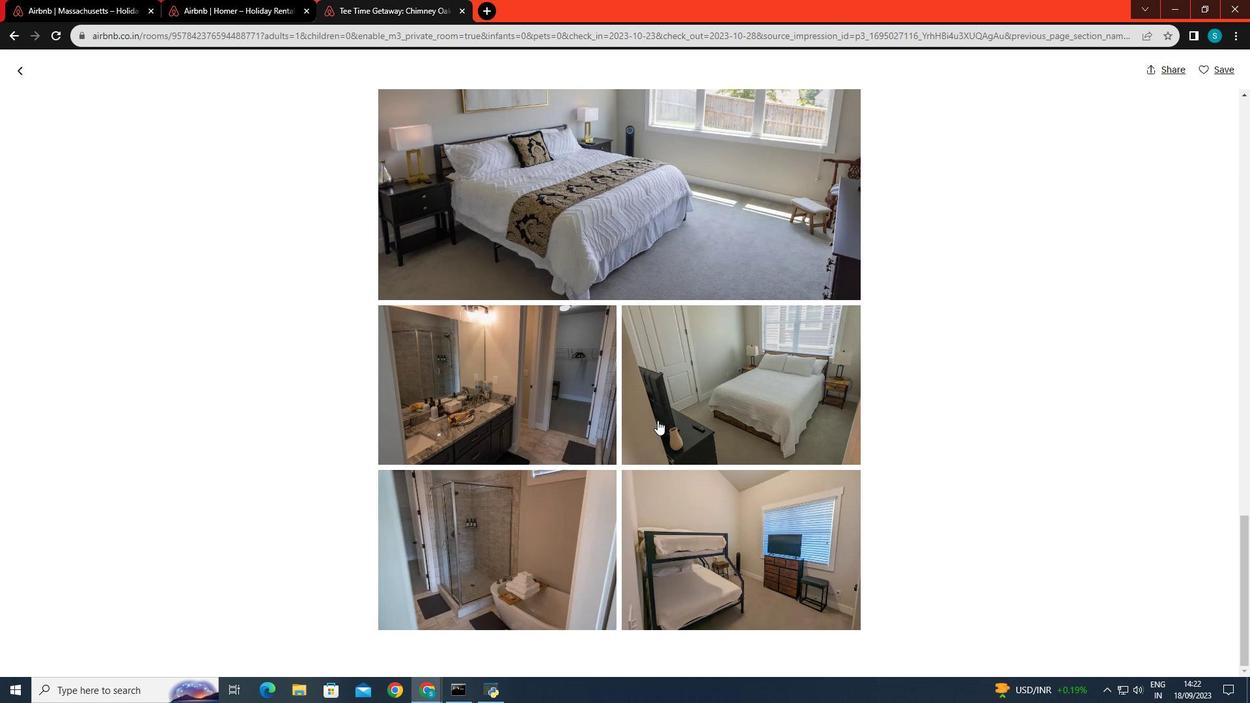 
Action: Mouse moved to (484, 496)
Screenshot: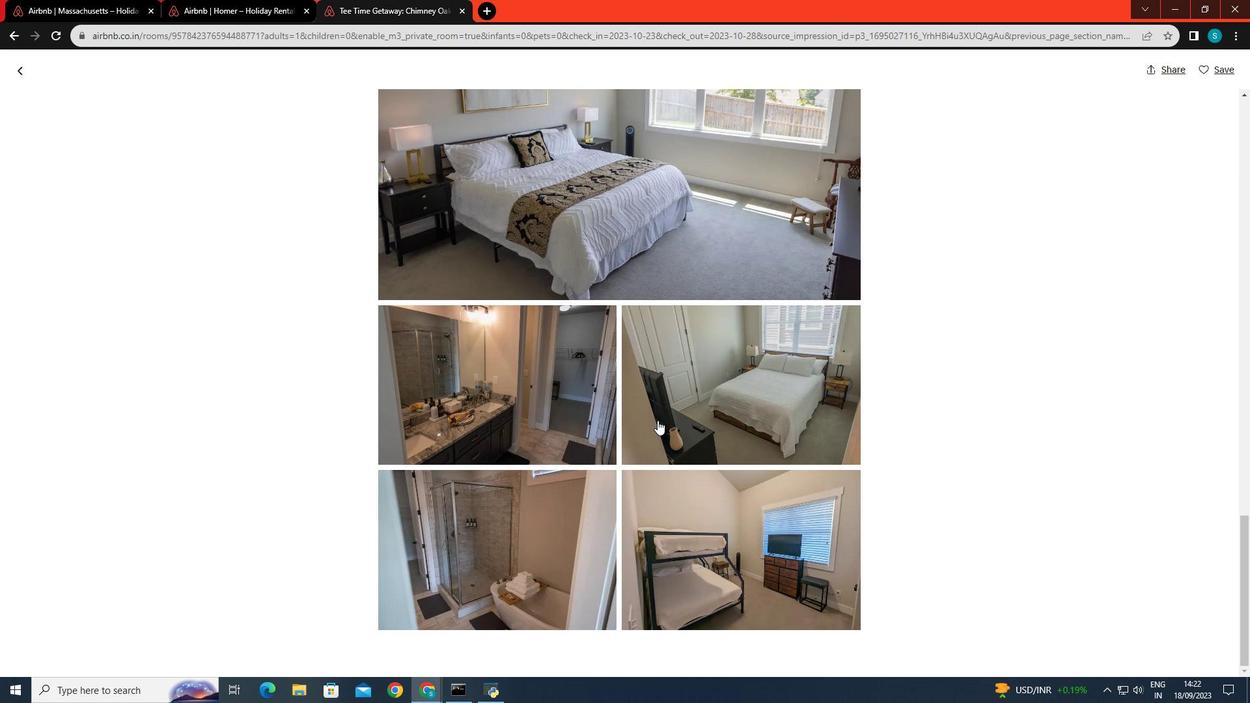 
Action: Mouse scrolled (484, 495) with delta (0, 0)
Screenshot: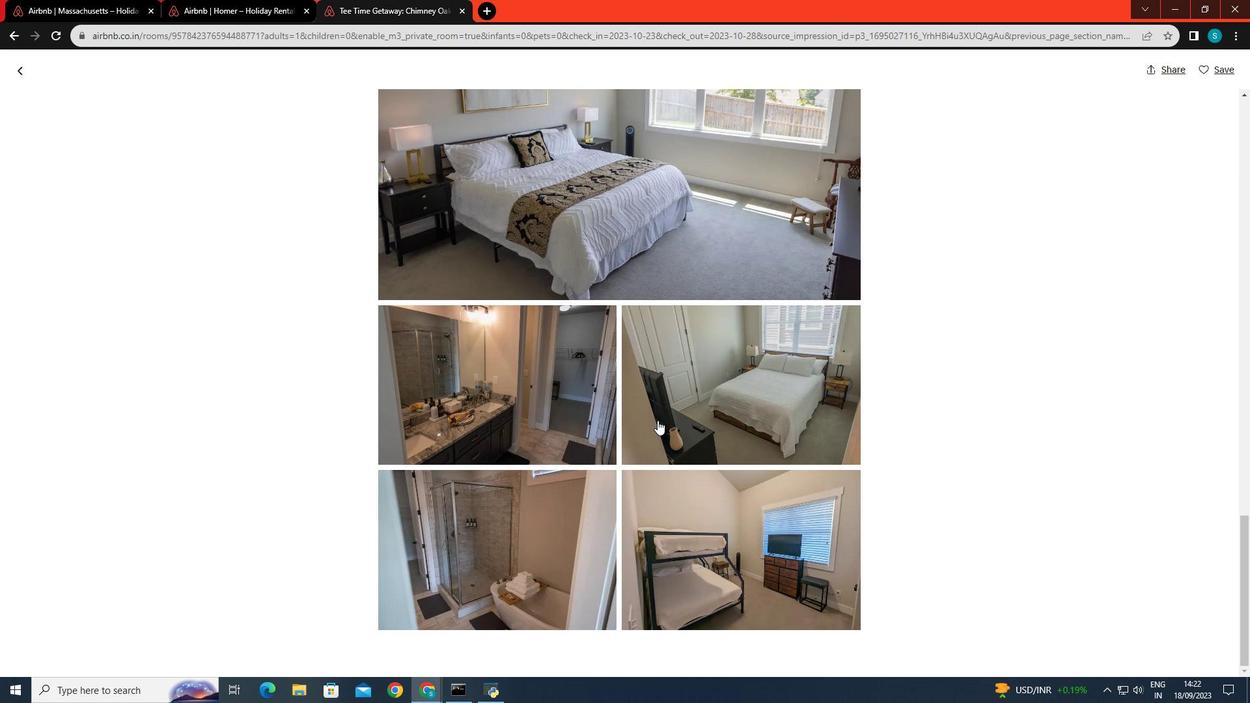 
Action: Mouse moved to (657, 420)
Screenshot: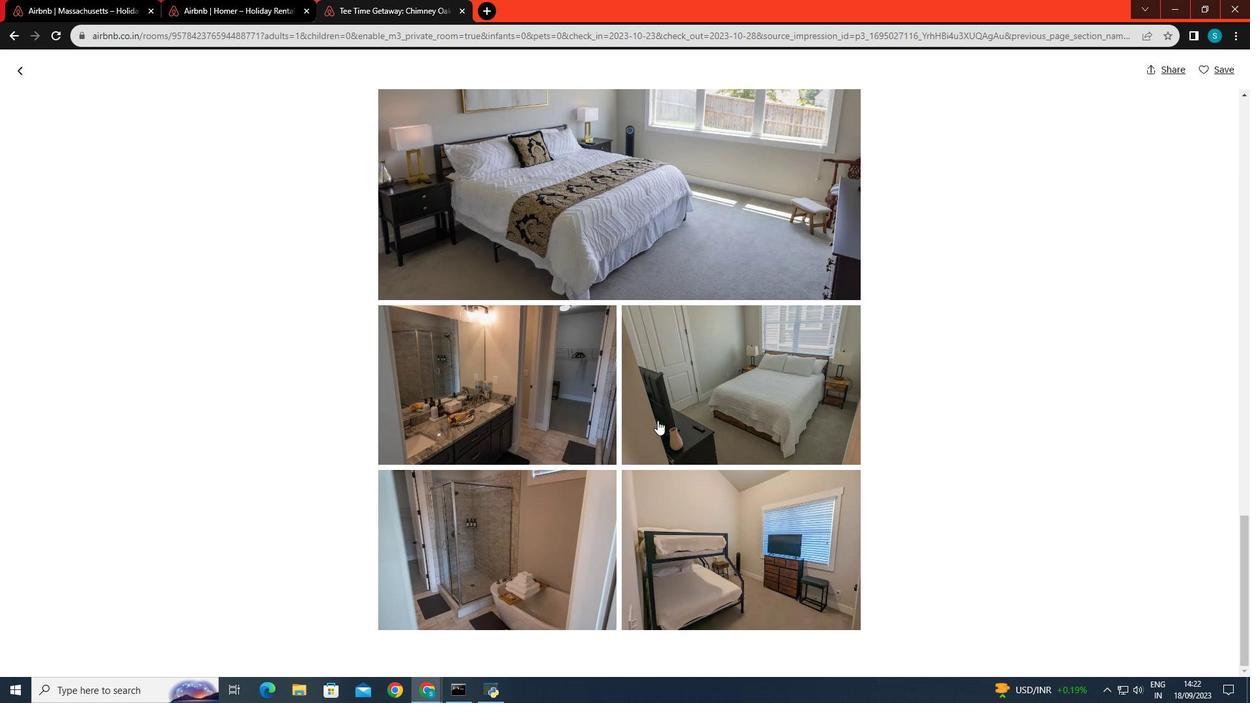 
Action: Mouse scrolled (657, 419) with delta (0, 0)
Screenshot: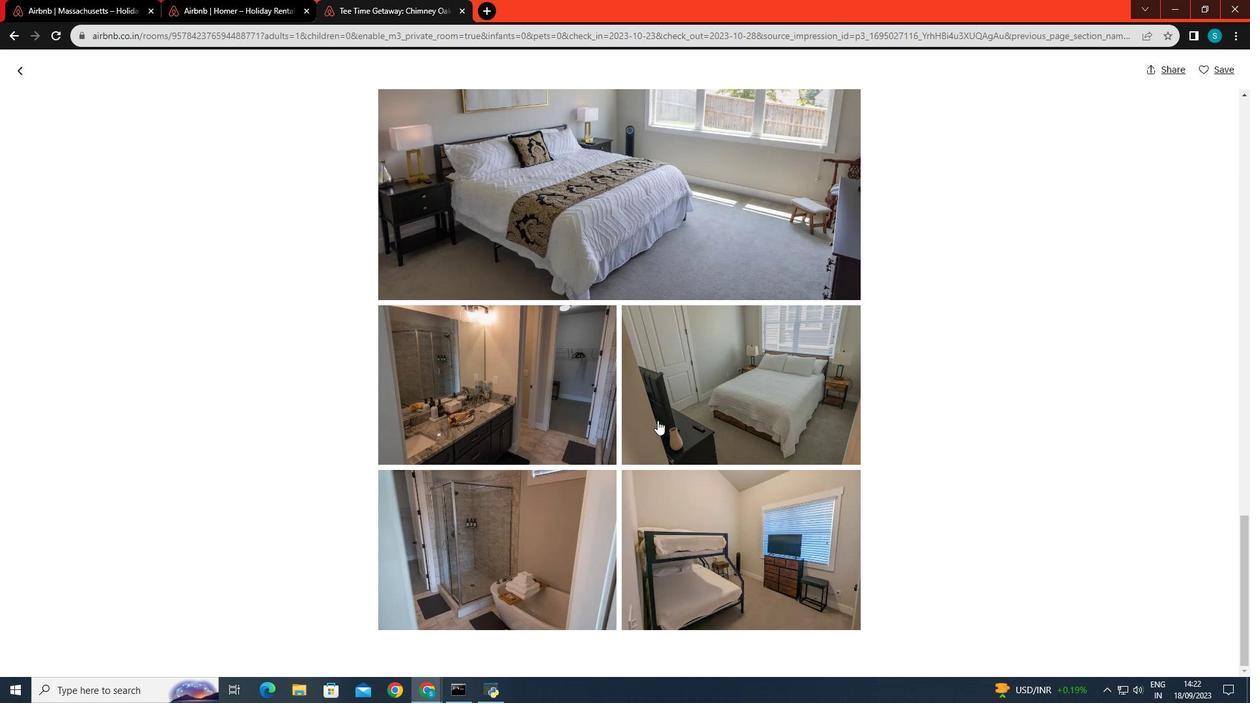 
Action: Mouse scrolled (657, 419) with delta (0, 0)
Screenshot: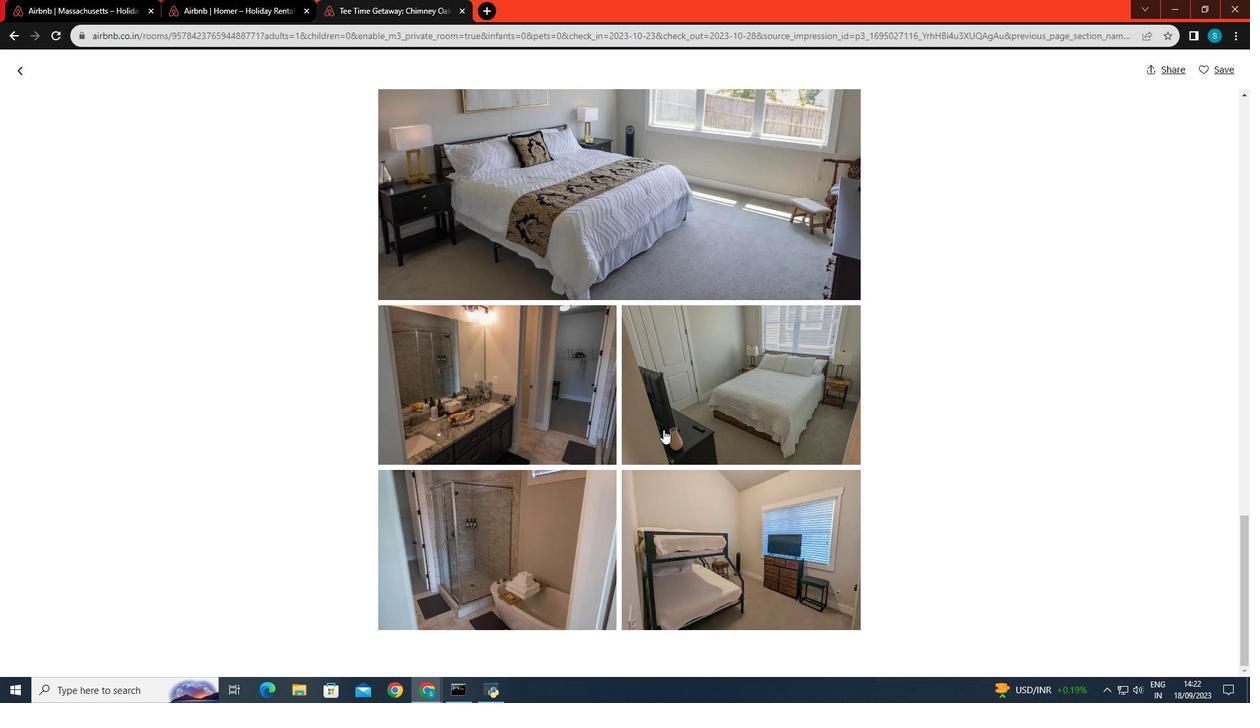 
Action: Mouse scrolled (657, 419) with delta (0, 0)
Screenshot: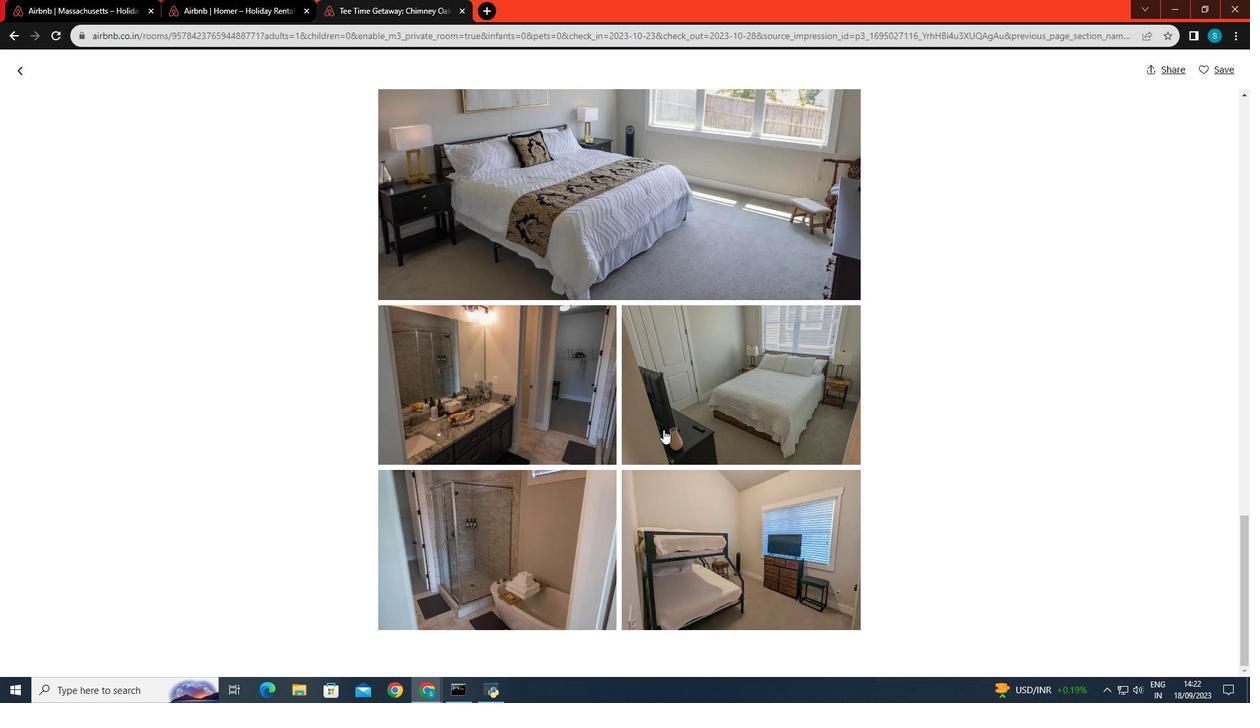 
Action: Mouse scrolled (657, 419) with delta (0, 0)
Screenshot: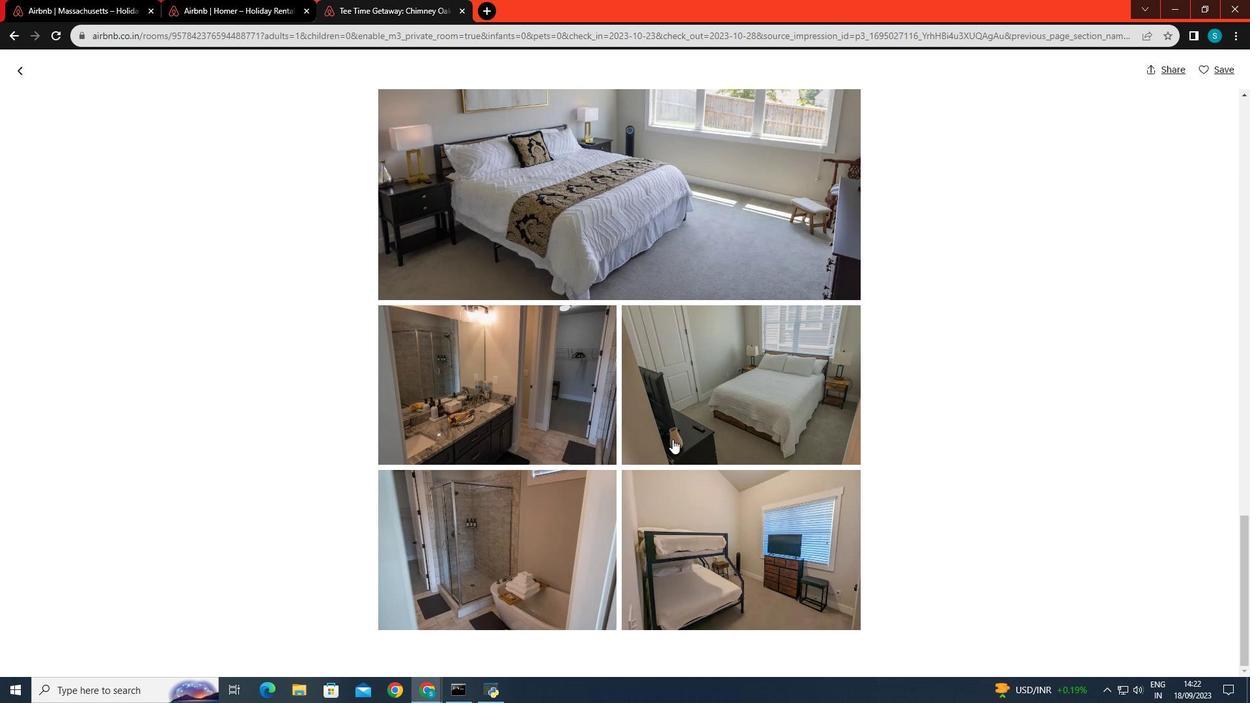 
Action: Mouse moved to (674, 443)
Screenshot: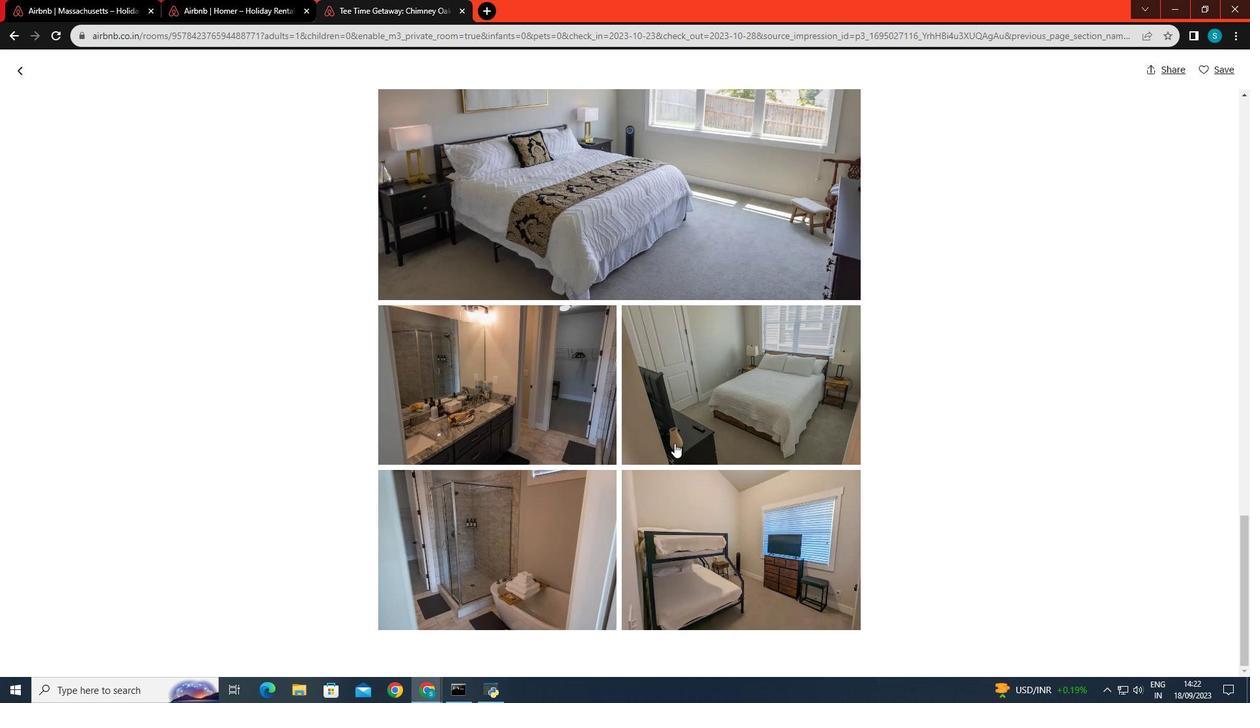 
Action: Mouse scrolled (674, 442) with delta (0, 0)
Screenshot: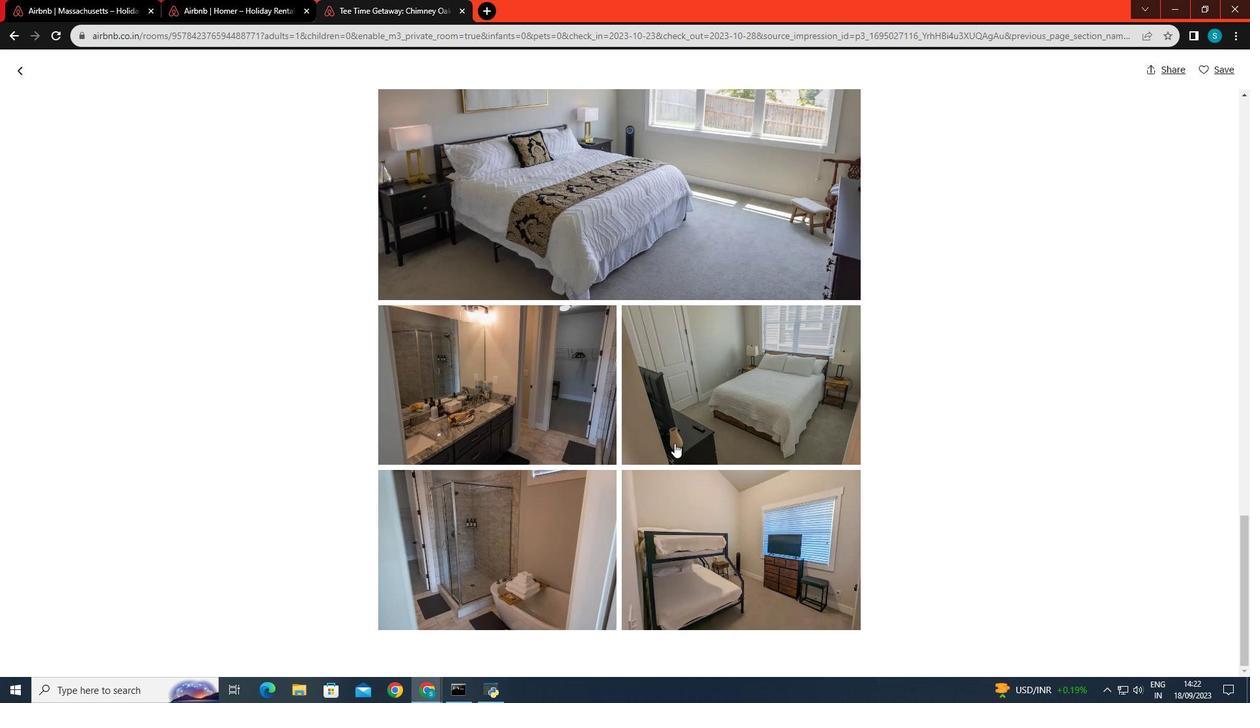 
Action: Mouse scrolled (674, 442) with delta (0, 0)
Screenshot: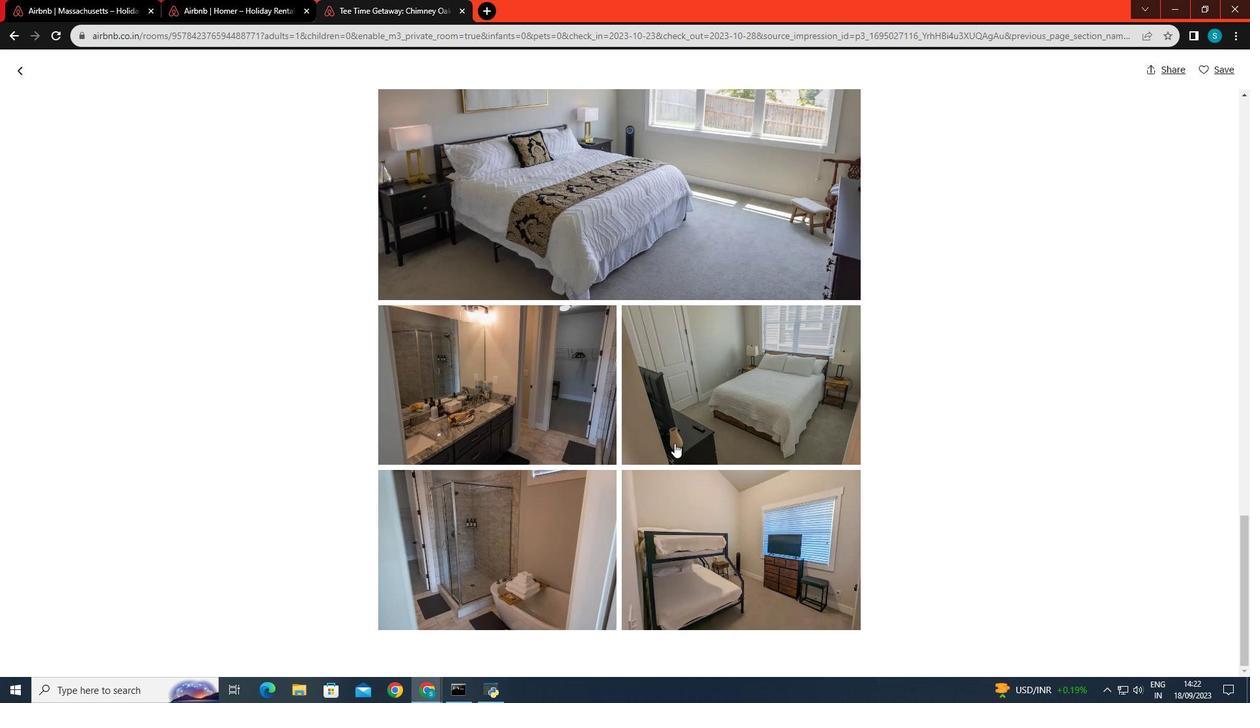 
Action: Mouse moved to (674, 443)
Screenshot: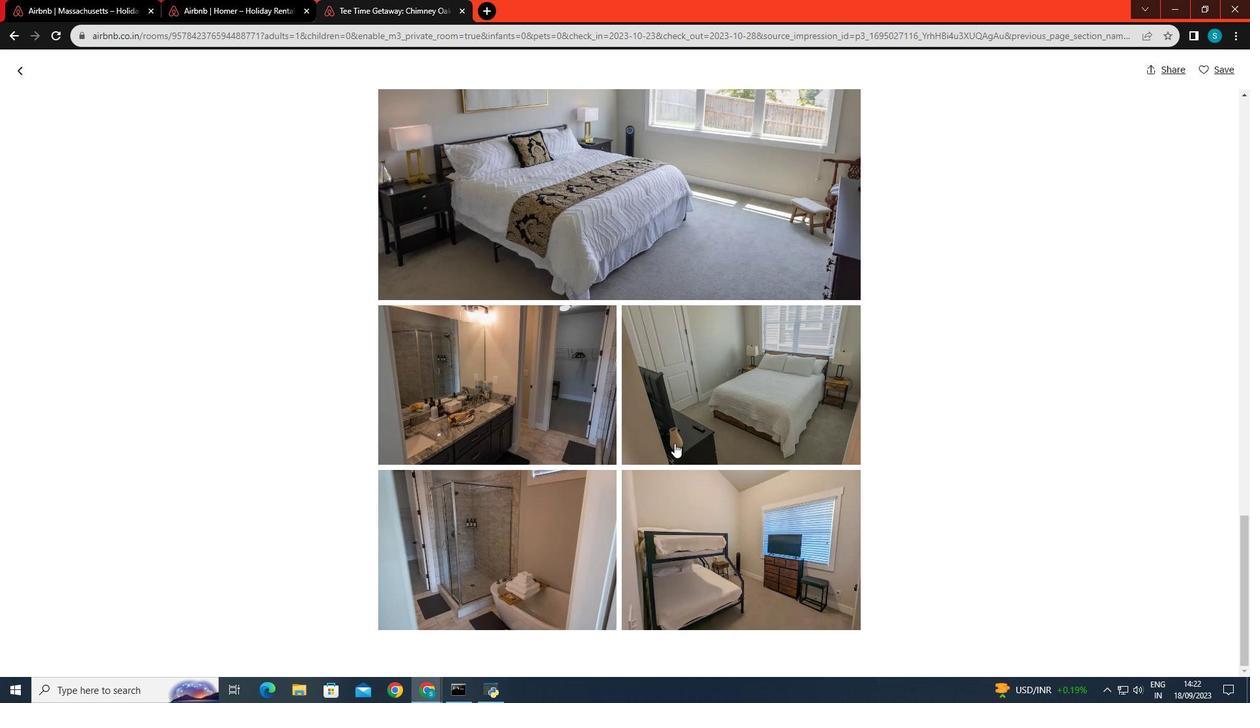 
Action: Mouse scrolled (674, 442) with delta (0, 0)
Screenshot: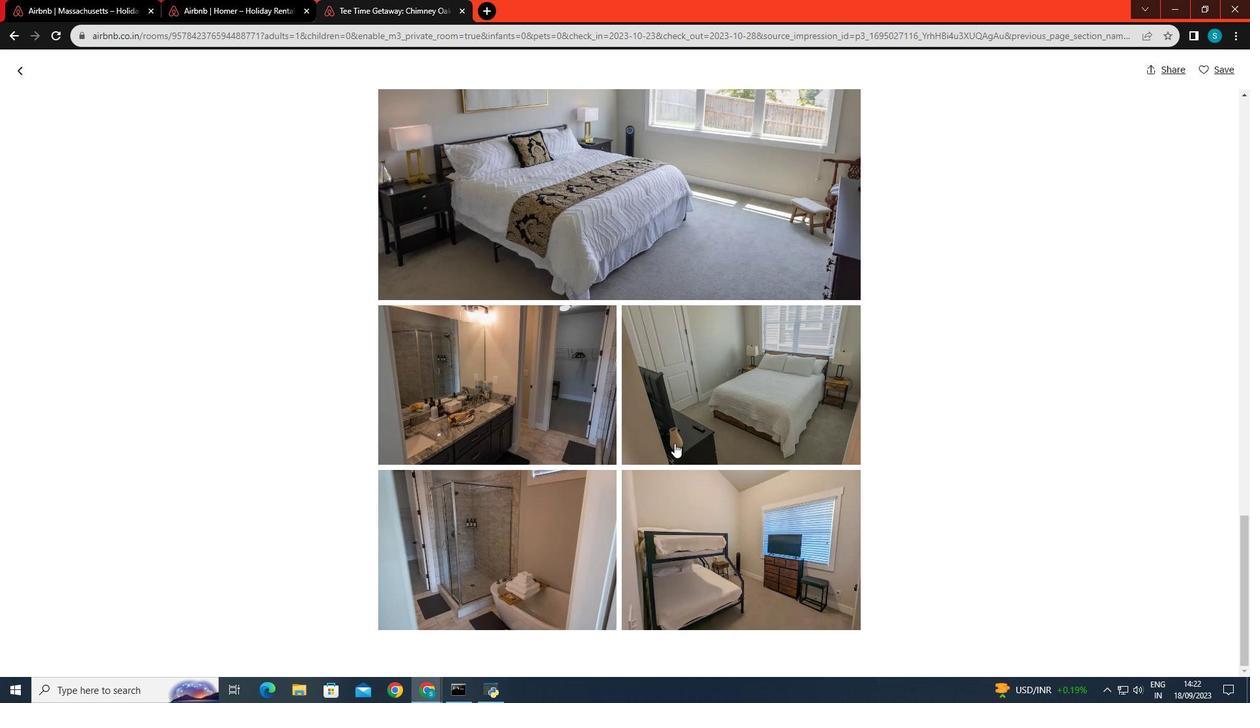 
Action: Mouse scrolled (674, 442) with delta (0, 0)
Screenshot: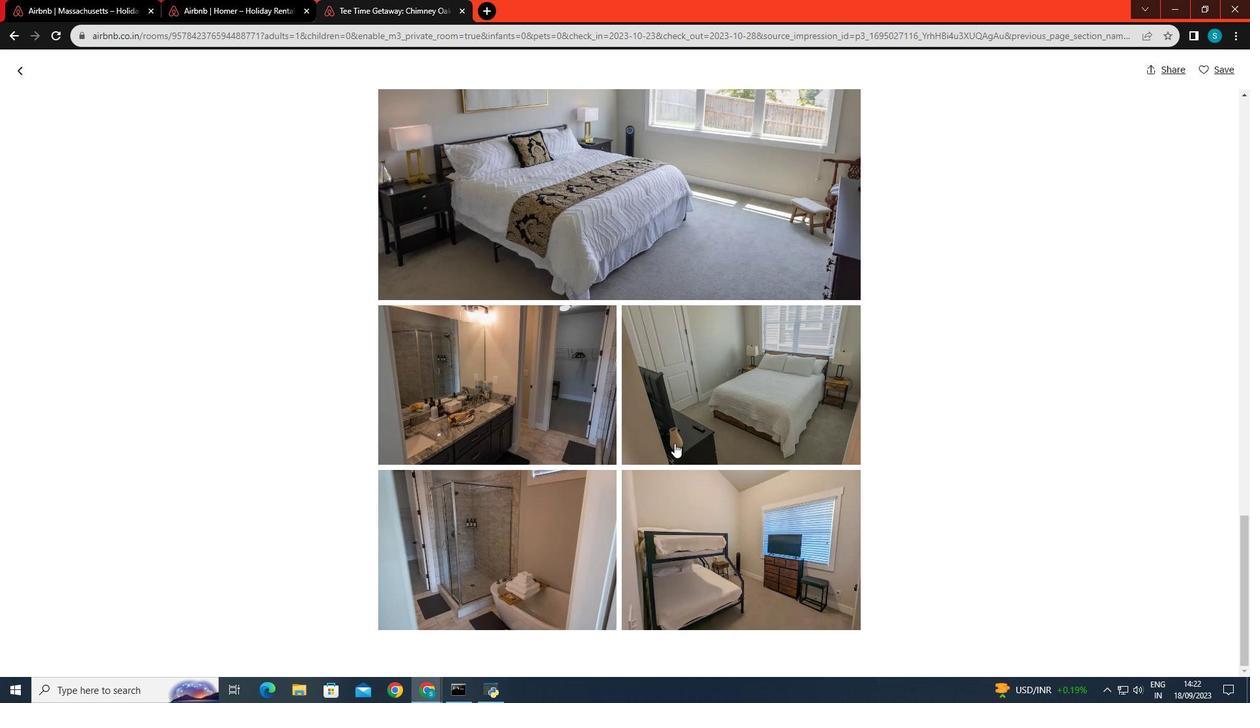 
Action: Mouse scrolled (674, 442) with delta (0, 0)
Screenshot: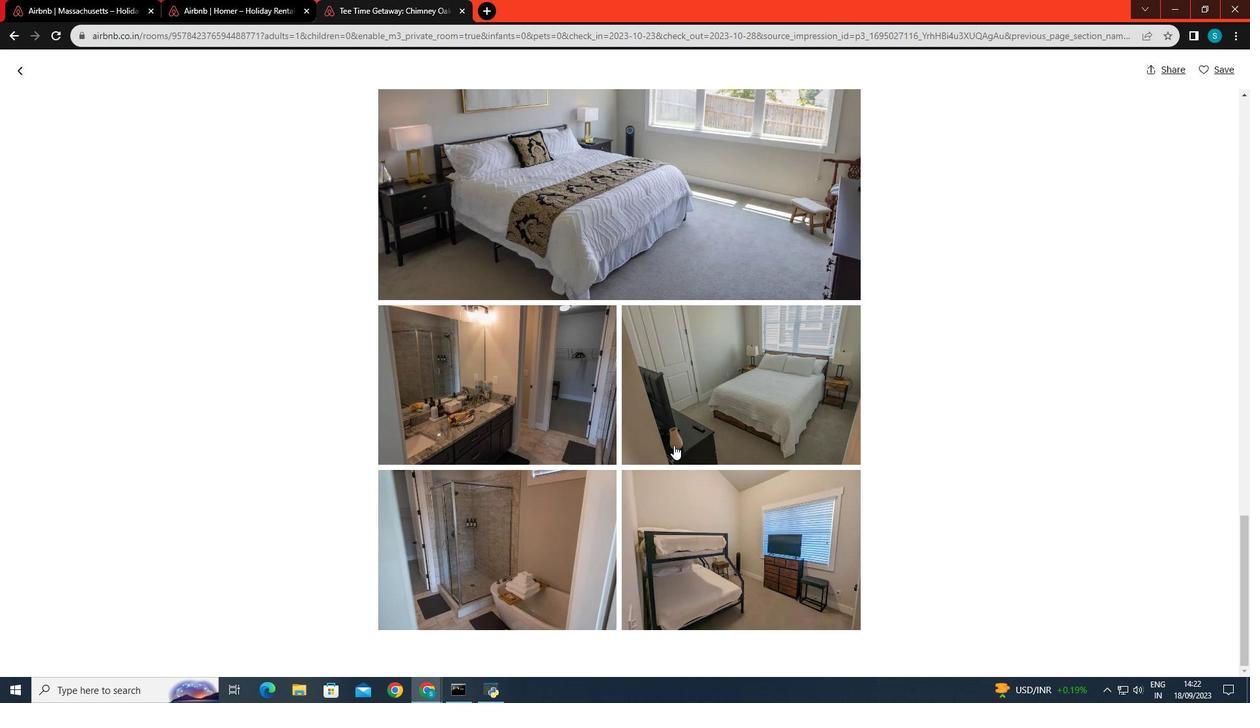 
Action: Mouse scrolled (674, 442) with delta (0, 0)
Screenshot: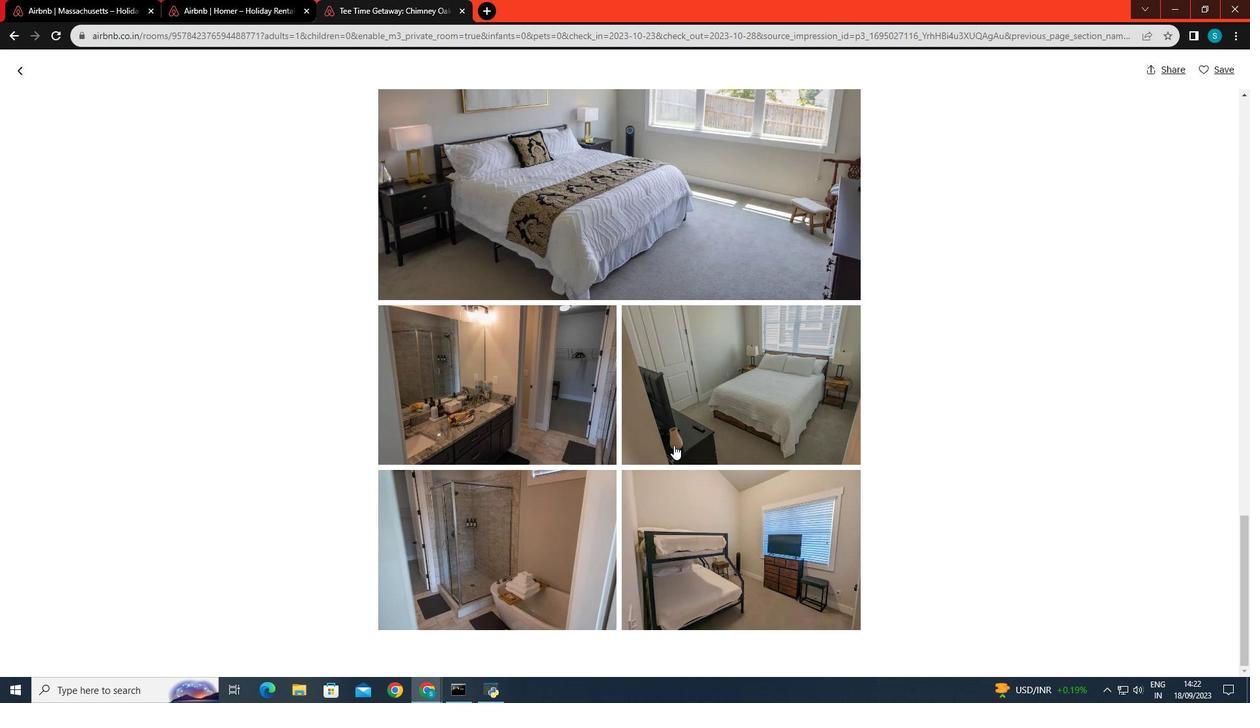 
Action: Mouse scrolled (674, 442) with delta (0, 0)
Screenshot: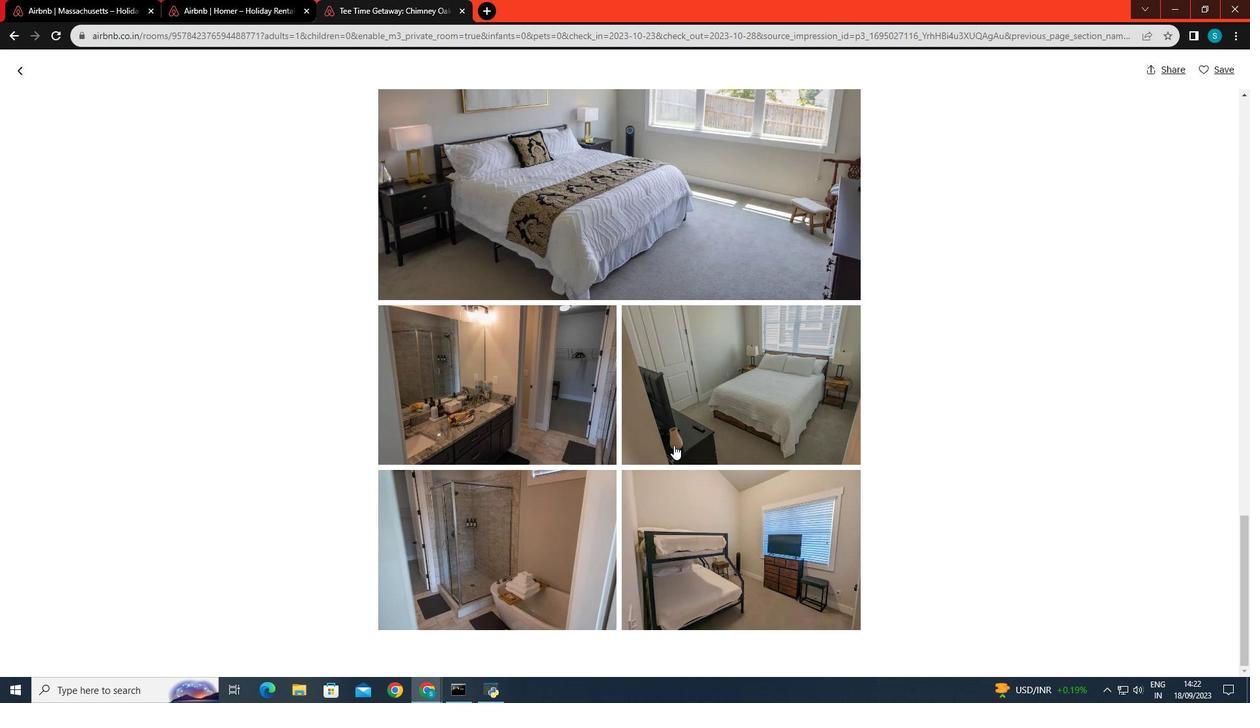 
Action: Mouse moved to (674, 444)
Screenshot: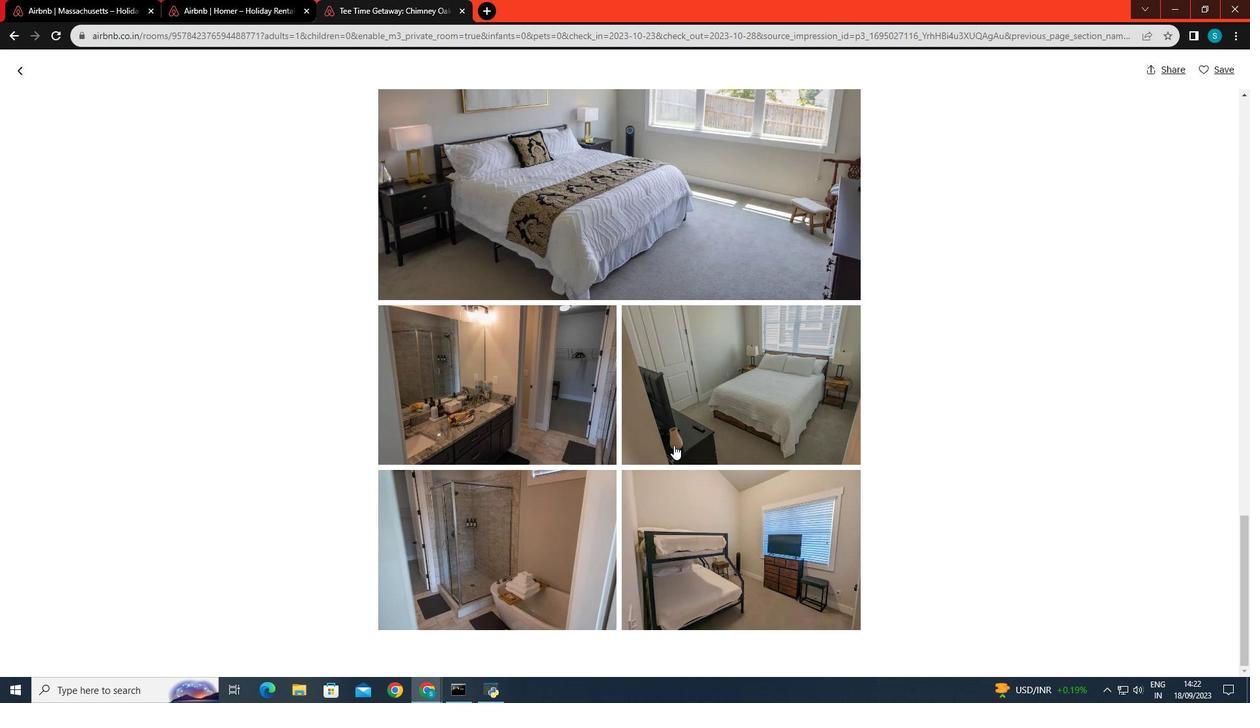 
Action: Mouse scrolled (674, 443) with delta (0, 0)
Screenshot: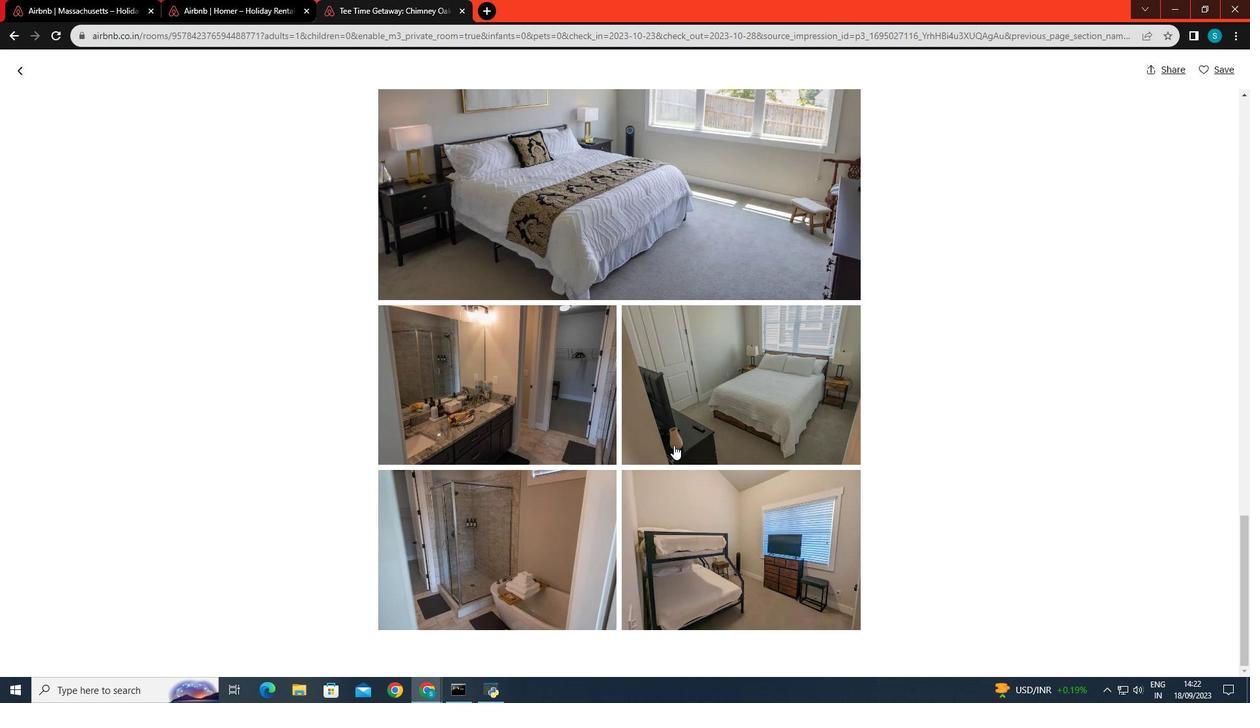 
Action: Mouse moved to (673, 445)
Screenshot: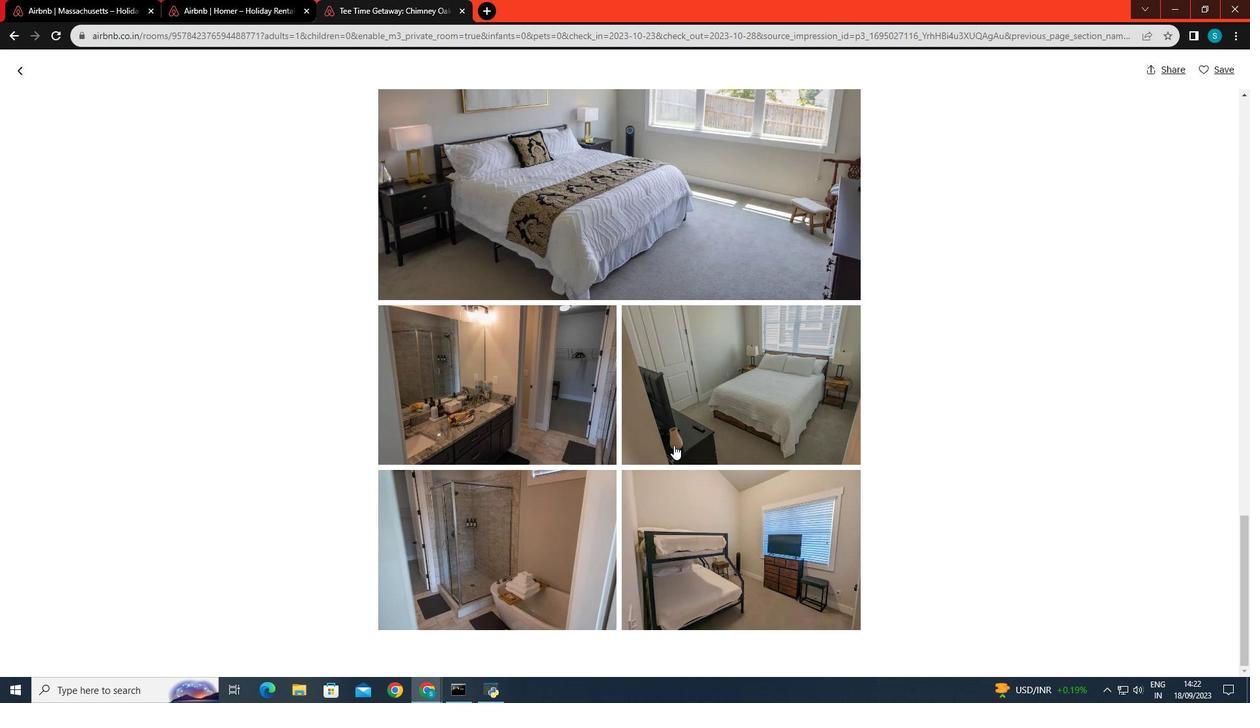 
Action: Mouse scrolled (673, 444) with delta (0, 0)
Screenshot: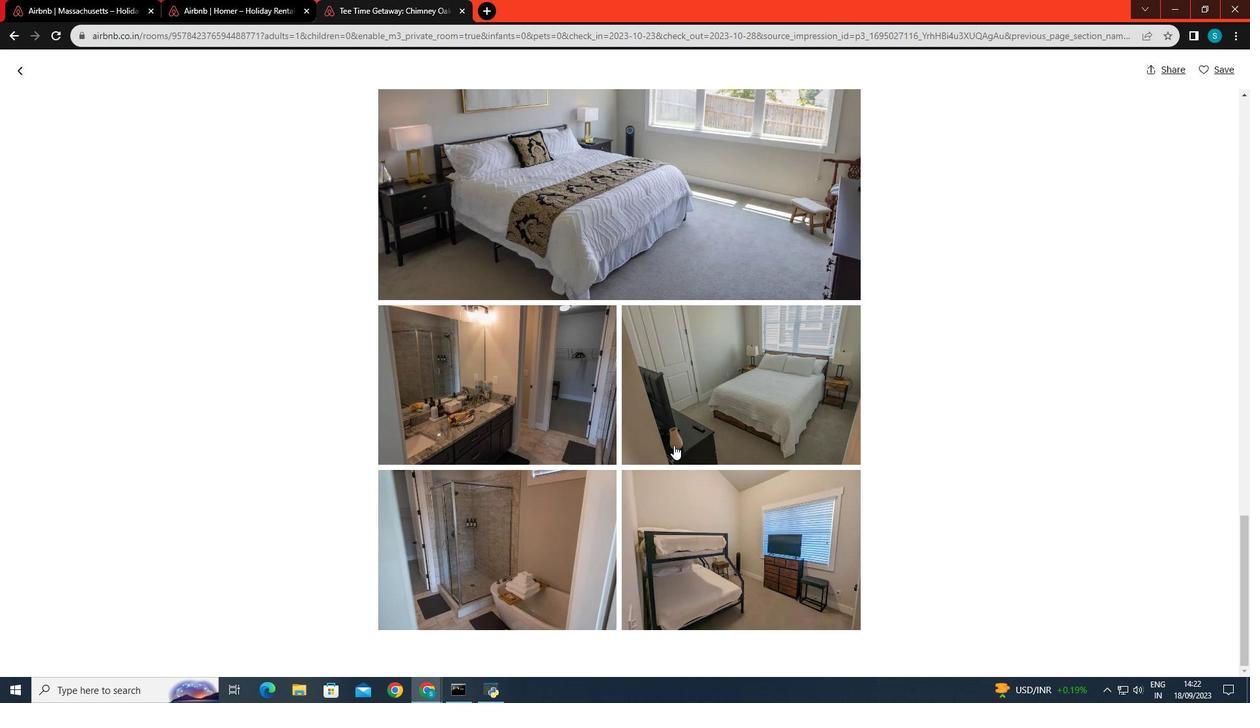 
Action: Mouse scrolled (673, 444) with delta (0, 0)
Screenshot: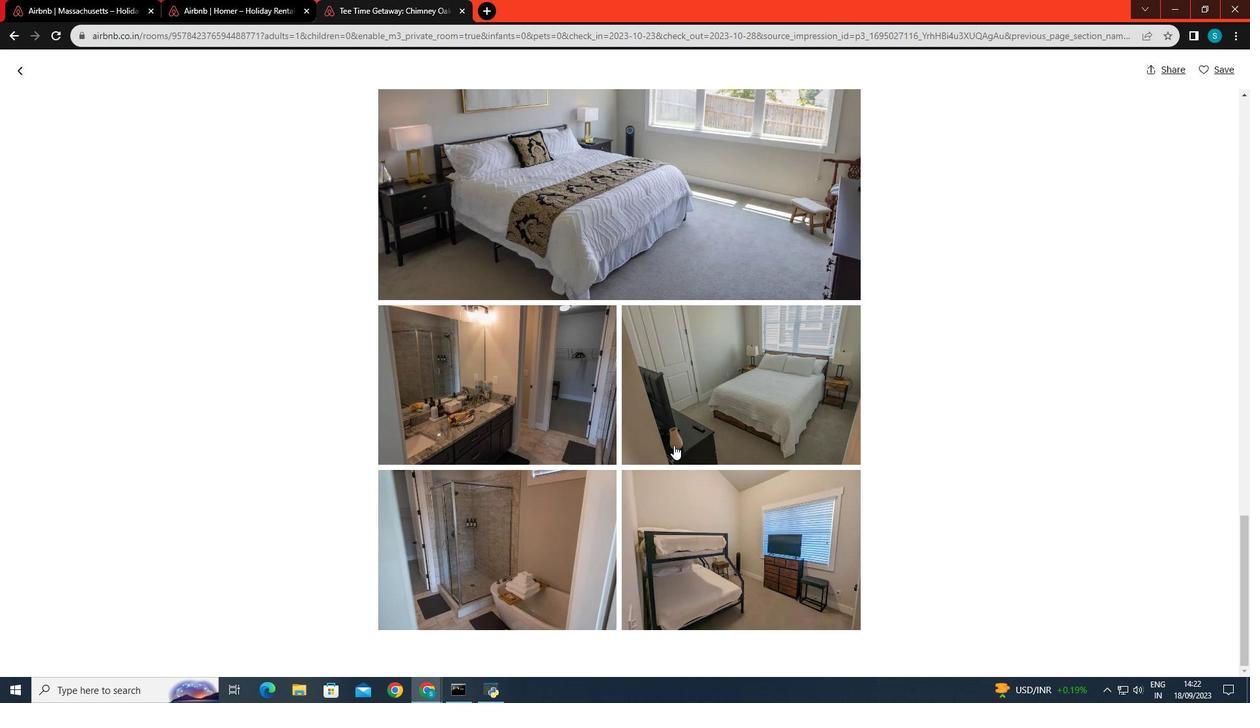 
Action: Mouse scrolled (673, 444) with delta (0, 0)
Screenshot: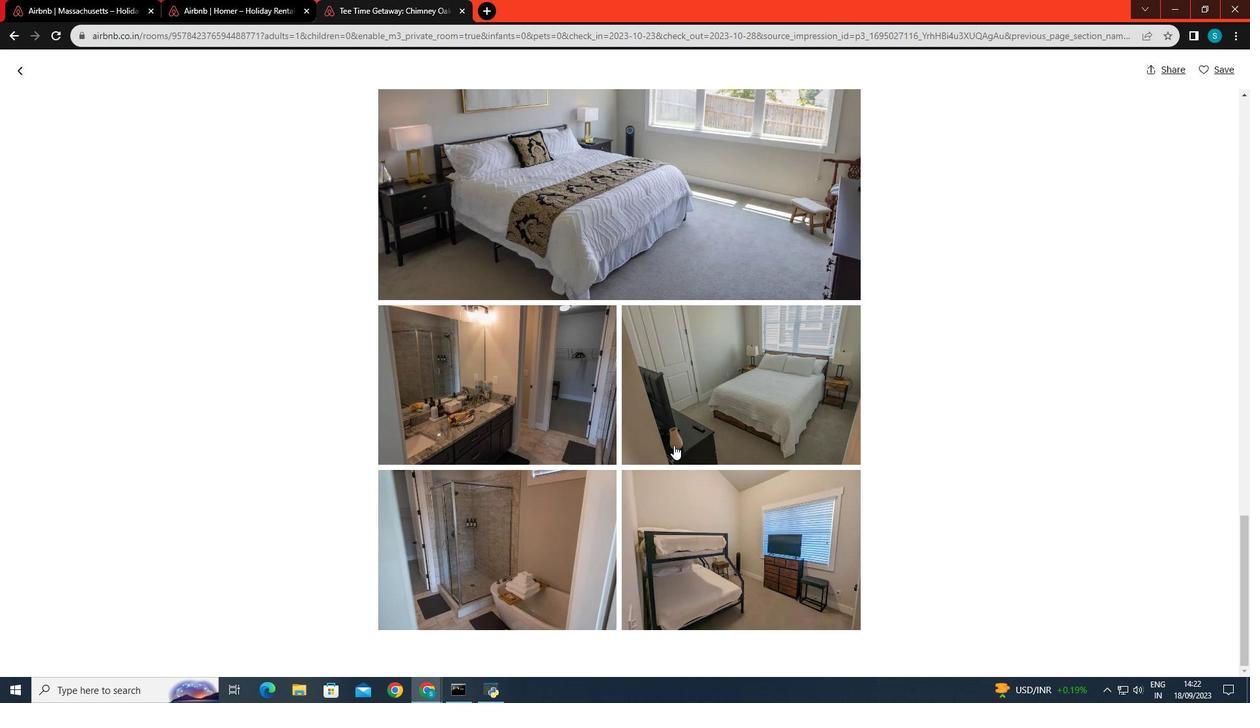 
Action: Mouse scrolled (673, 444) with delta (0, 0)
Screenshot: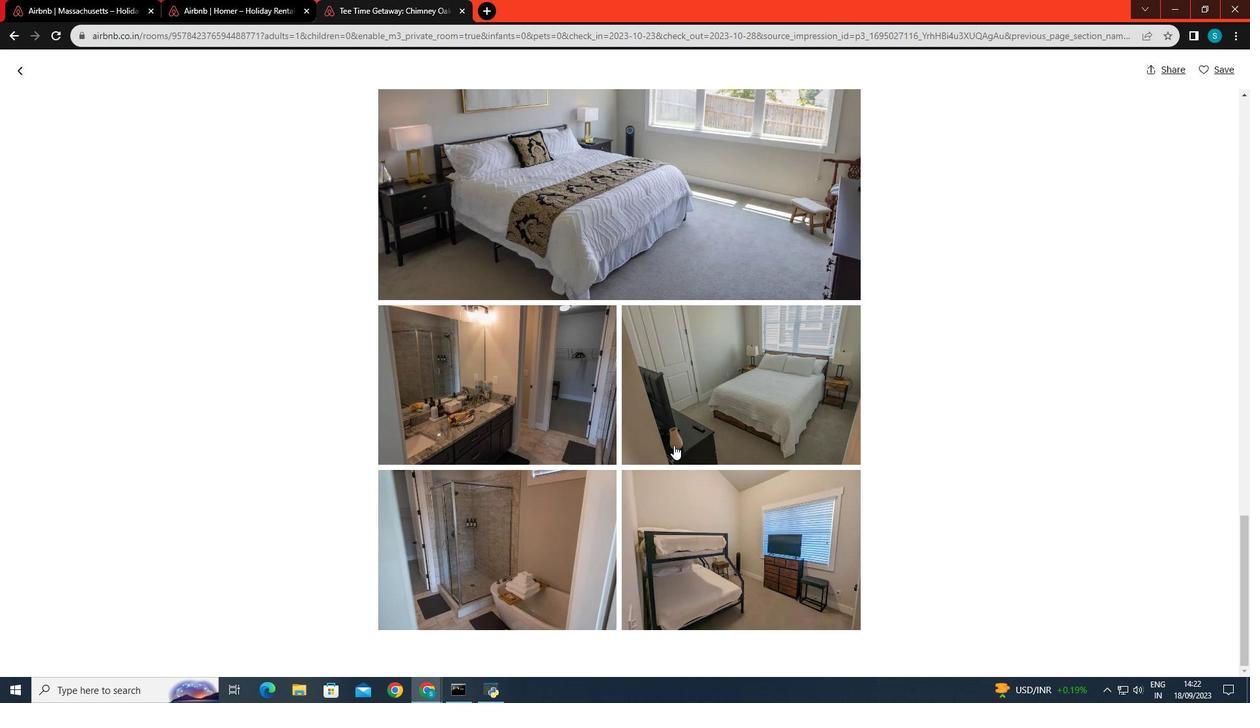 
Action: Mouse scrolled (673, 446) with delta (0, 0)
Screenshot: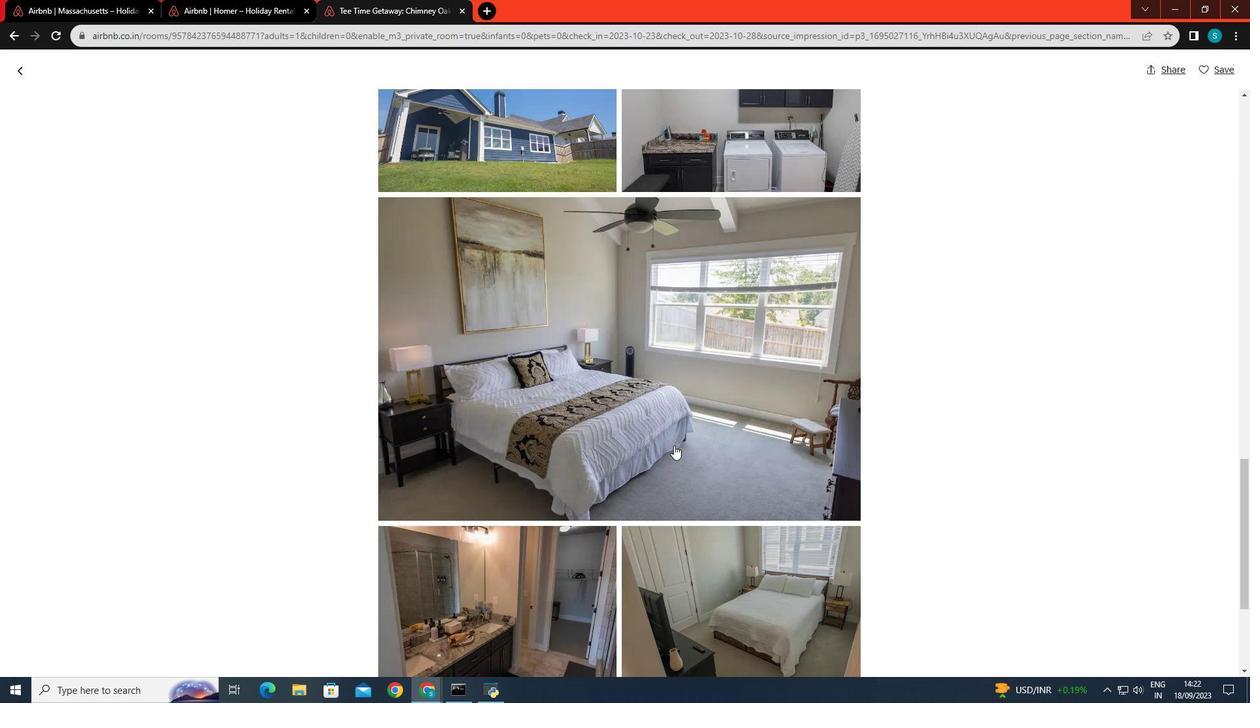 
Action: Mouse scrolled (673, 446) with delta (0, 0)
Screenshot: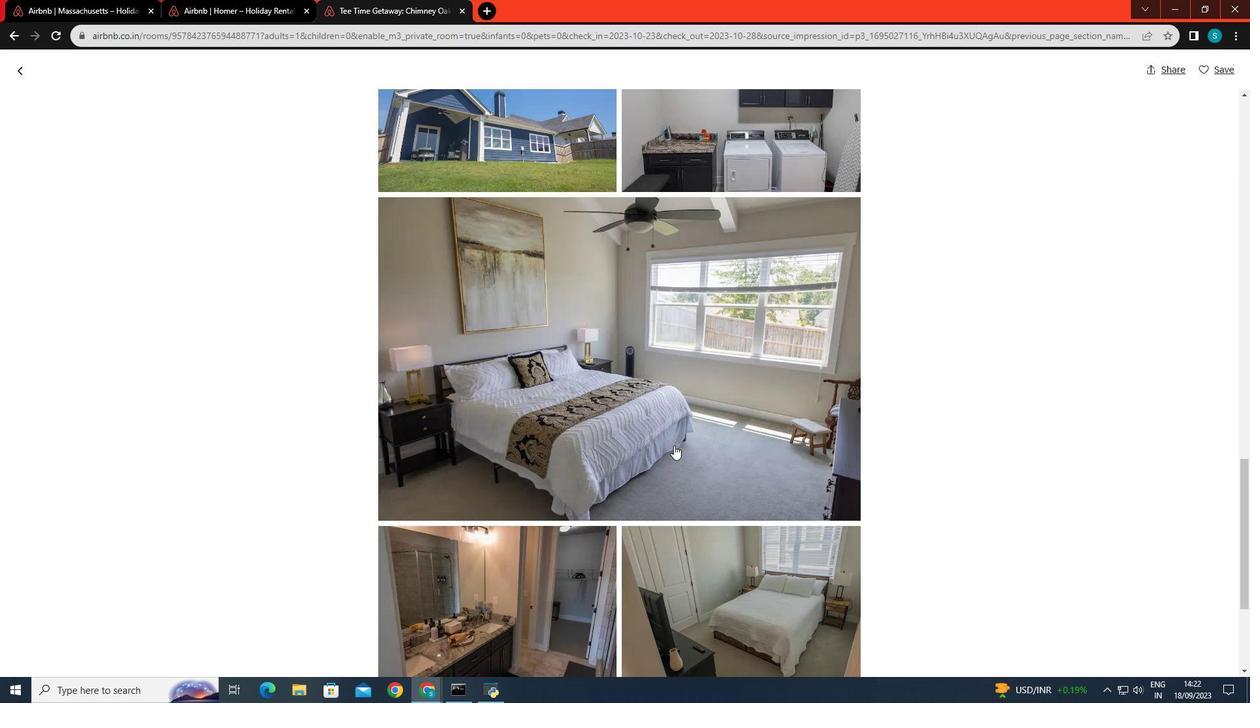 
Action: Mouse scrolled (673, 446) with delta (0, 0)
Screenshot: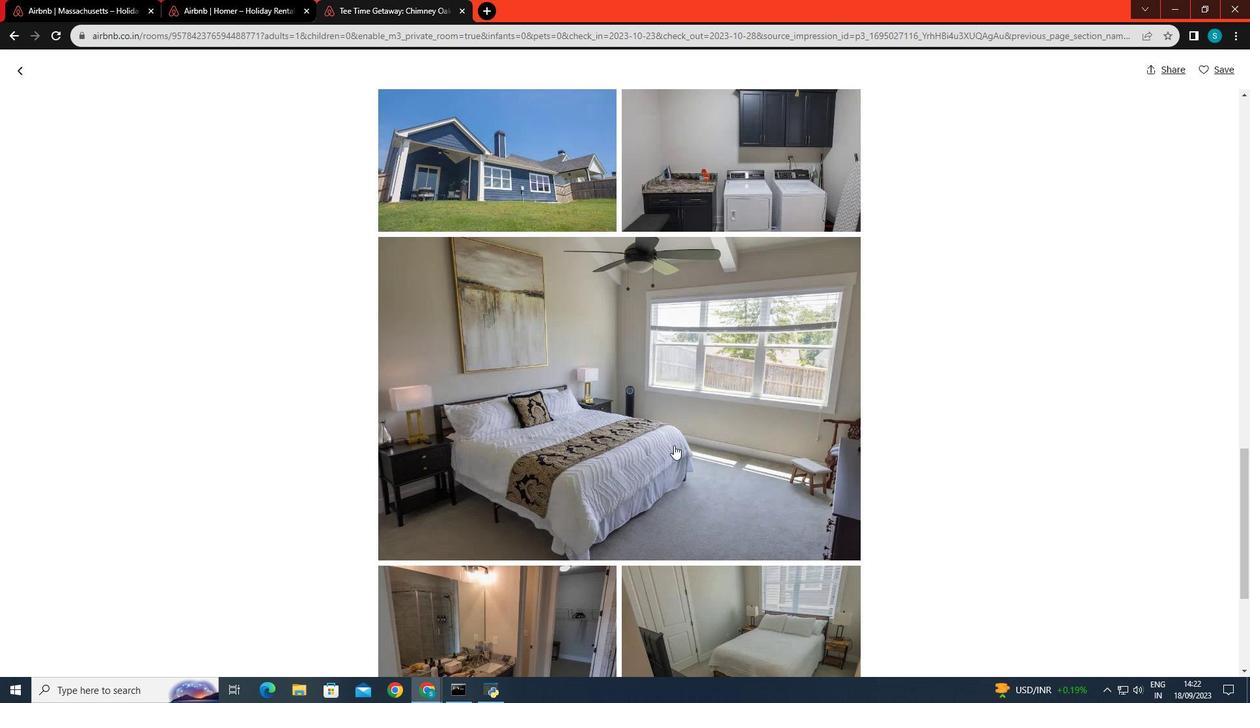
Action: Mouse scrolled (673, 446) with delta (0, 0)
Screenshot: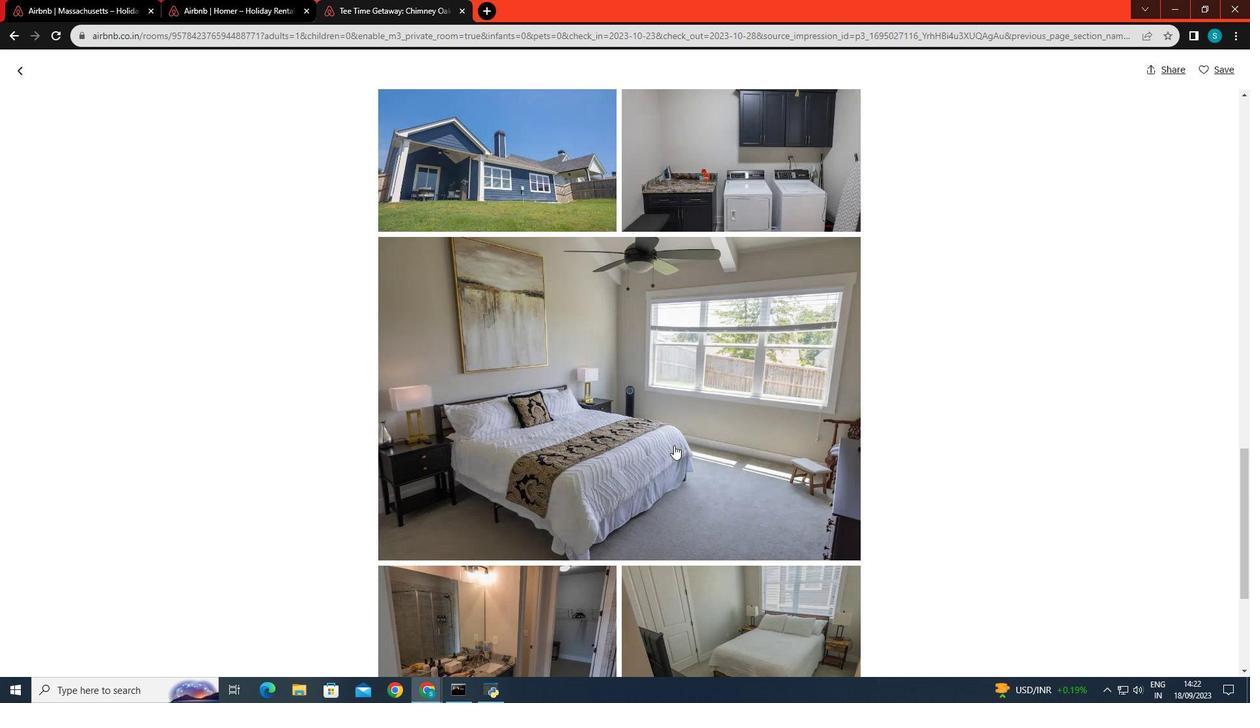 
Action: Mouse scrolled (673, 446) with delta (0, 0)
Screenshot: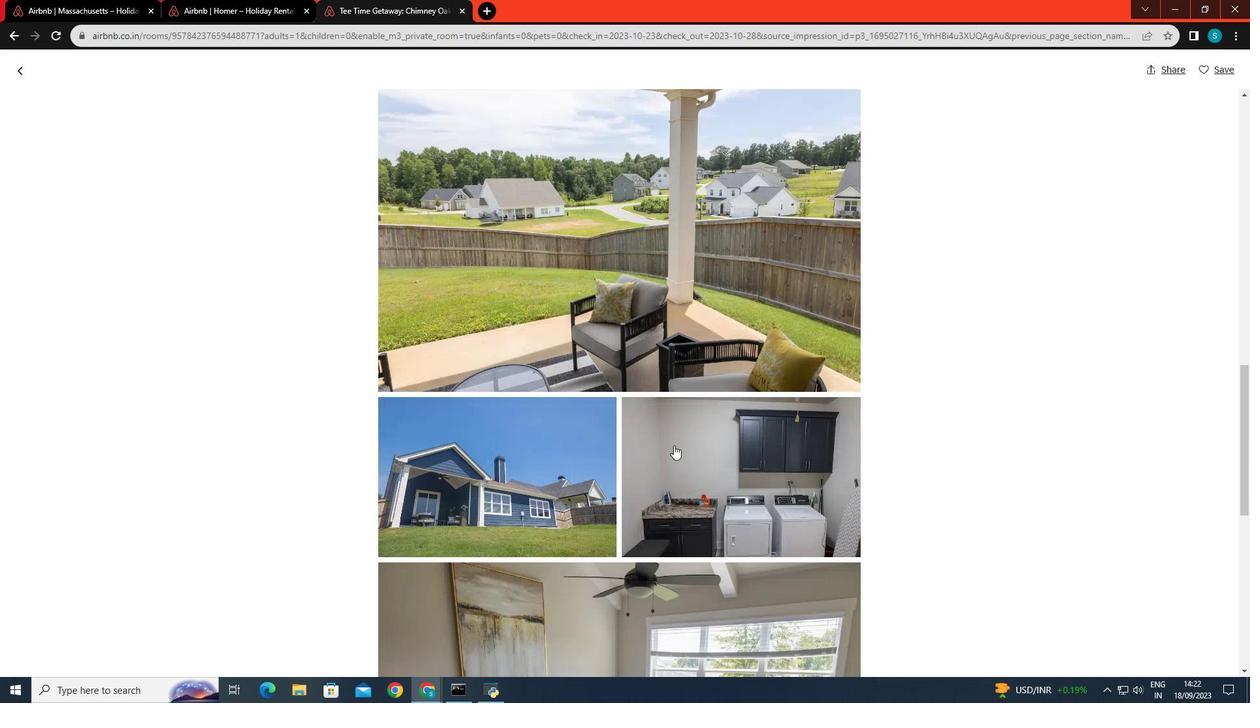 
Action: Mouse scrolled (673, 446) with delta (0, 0)
Screenshot: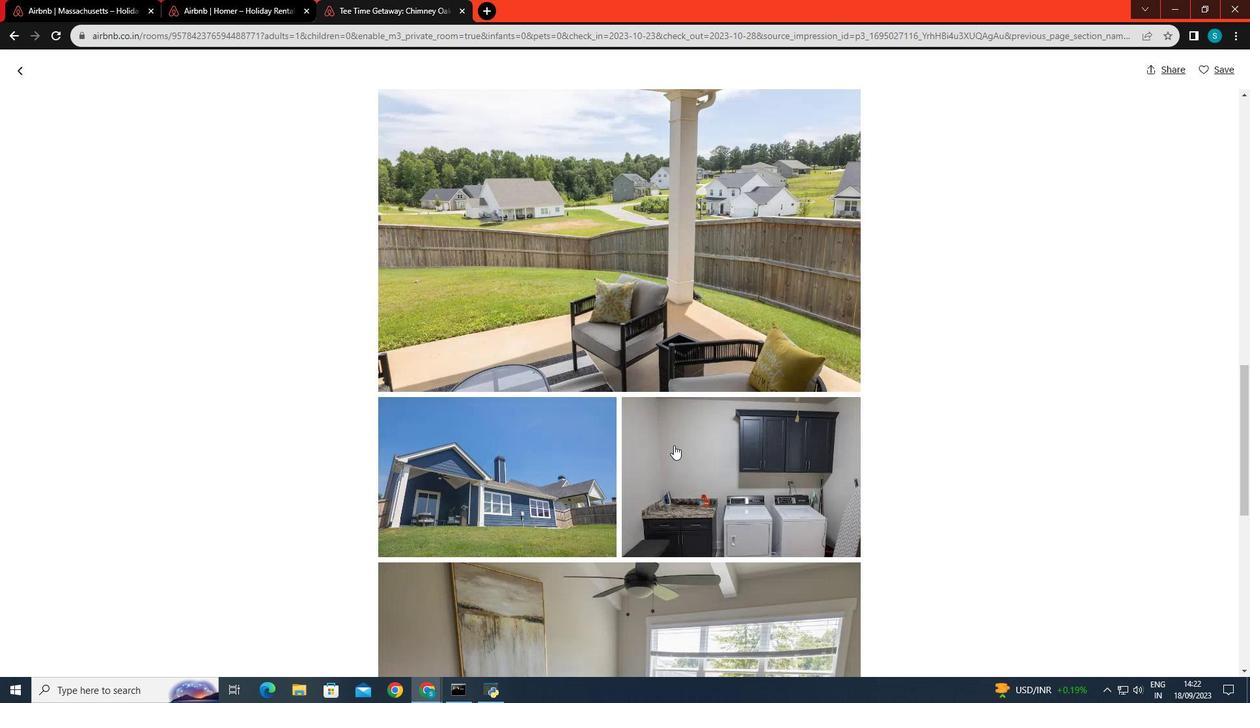 
Action: Mouse scrolled (673, 446) with delta (0, 0)
Screenshot: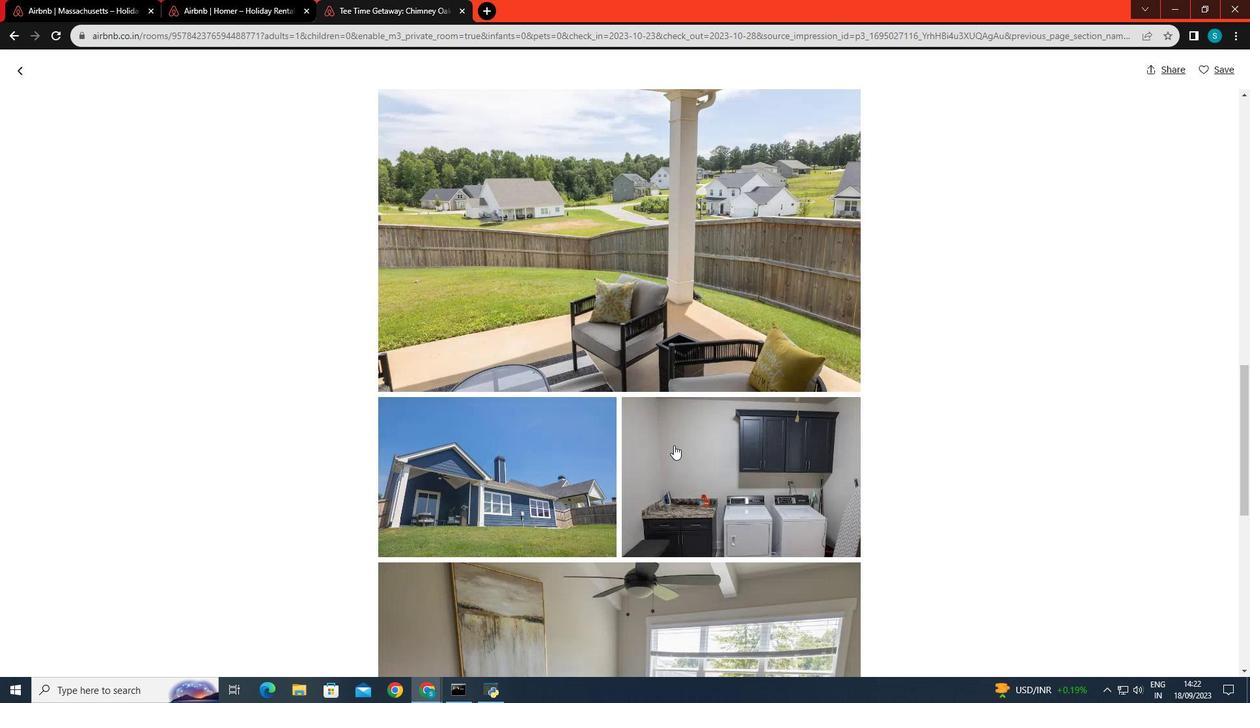 
Action: Mouse scrolled (673, 446) with delta (0, 0)
Screenshot: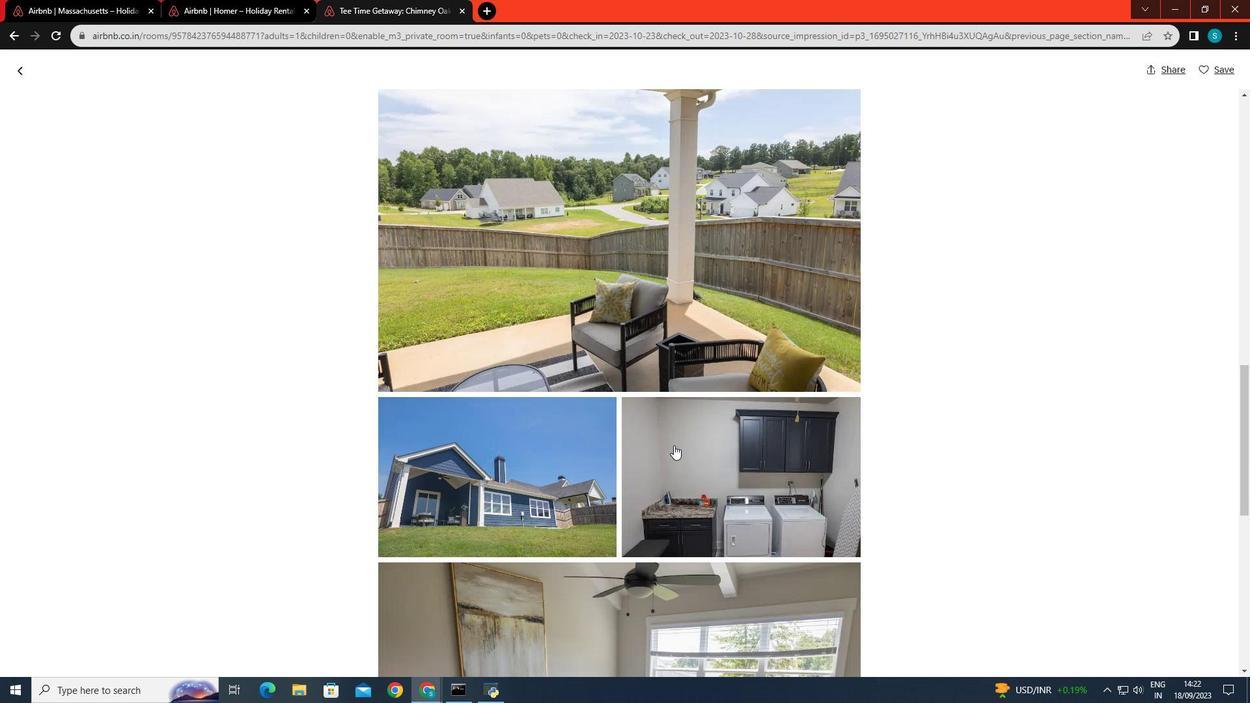 
Action: Mouse scrolled (673, 446) with delta (0, 0)
Screenshot: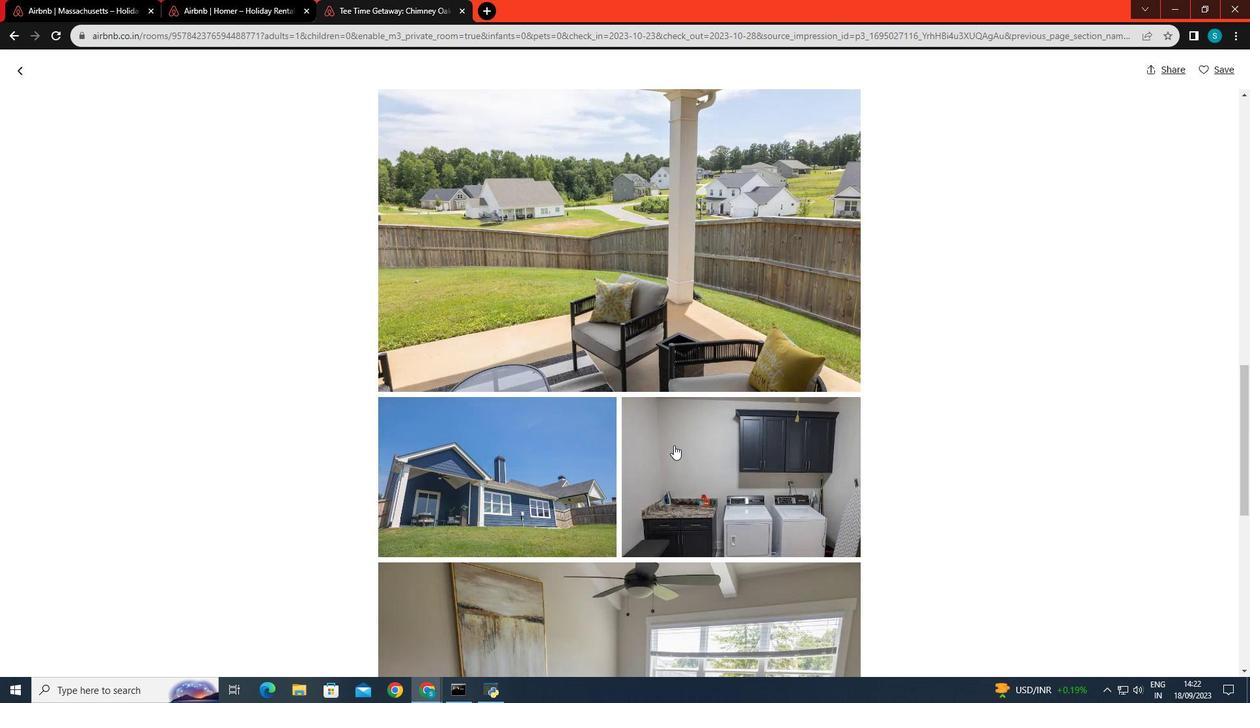 
Action: Mouse scrolled (673, 446) with delta (0, 0)
Screenshot: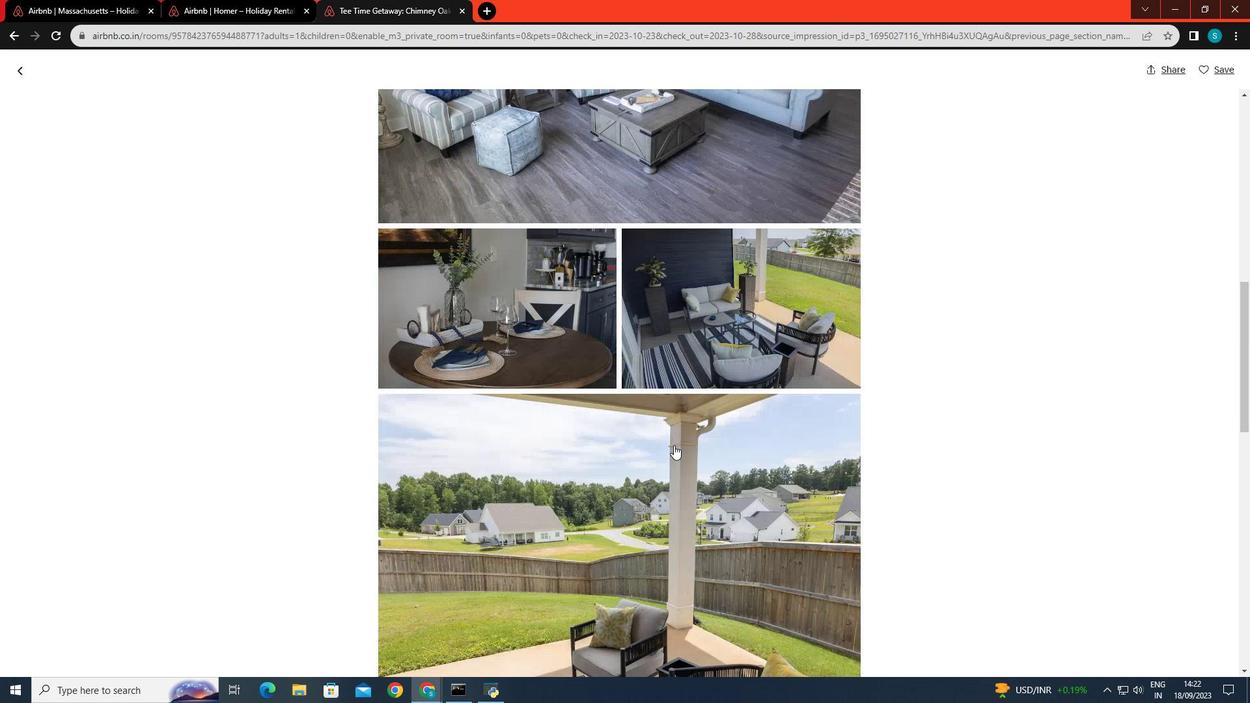 
Action: Mouse scrolled (673, 446) with delta (0, 0)
Screenshot: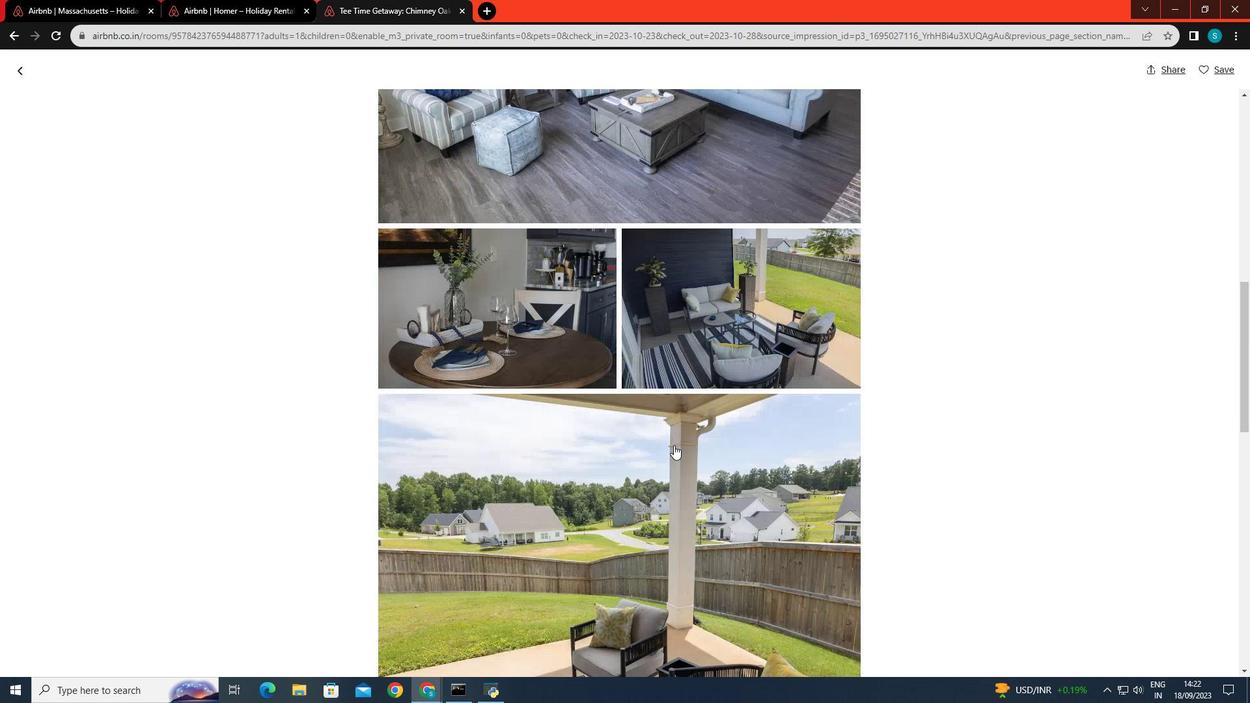 
Action: Mouse scrolled (673, 446) with delta (0, 0)
Screenshot: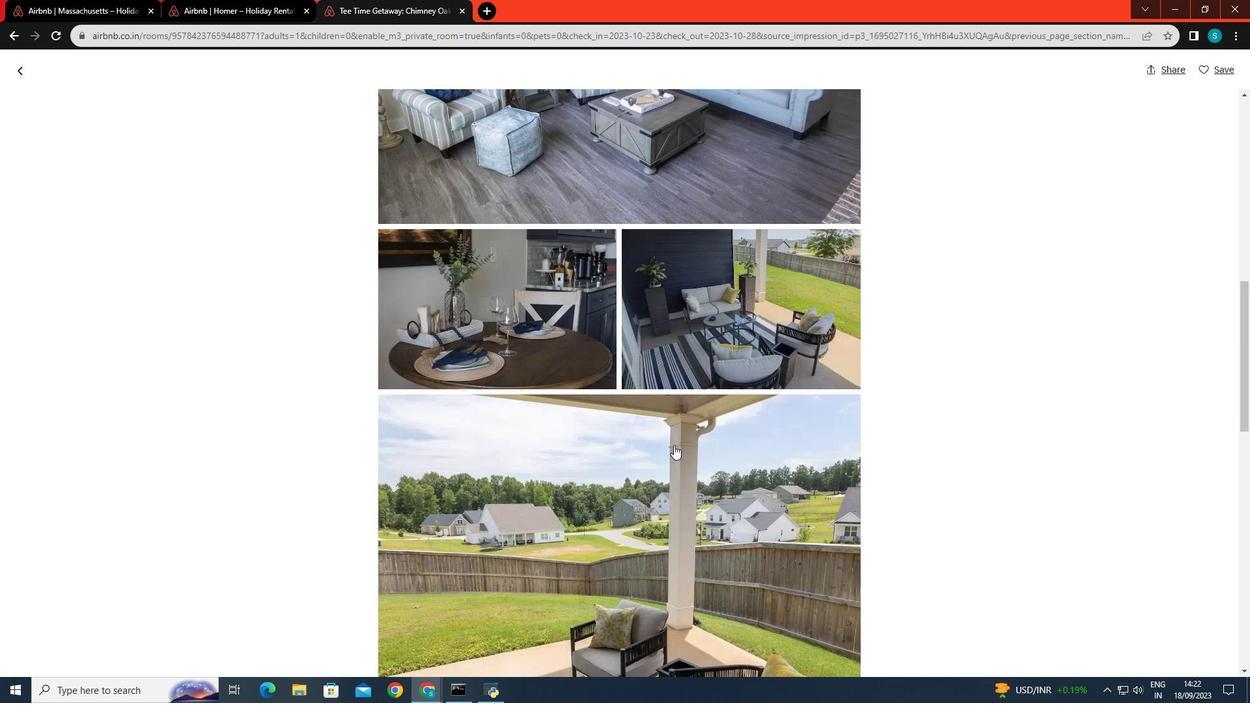 
Action: Mouse scrolled (673, 446) with delta (0, 0)
Screenshot: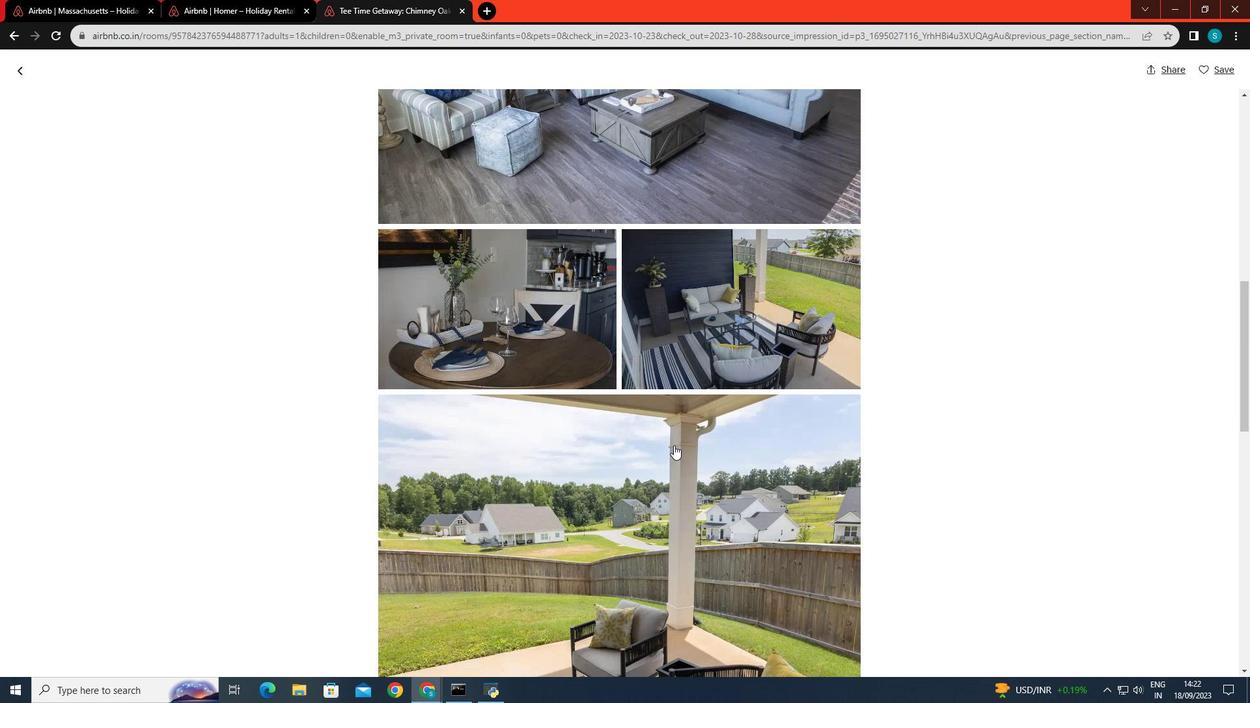 
Action: Mouse scrolled (673, 446) with delta (0, 0)
Screenshot: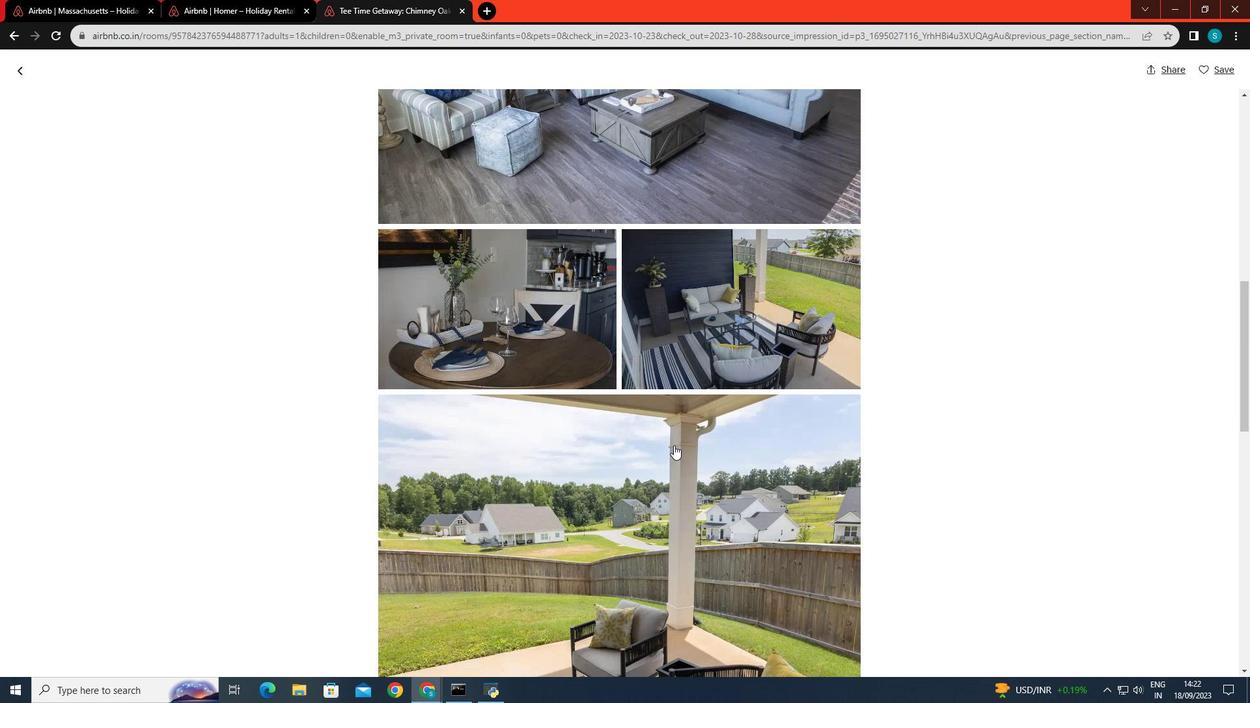 
Action: Mouse scrolled (673, 446) with delta (0, 0)
Screenshot: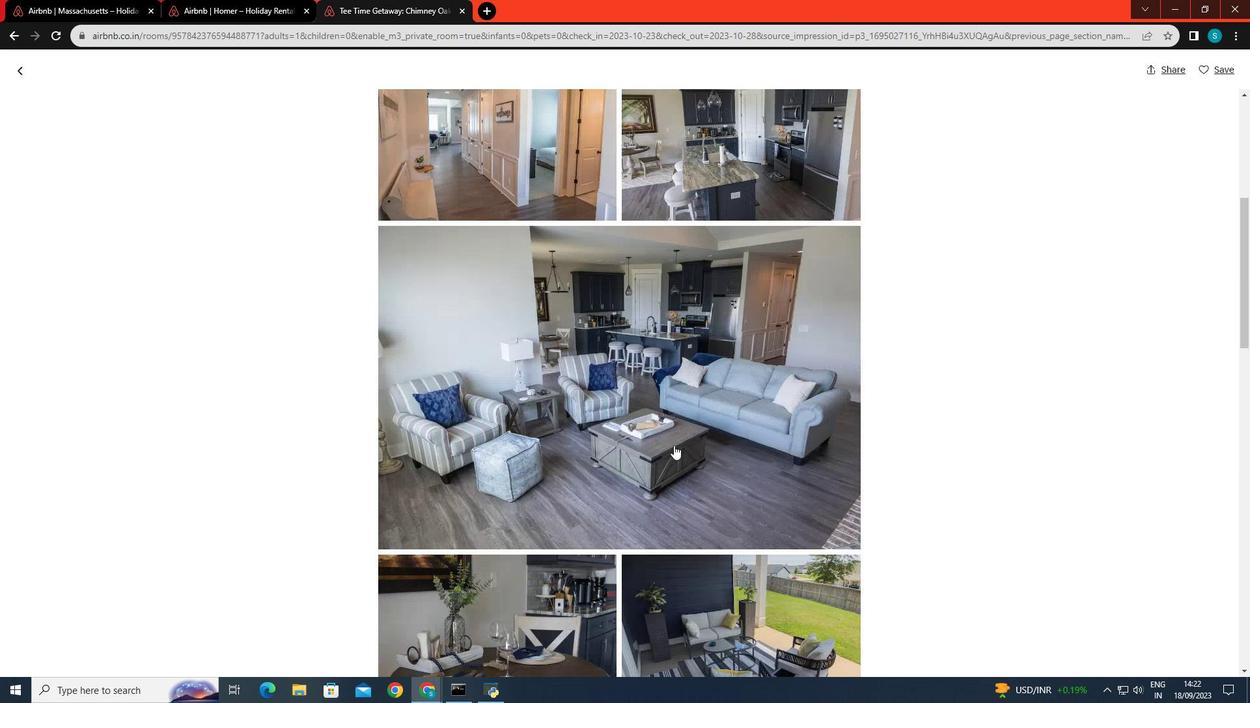 
Action: Mouse scrolled (673, 446) with delta (0, 0)
Screenshot: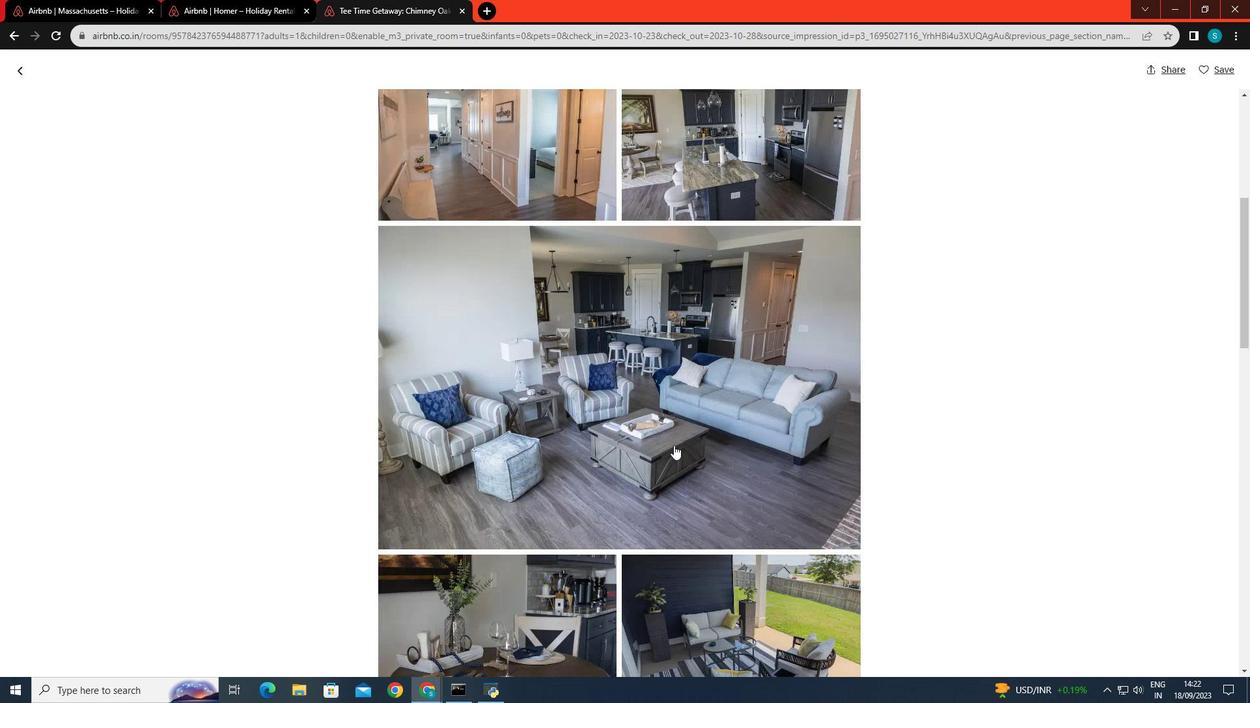 
Action: Mouse scrolled (673, 446) with delta (0, 0)
Screenshot: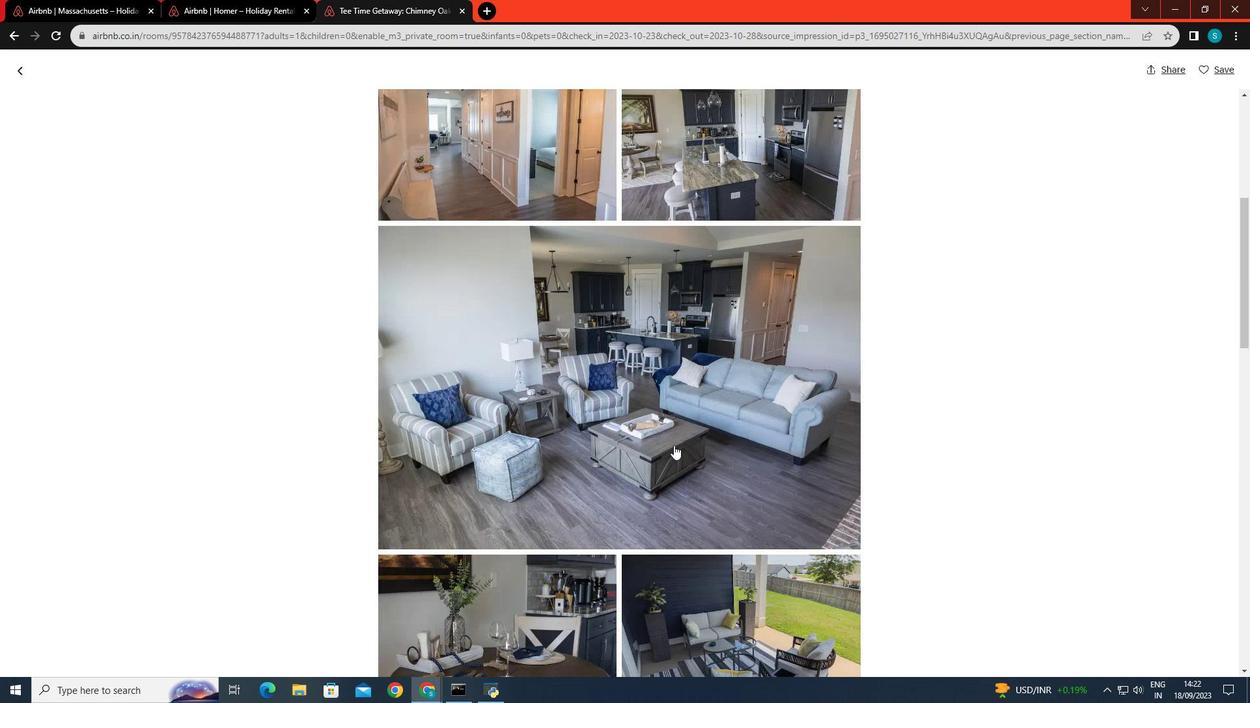 
Action: Mouse scrolled (673, 446) with delta (0, 0)
Screenshot: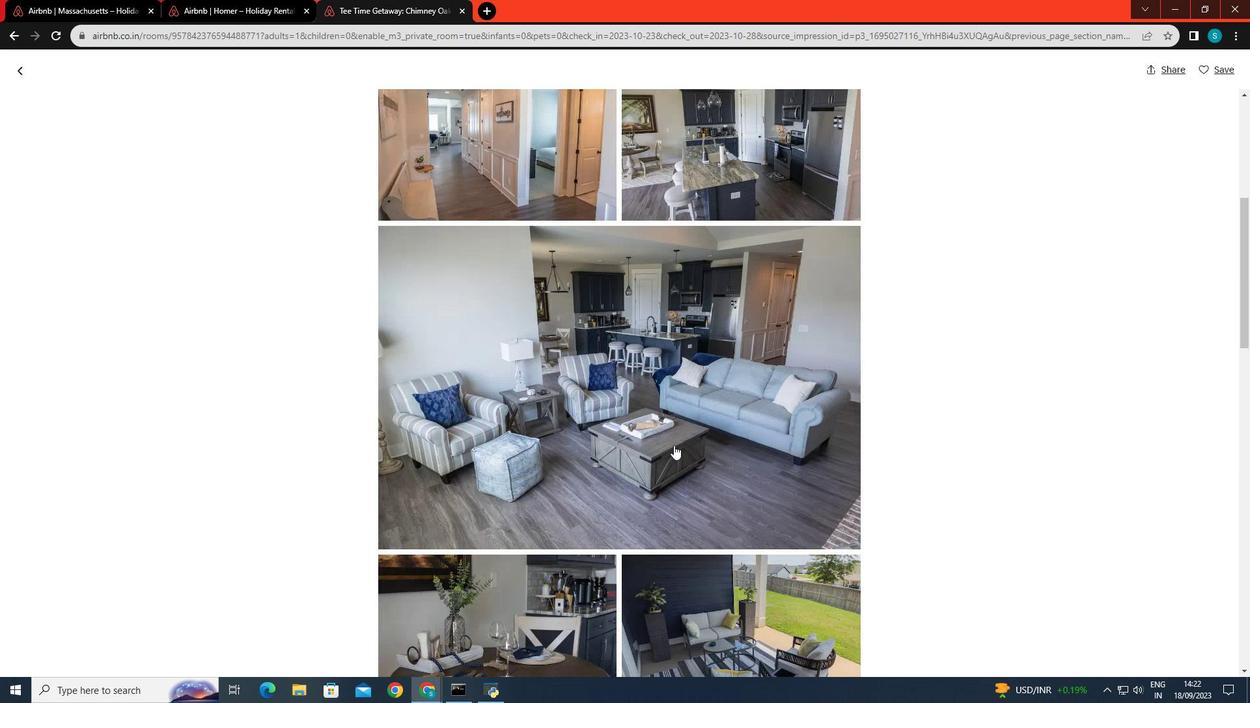 
Action: Mouse scrolled (673, 446) with delta (0, 0)
Screenshot: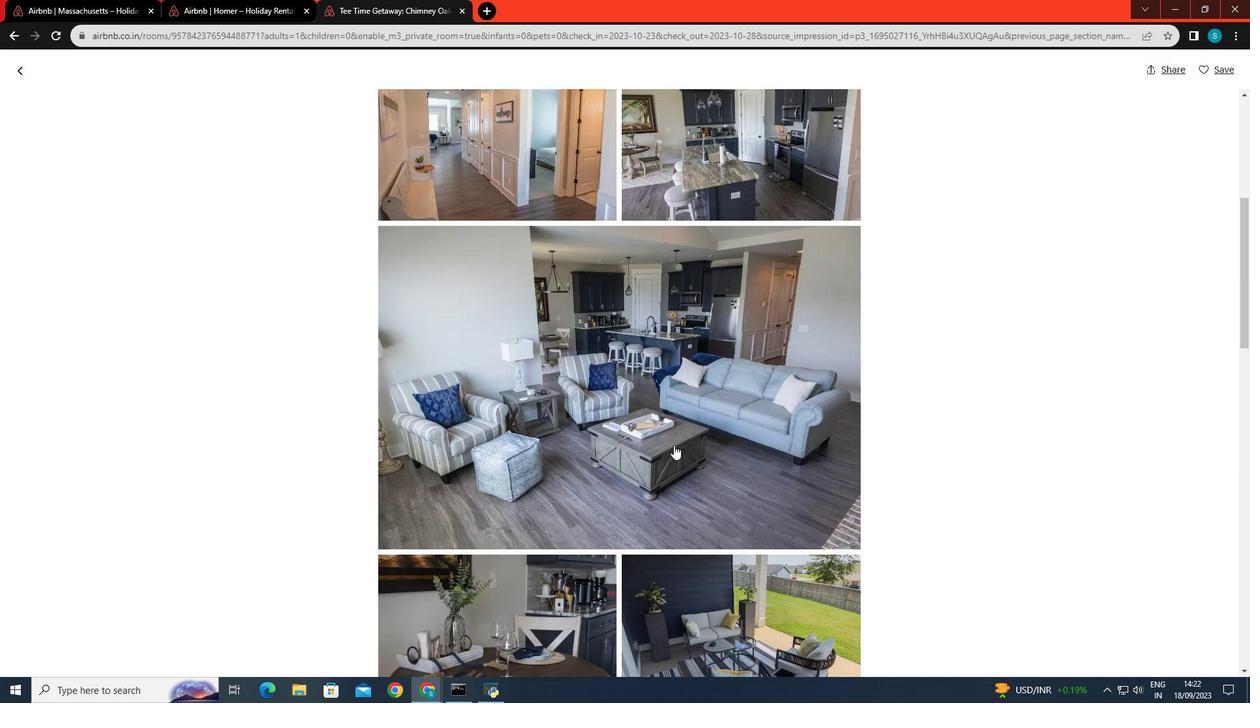 
Action: Mouse scrolled (673, 446) with delta (0, 0)
Screenshot: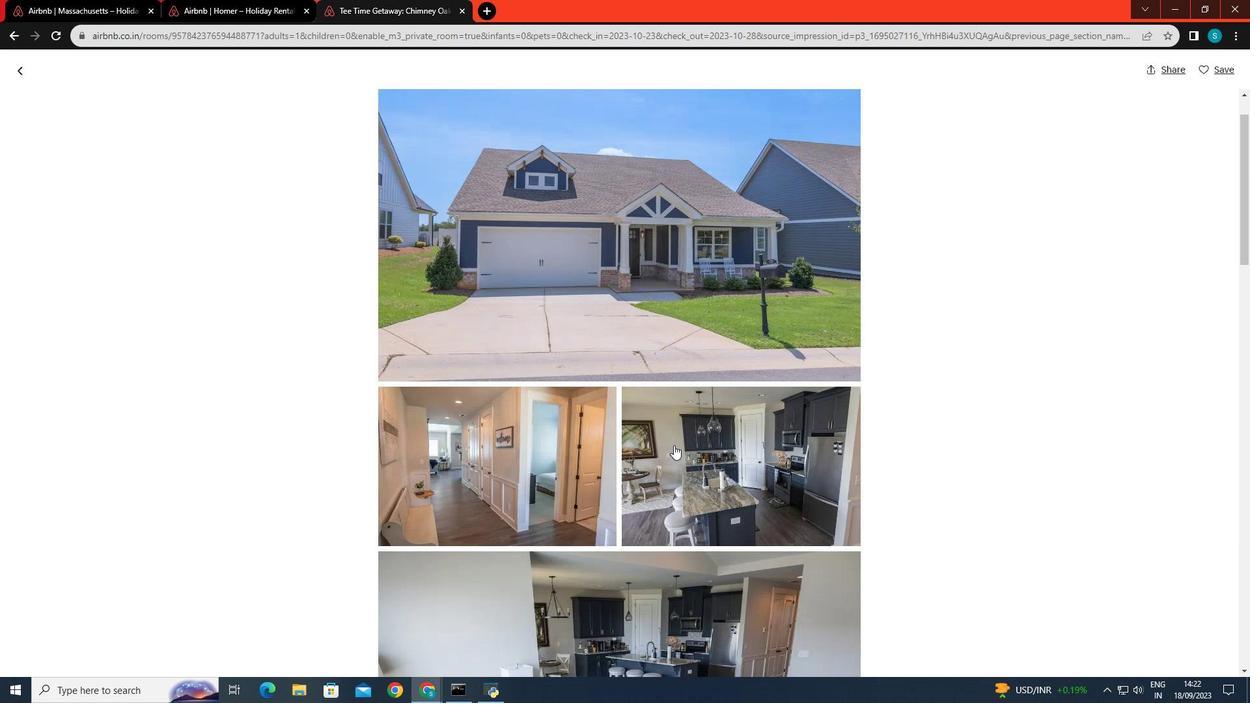 
Action: Mouse scrolled (673, 446) with delta (0, 0)
Screenshot: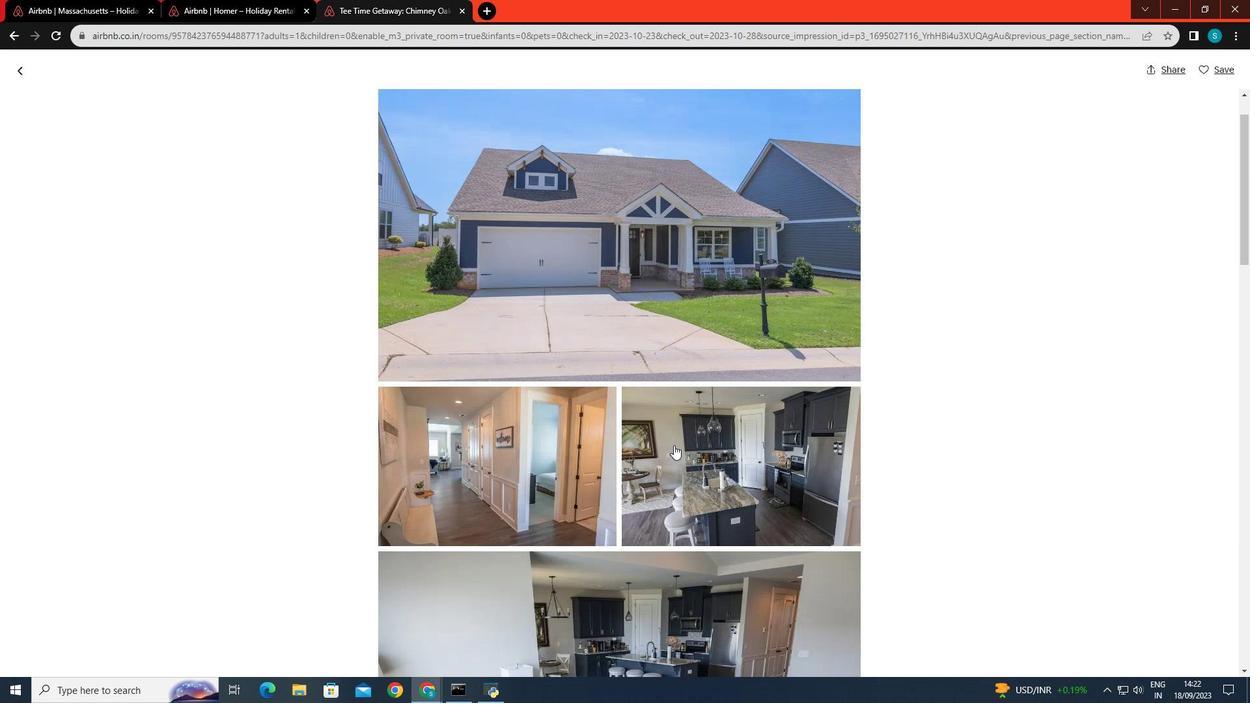 
Action: Mouse scrolled (673, 446) with delta (0, 0)
Screenshot: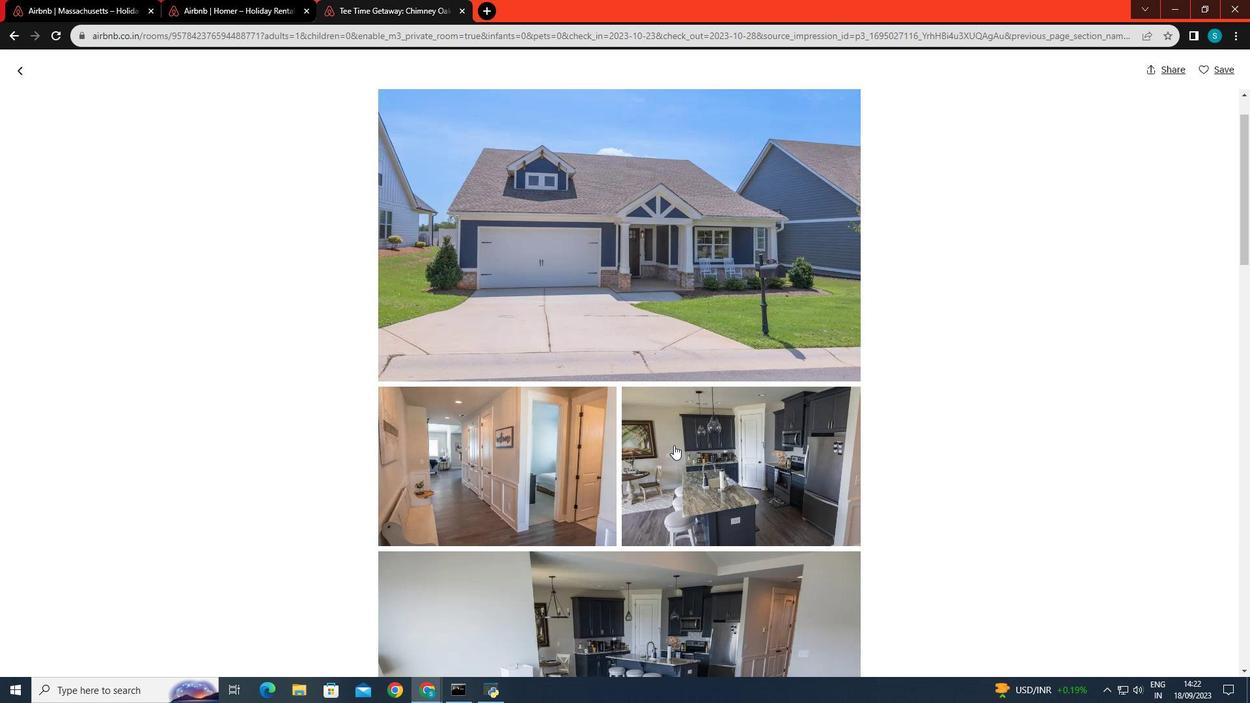 
Action: Mouse scrolled (673, 446) with delta (0, 0)
Screenshot: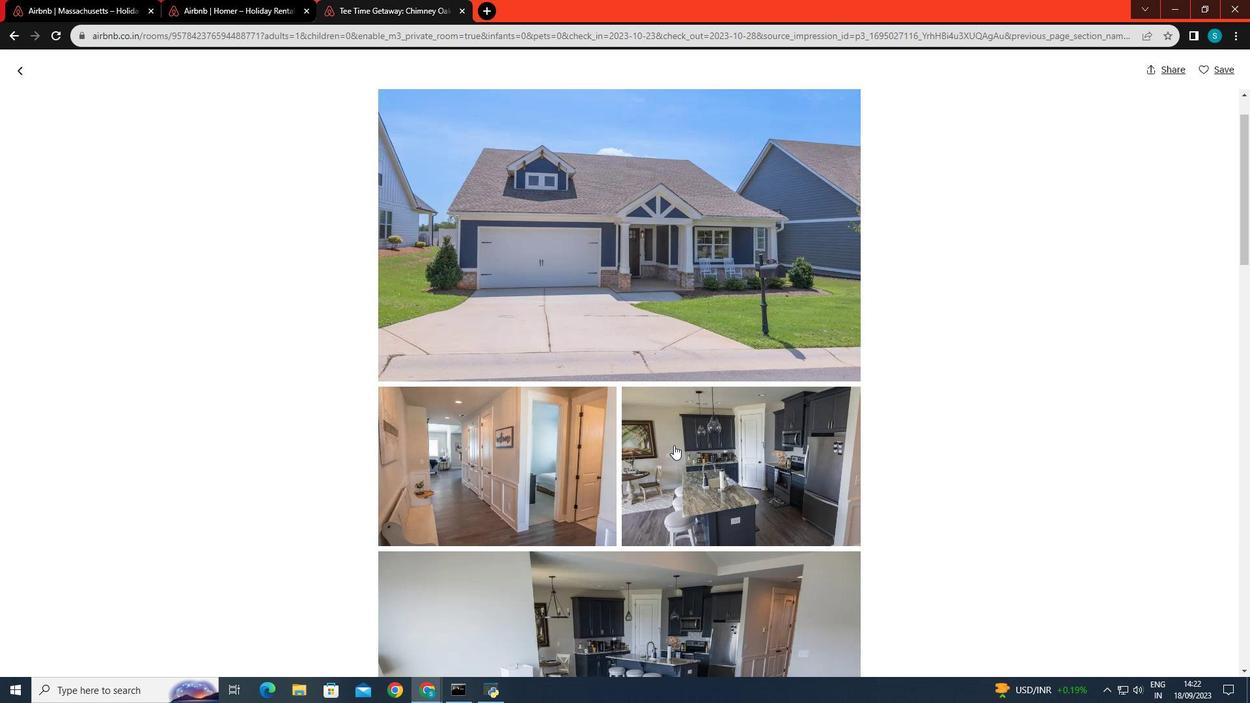 
Action: Mouse scrolled (673, 446) with delta (0, 0)
Screenshot: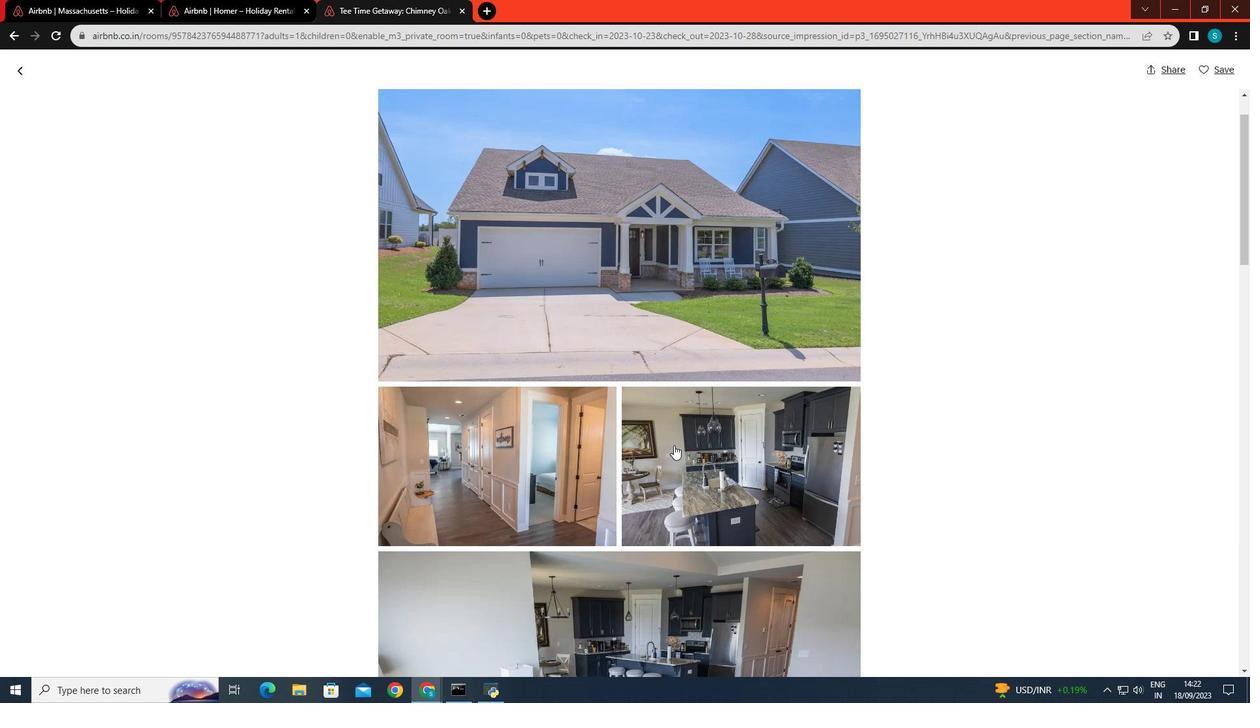 
Action: Mouse scrolled (673, 446) with delta (0, 0)
Screenshot: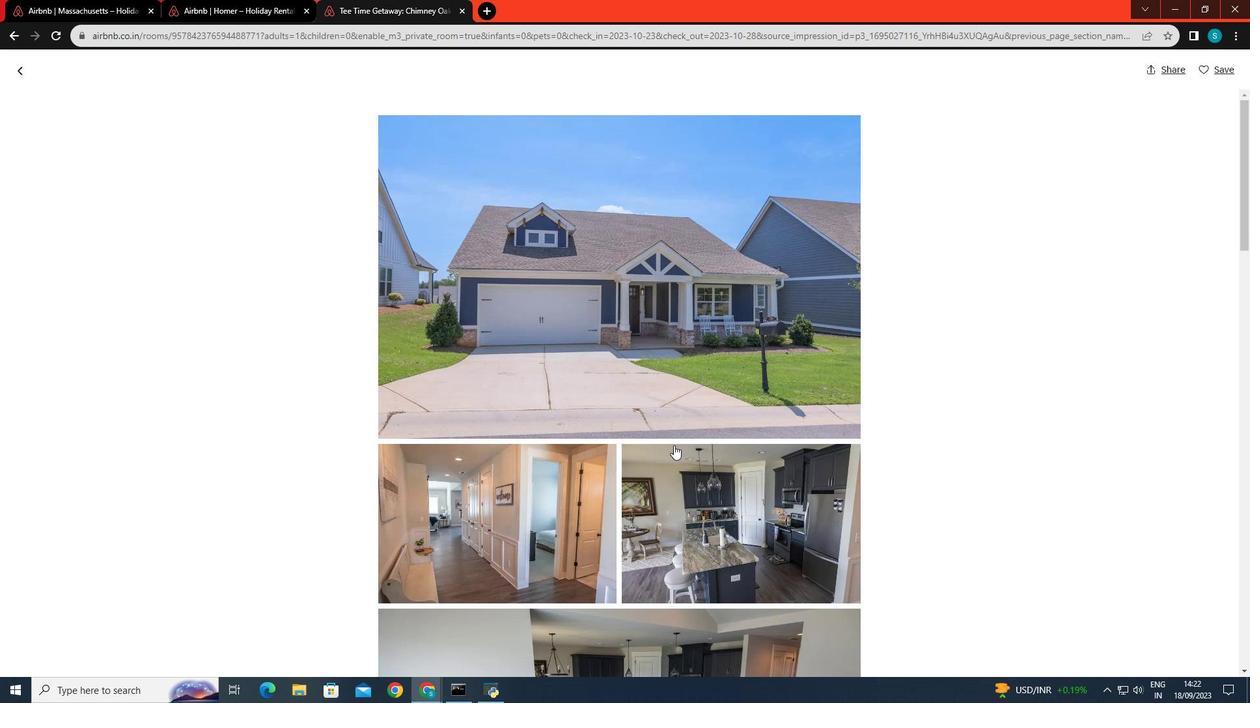 
Action: Mouse scrolled (673, 446) with delta (0, 0)
Screenshot: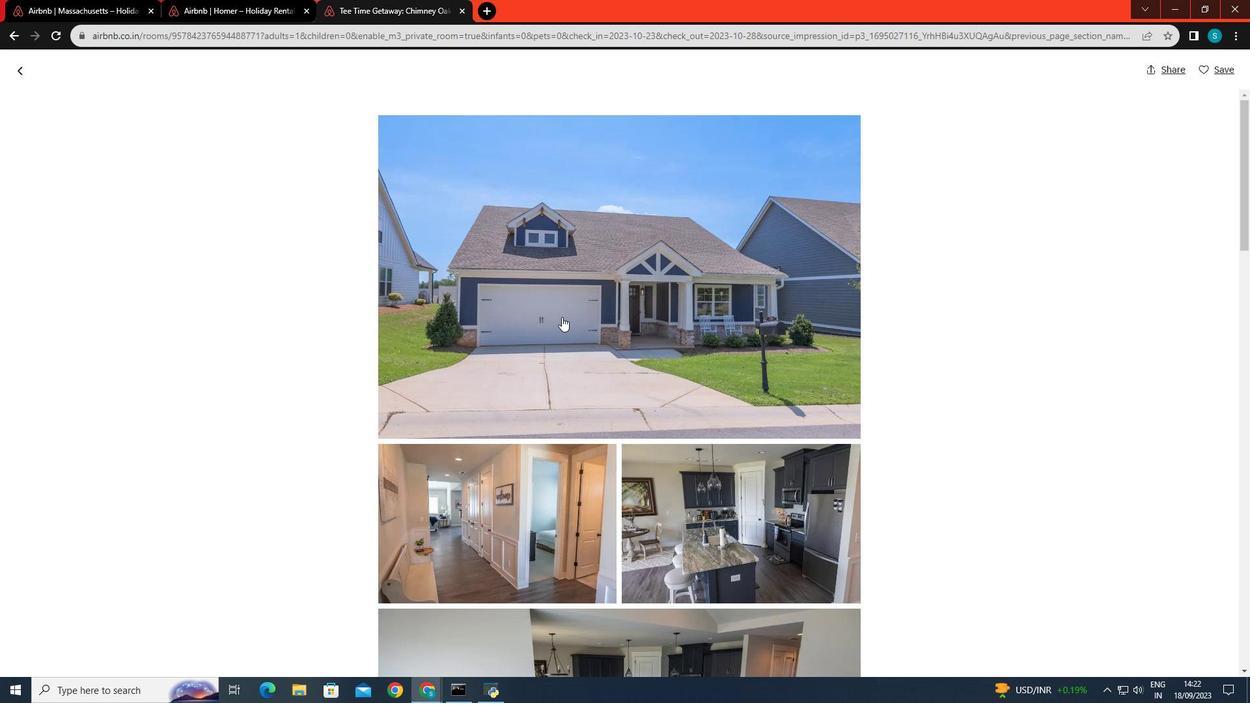 
Action: Mouse scrolled (673, 446) with delta (0, 0)
Screenshot: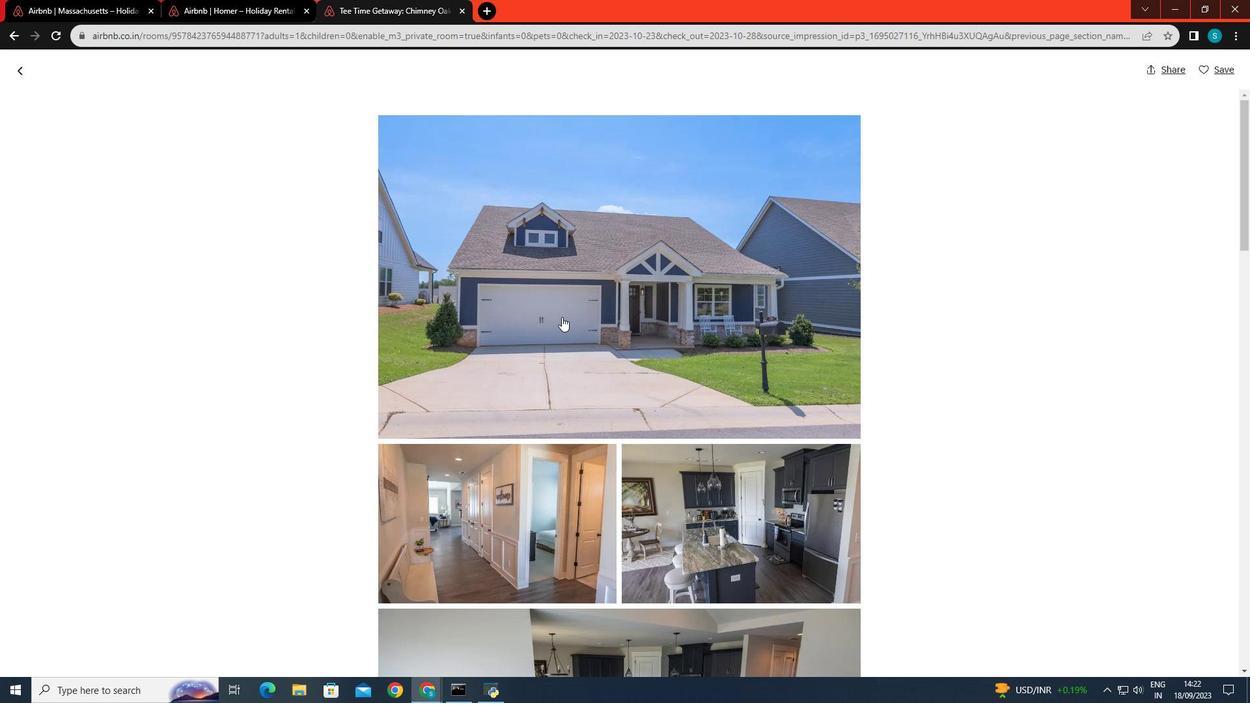 
Action: Mouse scrolled (673, 446) with delta (0, 0)
Screenshot: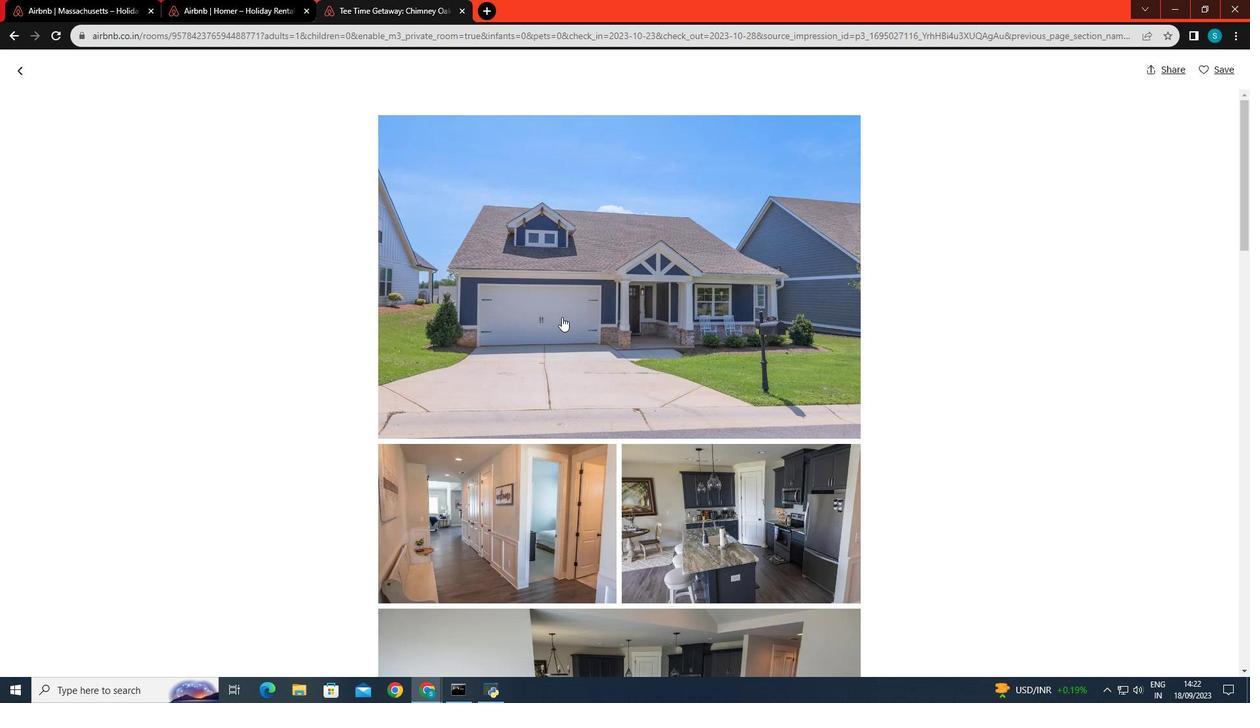 
Action: Mouse scrolled (673, 446) with delta (0, 0)
Screenshot: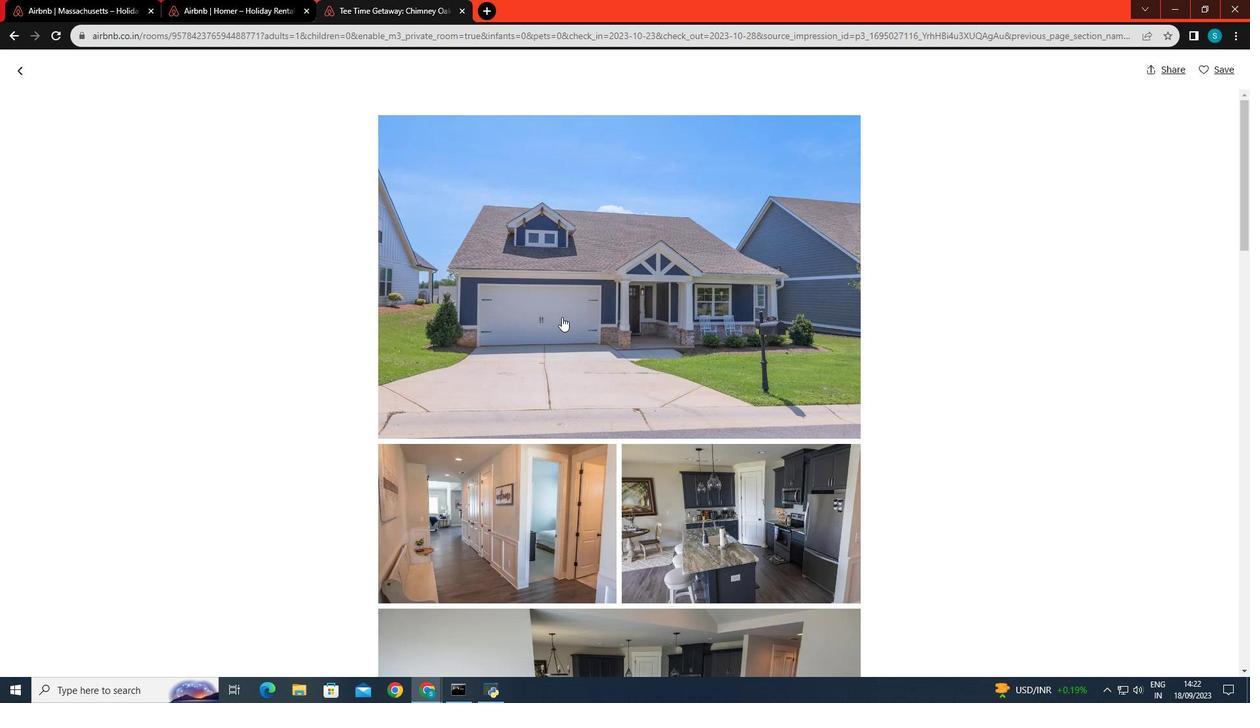 
Action: Mouse moved to (526, 260)
Screenshot: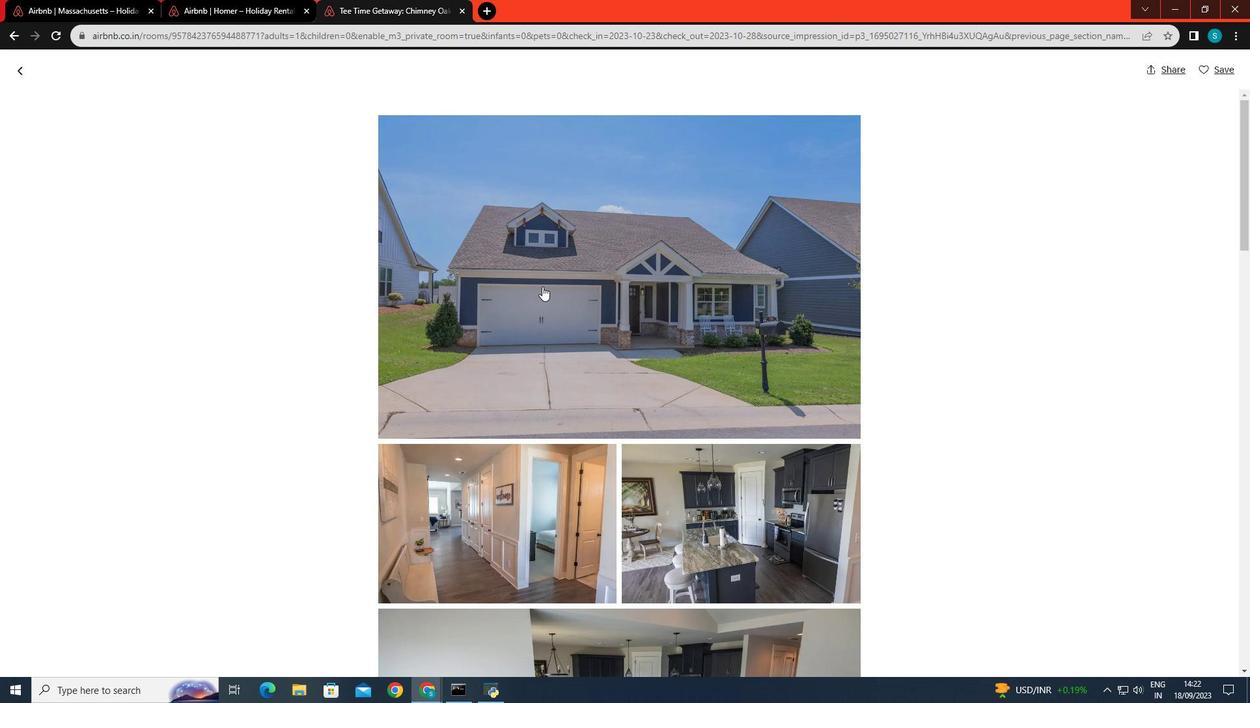 
Action: Mouse scrolled (526, 261) with delta (0, 0)
Screenshot: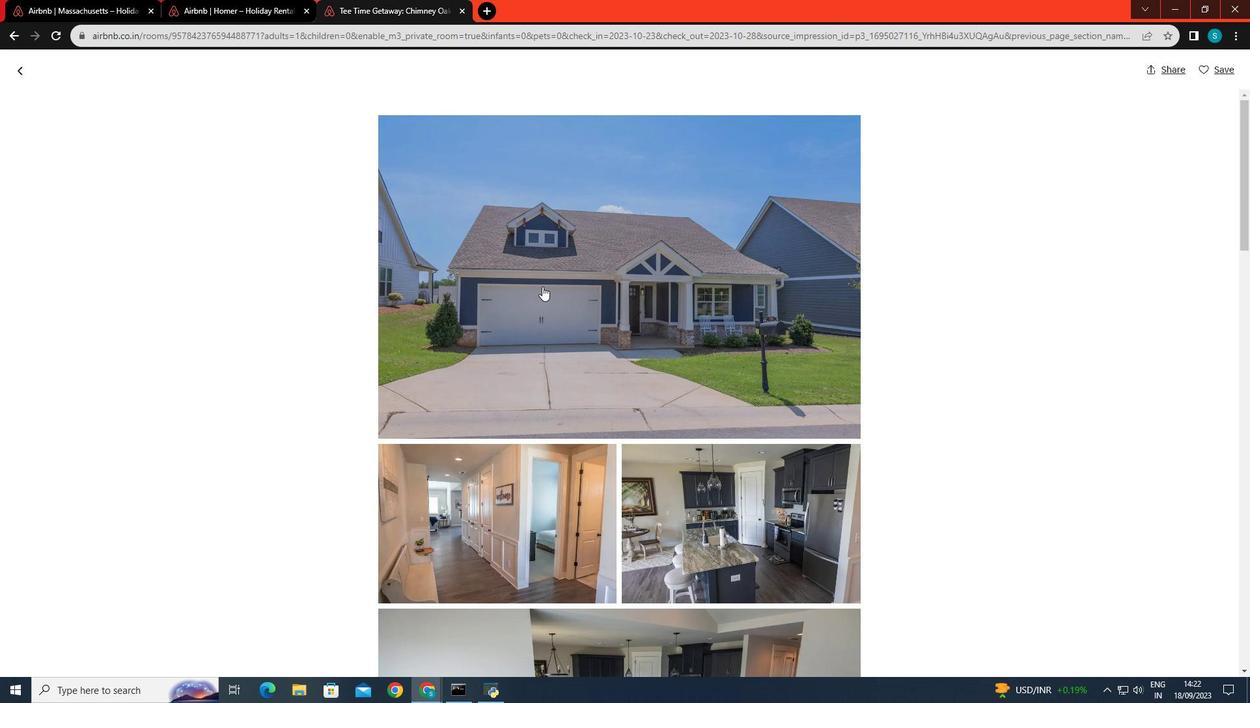 
Action: Mouse moved to (530, 263)
Screenshot: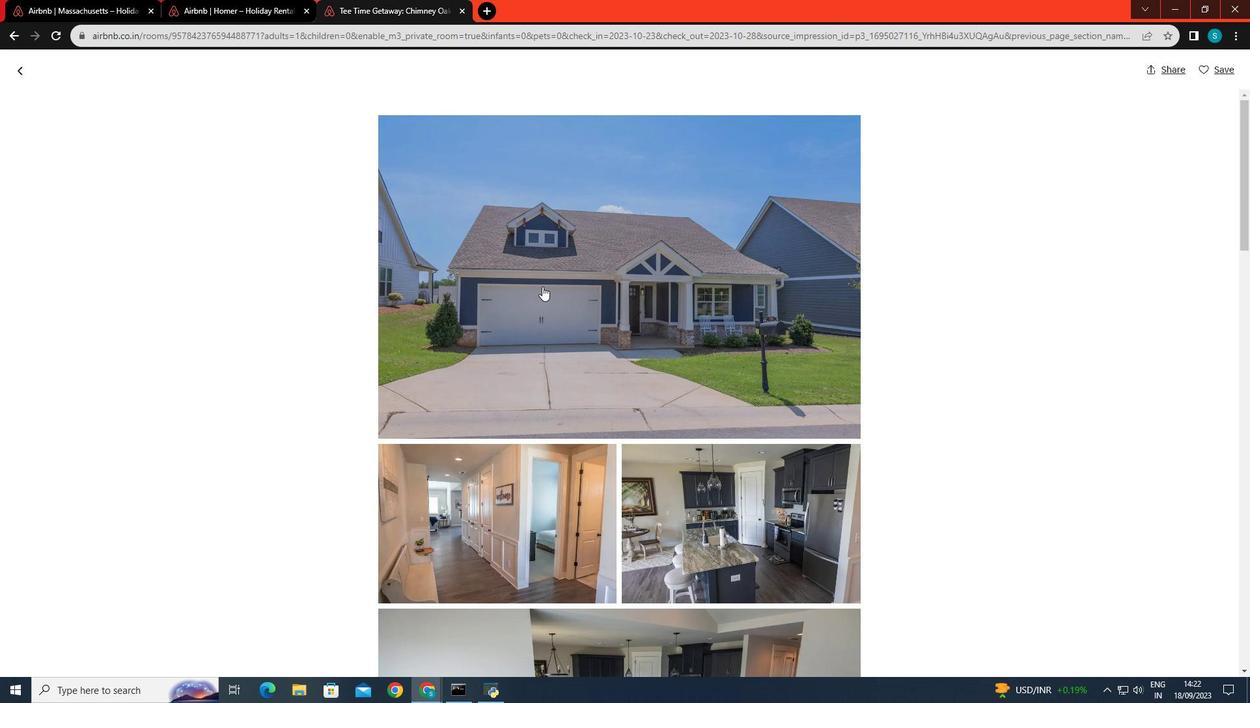 
Action: Mouse scrolled (530, 263) with delta (0, 0)
Screenshot: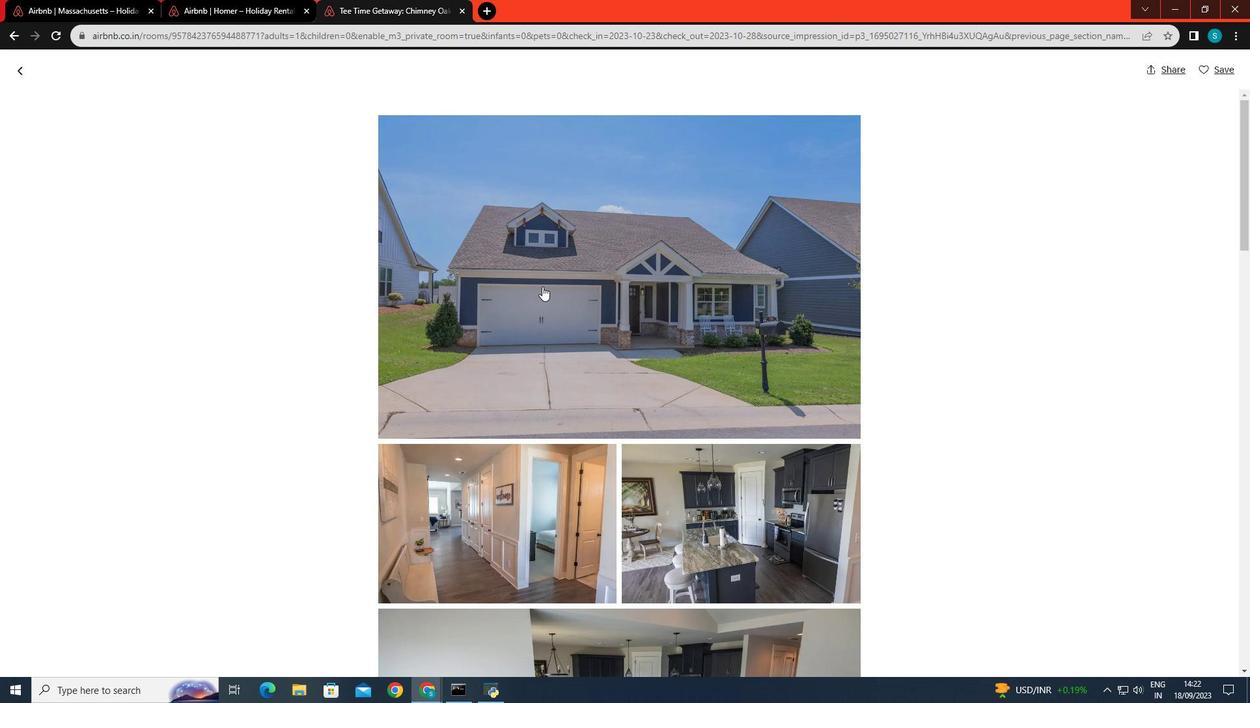 
Action: Mouse moved to (533, 265)
Screenshot: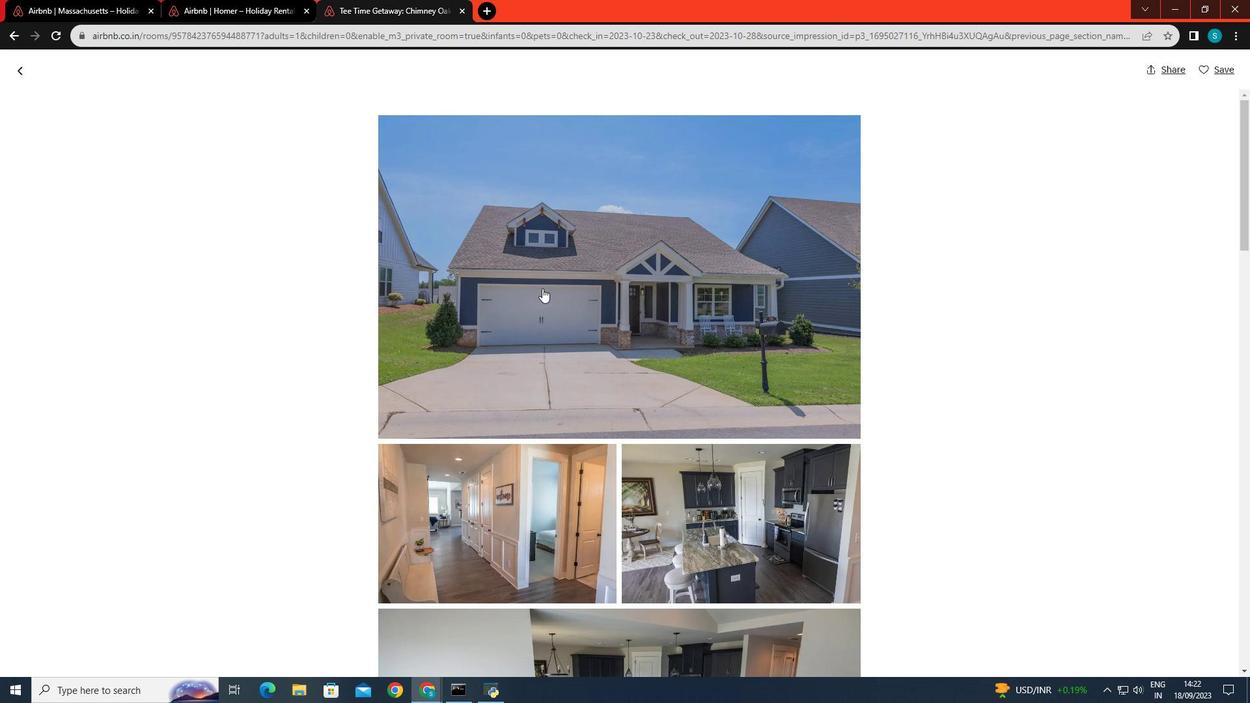 
Action: Mouse scrolled (533, 265) with delta (0, 0)
Screenshot: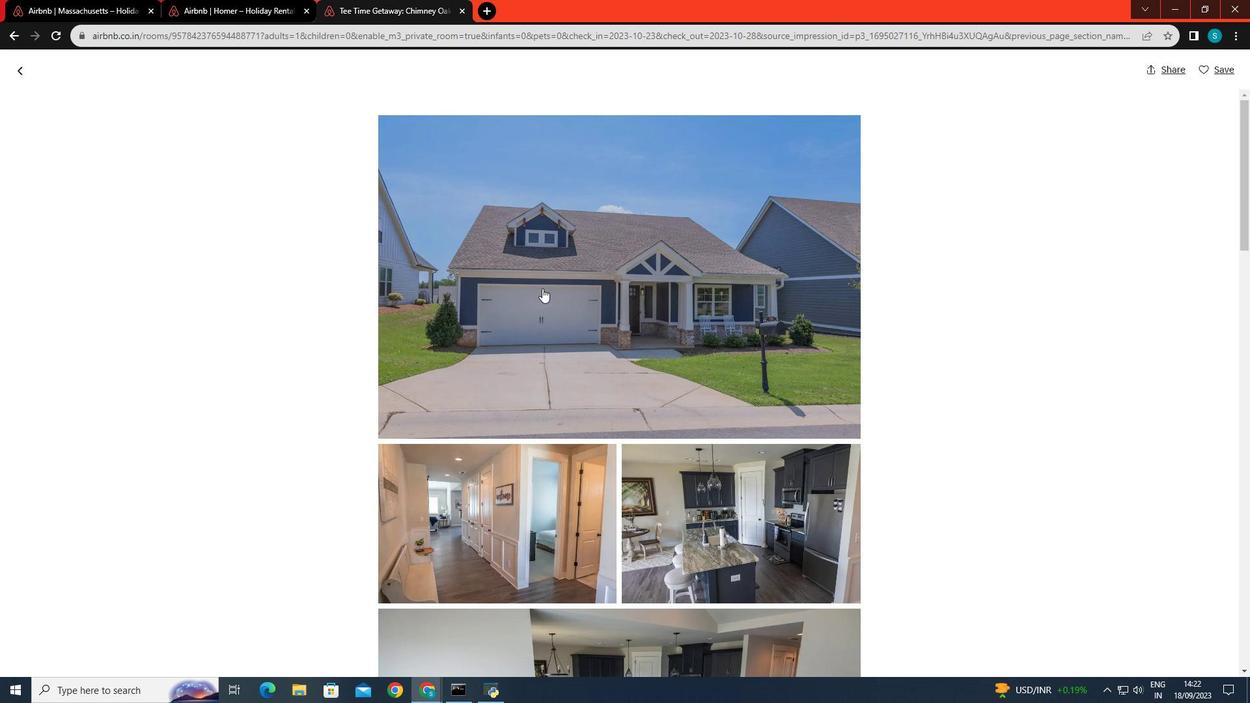 
Action: Mouse moved to (535, 268)
Screenshot: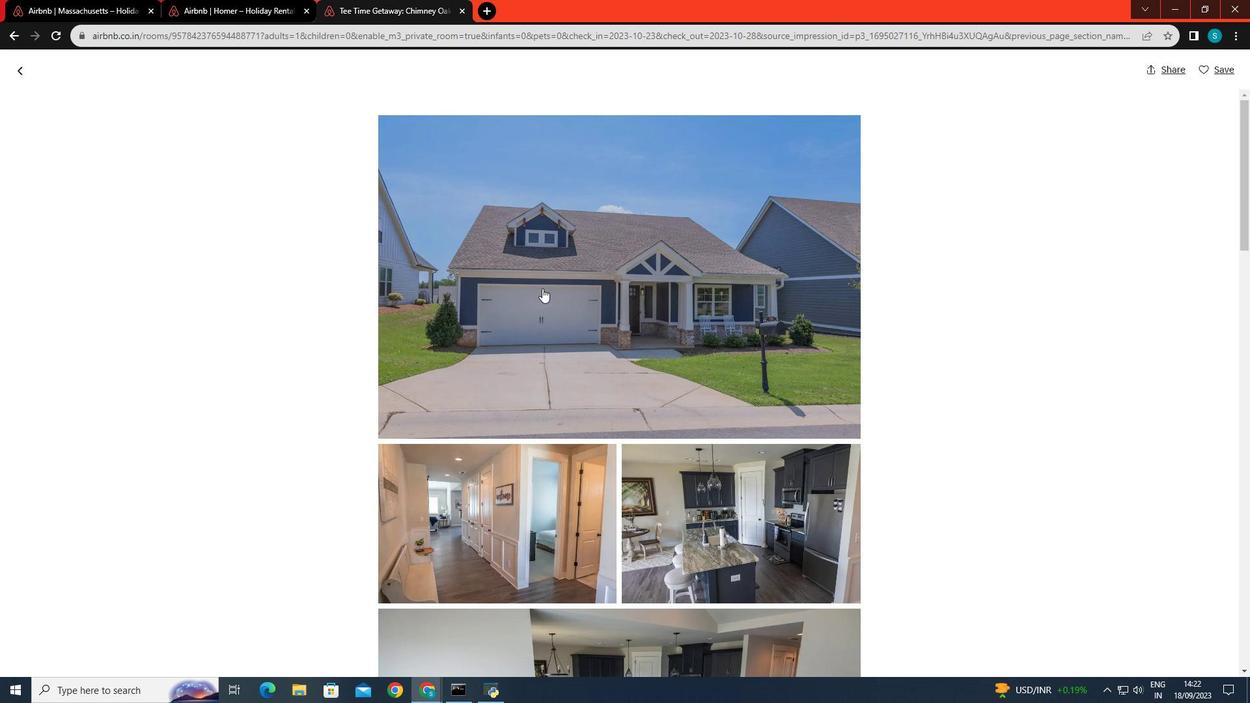 
Action: Mouse scrolled (535, 269) with delta (0, 0)
Screenshot: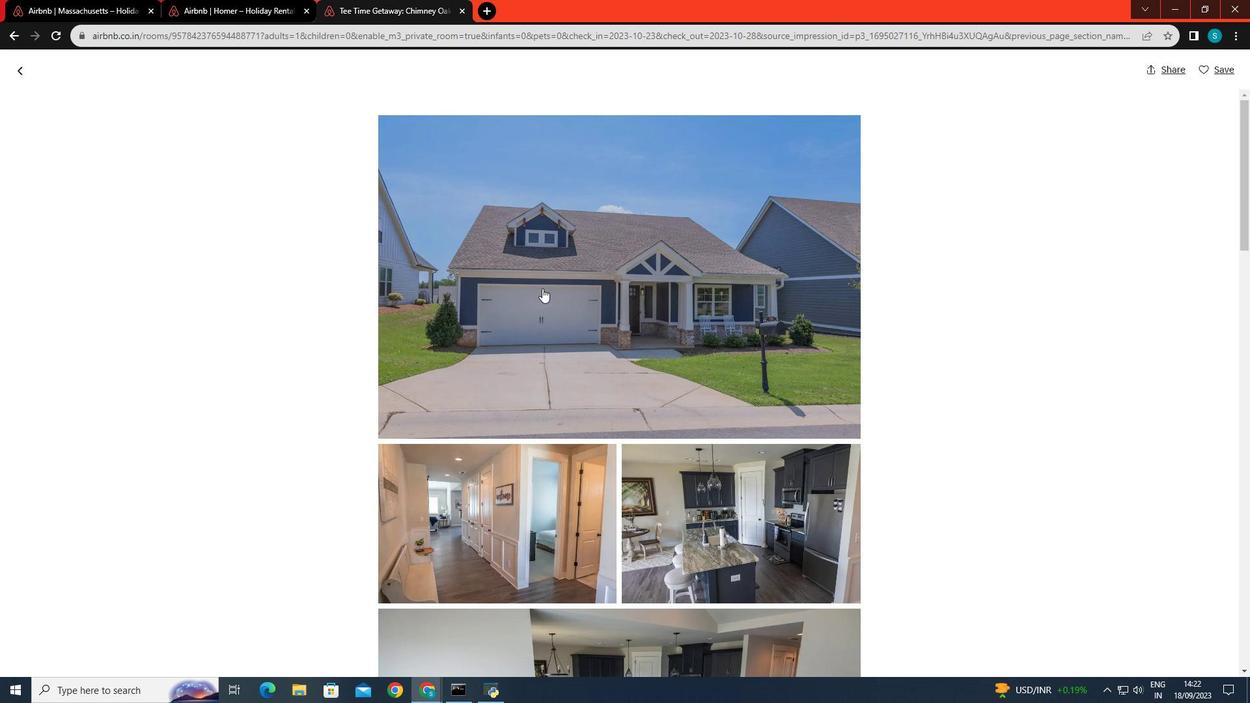 
Action: Mouse moved to (542, 289)
Screenshot: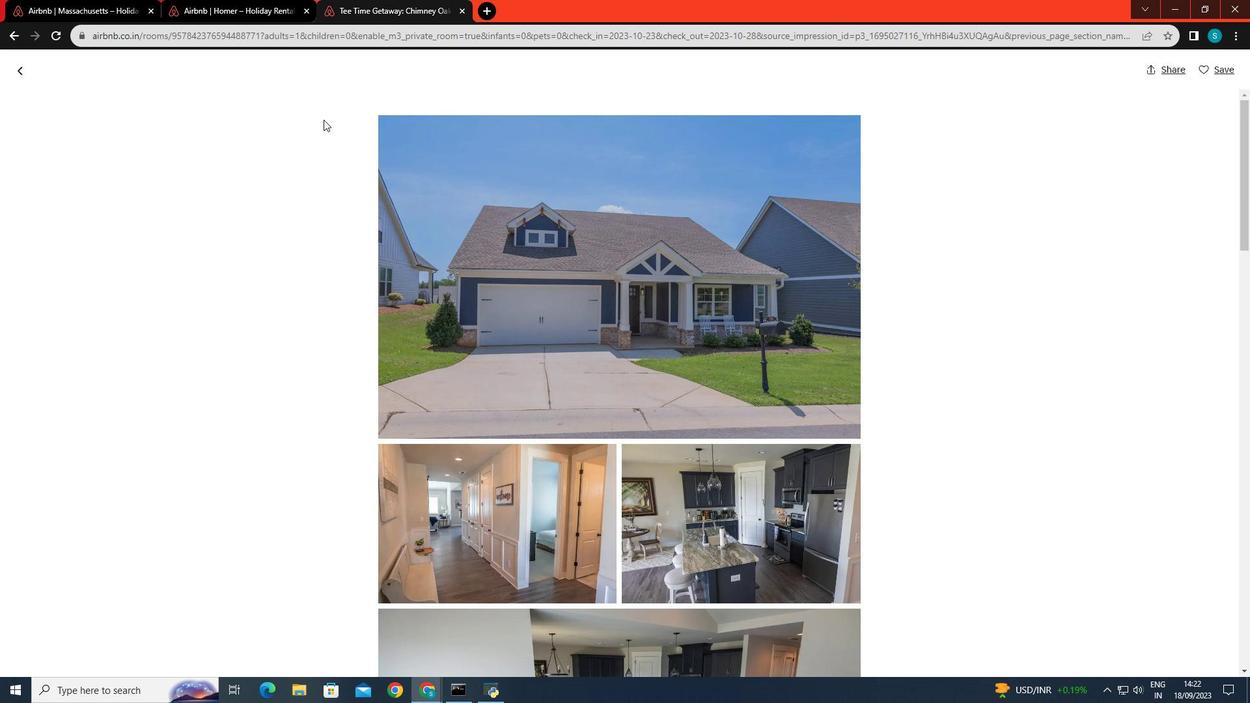 
Action: Mouse scrolled (542, 289) with delta (0, 0)
Screenshot: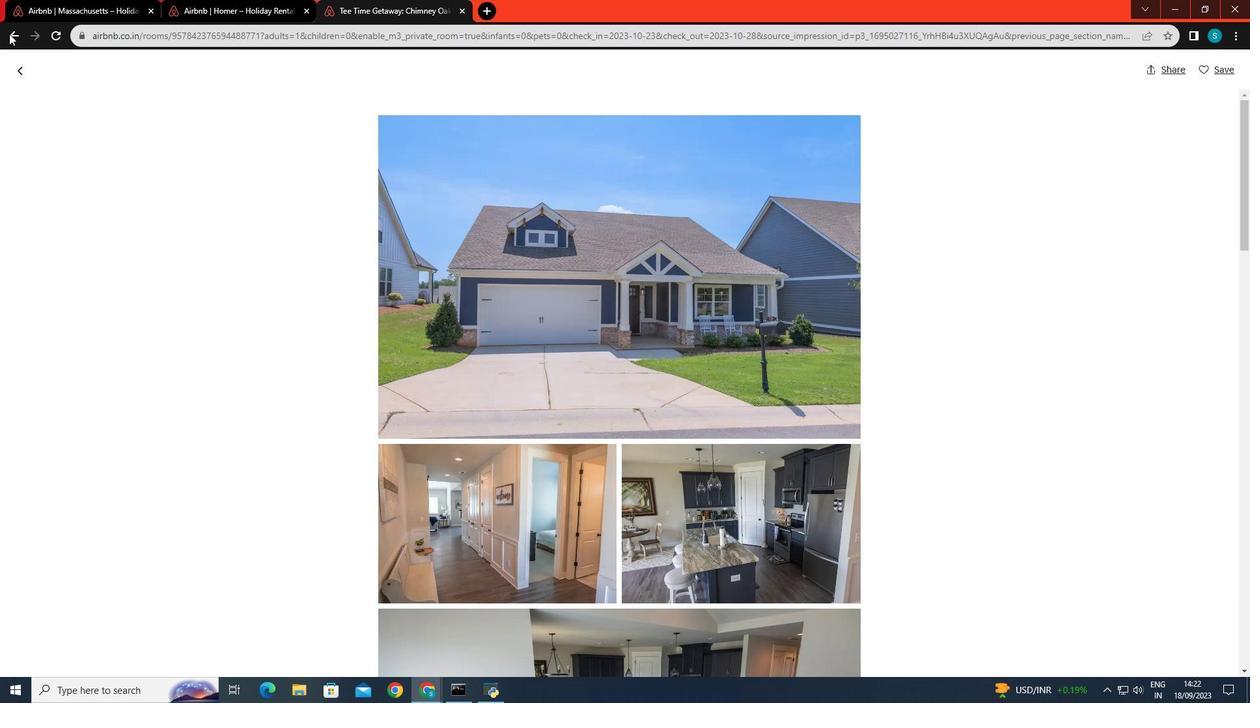 
Action: Mouse scrolled (542, 289) with delta (0, 0)
Screenshot: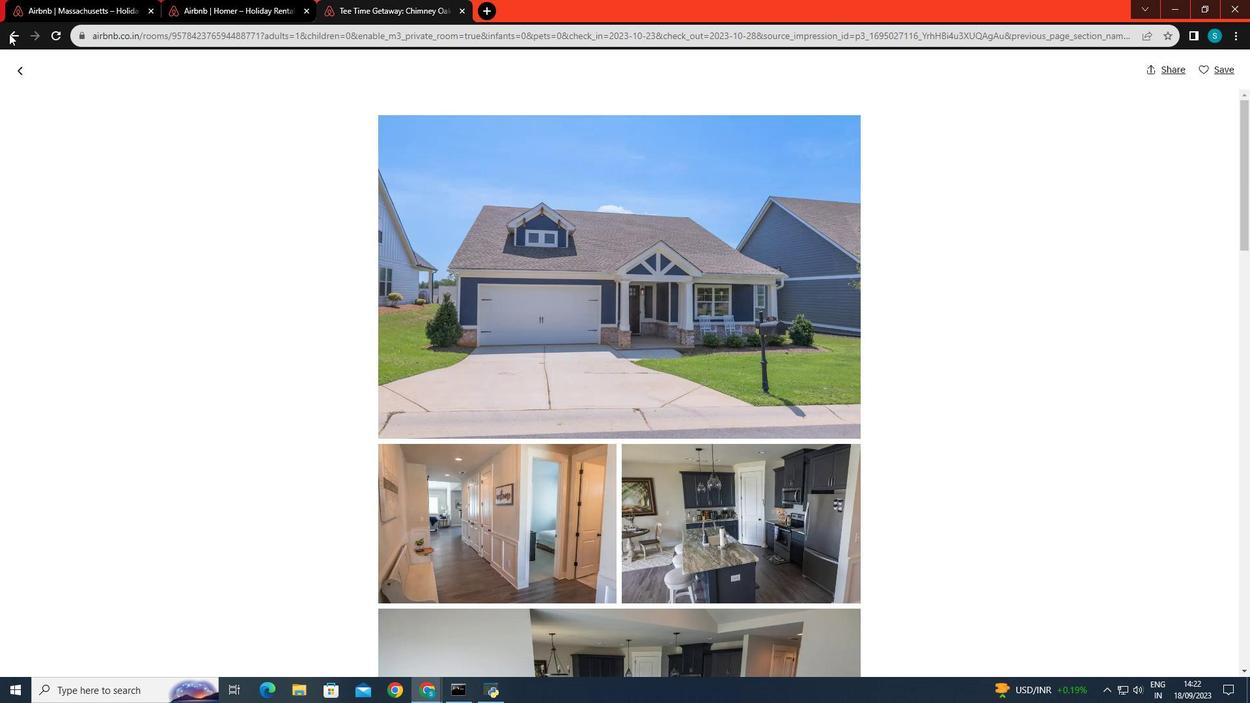 
Action: Mouse moved to (17, 70)
Screenshot: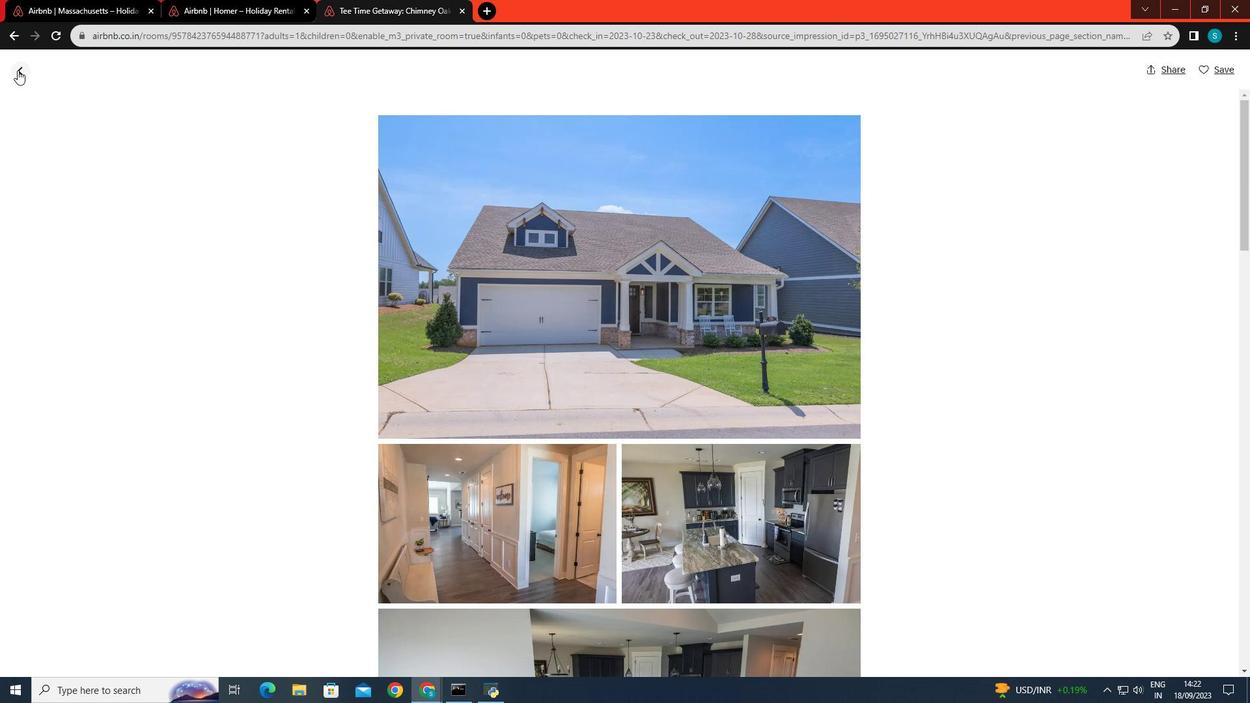 
Action: Mouse pressed left at (17, 70)
Screenshot: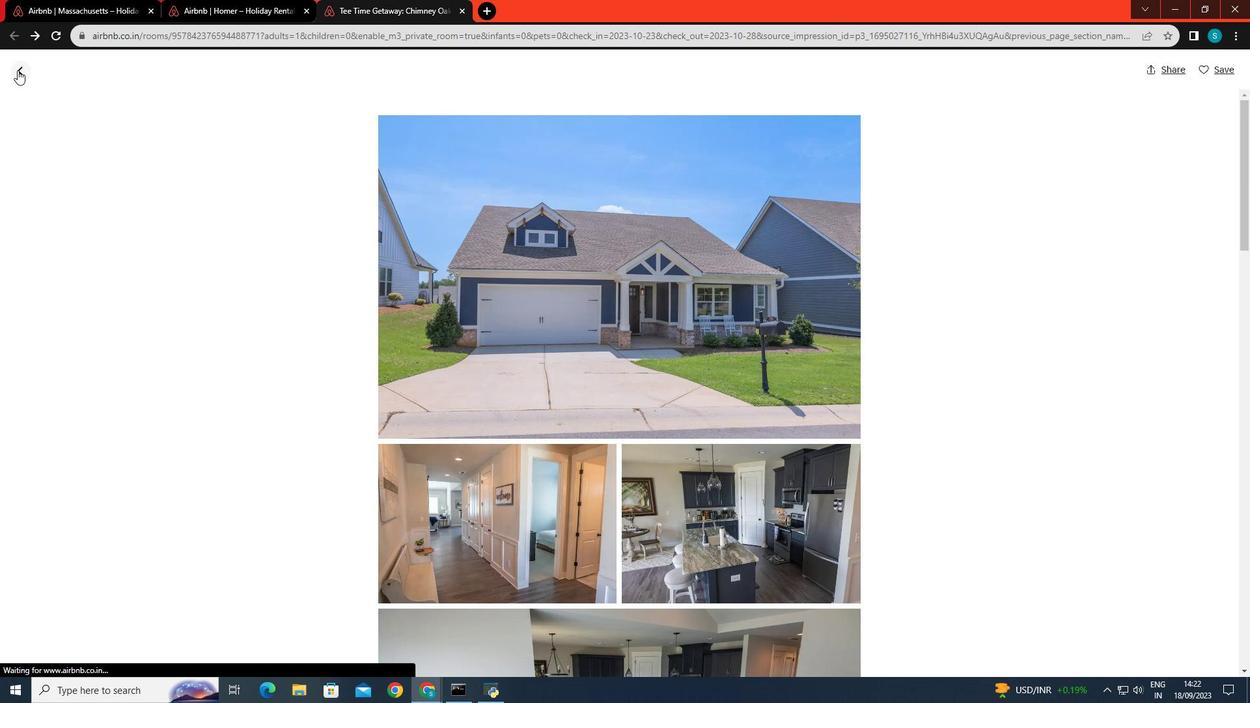 
Action: Mouse moved to (669, 261)
Screenshot: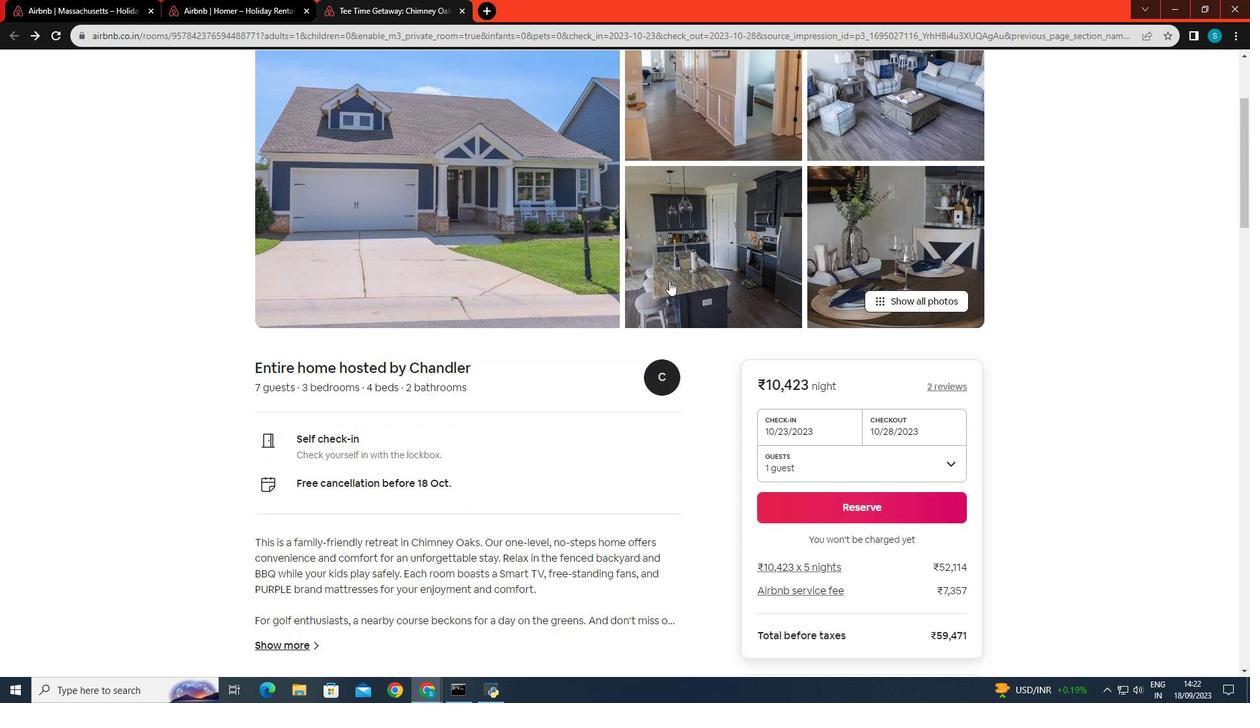 
Action: Mouse scrolled (669, 260) with delta (0, 0)
Screenshot: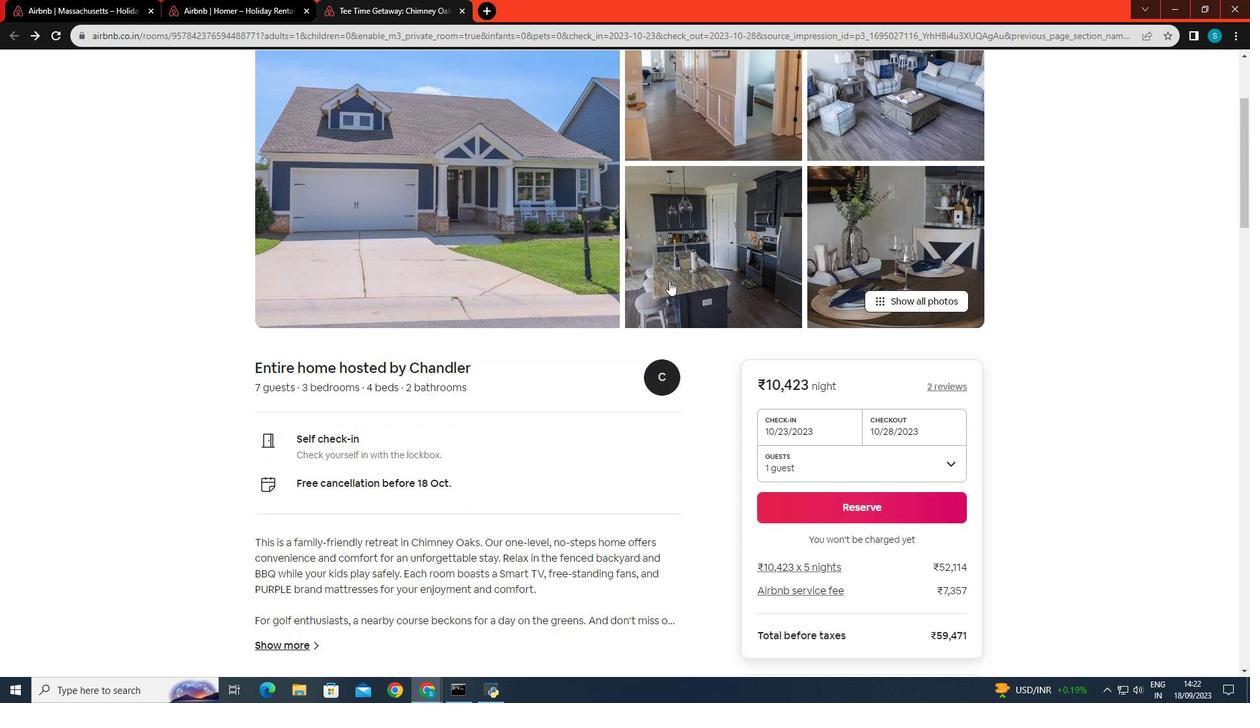 
Action: Mouse moved to (669, 265)
Screenshot: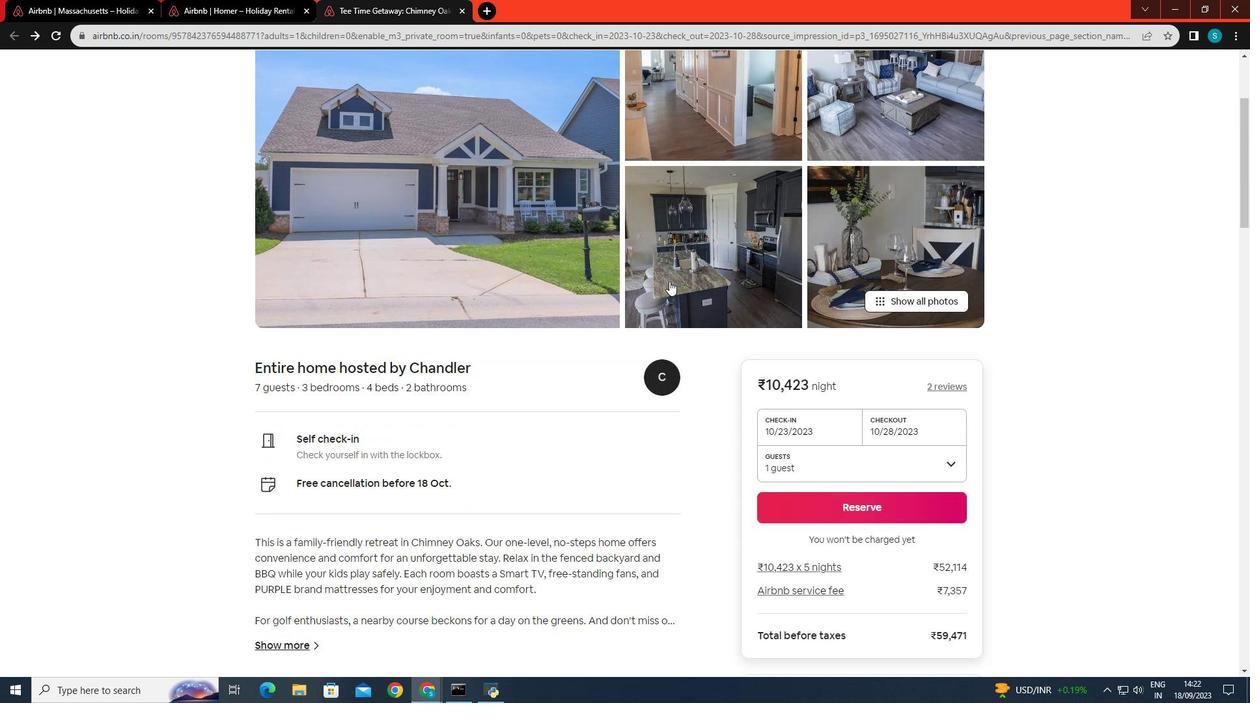 
Action: Mouse scrolled (669, 264) with delta (0, 0)
Screenshot: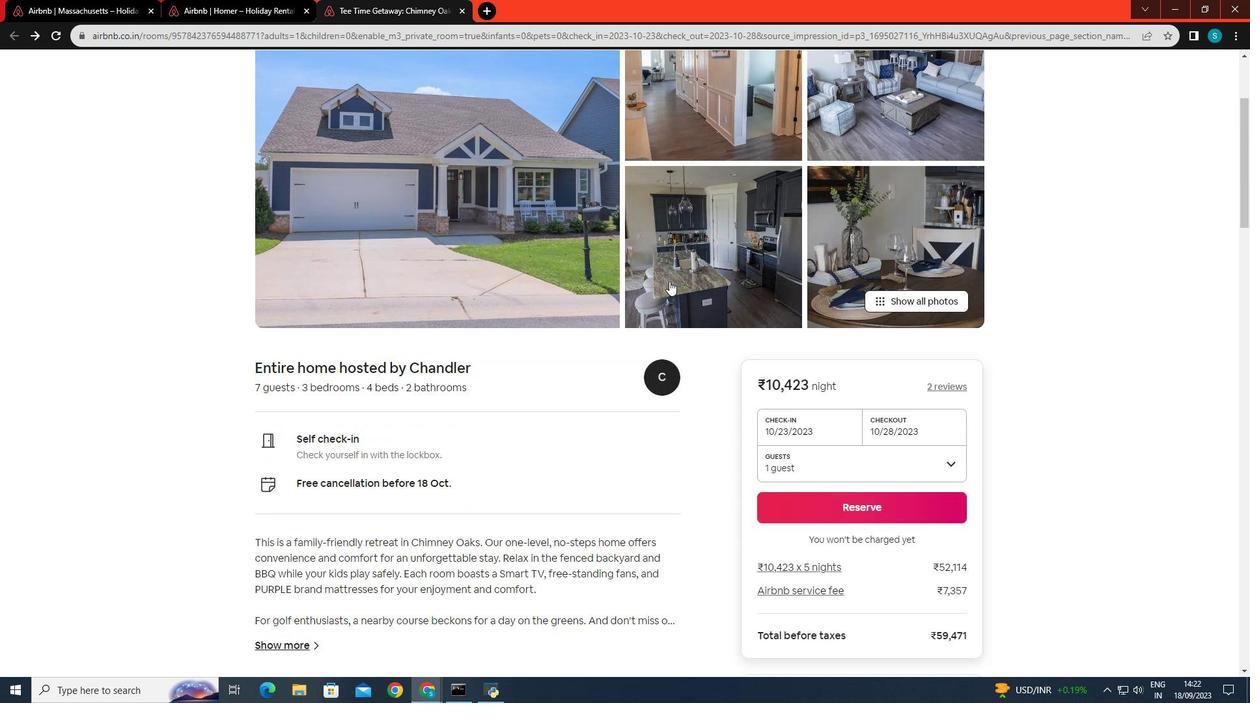 
Action: Mouse moved to (670, 268)
Screenshot: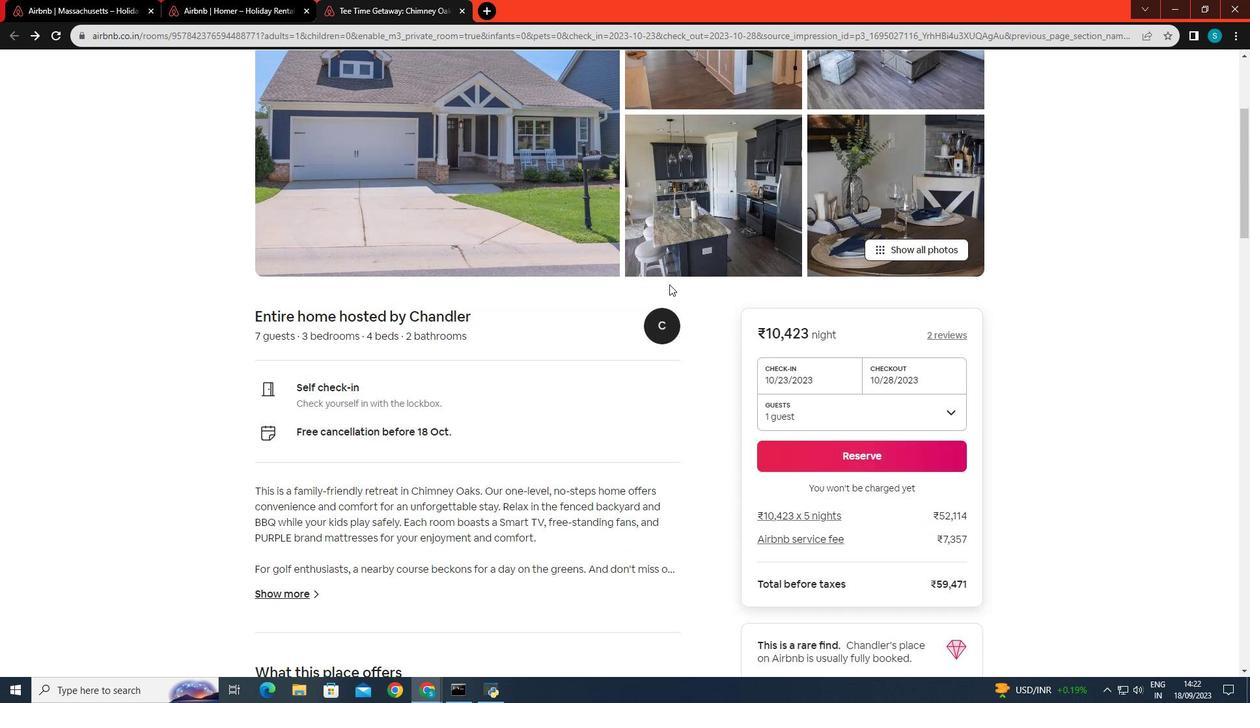 
Action: Mouse scrolled (670, 268) with delta (0, 0)
Screenshot: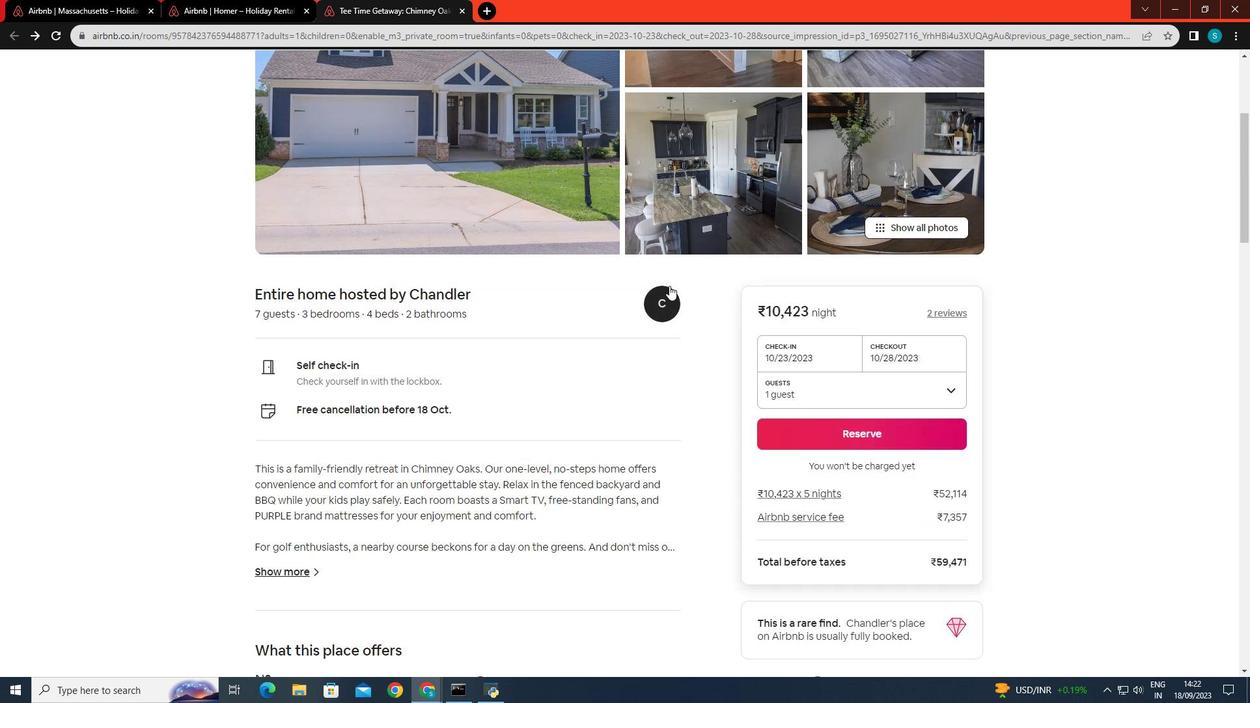 
Action: Mouse moved to (669, 276)
Screenshot: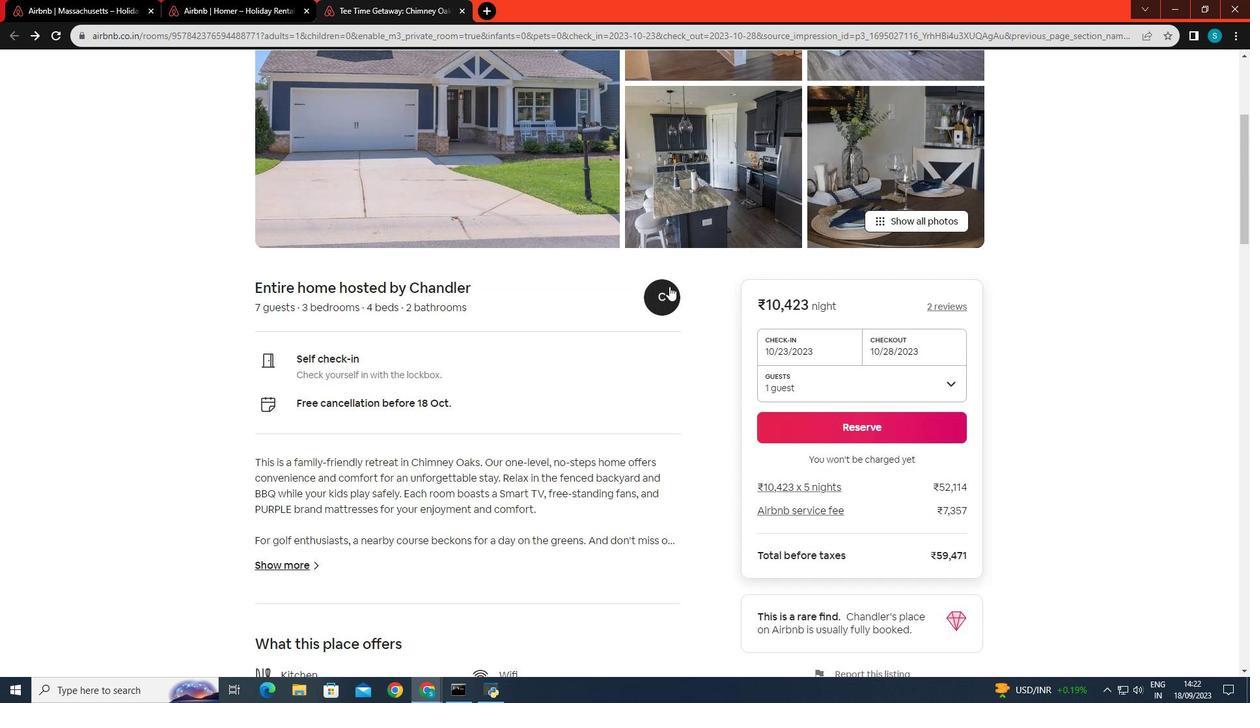 
Action: Mouse scrolled (669, 276) with delta (0, 0)
Screenshot: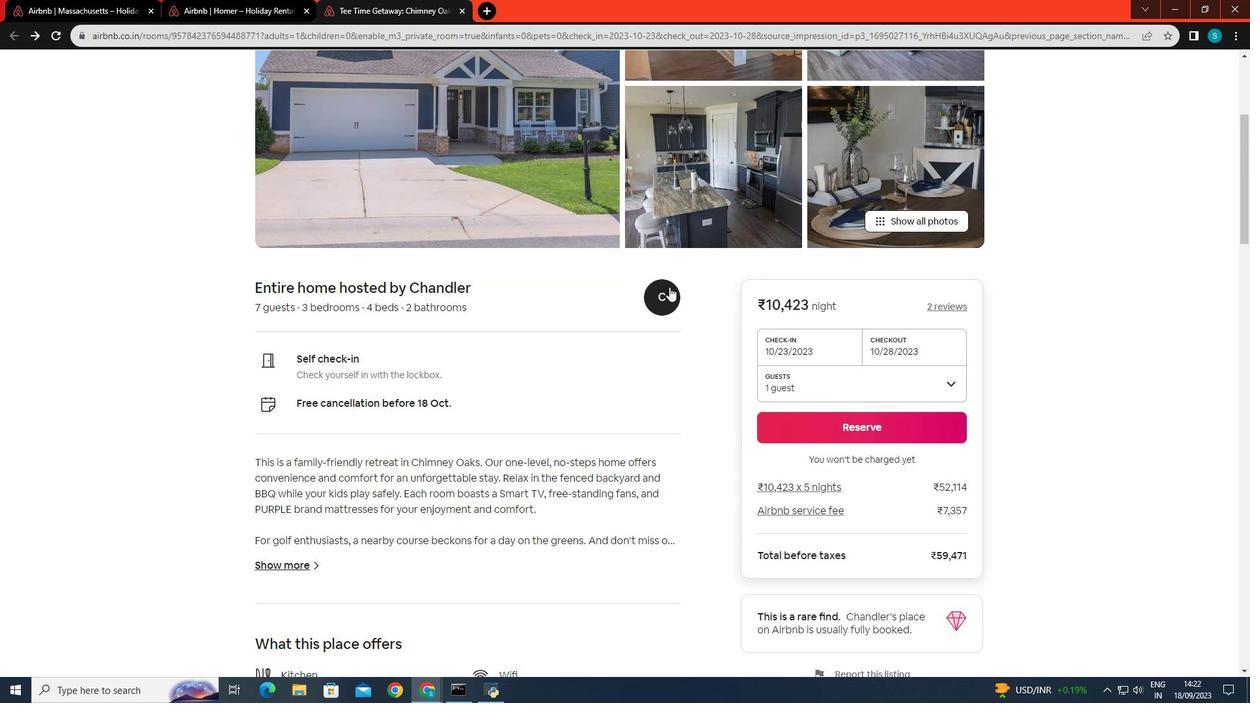 
Action: Mouse moved to (669, 287)
Screenshot: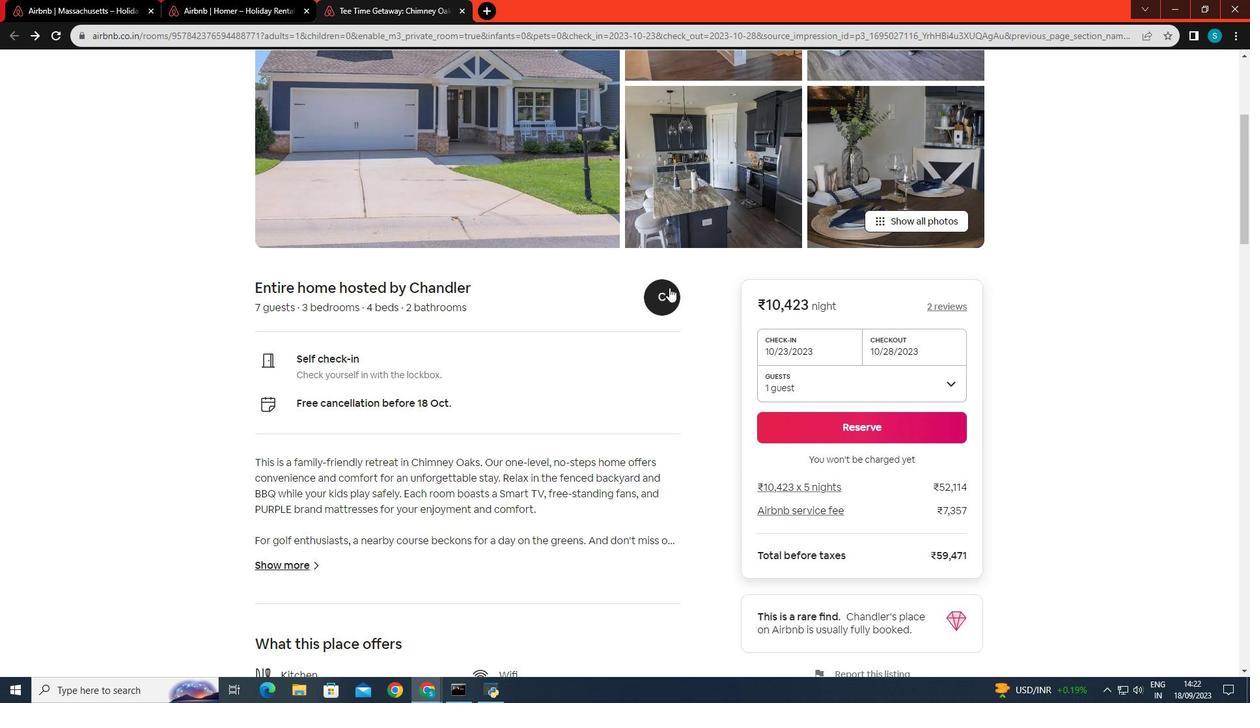 
Action: Mouse scrolled (669, 287) with delta (0, 0)
Screenshot: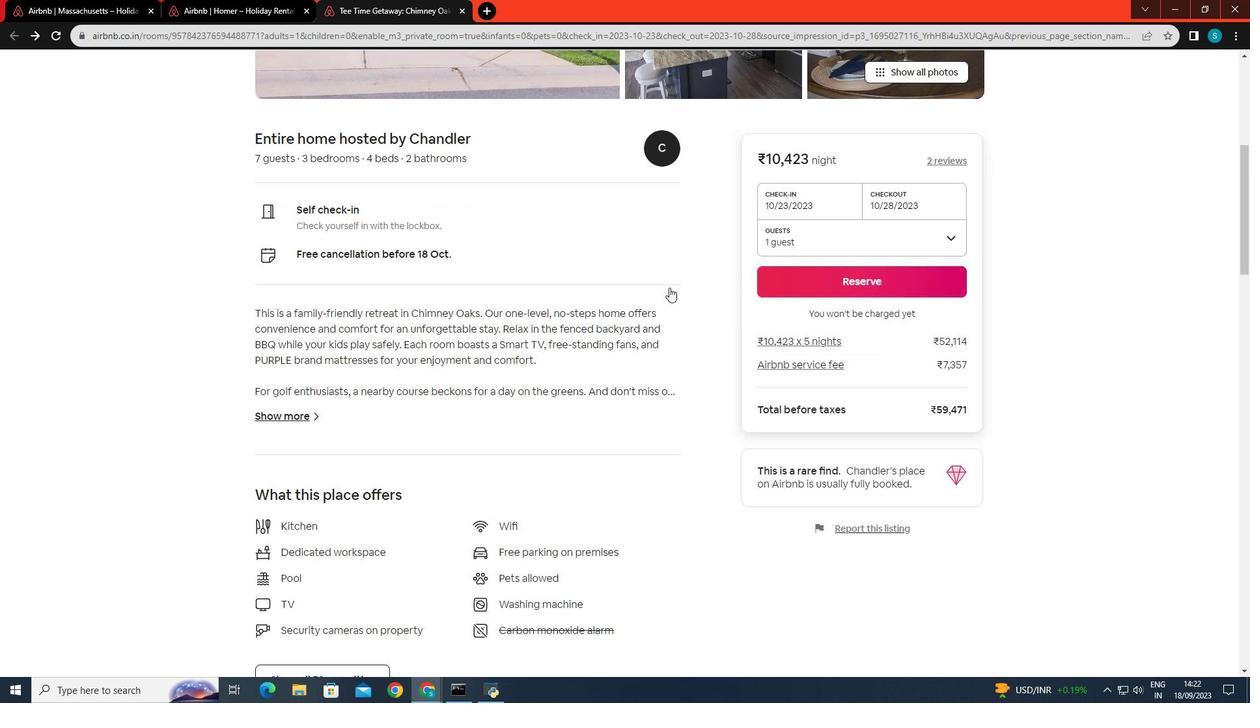 
Action: Mouse scrolled (669, 287) with delta (0, 0)
Screenshot: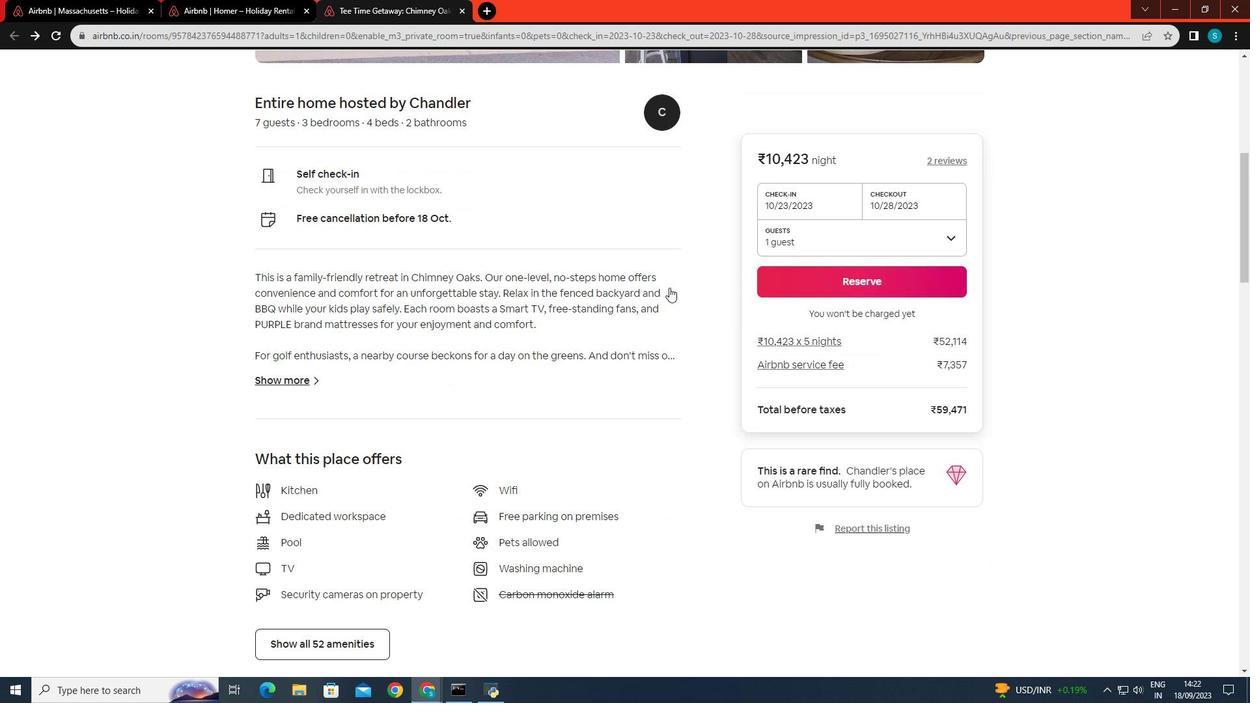 
Action: Mouse scrolled (669, 287) with delta (0, 0)
Screenshot: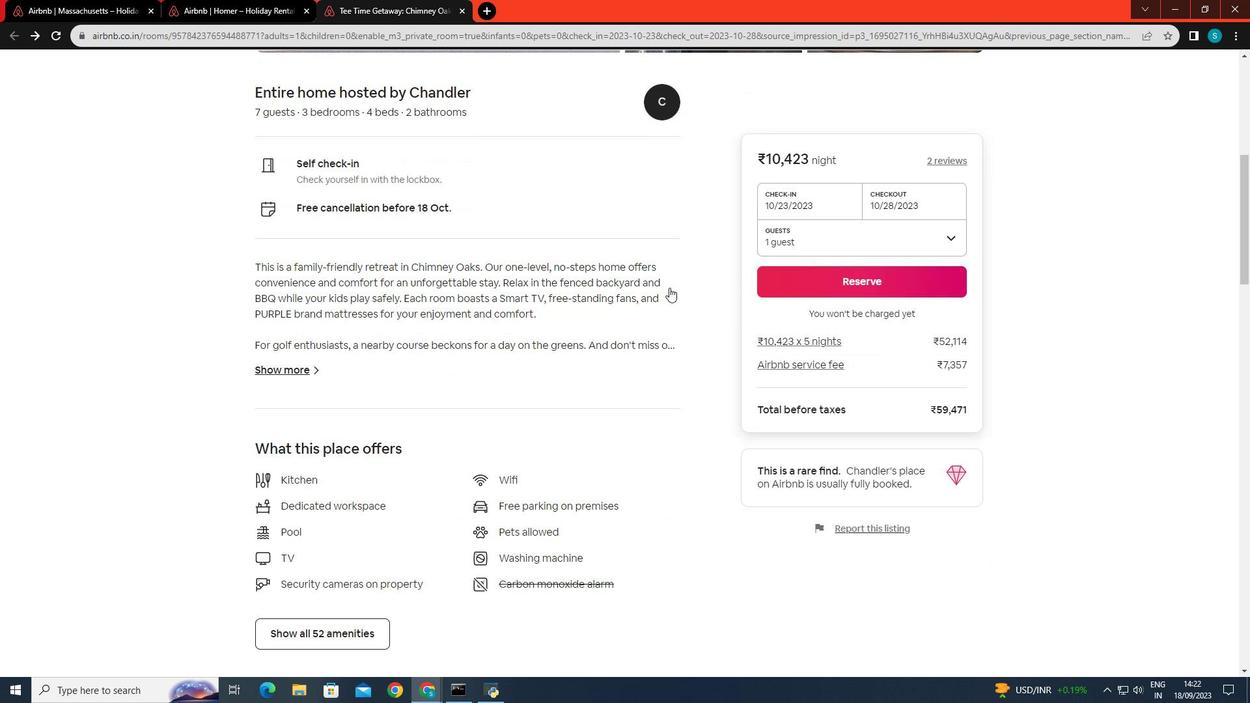 
Action: Mouse moved to (571, 311)
Screenshot: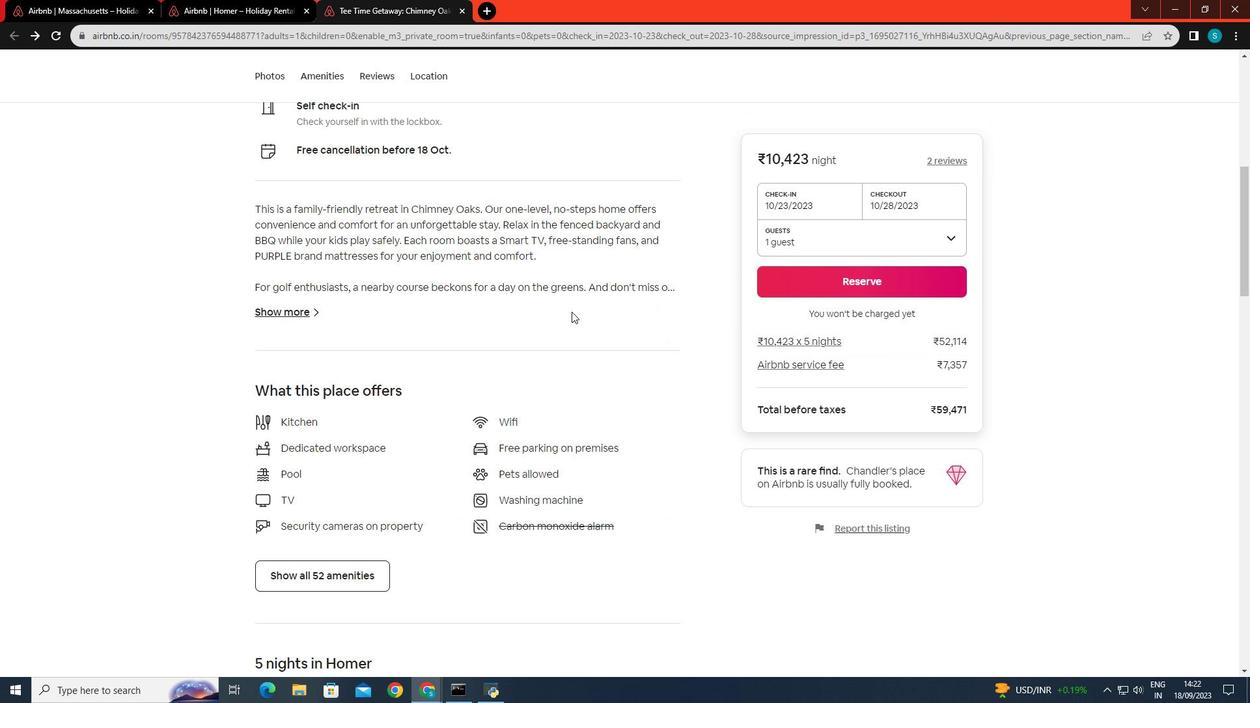 
Action: Mouse scrolled (571, 311) with delta (0, 0)
Screenshot: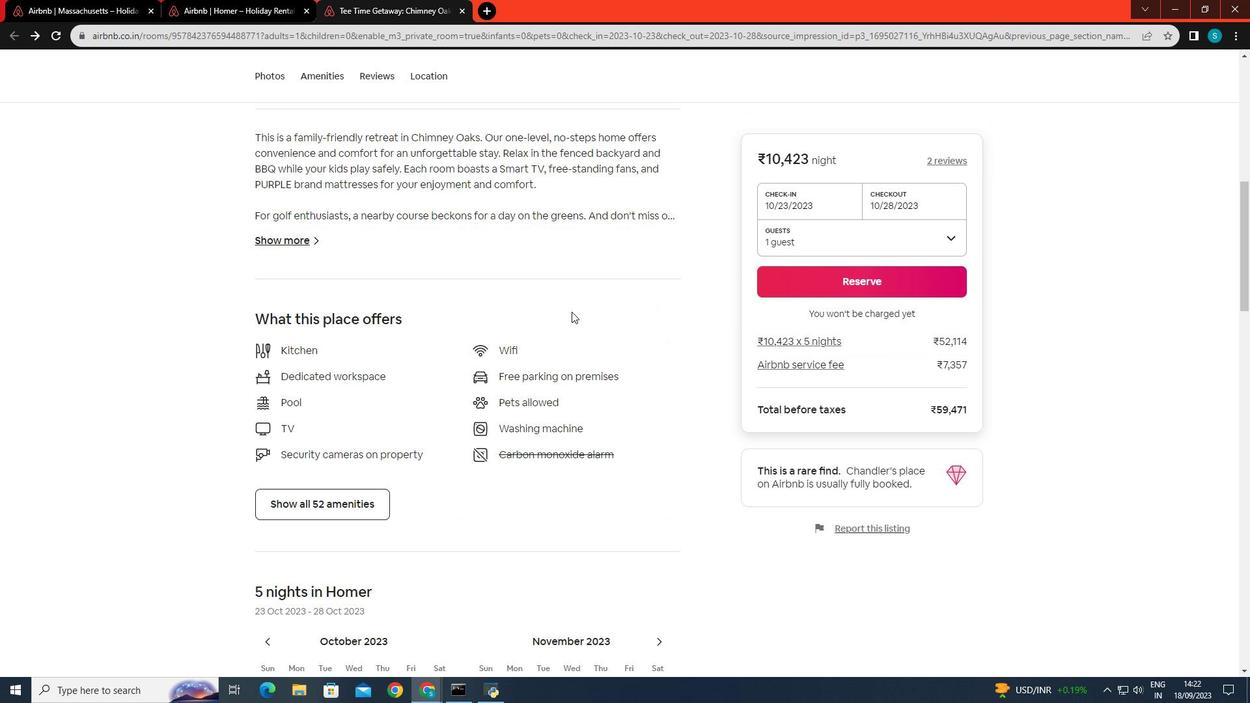 
Action: Mouse scrolled (571, 311) with delta (0, 0)
Screenshot: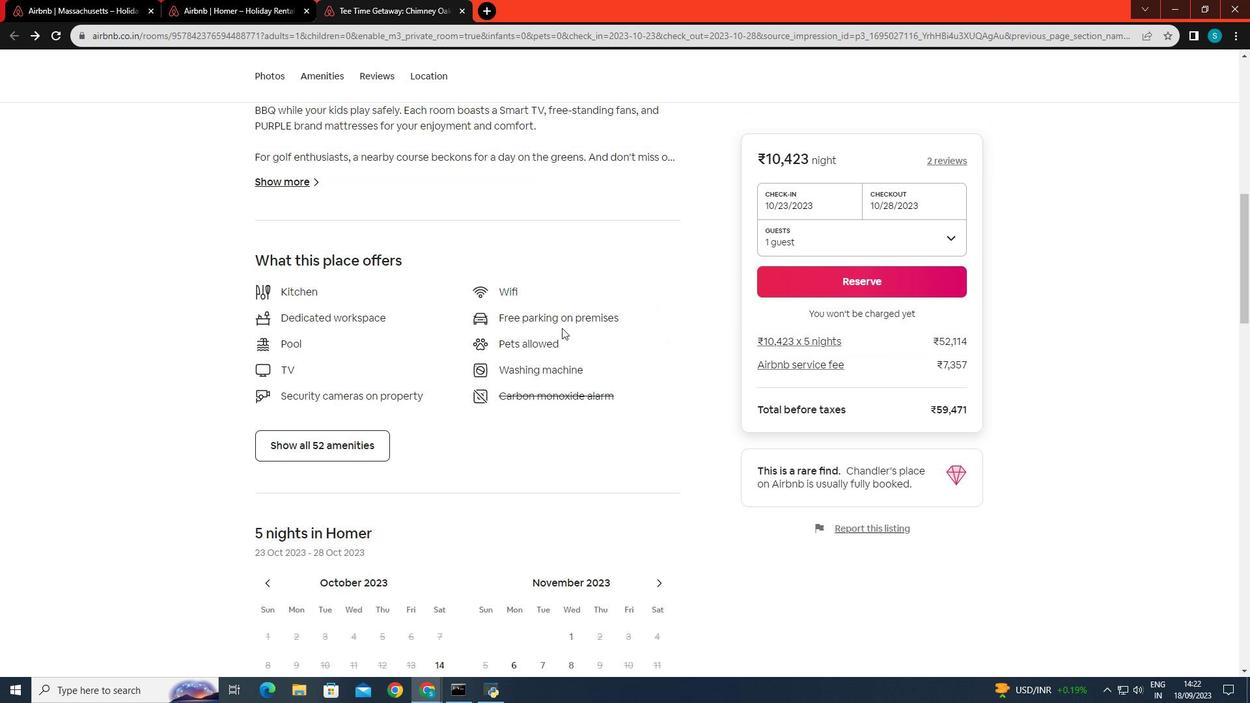 
Action: Mouse scrolled (571, 311) with delta (0, 0)
Screenshot: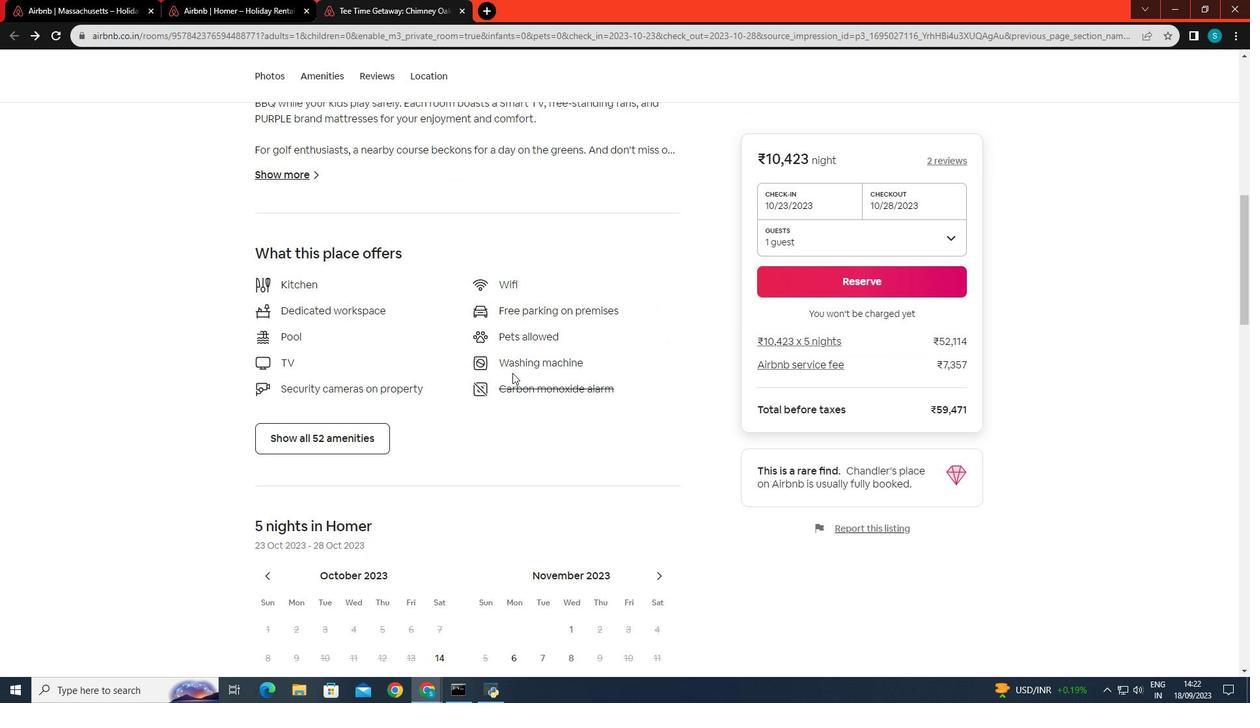 
Action: Mouse moved to (358, 452)
Screenshot: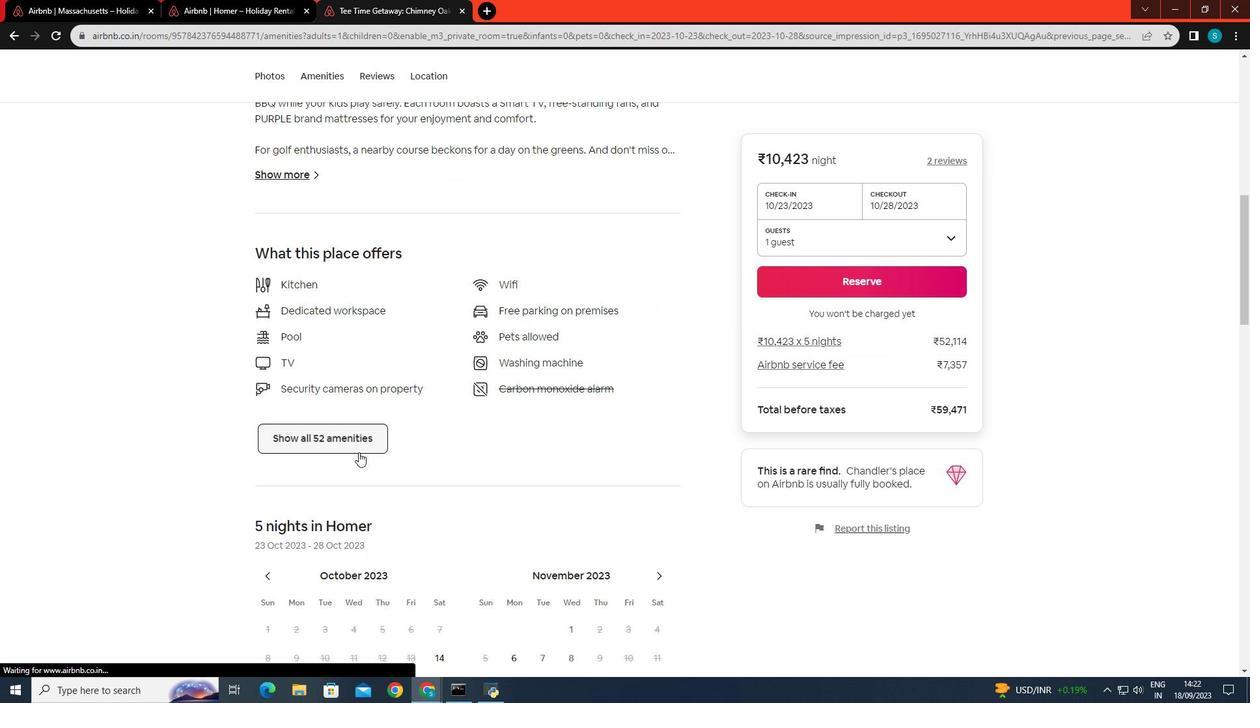 
Action: Mouse pressed left at (358, 452)
Screenshot: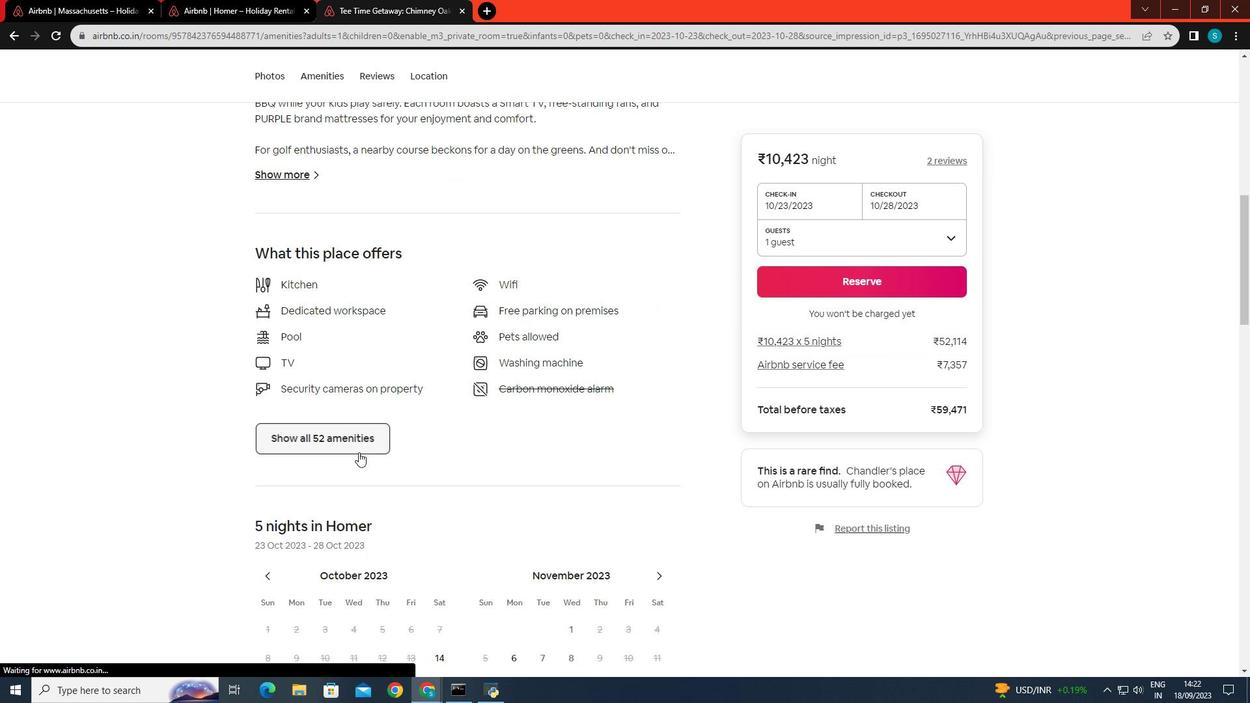 
Action: Mouse moved to (431, 184)
Screenshot: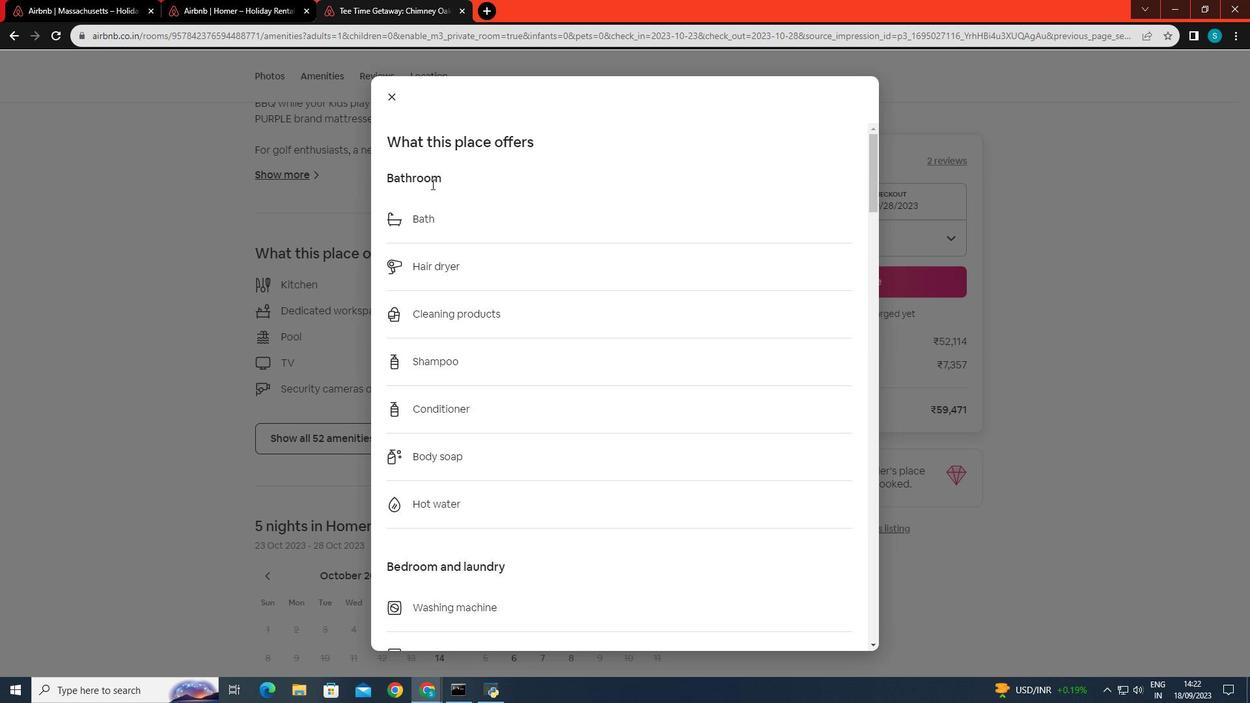 
Action: Mouse scrolled (431, 183) with delta (0, 0)
Screenshot: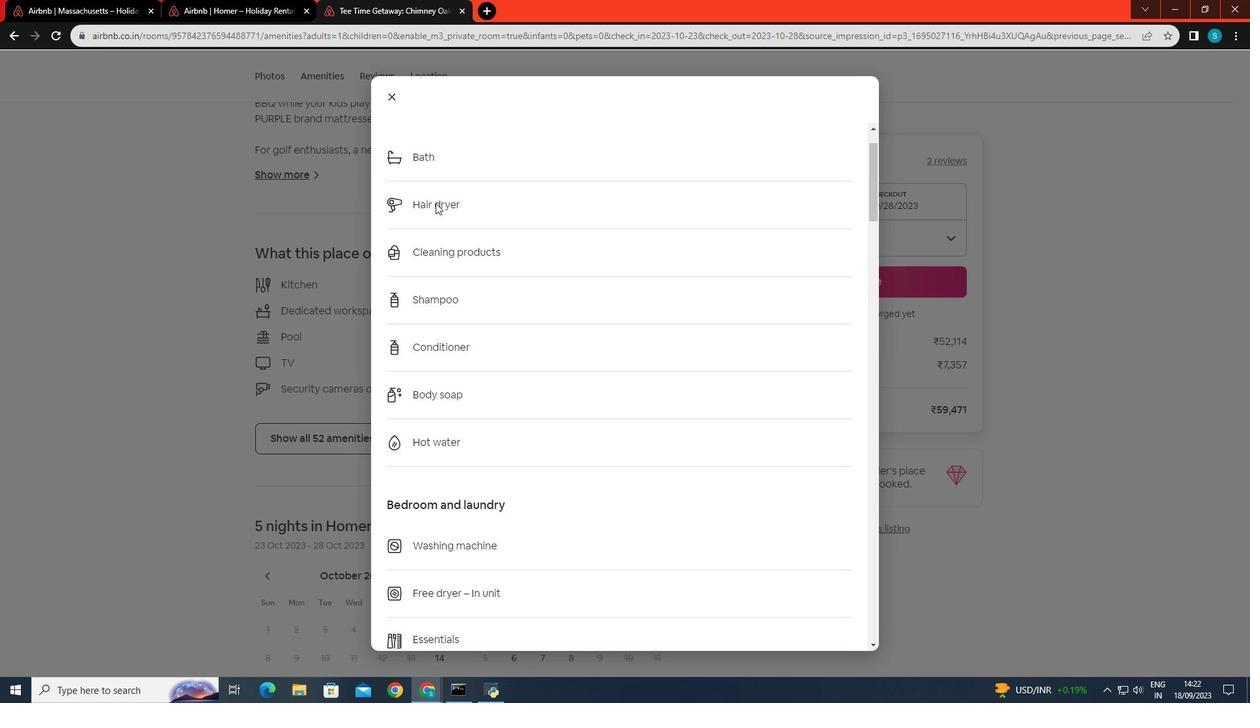 
Action: Mouse moved to (433, 201)
Screenshot: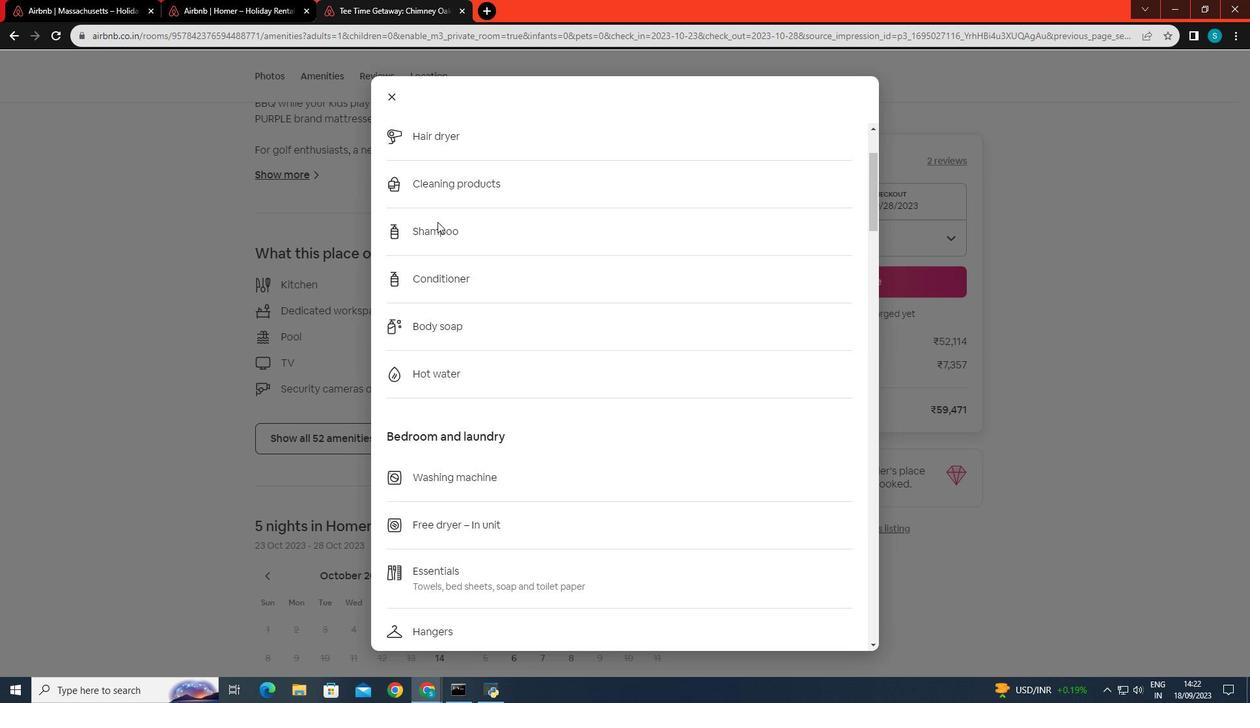 
Action: Mouse scrolled (433, 200) with delta (0, 0)
Screenshot: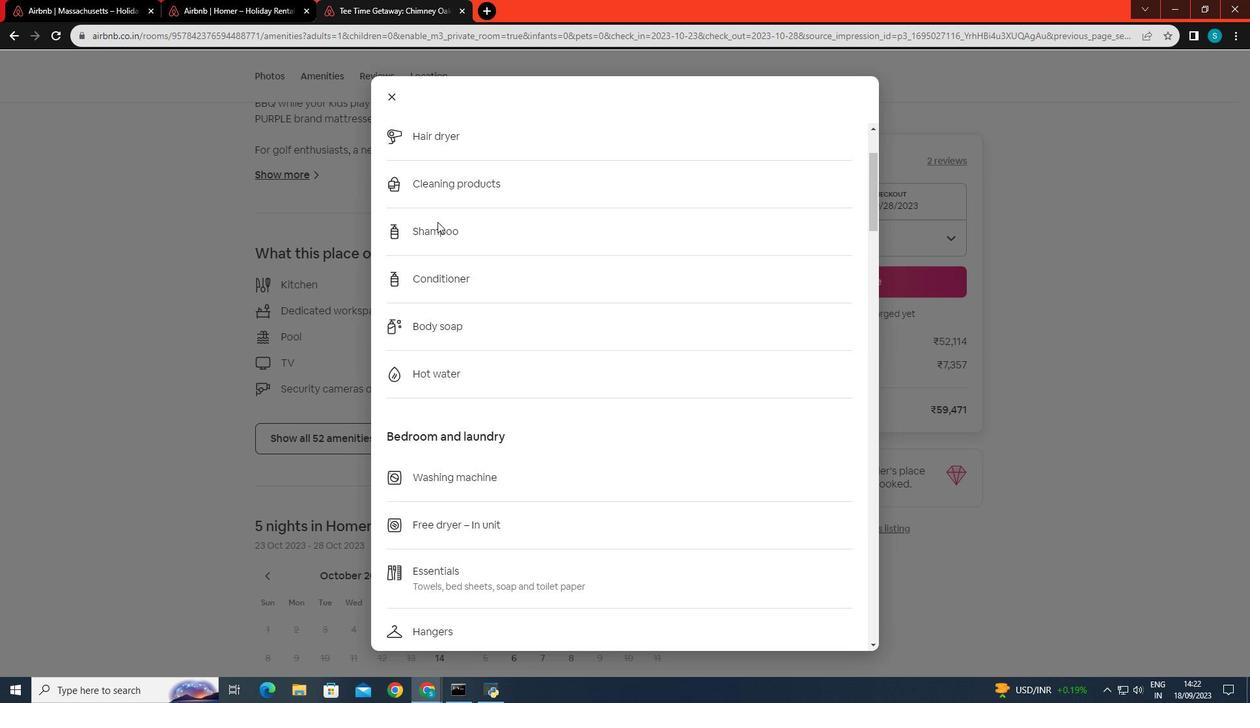 
Action: Mouse moved to (438, 237)
Screenshot: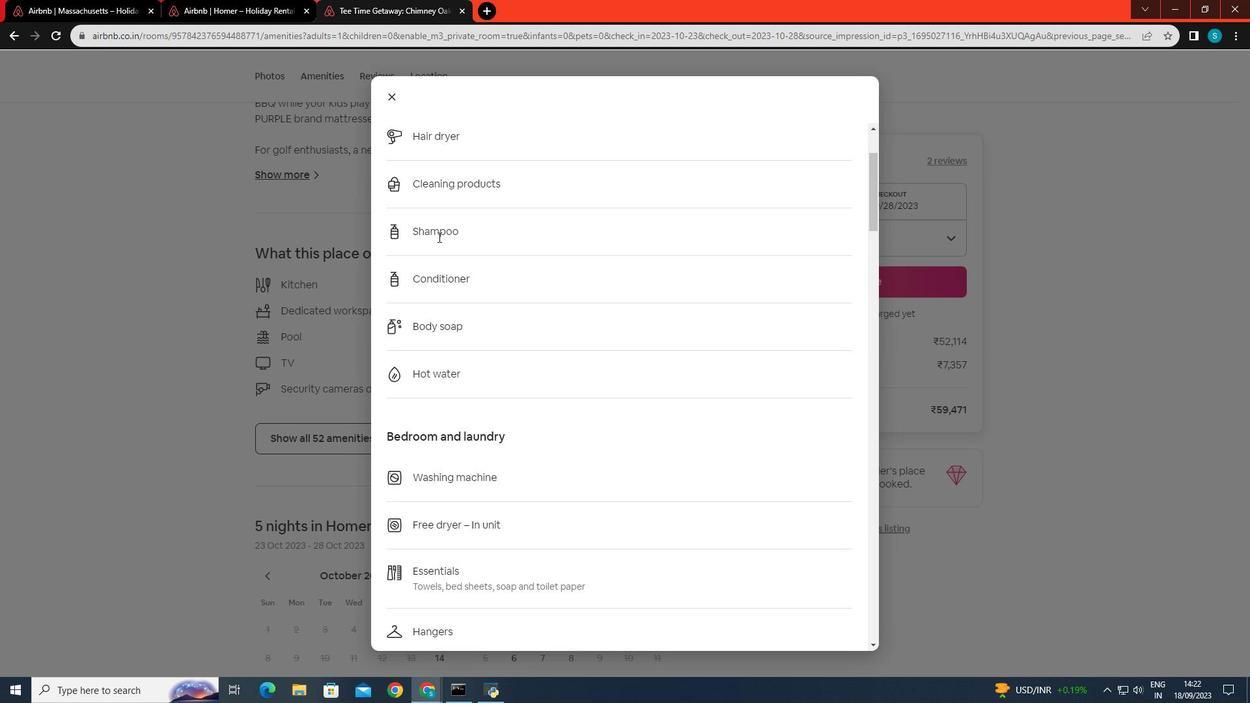 
Action: Mouse scrolled (438, 236) with delta (0, 0)
Screenshot: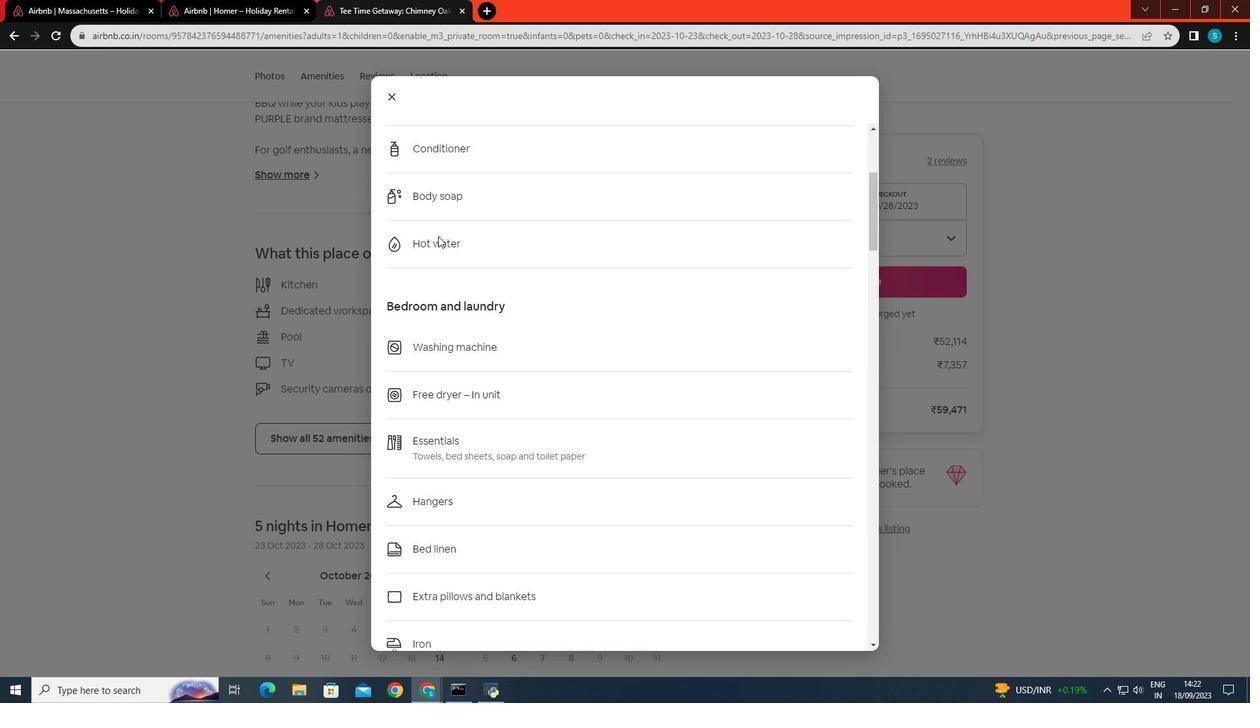 
Action: Mouse scrolled (438, 236) with delta (0, 0)
Screenshot: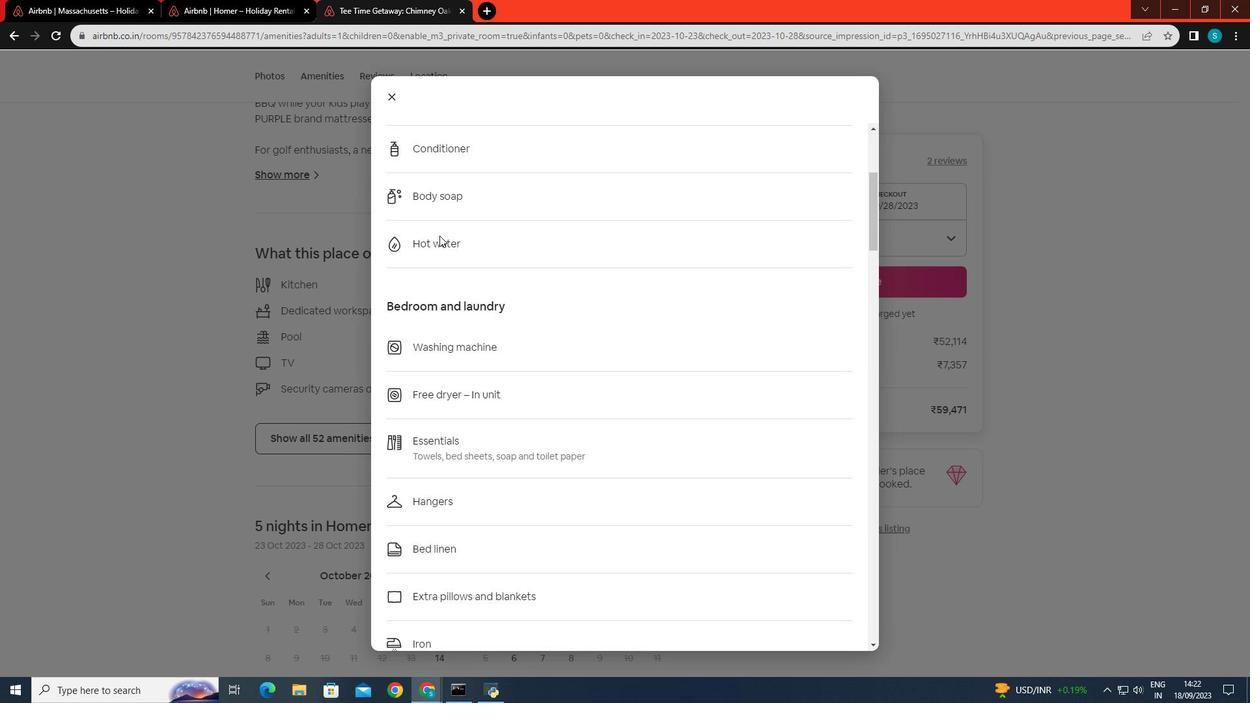 
Action: Mouse moved to (432, 211)
